 Task: Plan a trip to Dunakeszi, Hungary from 1st November, 2023 to 9th November, 2023 for 4 adults.2 bedrooms having 2 beds and 2 bathrooms. Property type can be house. Booking option can be shelf check-in. Look for 3 properties as per requirement.
Action: Mouse moved to (489, 64)
Screenshot: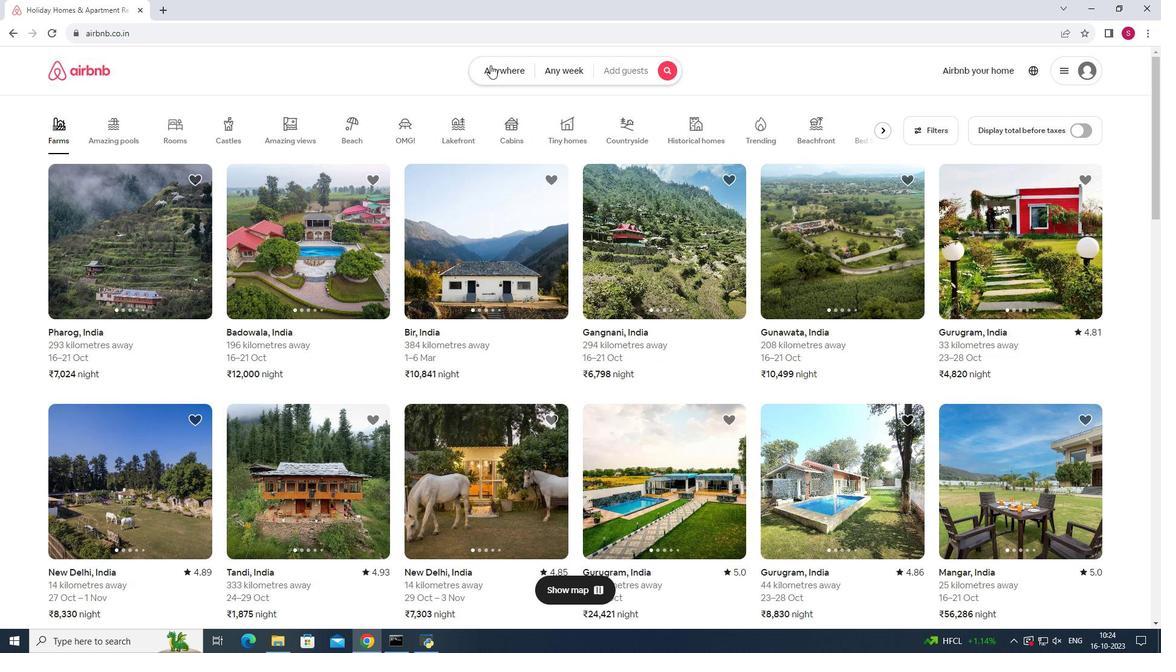
Action: Mouse pressed left at (489, 64)
Screenshot: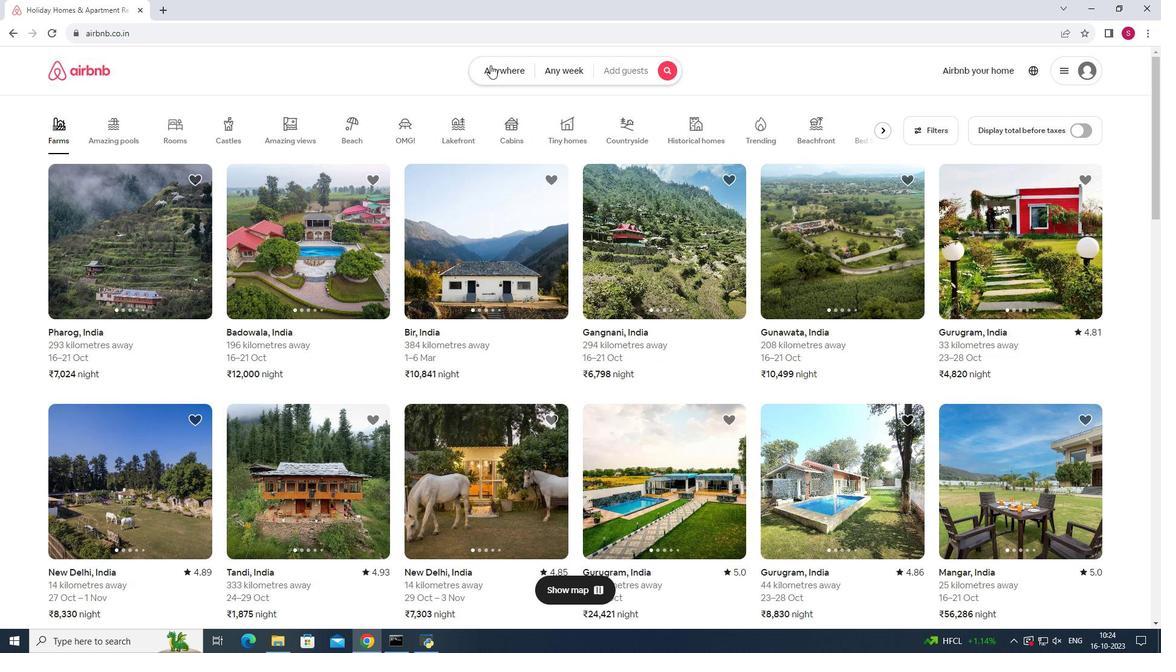 
Action: Mouse moved to (387, 116)
Screenshot: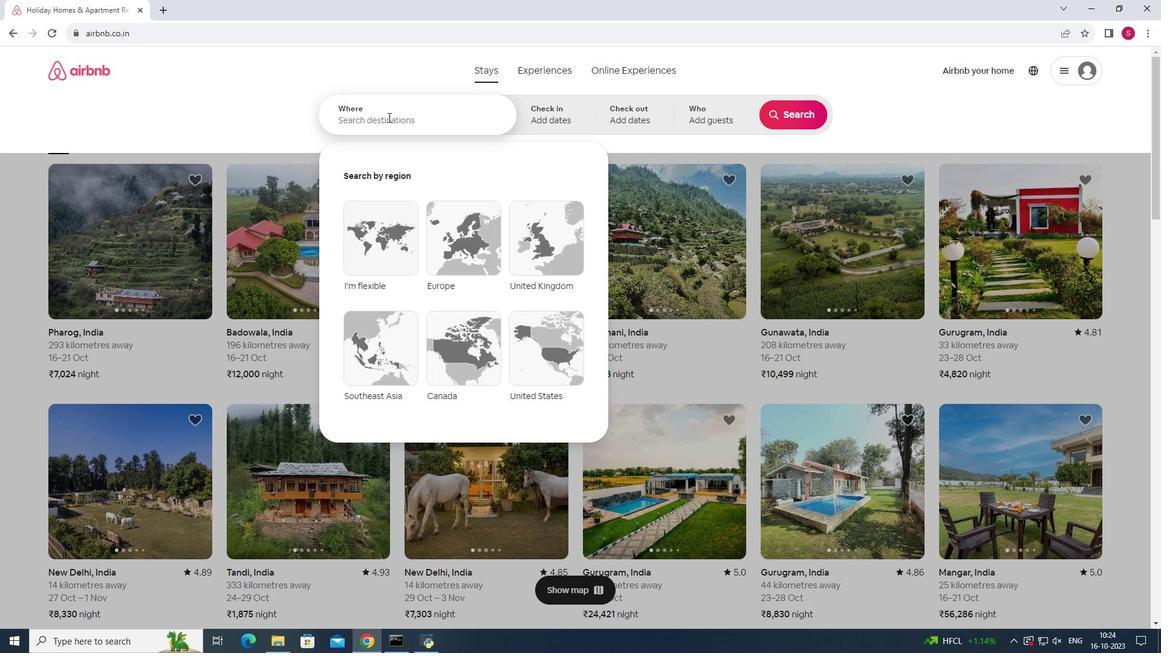 
Action: Mouse pressed left at (387, 116)
Screenshot: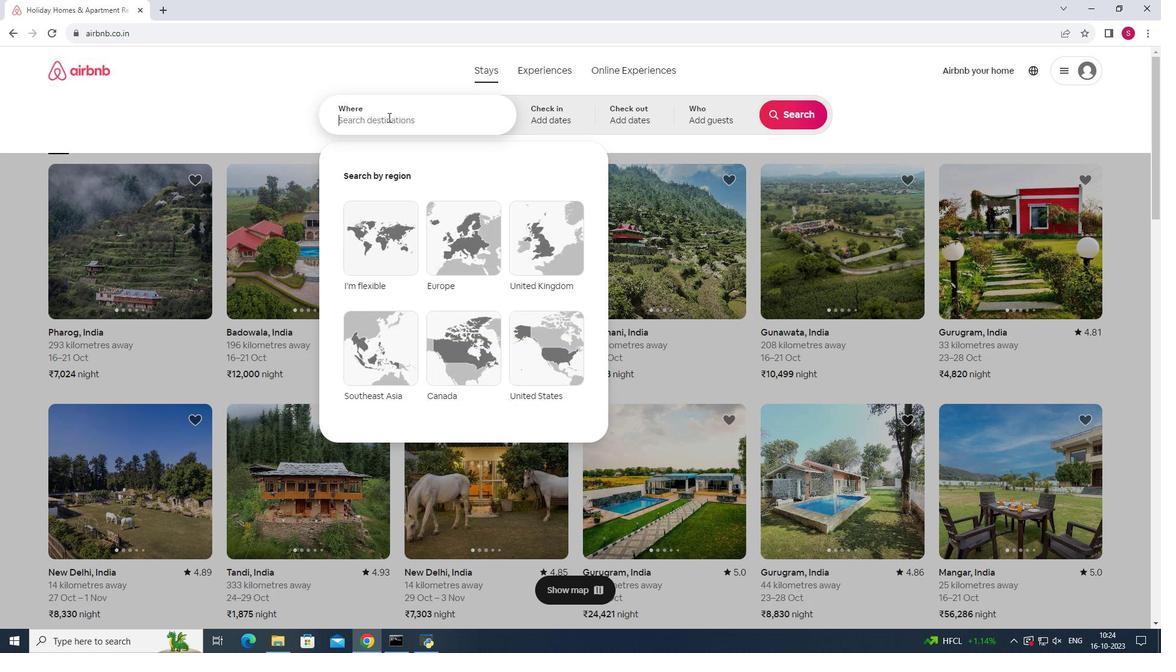 
Action: Key pressed <Key.shift><Key.shift><Key.shift>Dunakeszi,<Key.space><Key.shift>Hungary
Screenshot: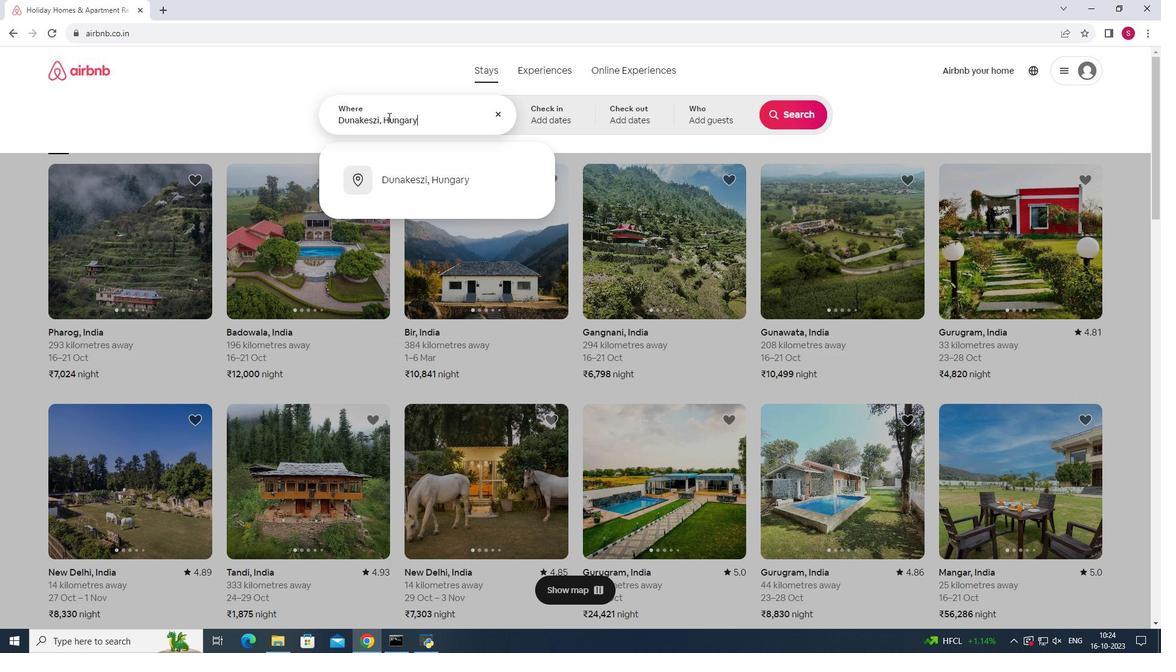 
Action: Mouse moved to (433, 182)
Screenshot: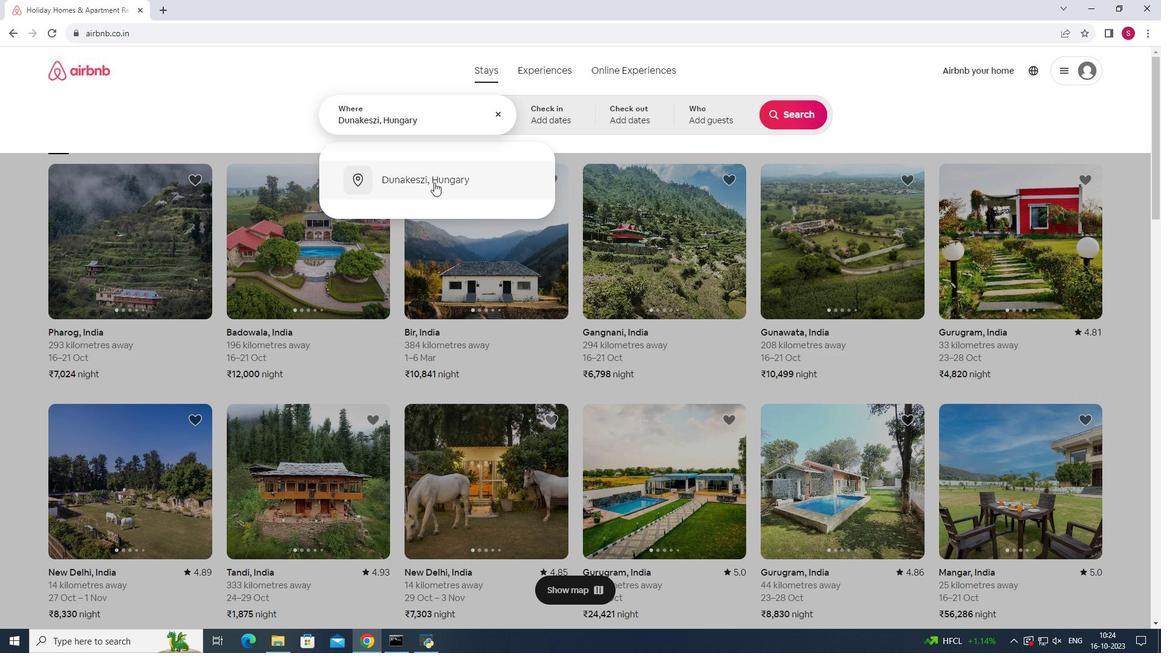 
Action: Mouse pressed left at (433, 182)
Screenshot: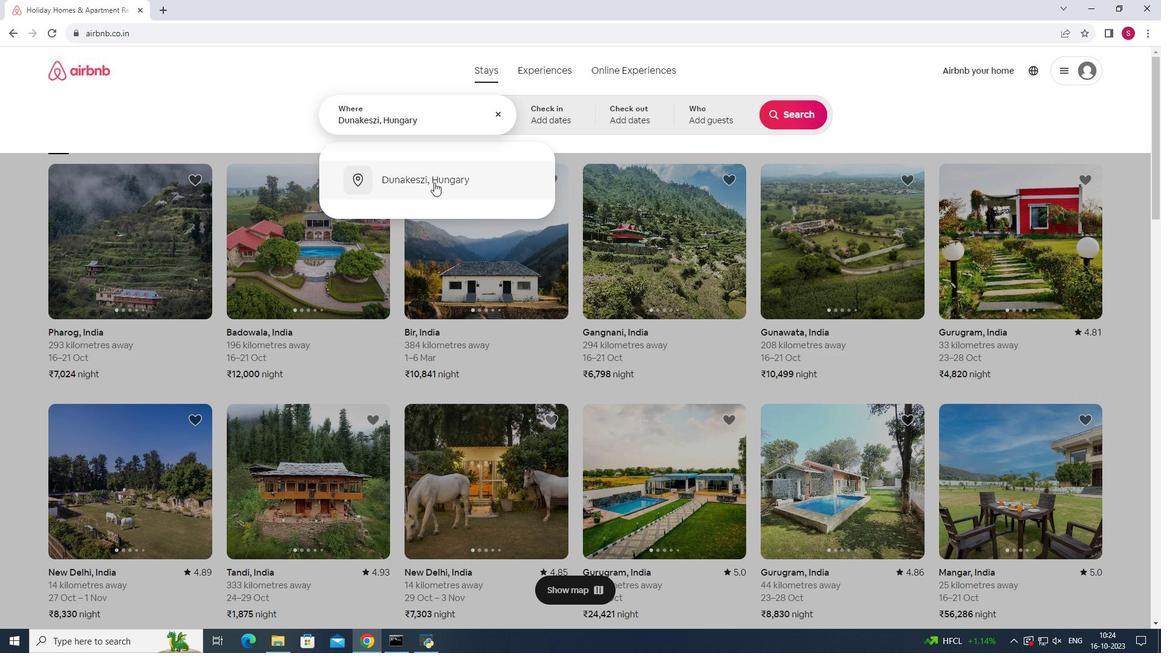 
Action: Mouse moved to (694, 270)
Screenshot: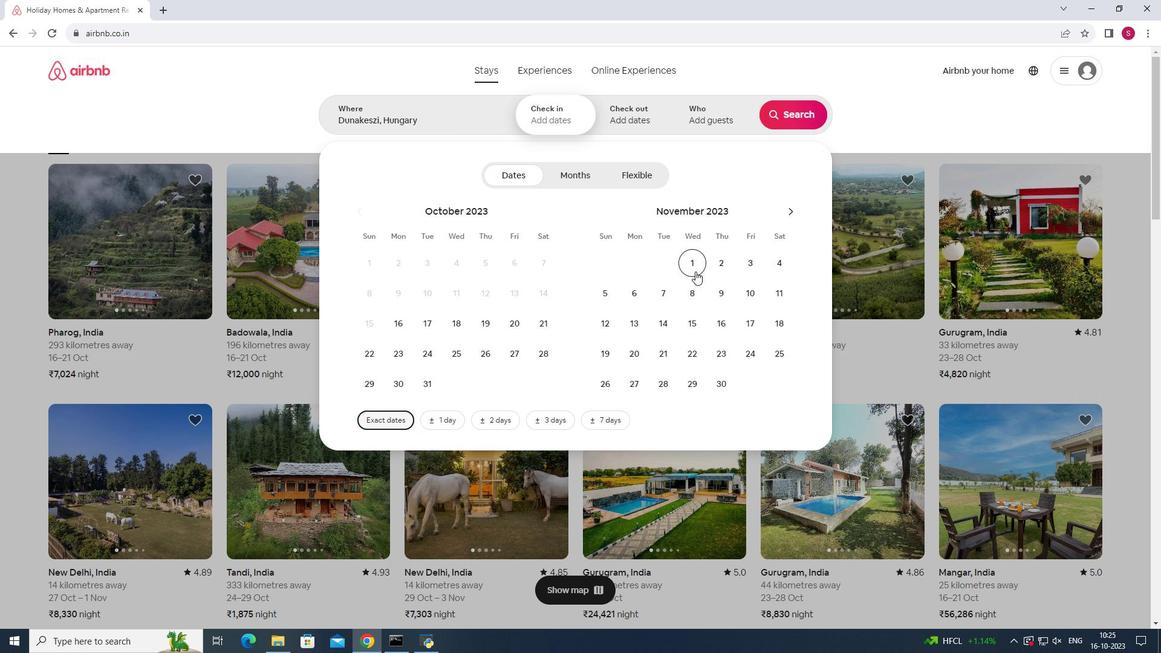 
Action: Mouse pressed left at (694, 270)
Screenshot: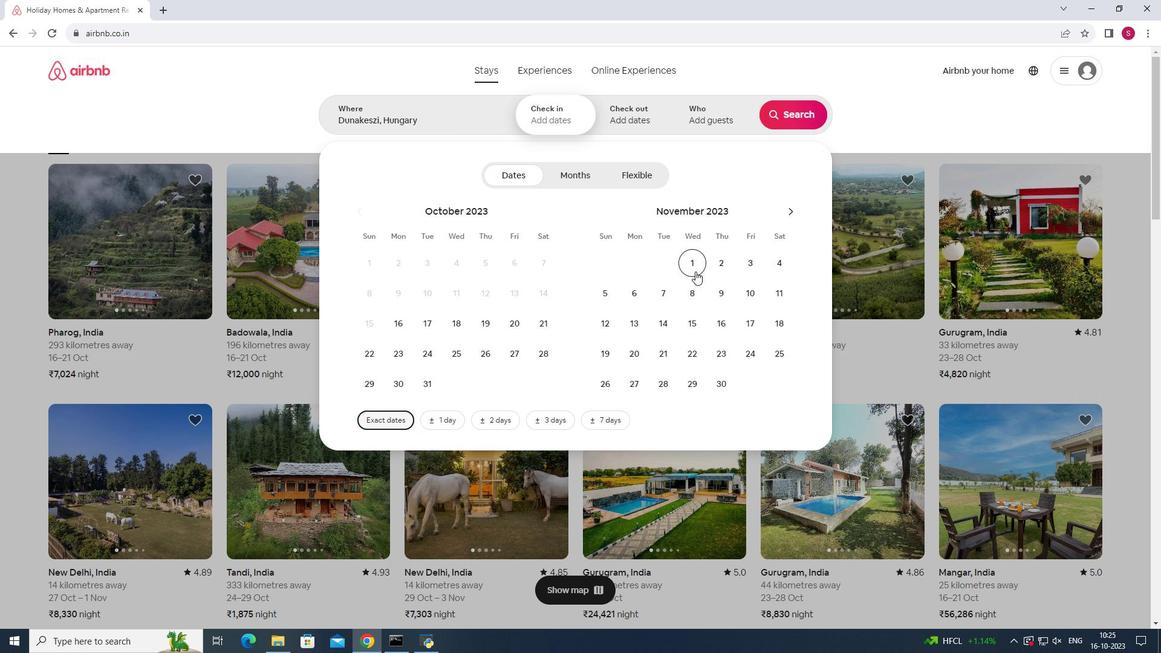 
Action: Mouse pressed left at (694, 270)
Screenshot: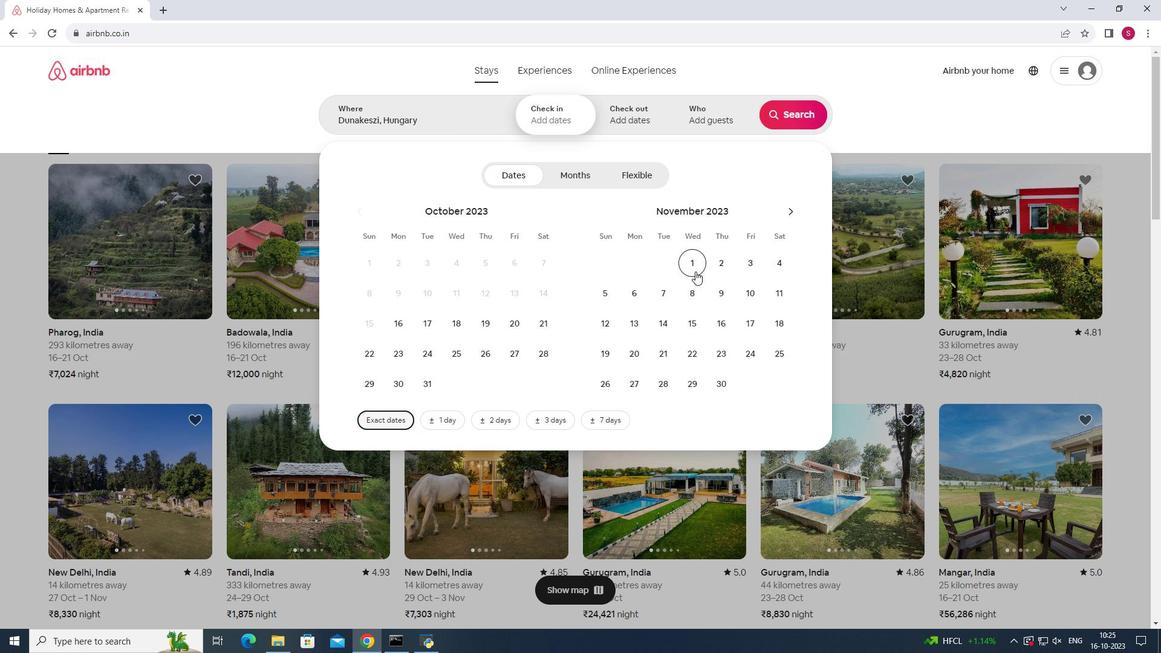 
Action: Mouse moved to (728, 292)
Screenshot: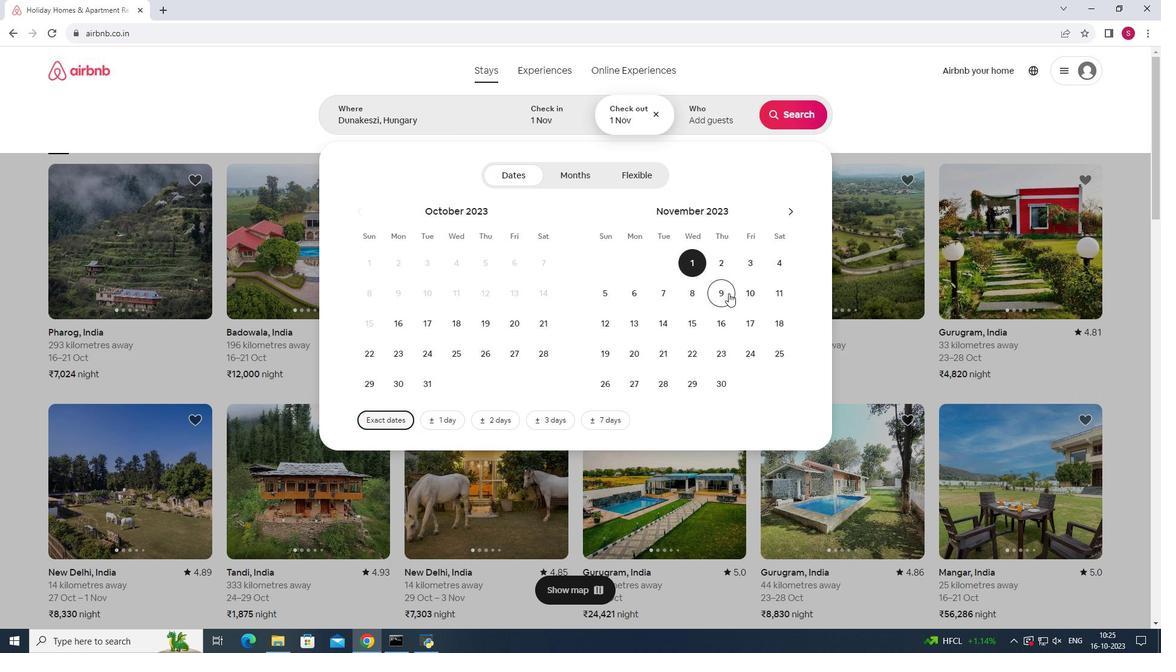 
Action: Mouse pressed left at (728, 292)
Screenshot: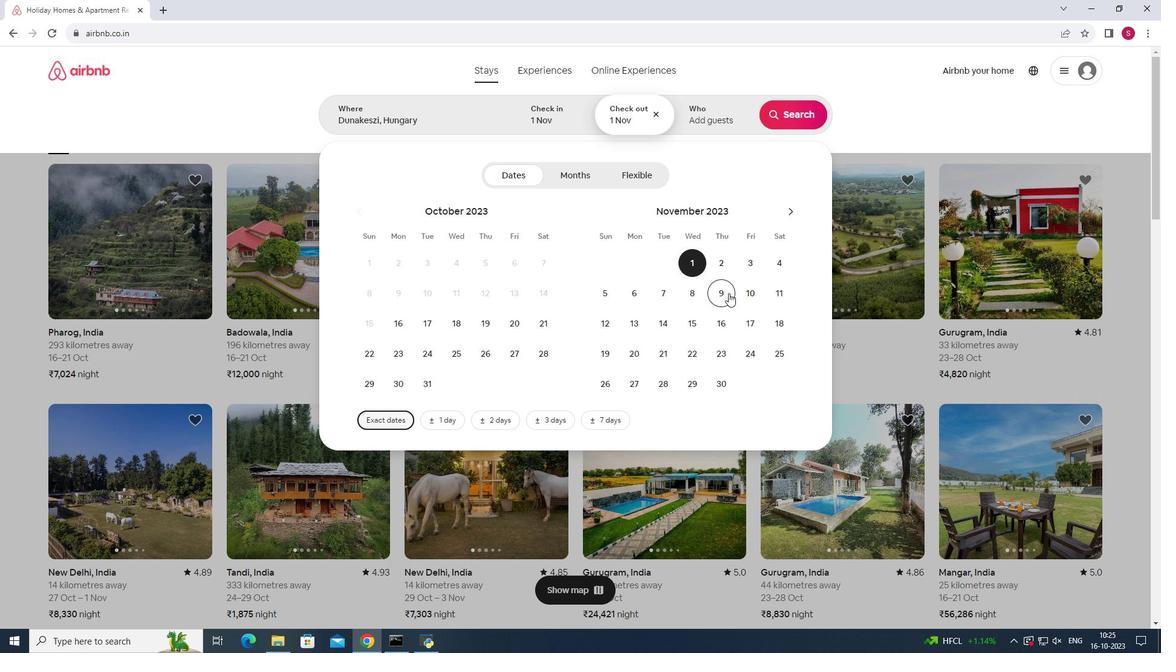 
Action: Mouse moved to (705, 105)
Screenshot: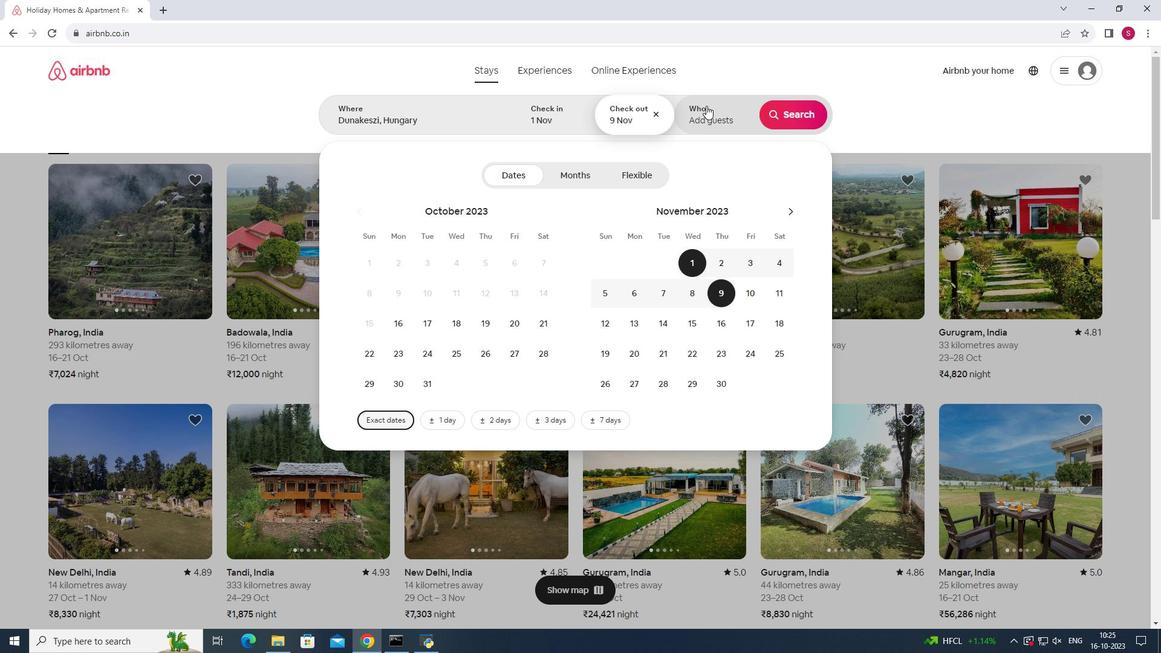 
Action: Mouse pressed left at (705, 105)
Screenshot: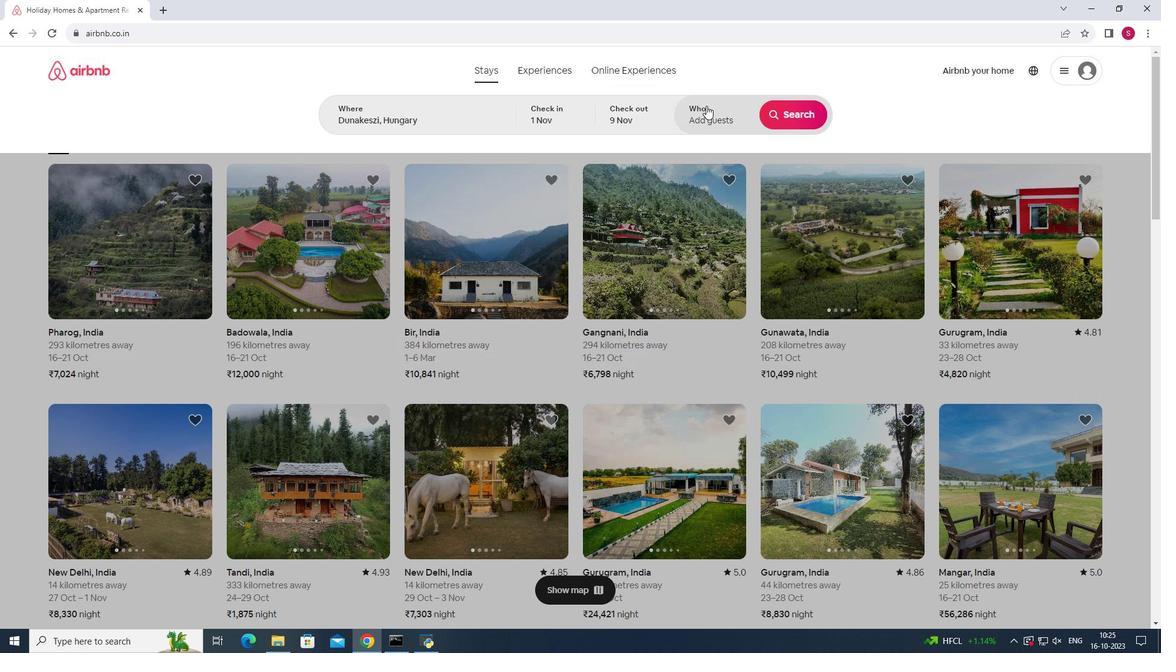 
Action: Mouse moved to (798, 181)
Screenshot: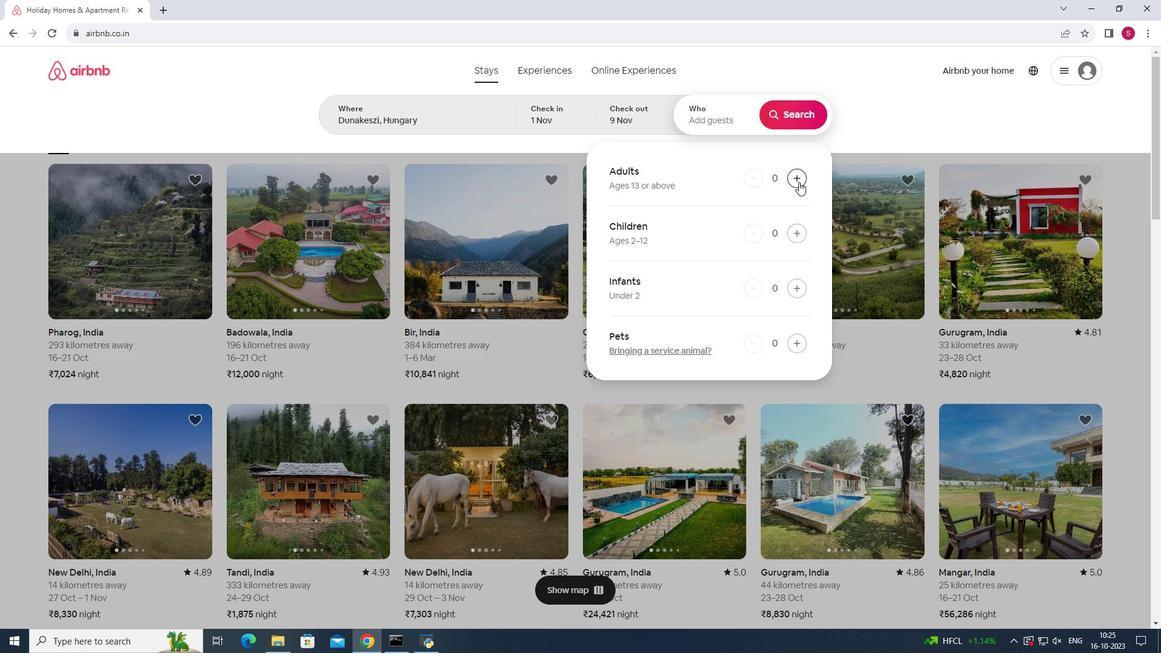 
Action: Mouse pressed left at (798, 181)
Screenshot: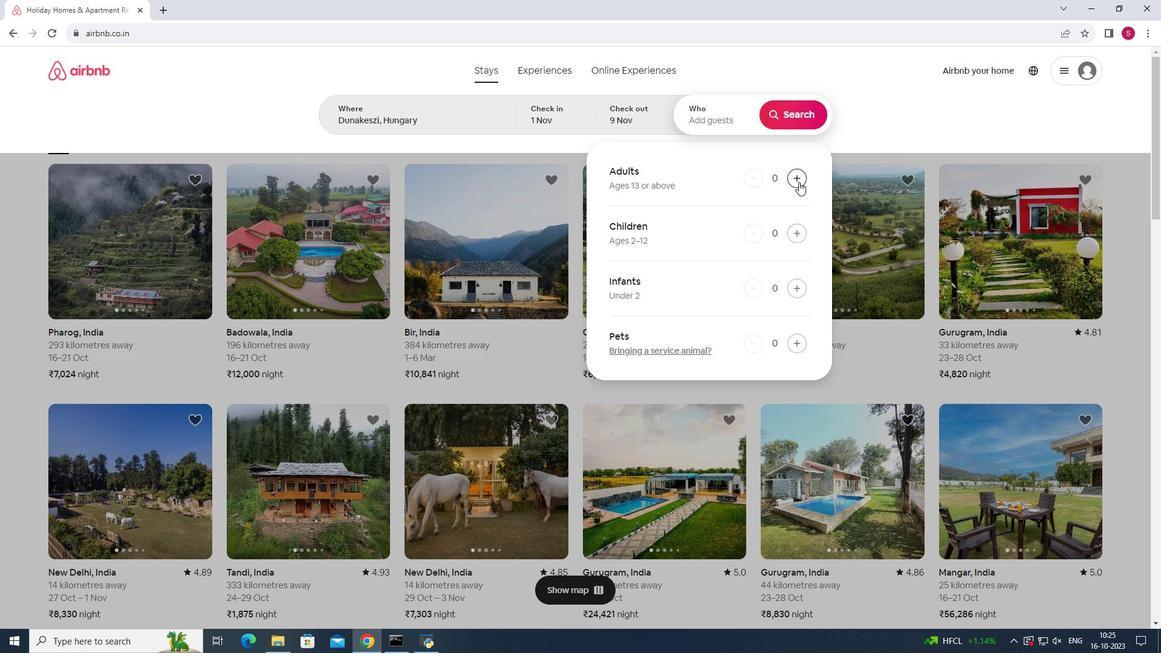 
Action: Mouse pressed left at (798, 181)
Screenshot: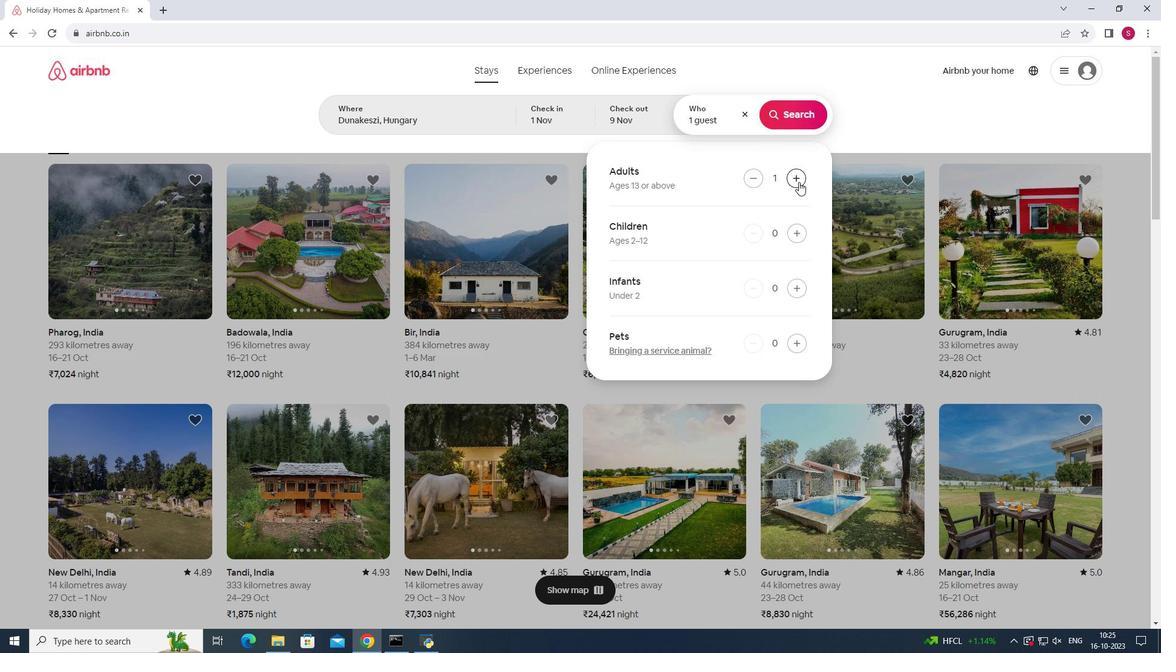 
Action: Mouse pressed left at (798, 181)
Screenshot: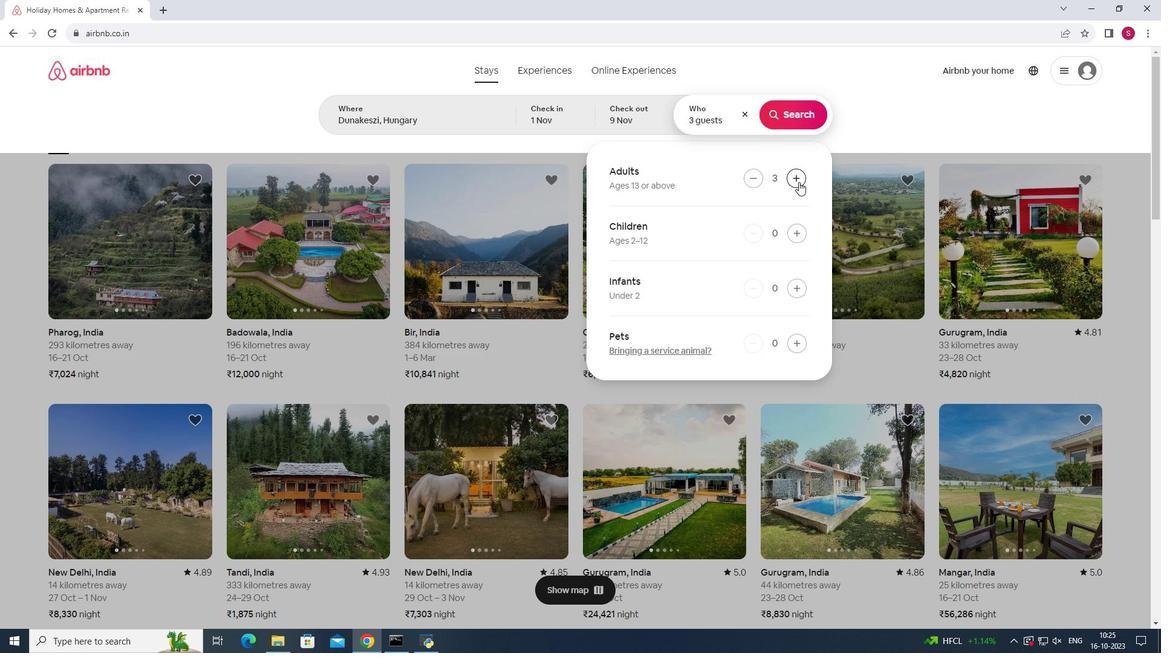 
Action: Mouse pressed left at (798, 181)
Screenshot: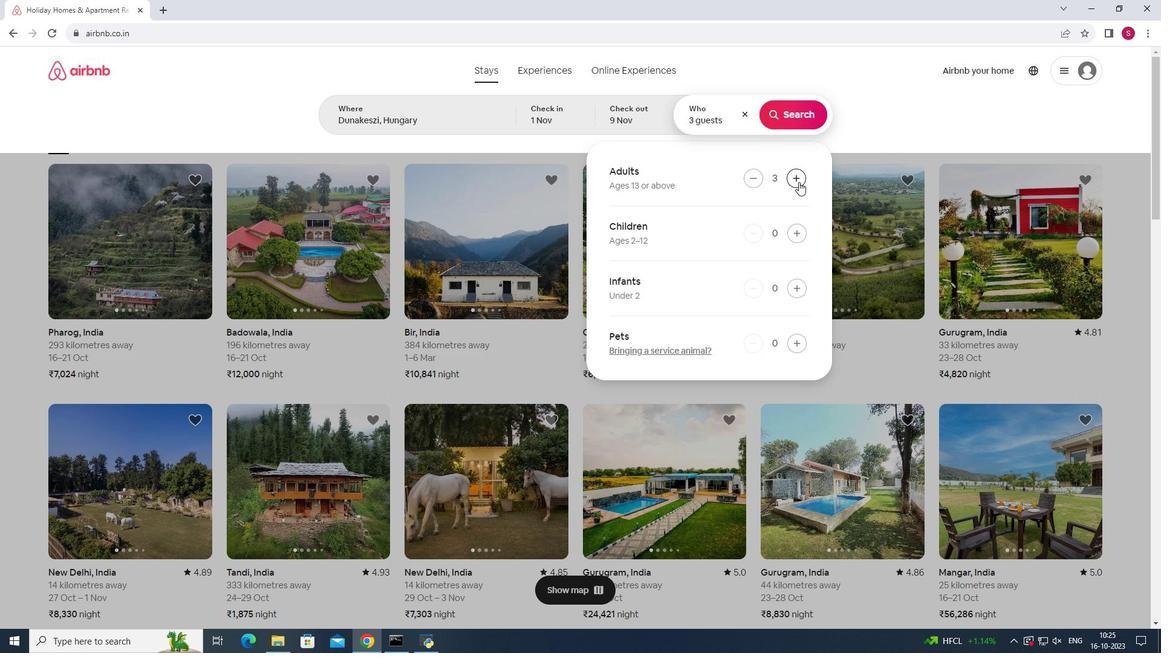 
Action: Mouse pressed left at (798, 181)
Screenshot: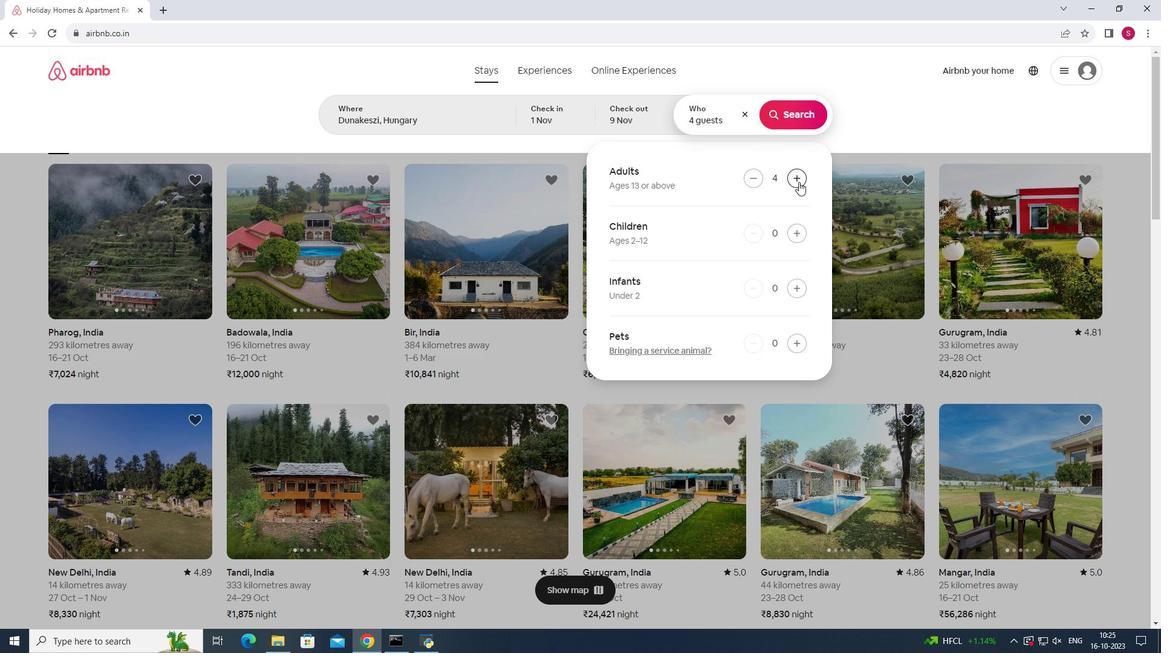 
Action: Mouse pressed left at (798, 181)
Screenshot: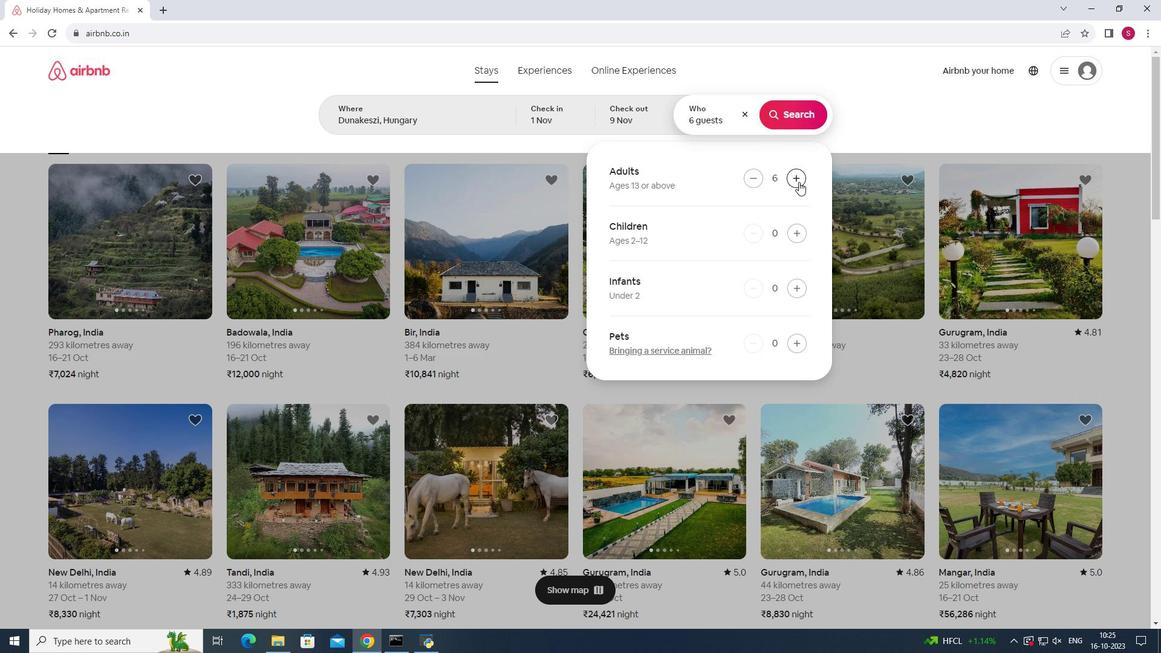 
Action: Mouse moved to (753, 184)
Screenshot: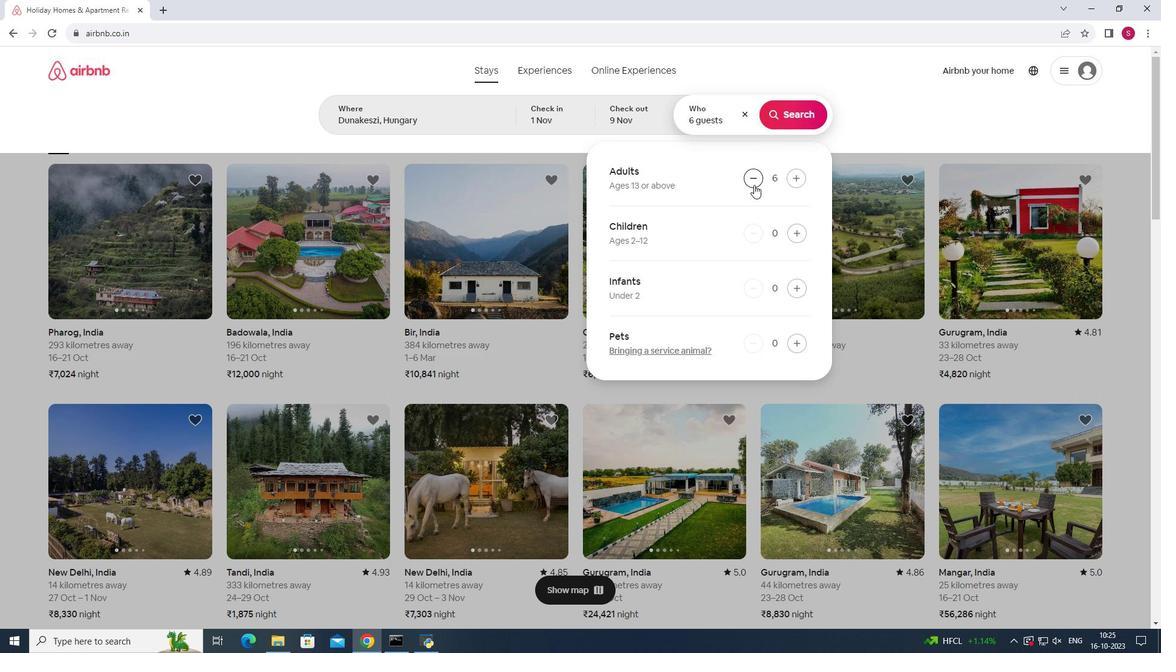
Action: Mouse pressed left at (753, 184)
Screenshot: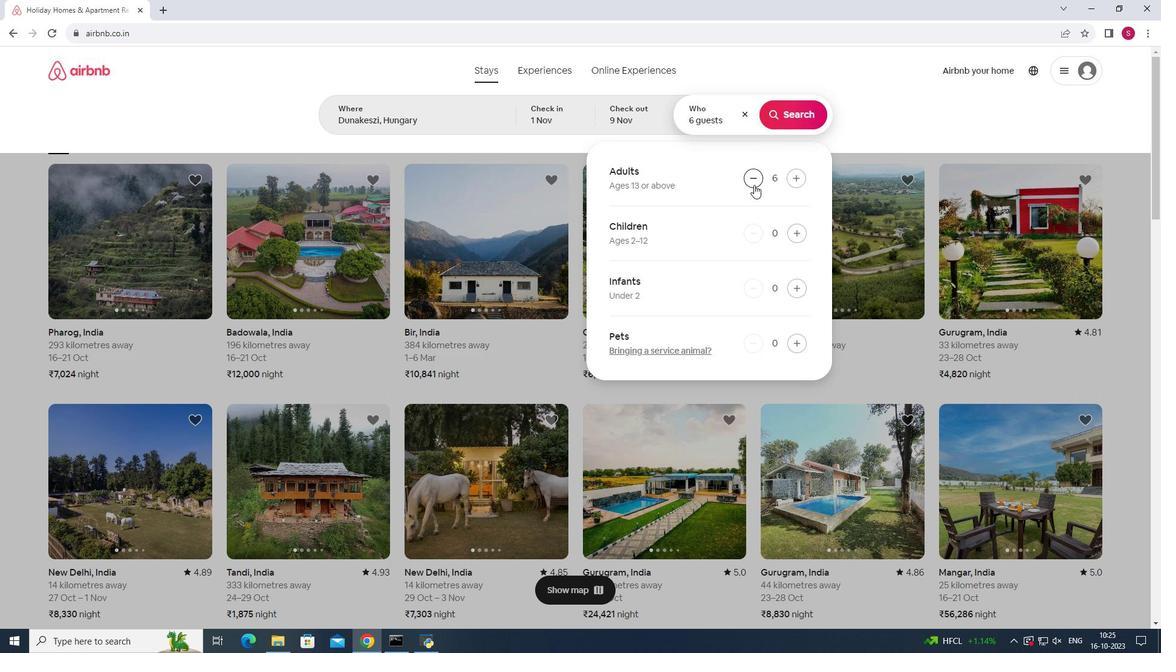 
Action: Mouse pressed left at (753, 184)
Screenshot: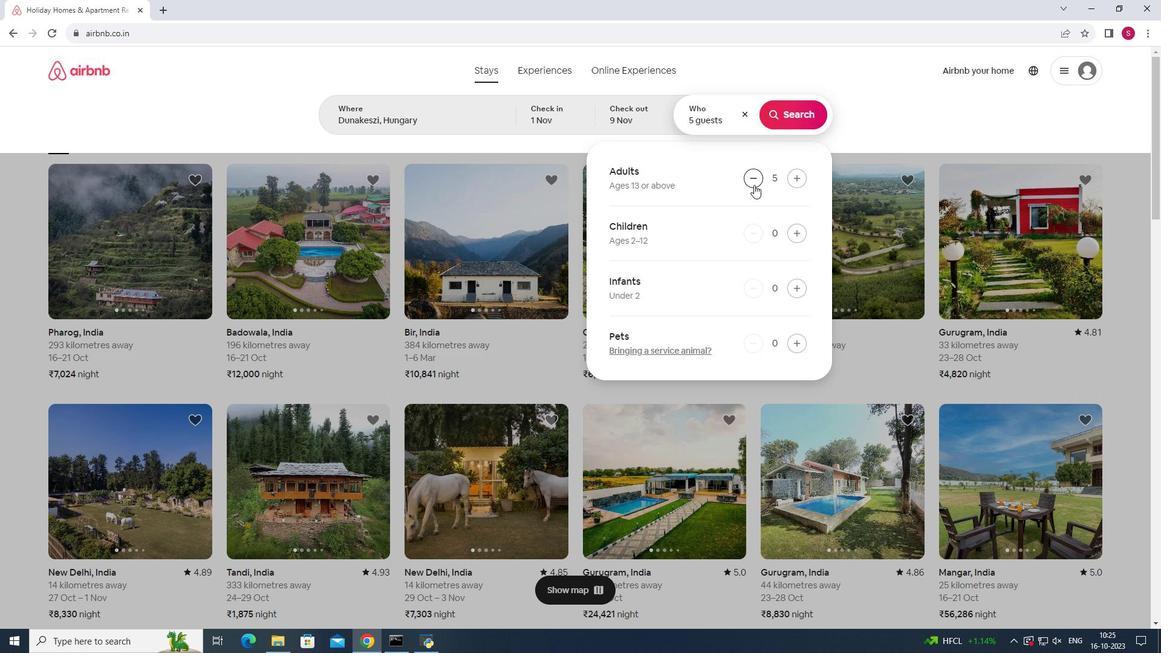 
Action: Mouse moved to (806, 115)
Screenshot: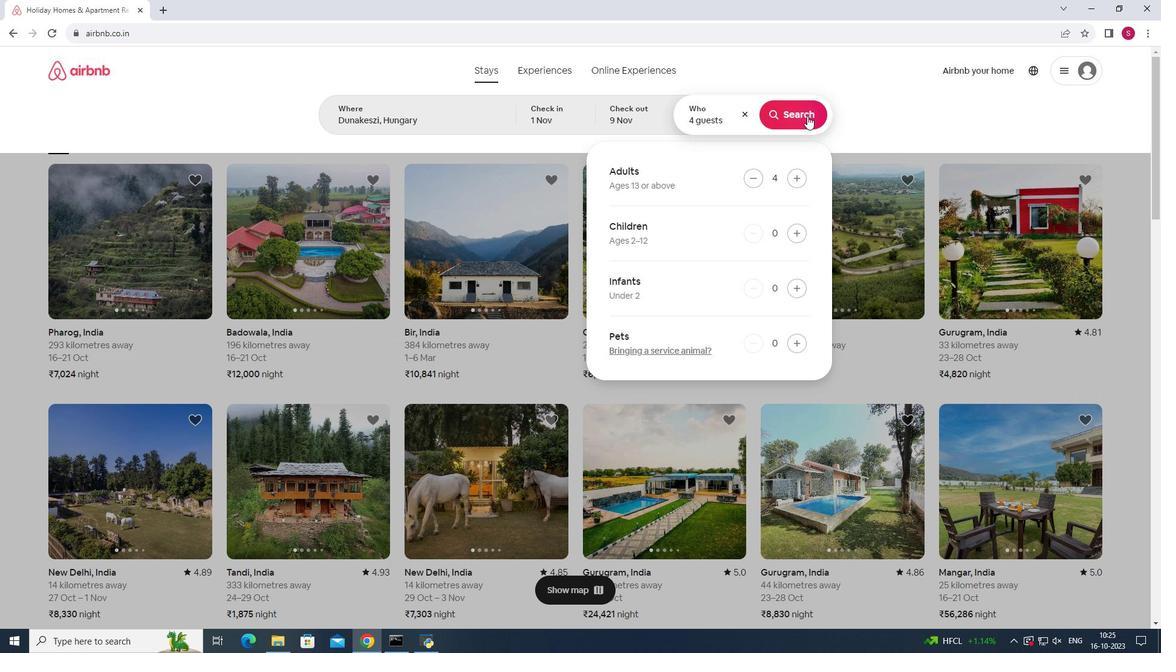 
Action: Mouse pressed left at (806, 115)
Screenshot: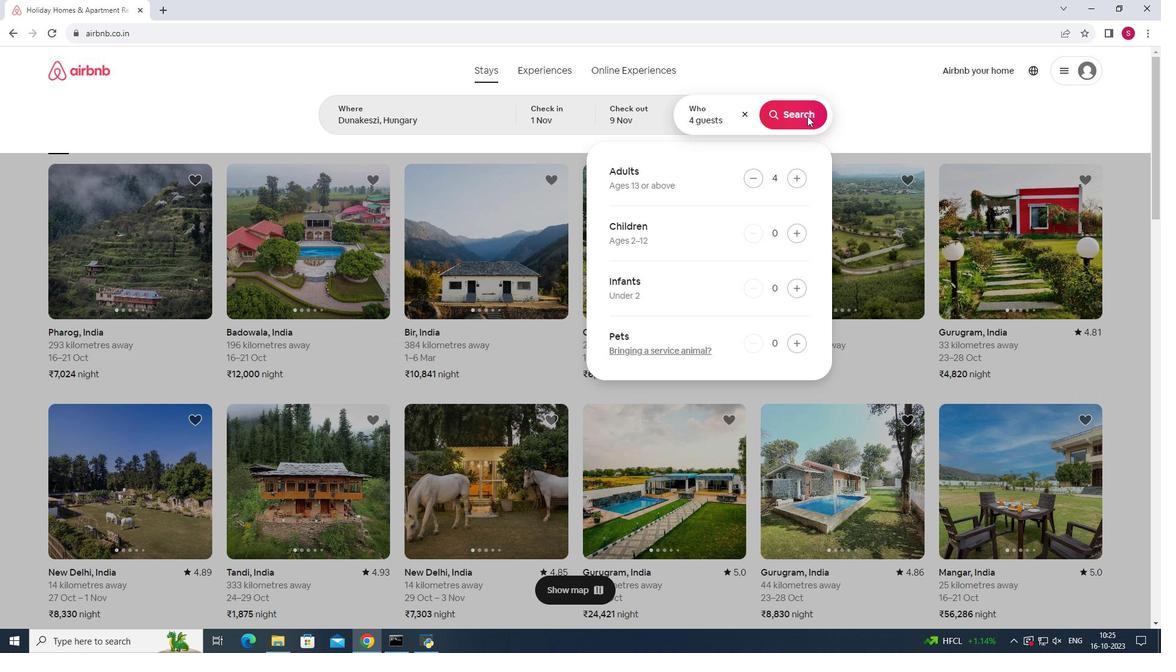 
Action: Mouse moved to (962, 119)
Screenshot: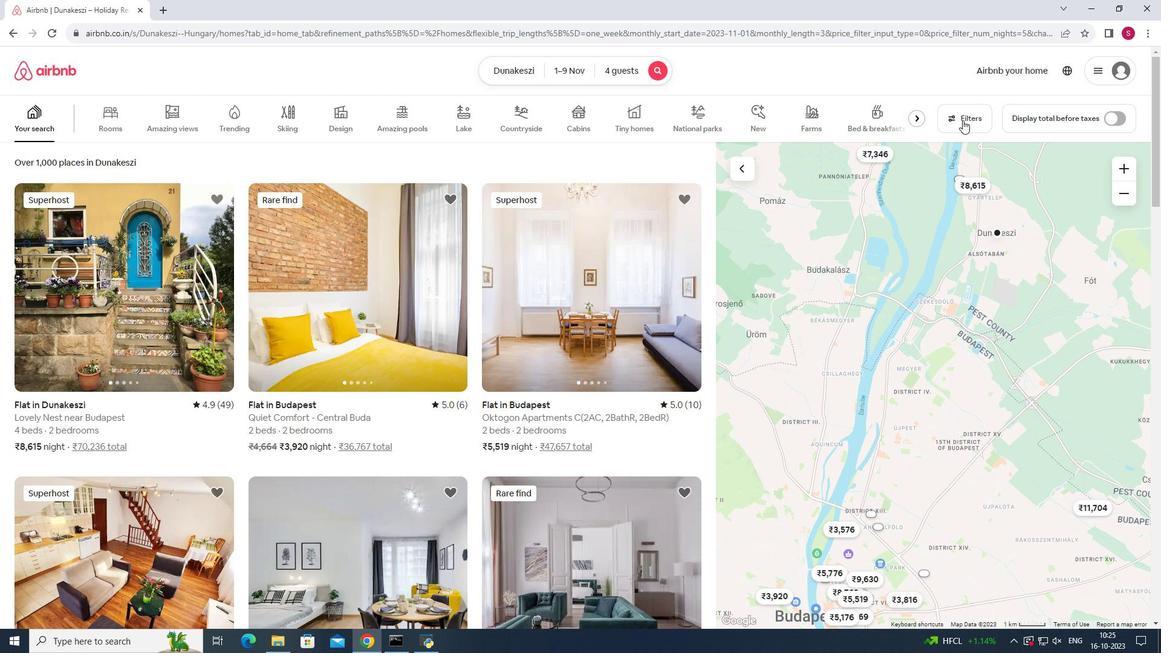 
Action: Mouse pressed left at (962, 119)
Screenshot: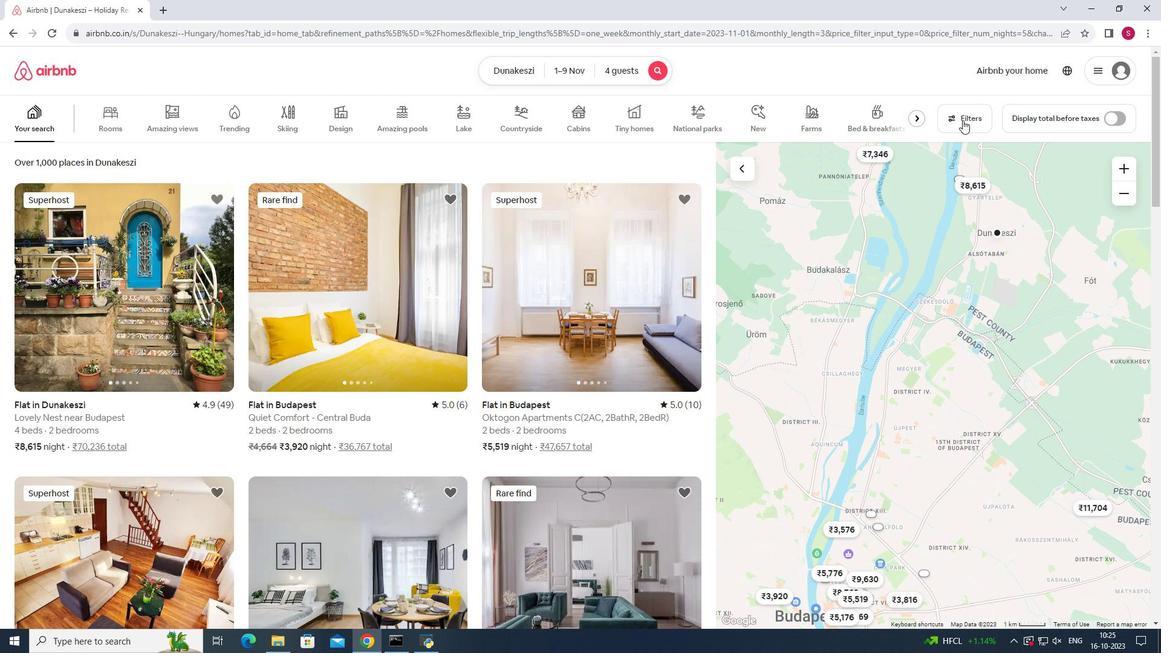 
Action: Mouse moved to (598, 260)
Screenshot: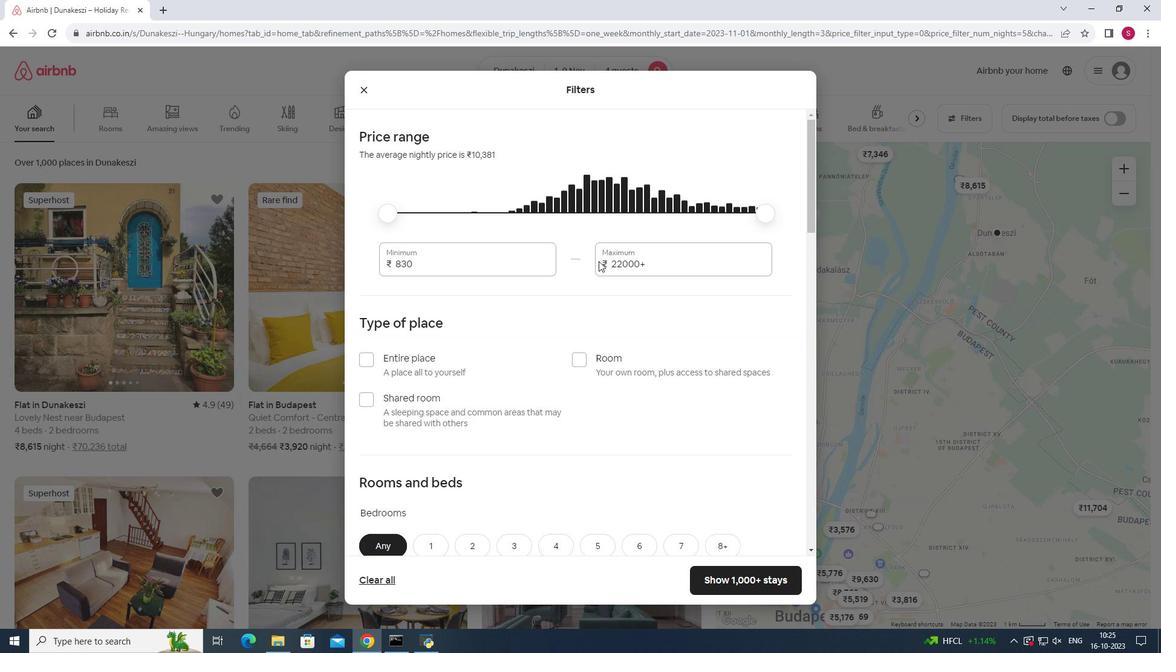 
Action: Mouse scrolled (598, 260) with delta (0, 0)
Screenshot: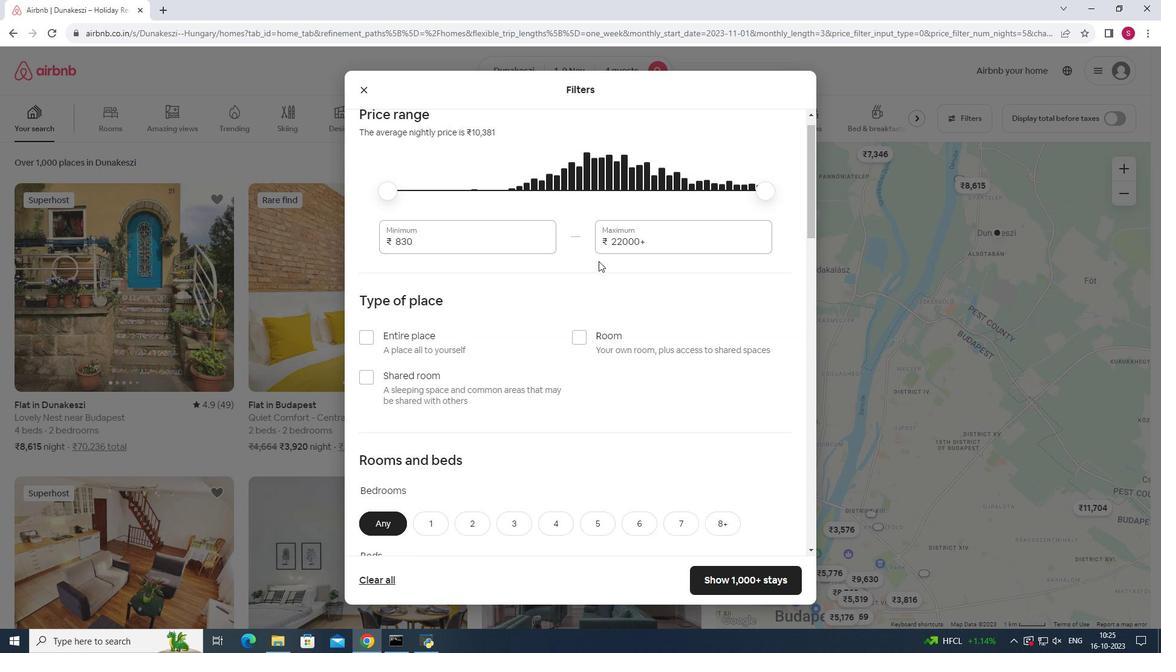 
Action: Mouse scrolled (598, 260) with delta (0, 0)
Screenshot: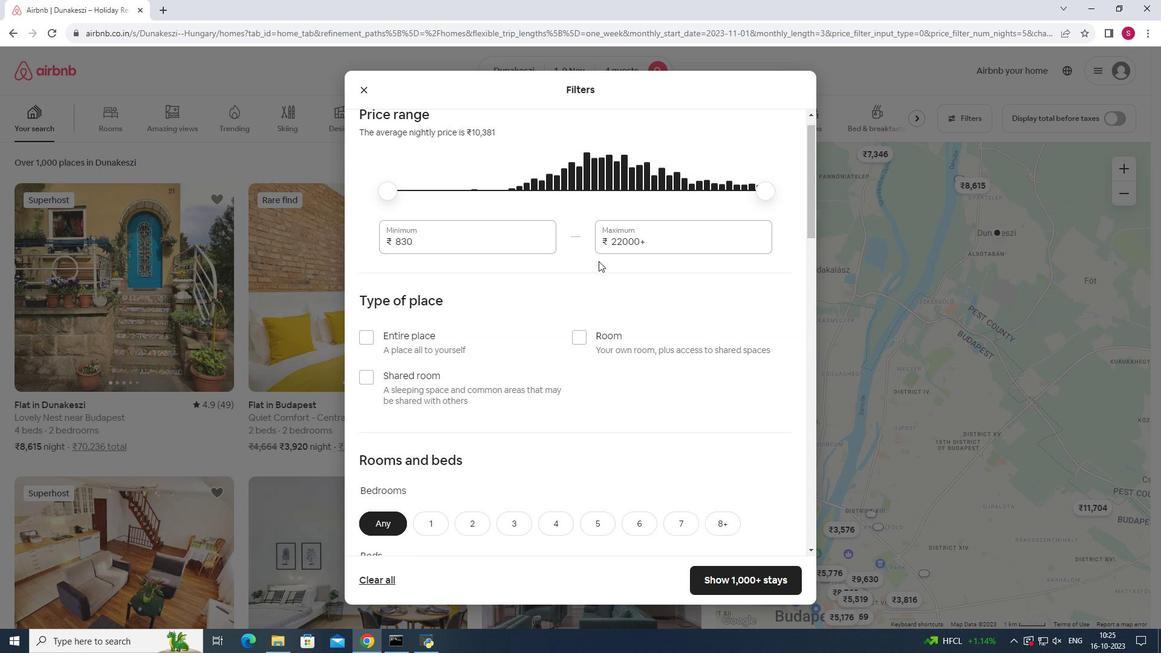 
Action: Mouse scrolled (598, 260) with delta (0, 0)
Screenshot: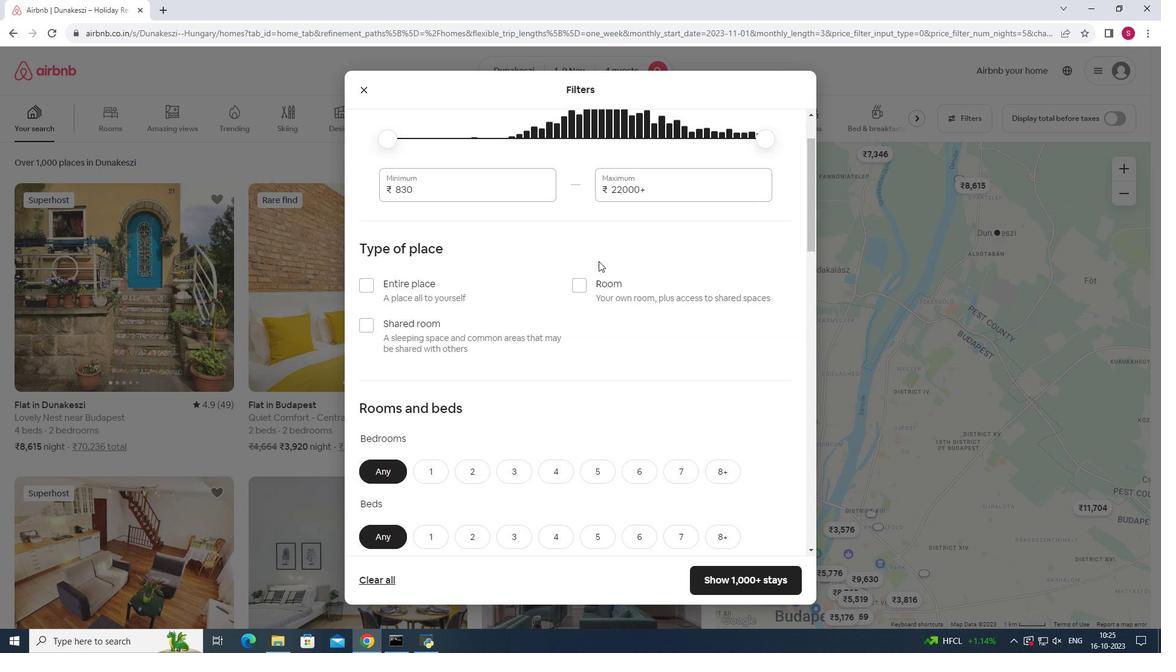 
Action: Mouse moved to (555, 366)
Screenshot: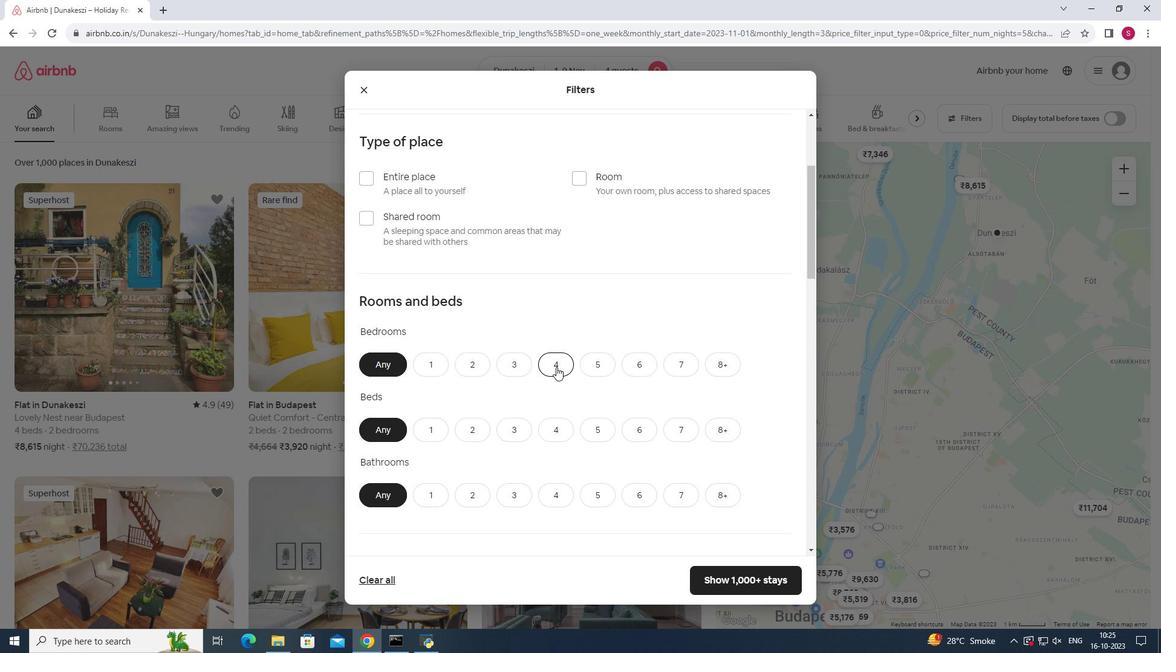 
Action: Mouse pressed left at (555, 366)
Screenshot: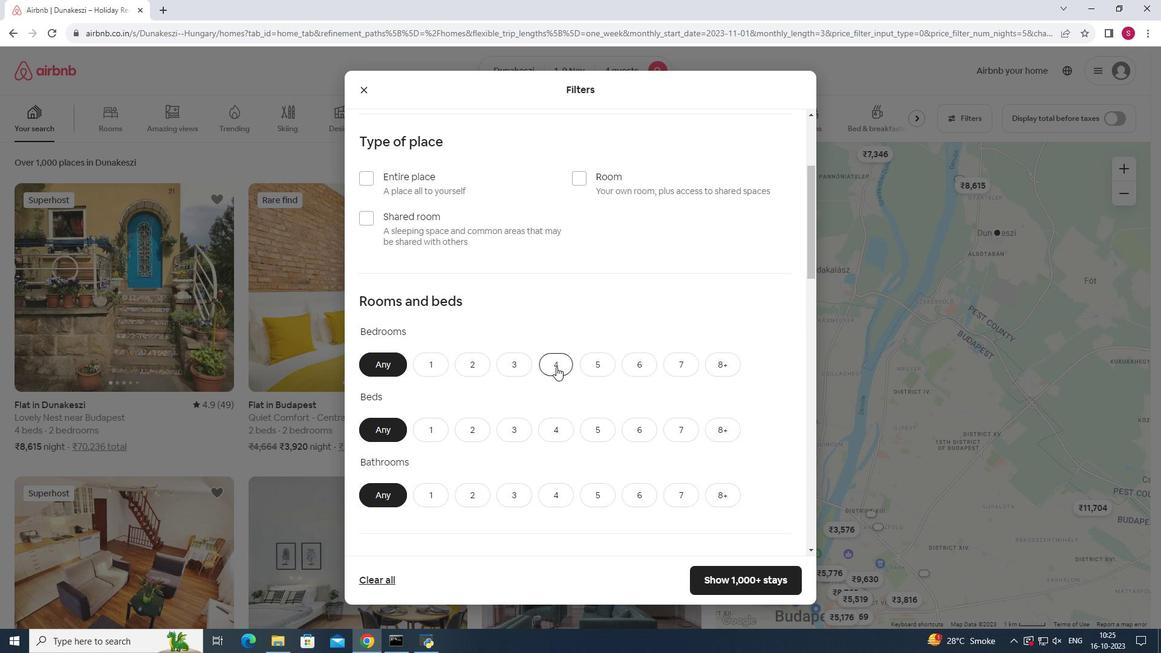 
Action: Mouse pressed left at (555, 366)
Screenshot: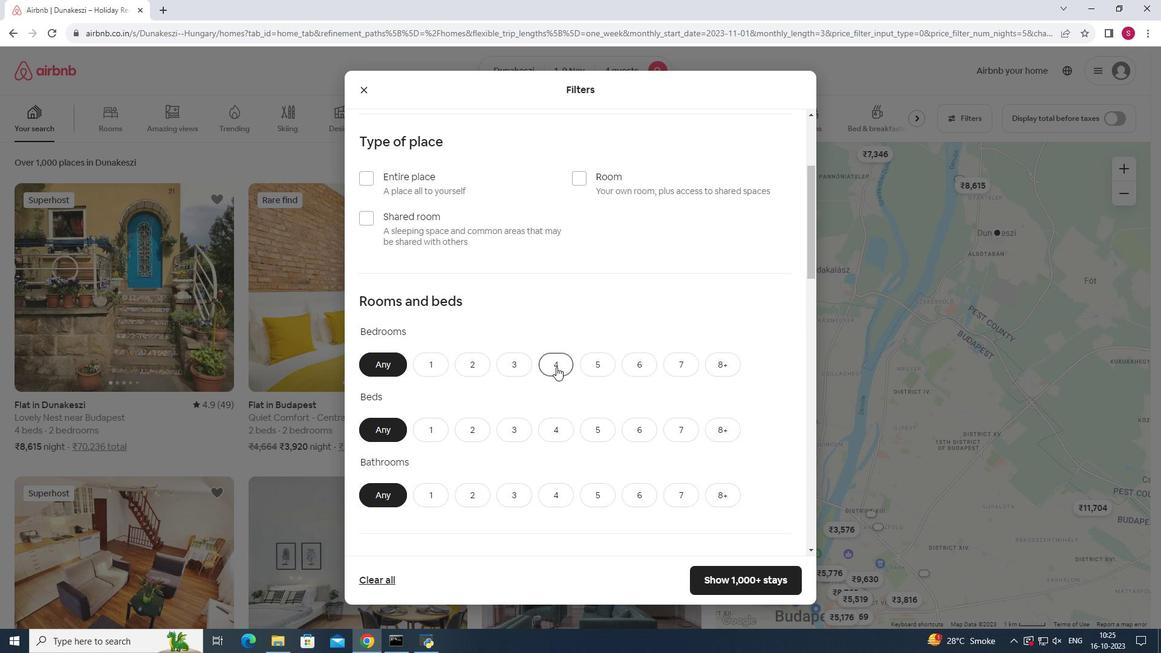 
Action: Mouse moved to (470, 364)
Screenshot: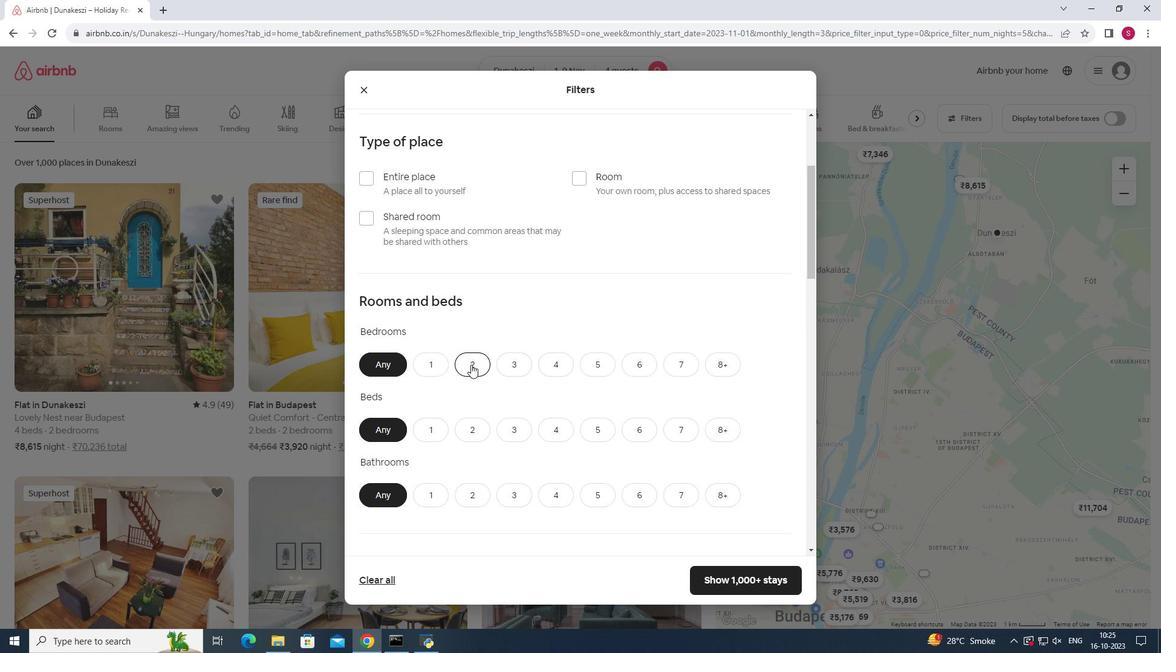
Action: Mouse pressed left at (470, 364)
Screenshot: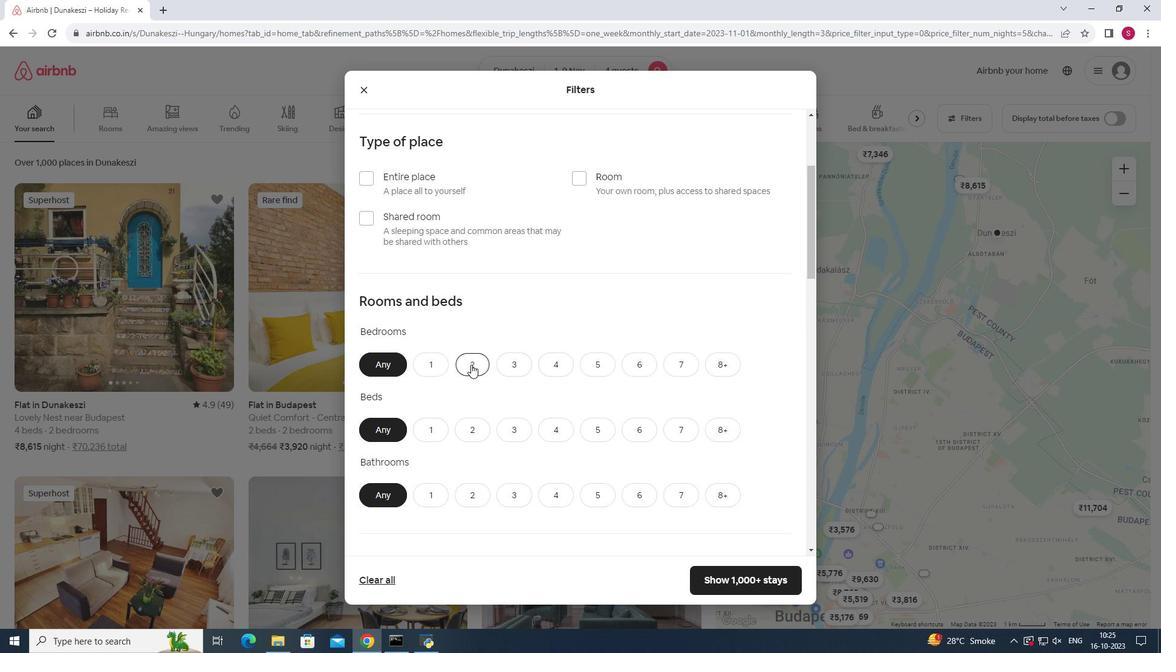 
Action: Mouse moved to (473, 428)
Screenshot: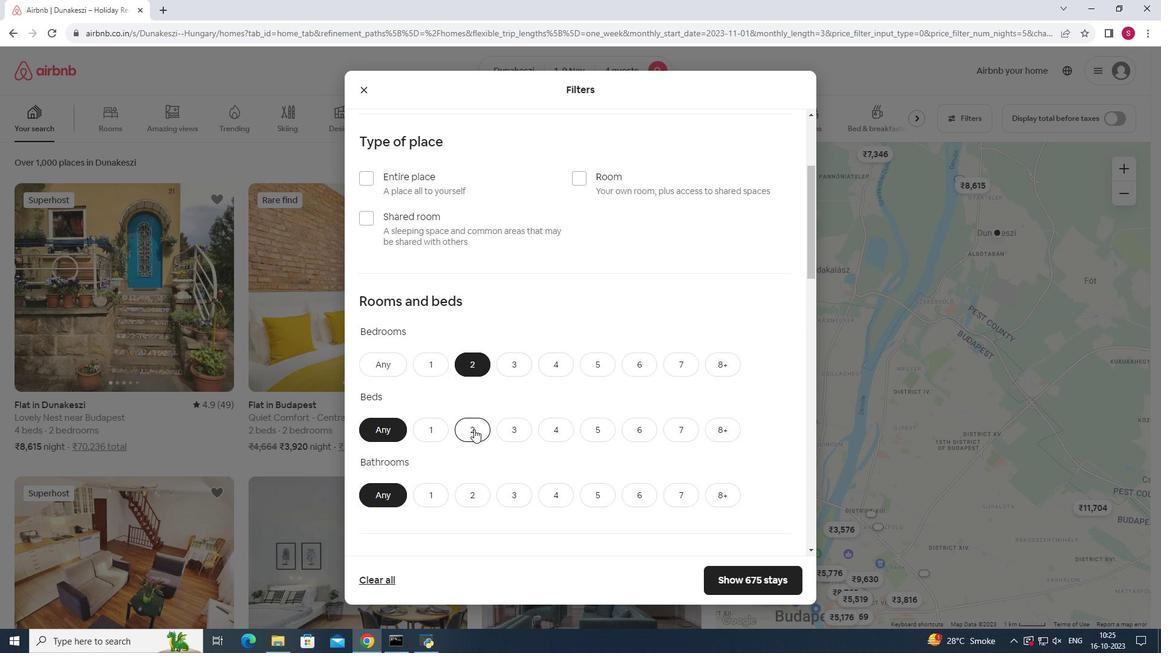 
Action: Mouse pressed left at (473, 428)
Screenshot: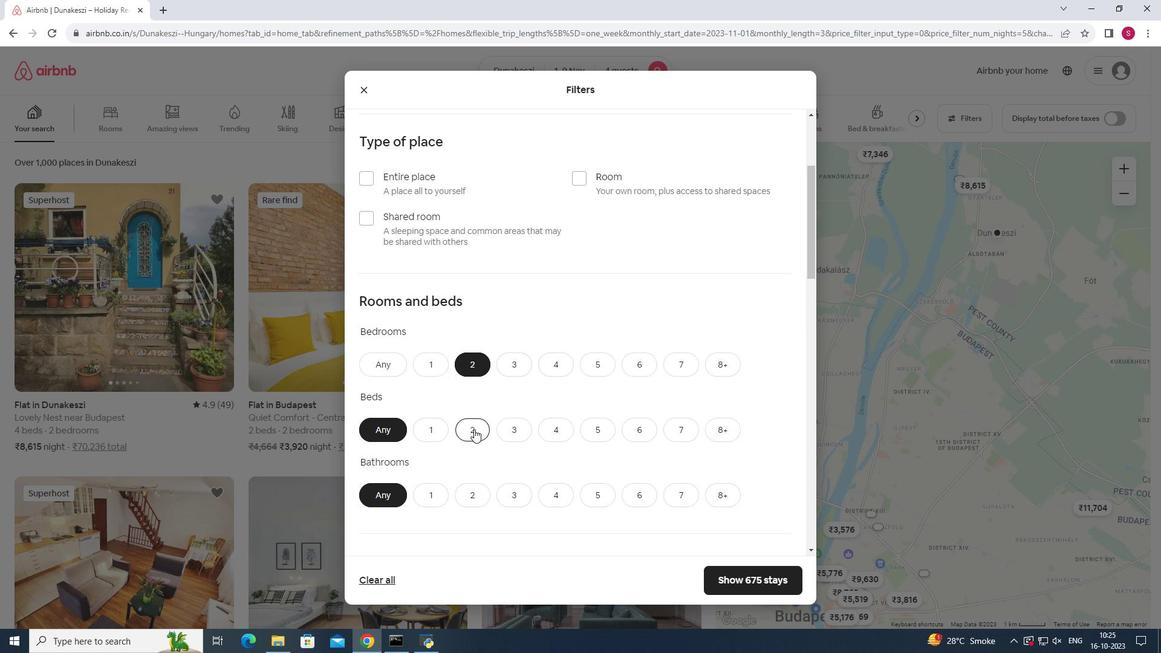 
Action: Mouse moved to (468, 494)
Screenshot: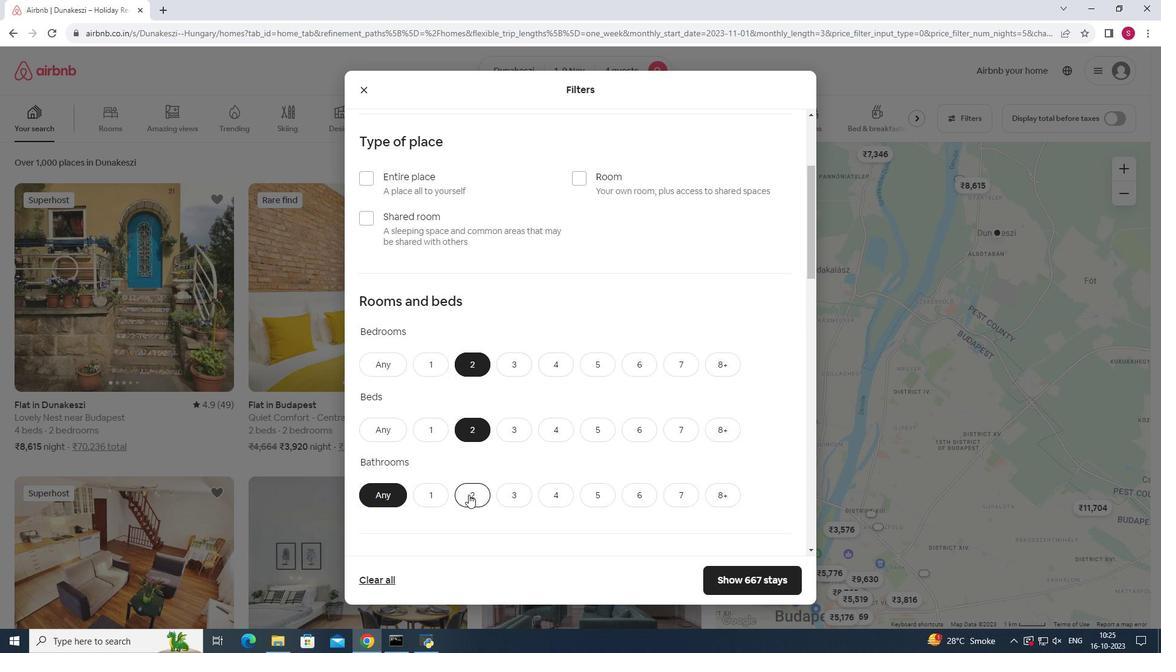 
Action: Mouse pressed left at (468, 494)
Screenshot: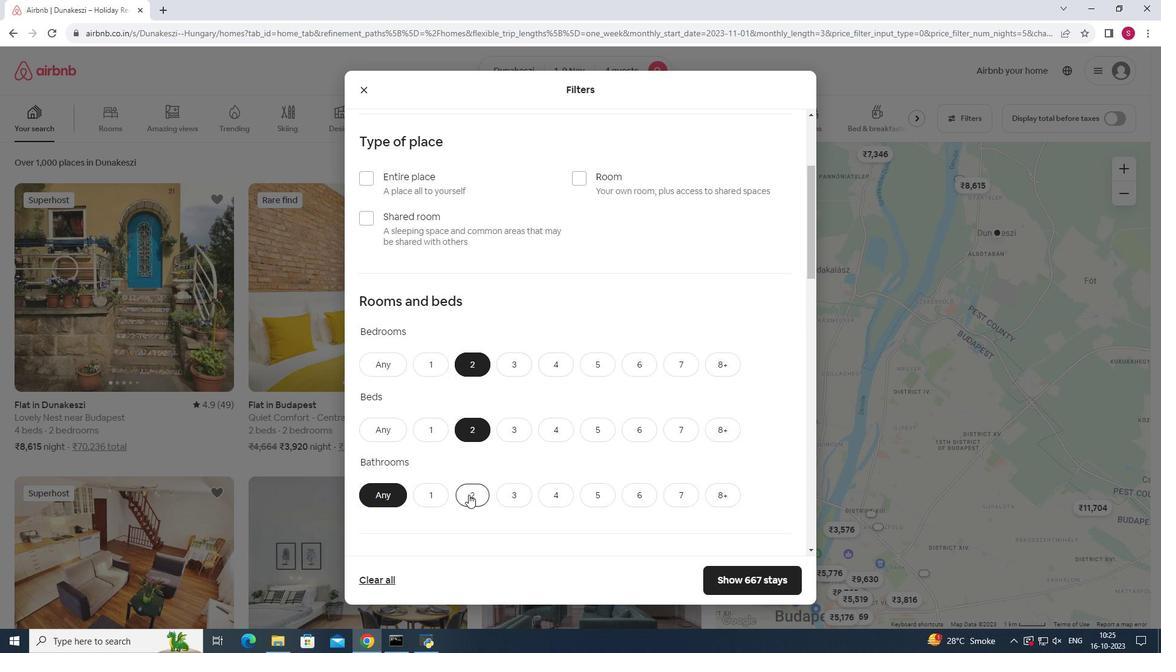 
Action: Mouse moved to (677, 450)
Screenshot: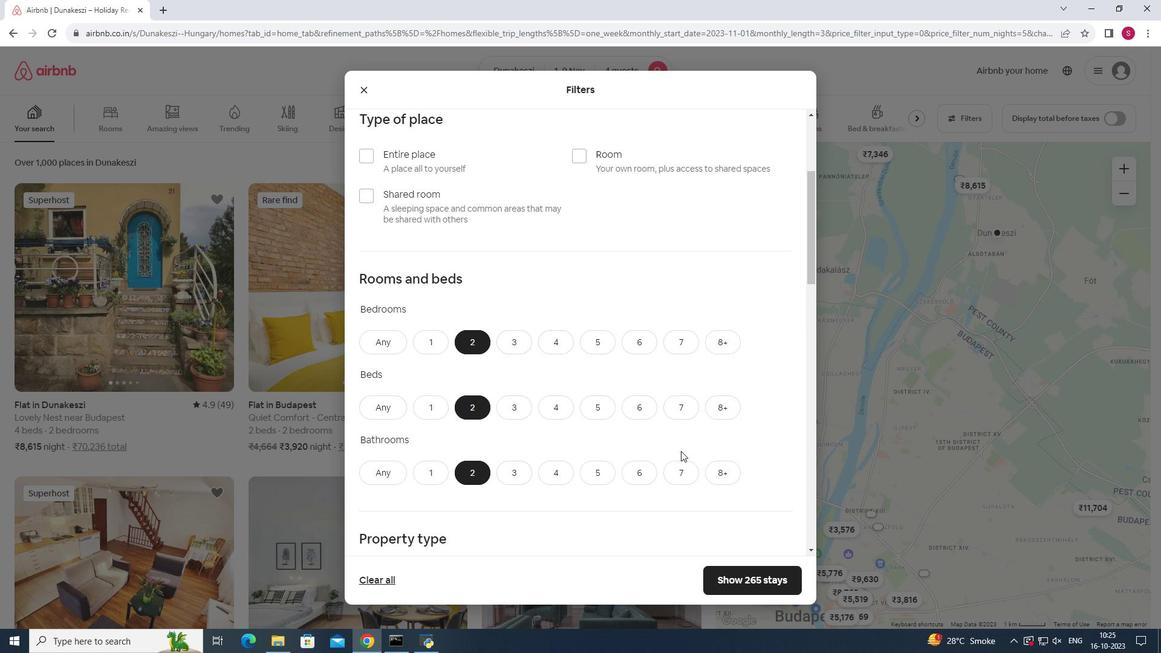 
Action: Mouse scrolled (677, 449) with delta (0, 0)
Screenshot: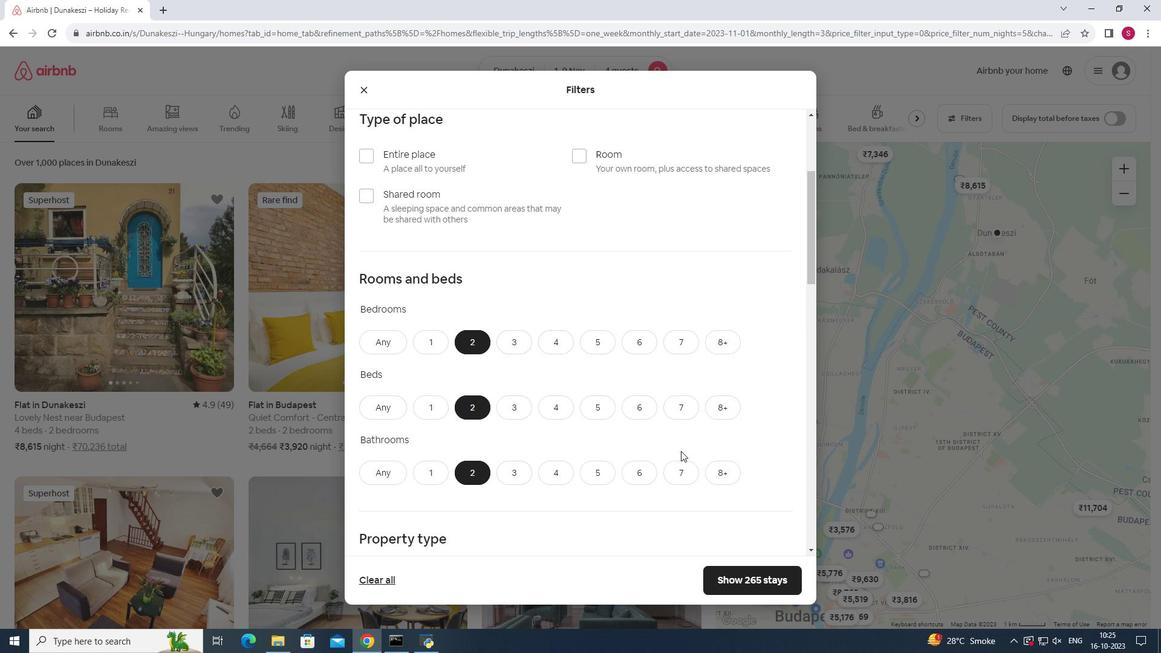 
Action: Mouse moved to (680, 450)
Screenshot: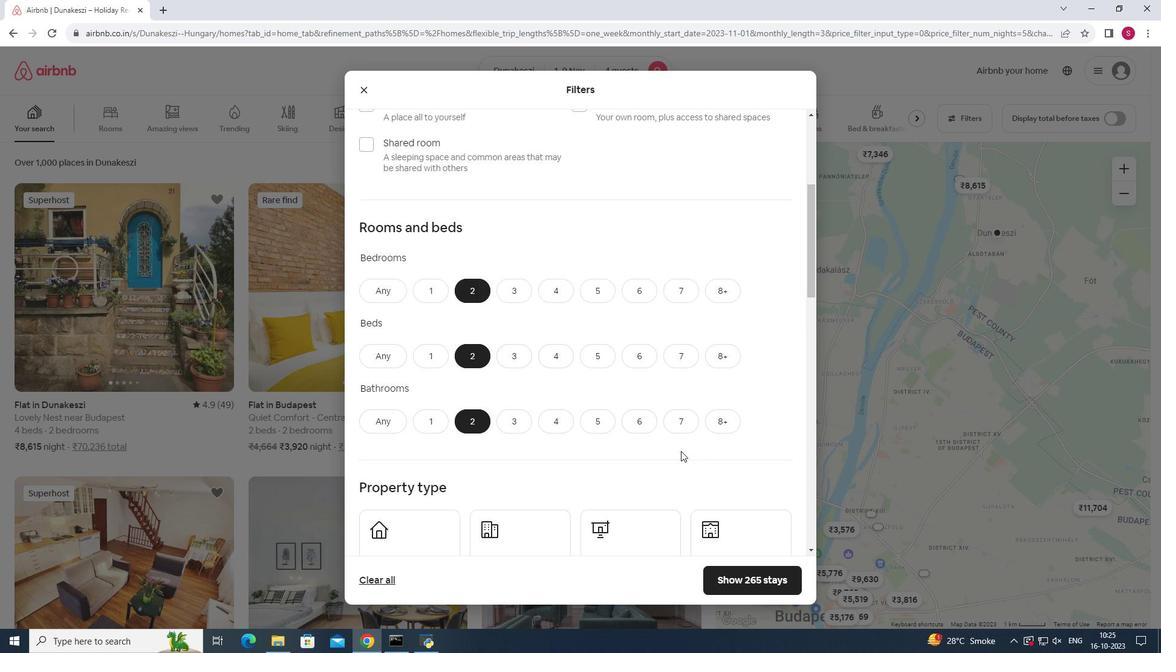 
Action: Mouse scrolled (680, 449) with delta (0, 0)
Screenshot: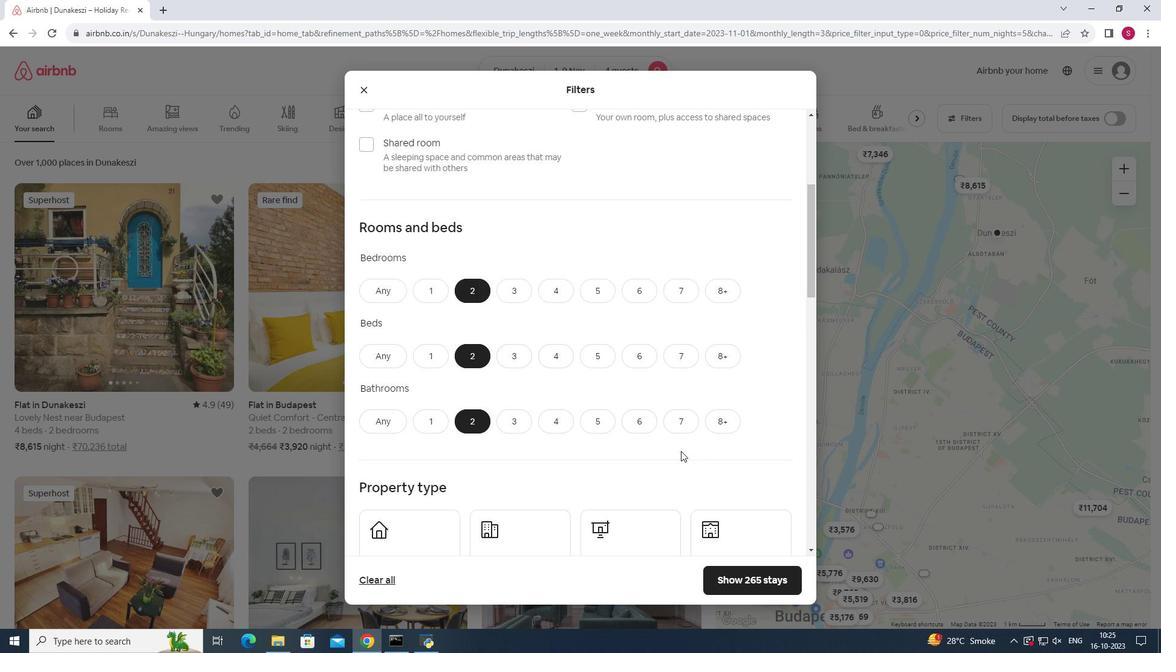 
Action: Mouse scrolled (680, 449) with delta (0, 0)
Screenshot: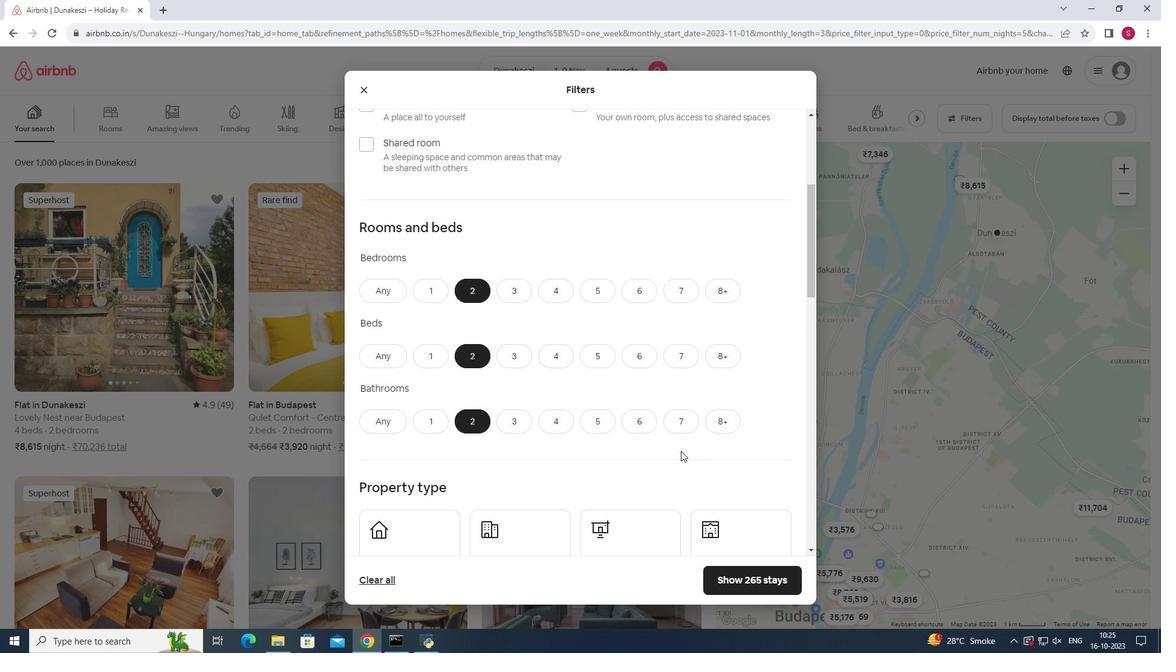 
Action: Mouse moved to (680, 449)
Screenshot: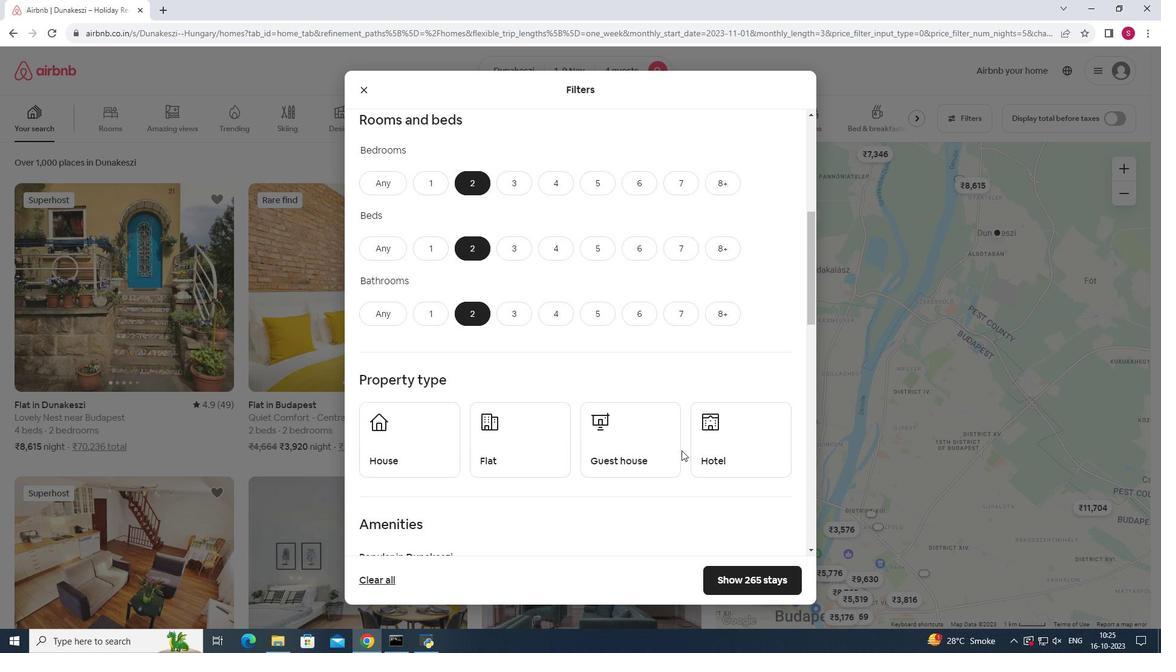 
Action: Mouse scrolled (680, 449) with delta (0, 0)
Screenshot: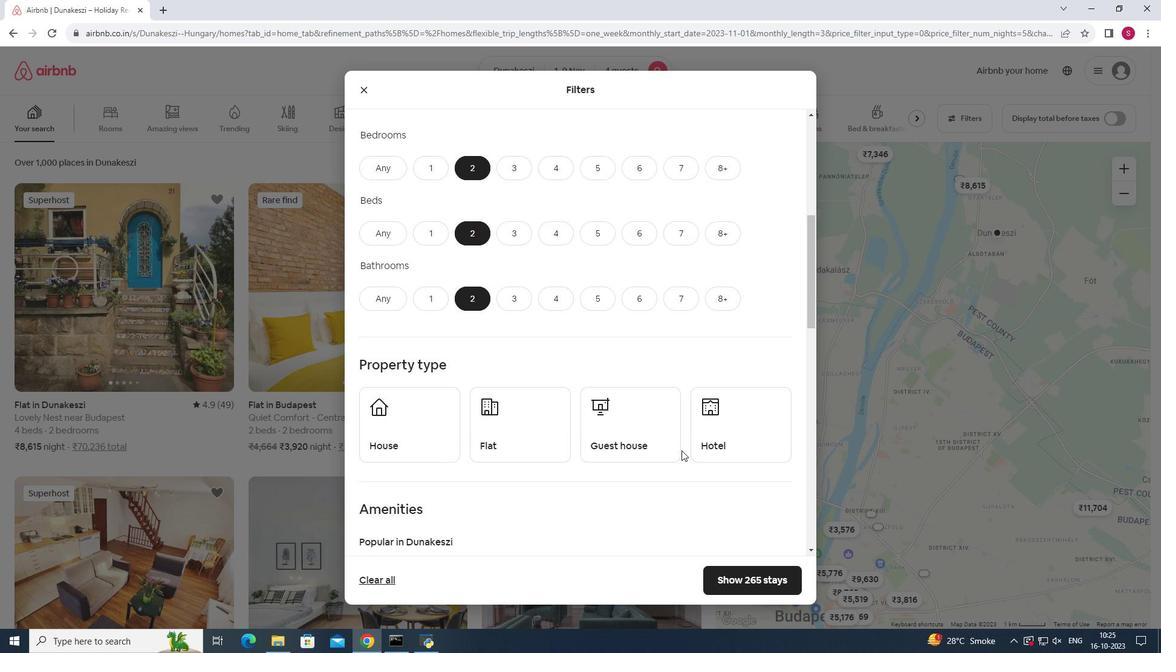 
Action: Mouse moved to (418, 382)
Screenshot: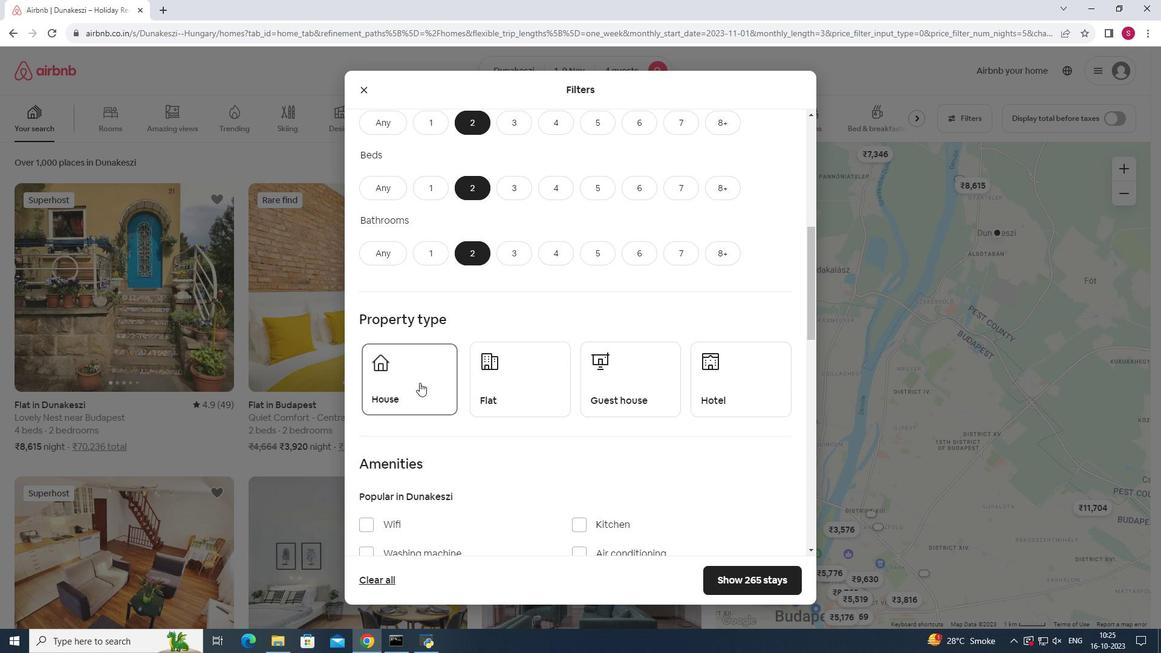 
Action: Mouse pressed left at (418, 382)
Screenshot: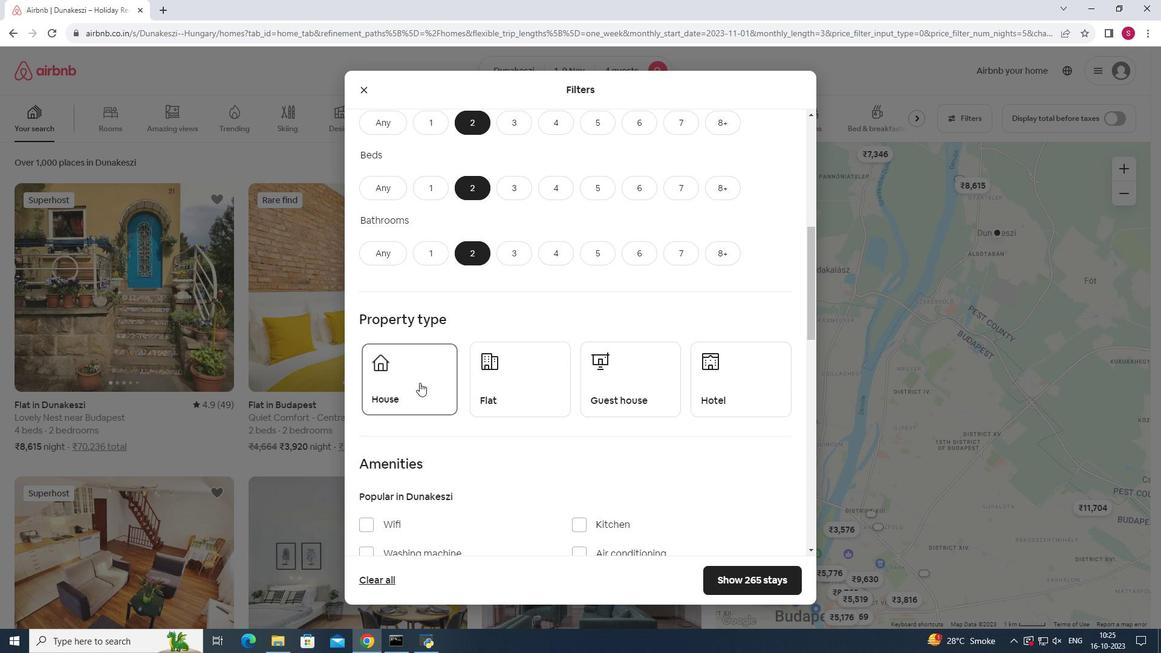 
Action: Mouse moved to (651, 446)
Screenshot: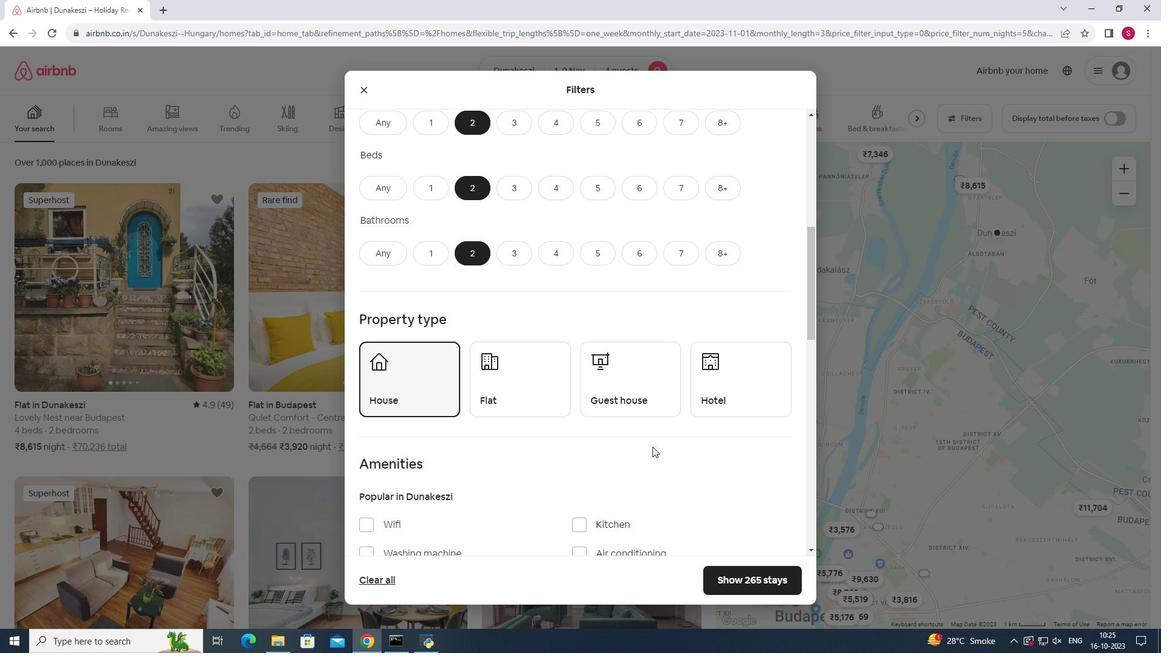 
Action: Mouse scrolled (651, 445) with delta (0, 0)
Screenshot: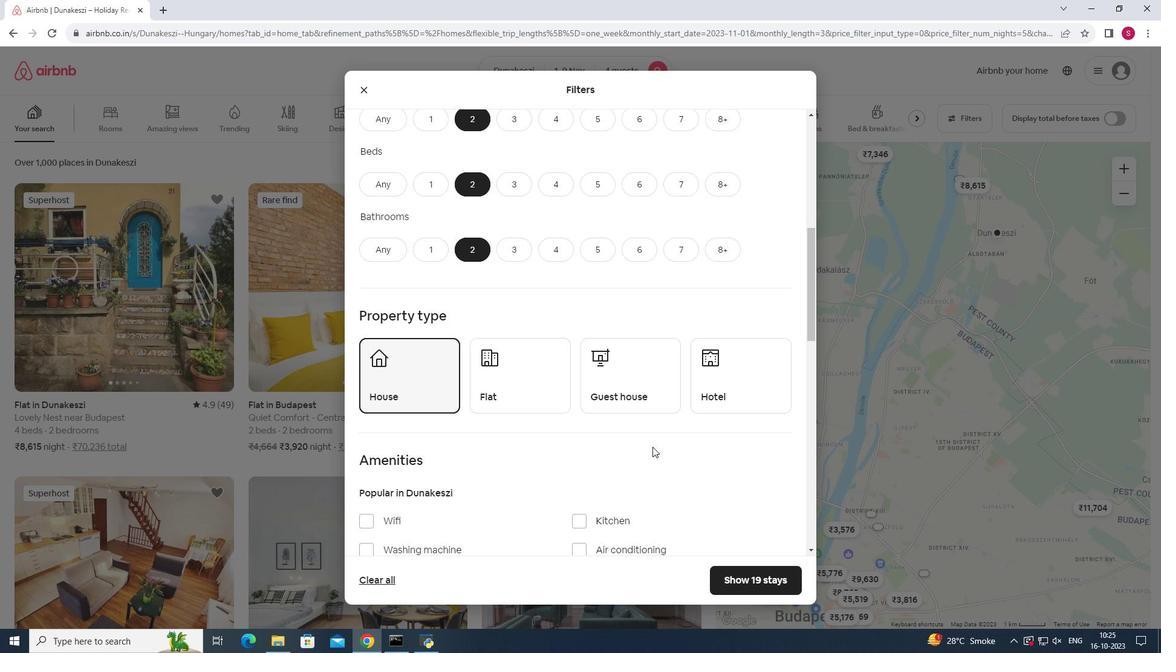 
Action: Mouse scrolled (651, 445) with delta (0, 0)
Screenshot: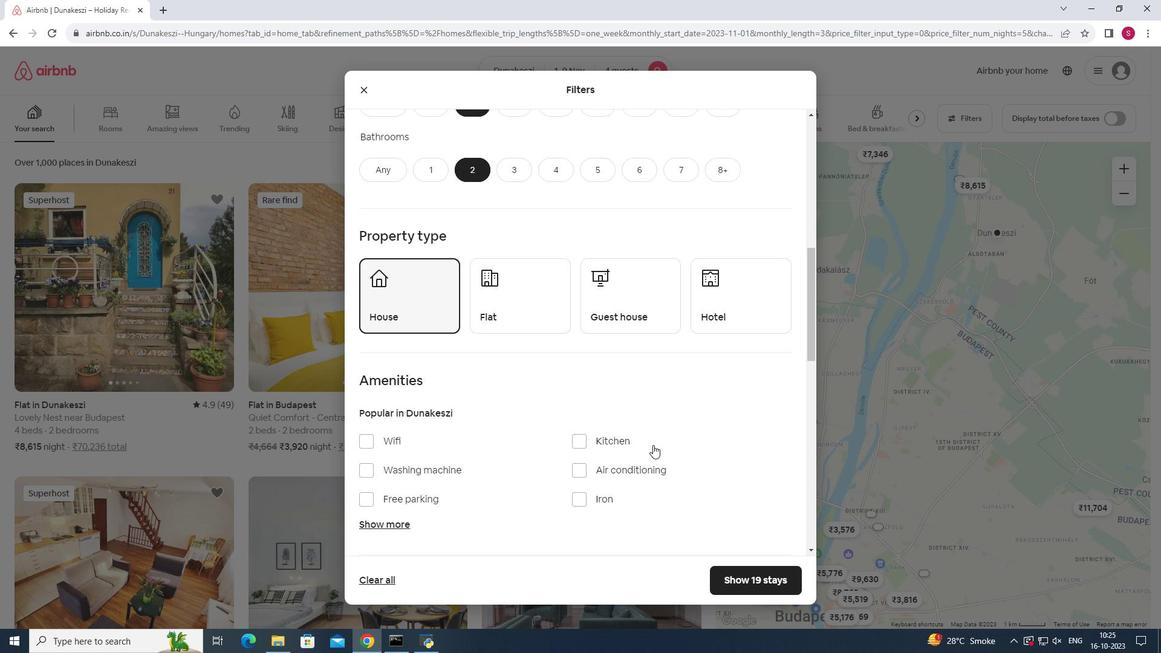 
Action: Mouse moved to (636, 428)
Screenshot: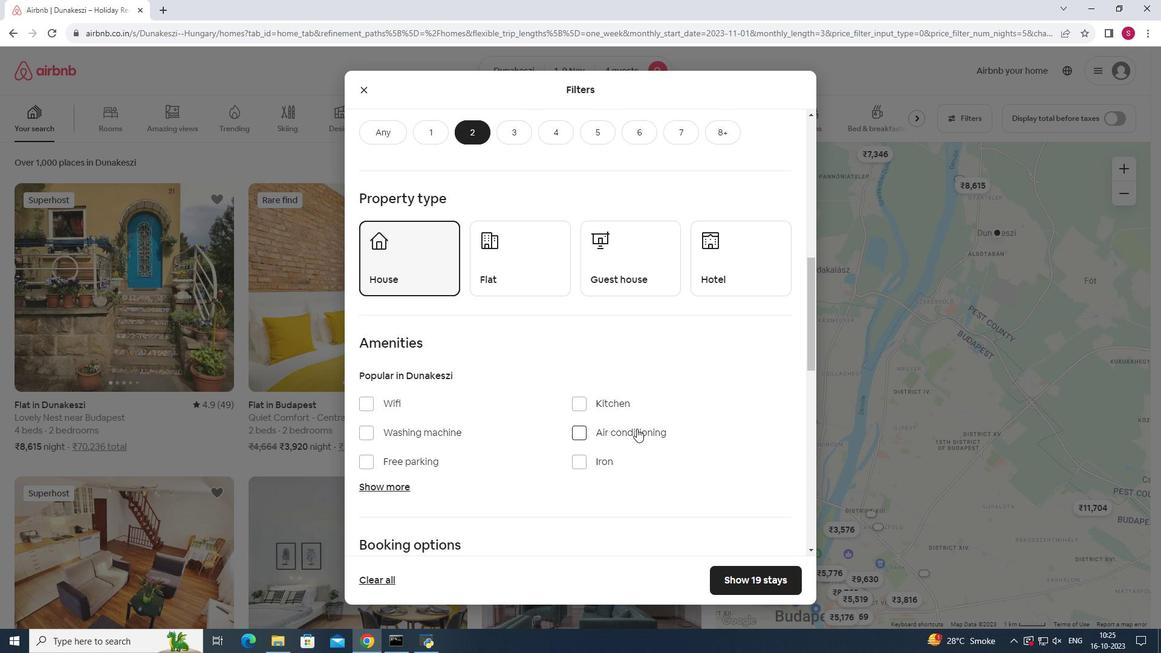 
Action: Mouse scrolled (636, 427) with delta (0, 0)
Screenshot: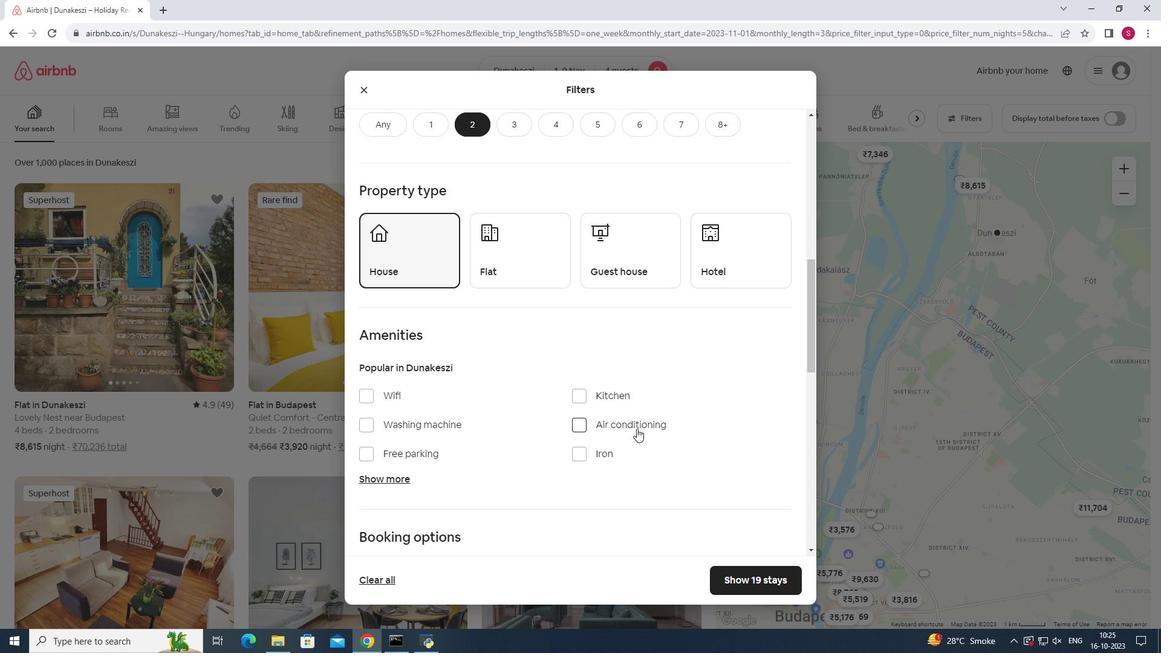 
Action: Mouse scrolled (636, 427) with delta (0, 0)
Screenshot: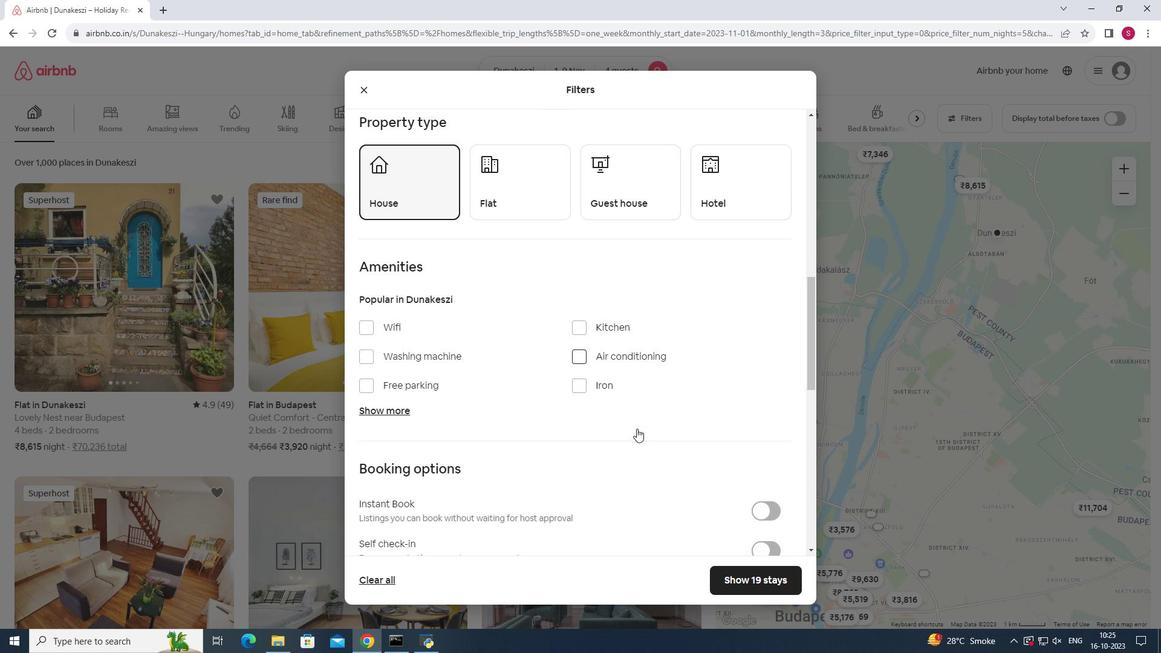 
Action: Mouse scrolled (636, 427) with delta (0, 0)
Screenshot: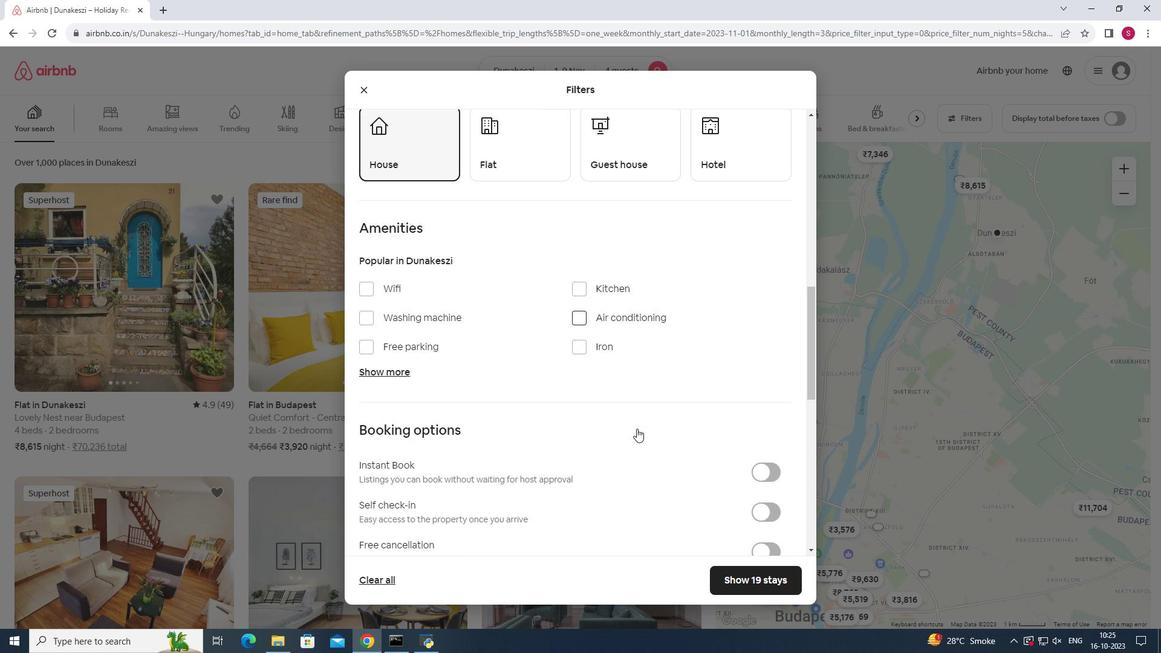 
Action: Mouse scrolled (636, 427) with delta (0, 0)
Screenshot: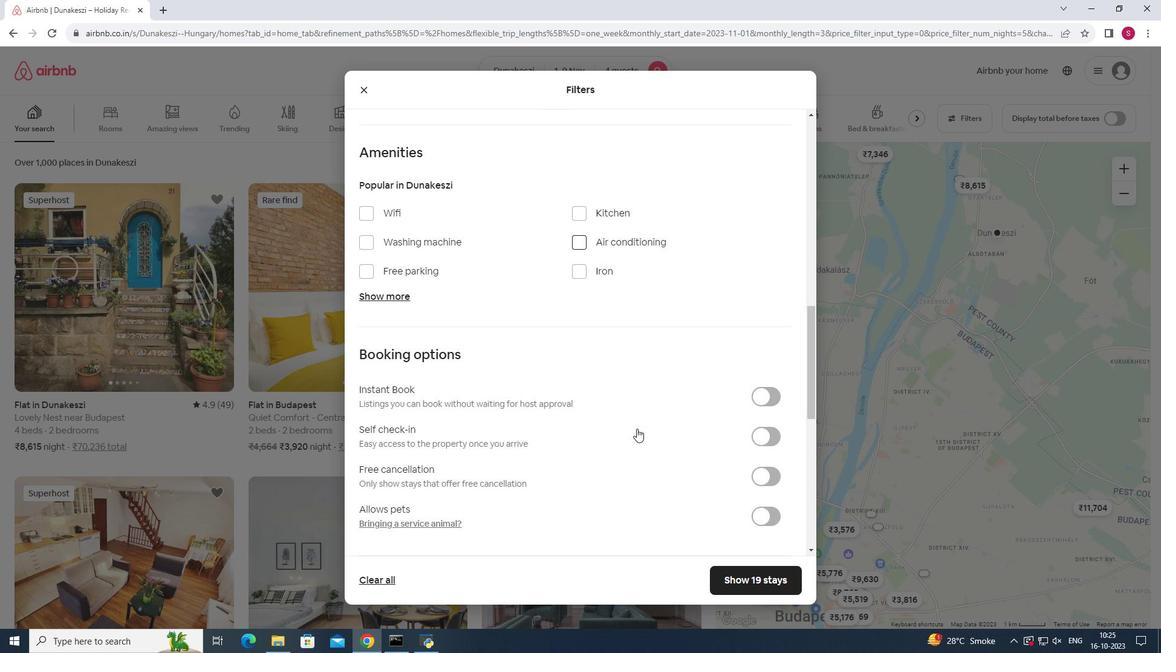 
Action: Mouse moved to (766, 381)
Screenshot: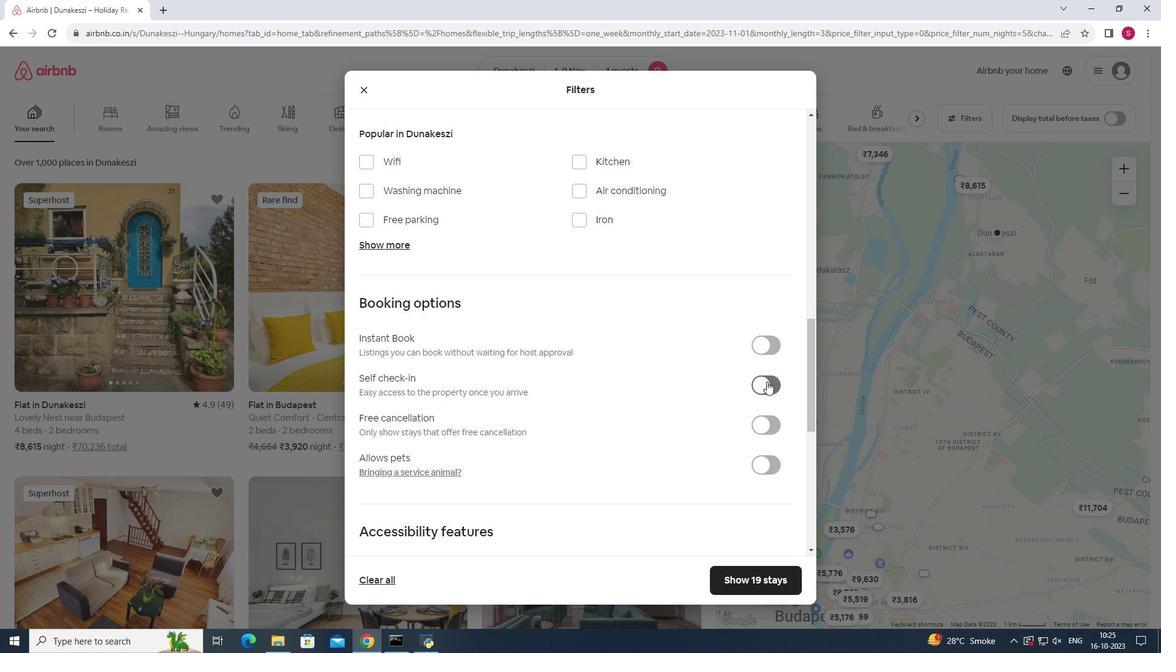 
Action: Mouse pressed left at (766, 381)
Screenshot: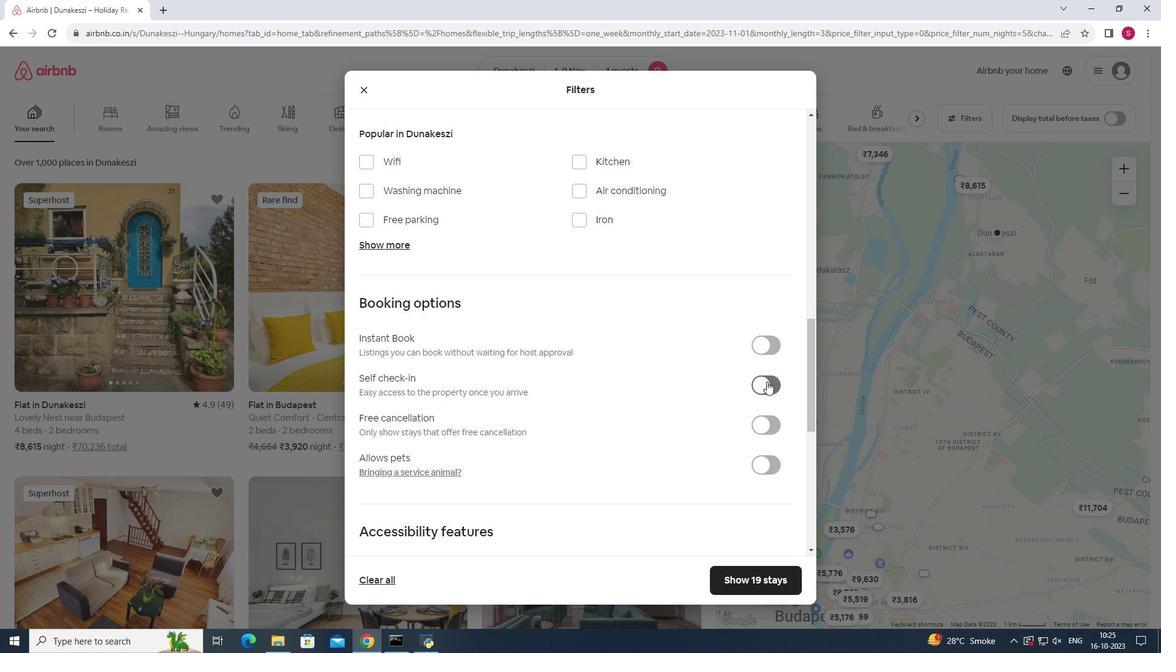 
Action: Mouse moved to (753, 579)
Screenshot: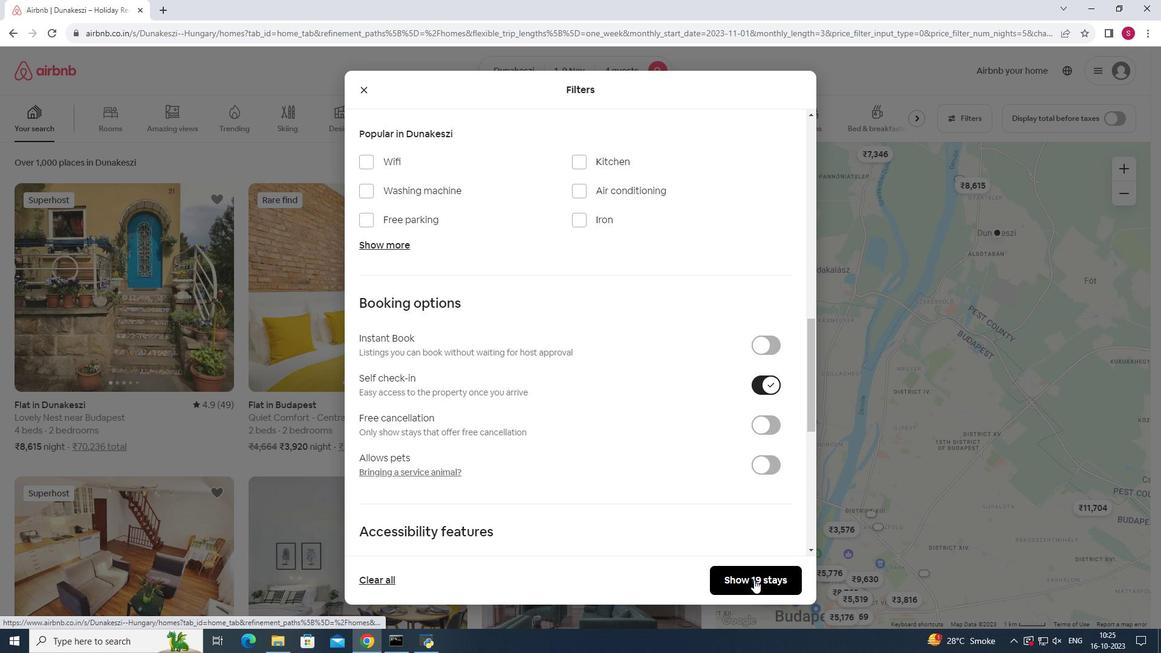 
Action: Mouse pressed left at (753, 579)
Screenshot: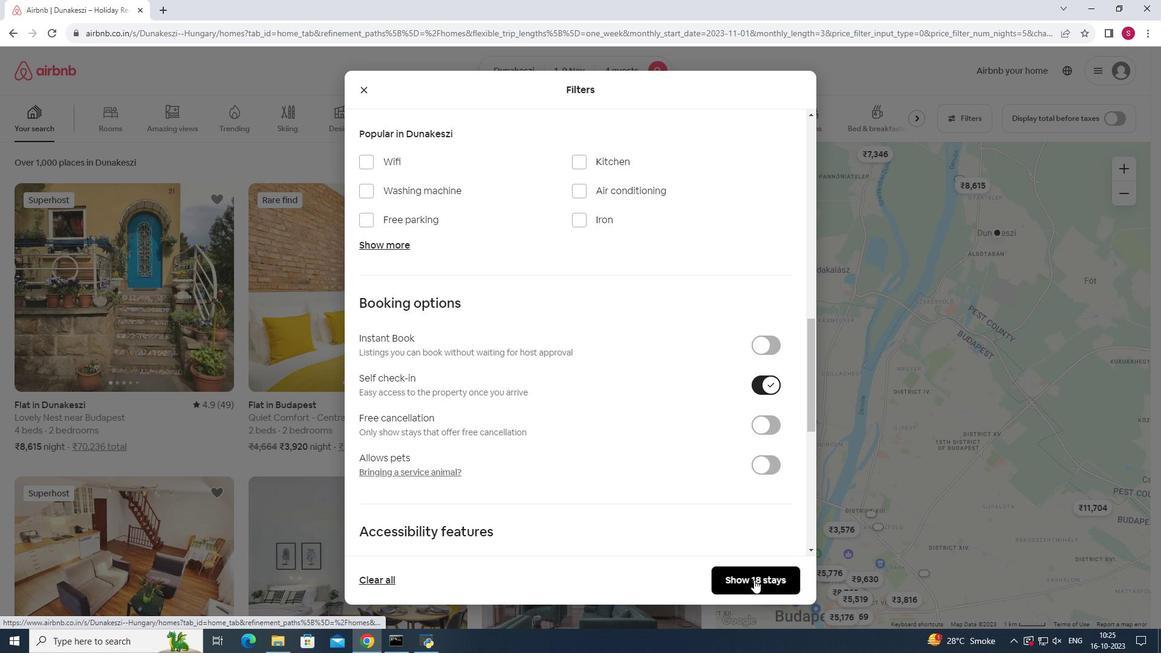 
Action: Mouse moved to (364, 307)
Screenshot: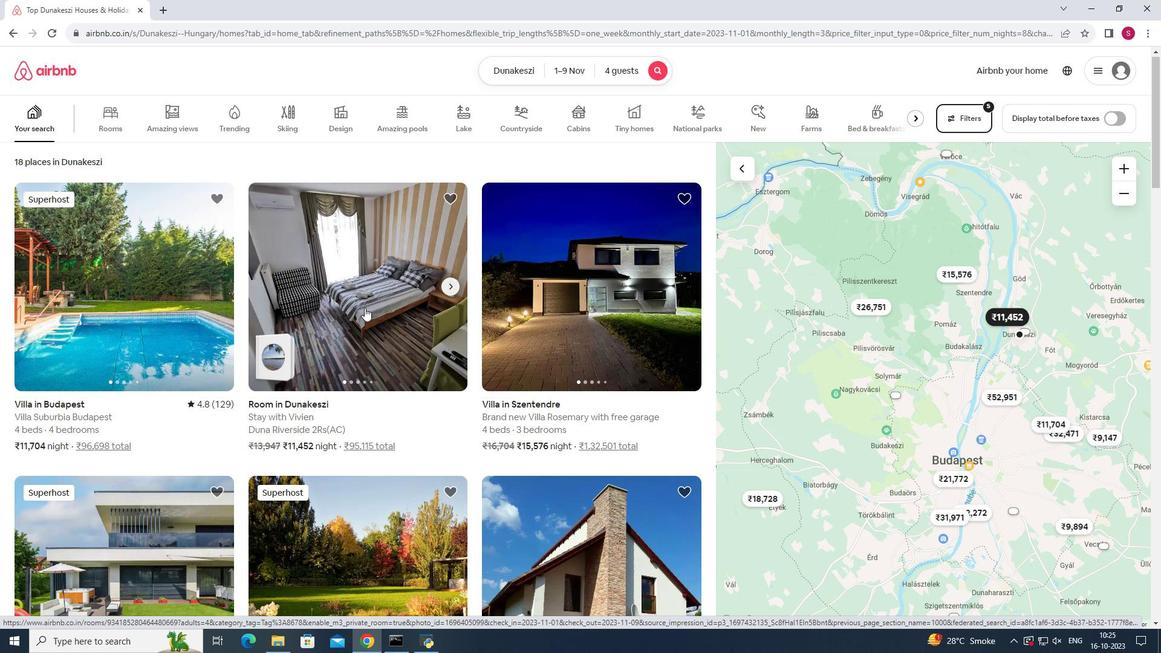 
Action: Mouse scrolled (364, 306) with delta (0, 0)
Screenshot: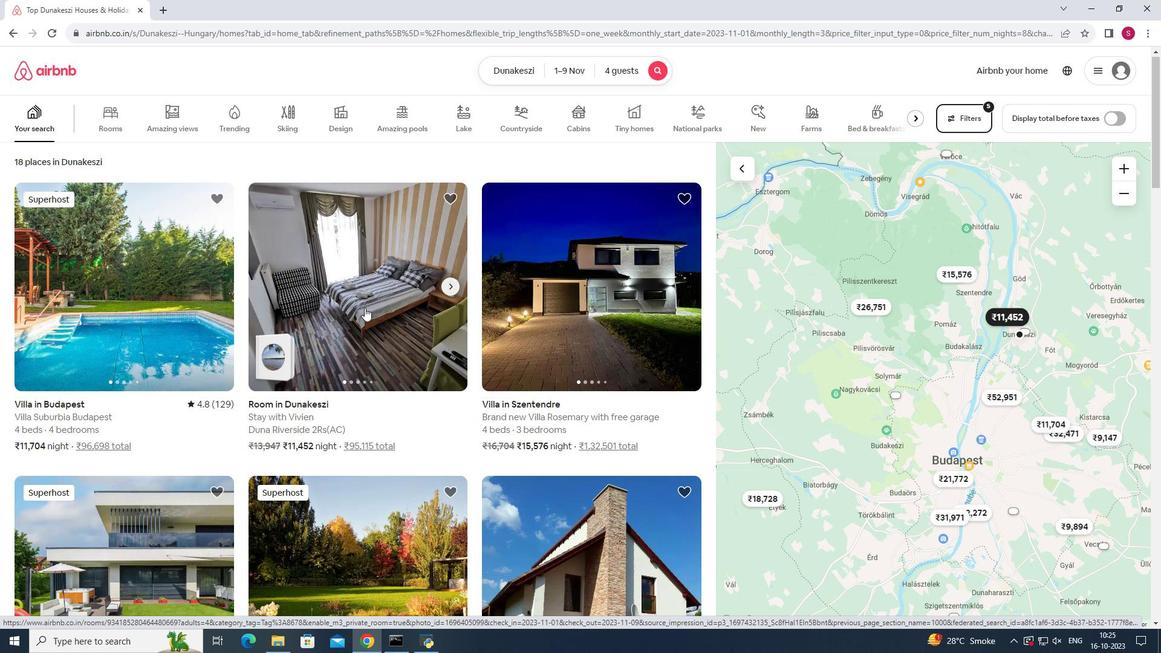
Action: Mouse scrolled (364, 306) with delta (0, 0)
Screenshot: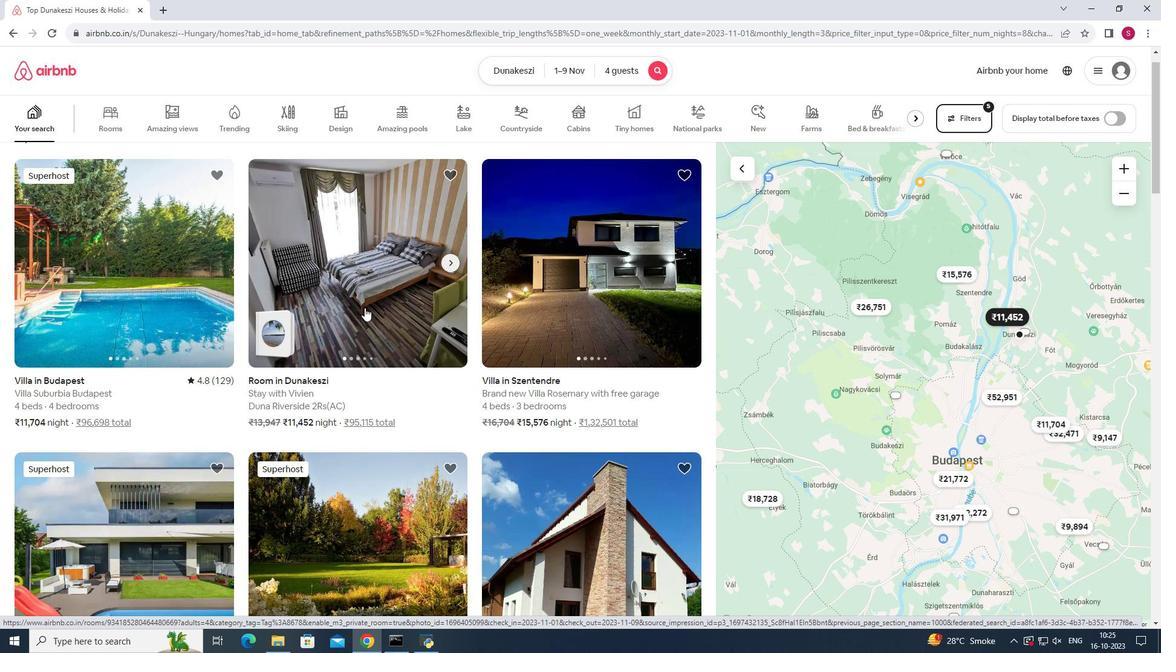 
Action: Mouse scrolled (364, 306) with delta (0, 0)
Screenshot: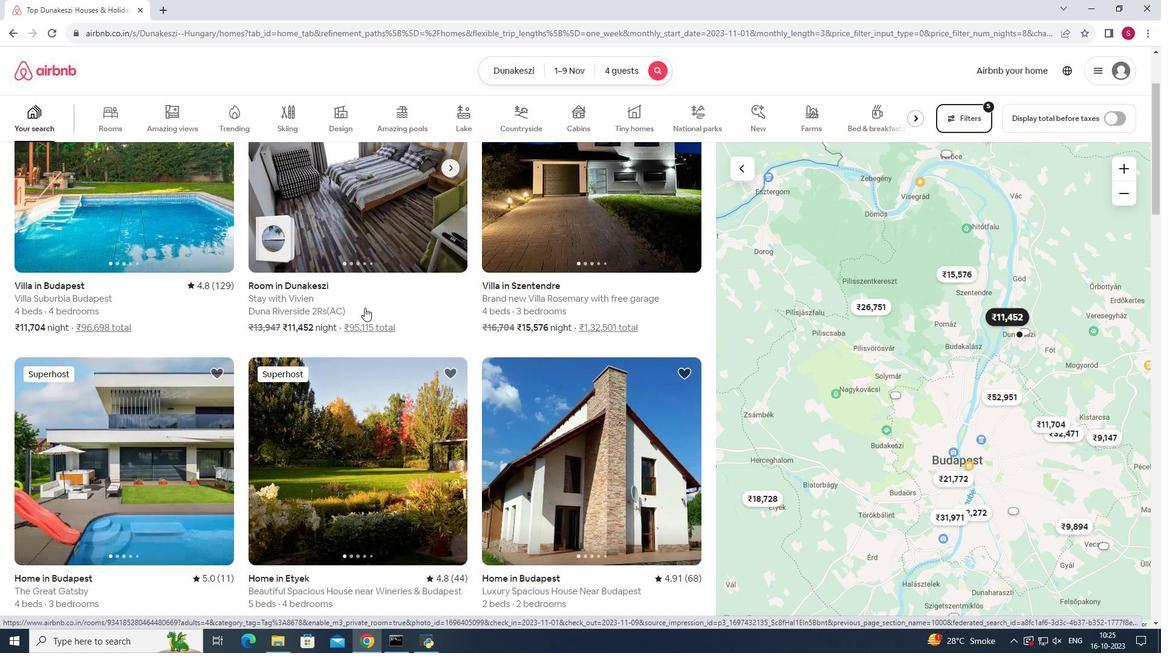 
Action: Mouse scrolled (364, 306) with delta (0, 0)
Screenshot: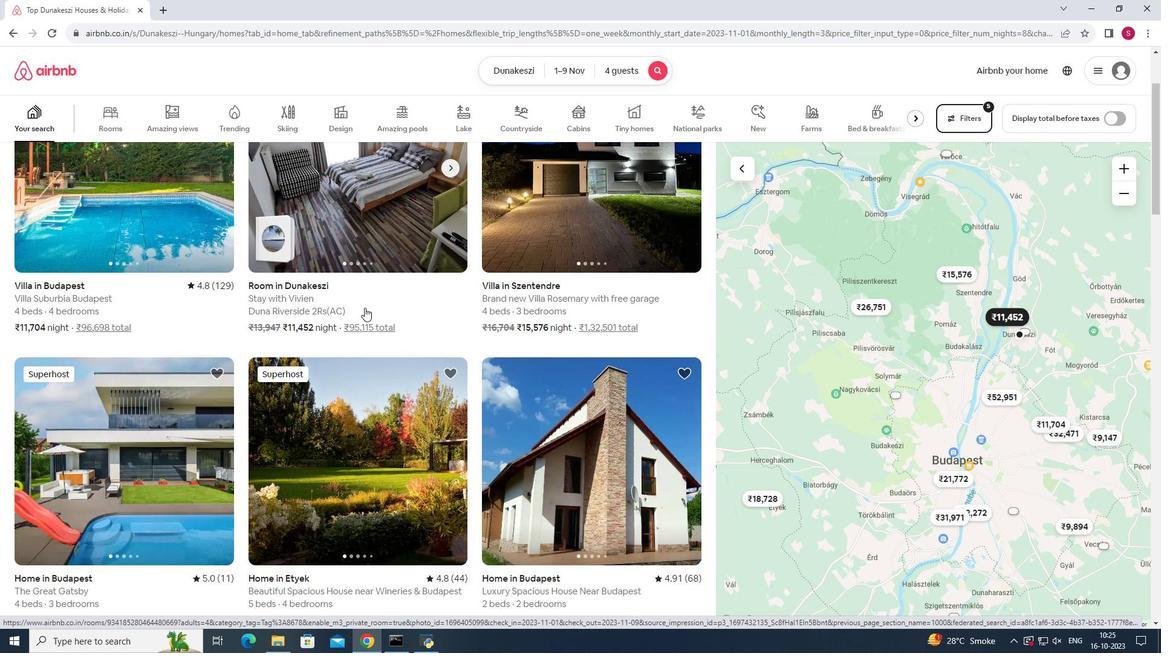 
Action: Mouse scrolled (364, 306) with delta (0, 0)
Screenshot: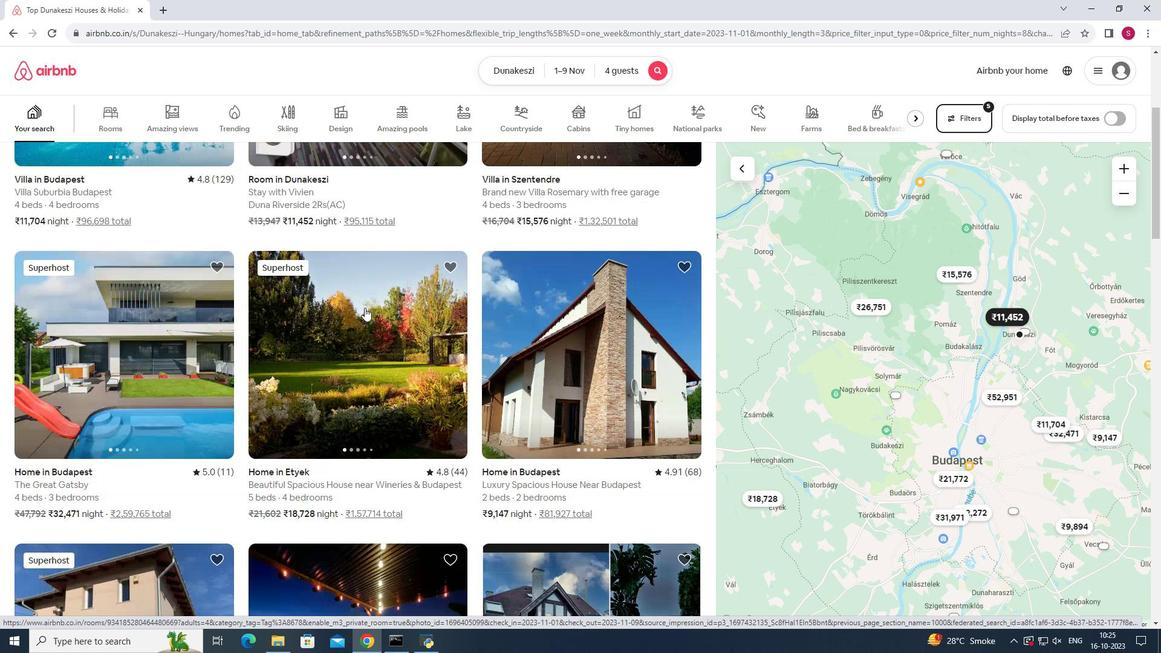 
Action: Mouse moved to (434, 306)
Screenshot: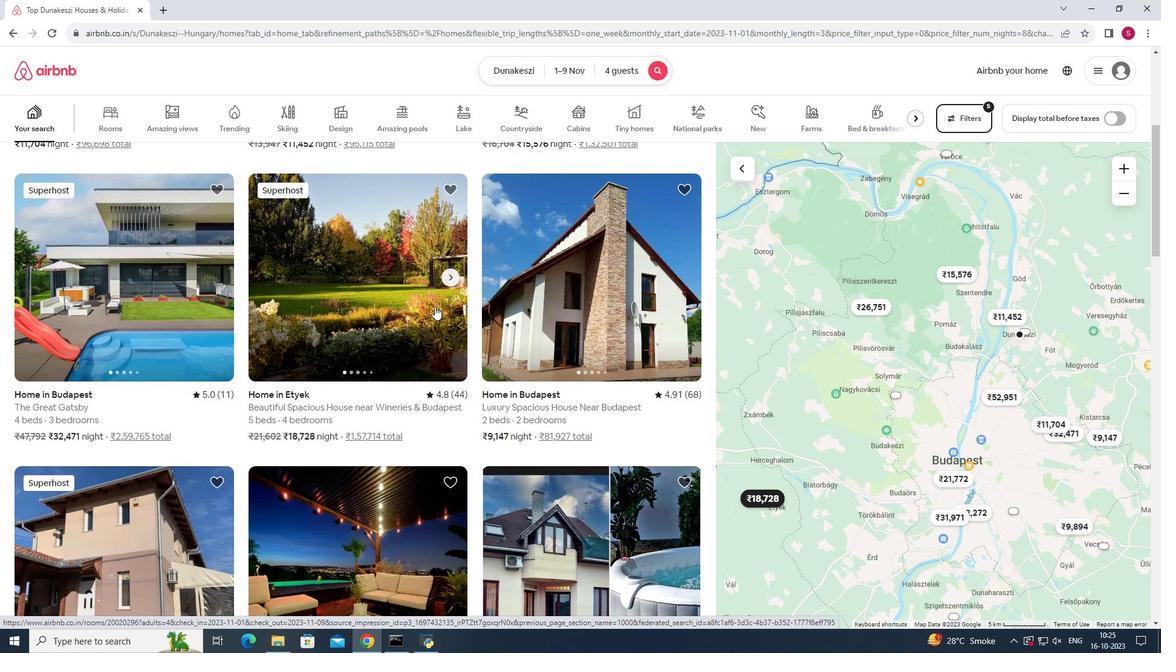 
Action: Mouse scrolled (434, 305) with delta (0, 0)
Screenshot: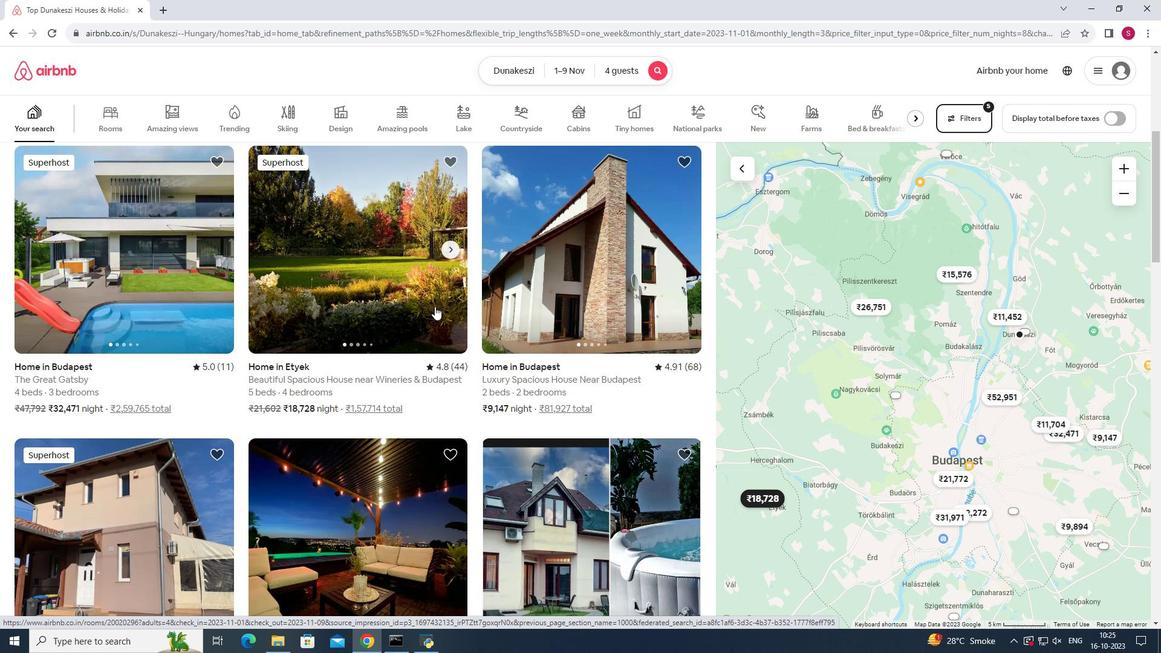 
Action: Mouse scrolled (434, 305) with delta (0, 0)
Screenshot: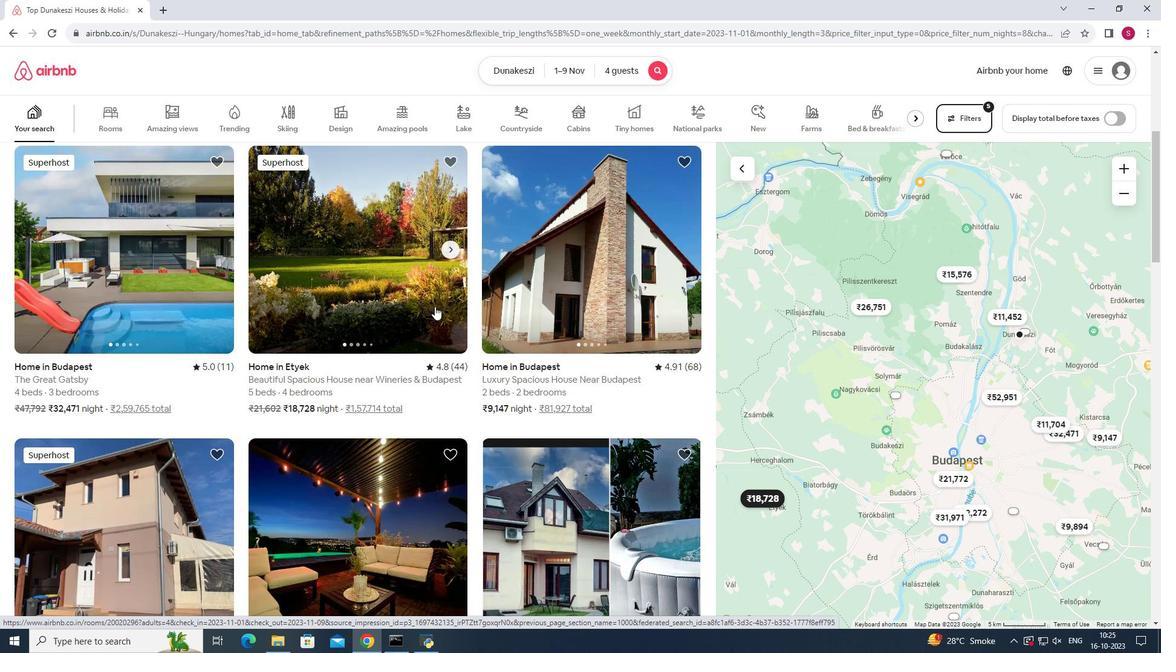 
Action: Mouse scrolled (434, 305) with delta (0, 0)
Screenshot: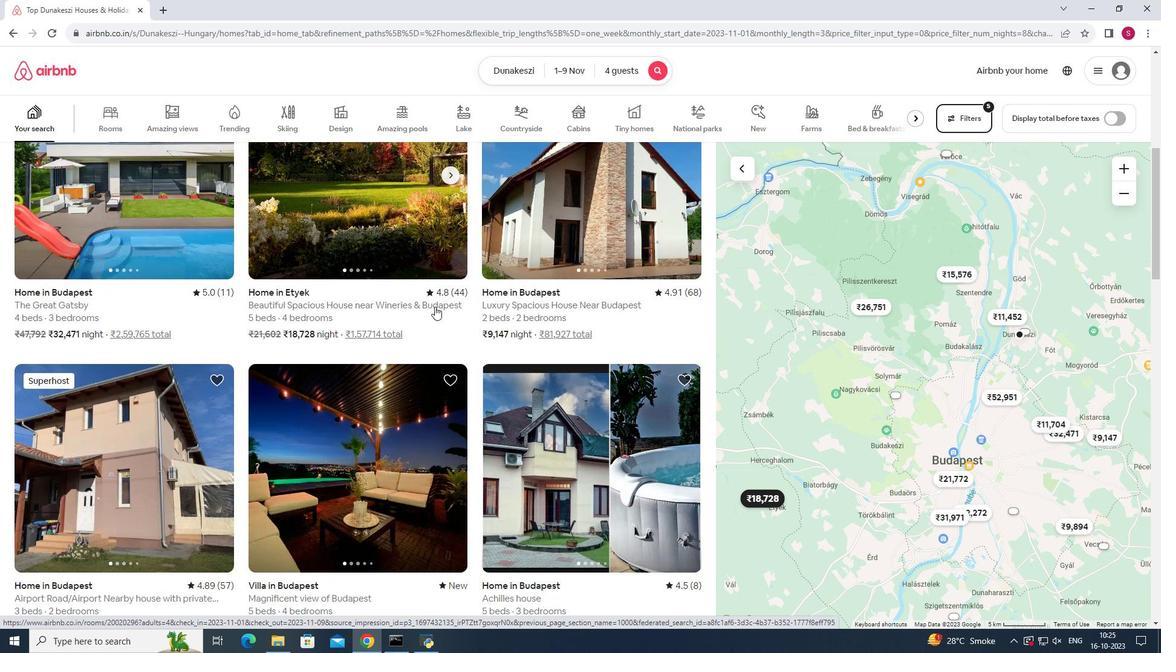 
Action: Mouse scrolled (434, 305) with delta (0, 0)
Screenshot: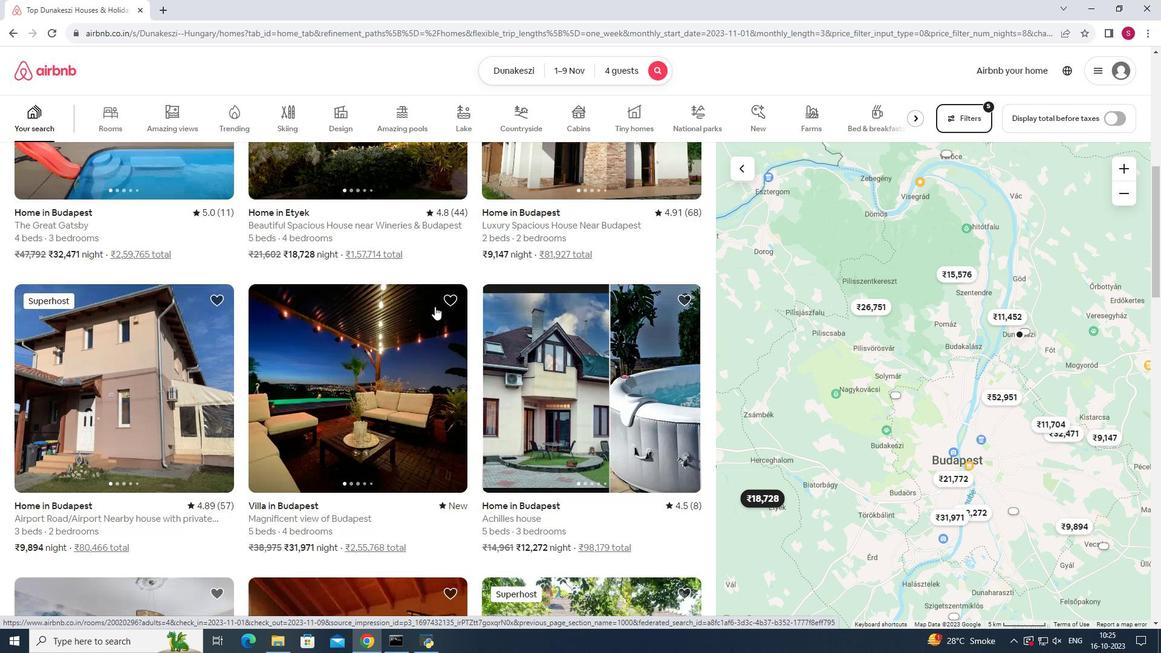 
Action: Mouse moved to (612, 338)
Screenshot: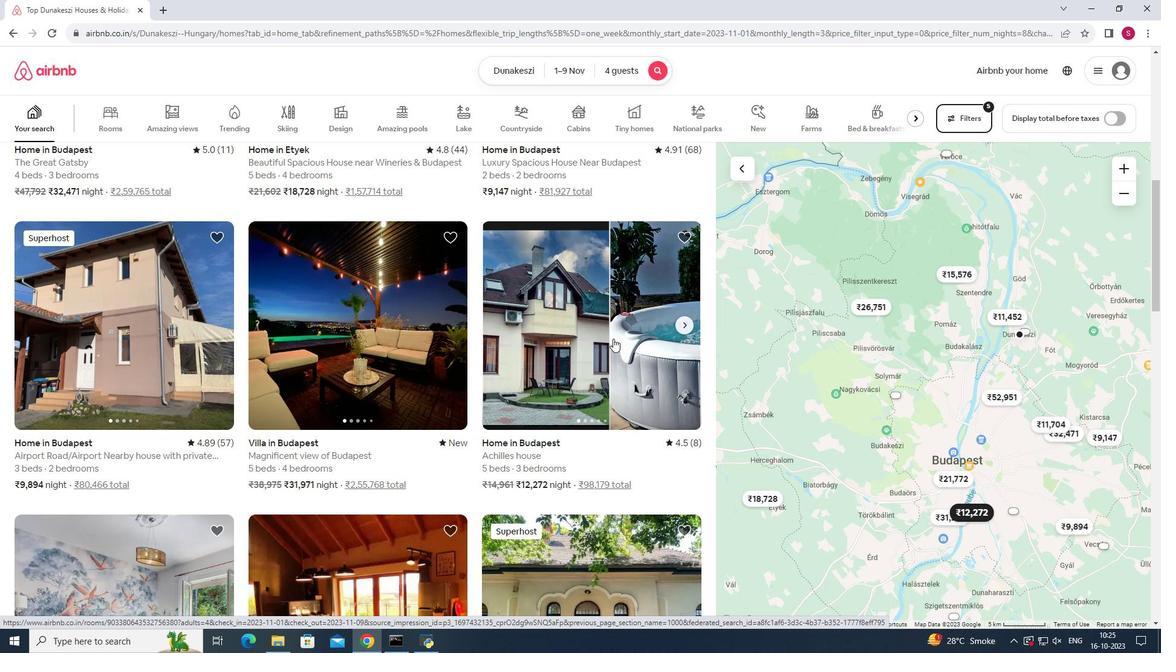 
Action: Mouse scrolled (612, 337) with delta (0, 0)
Screenshot: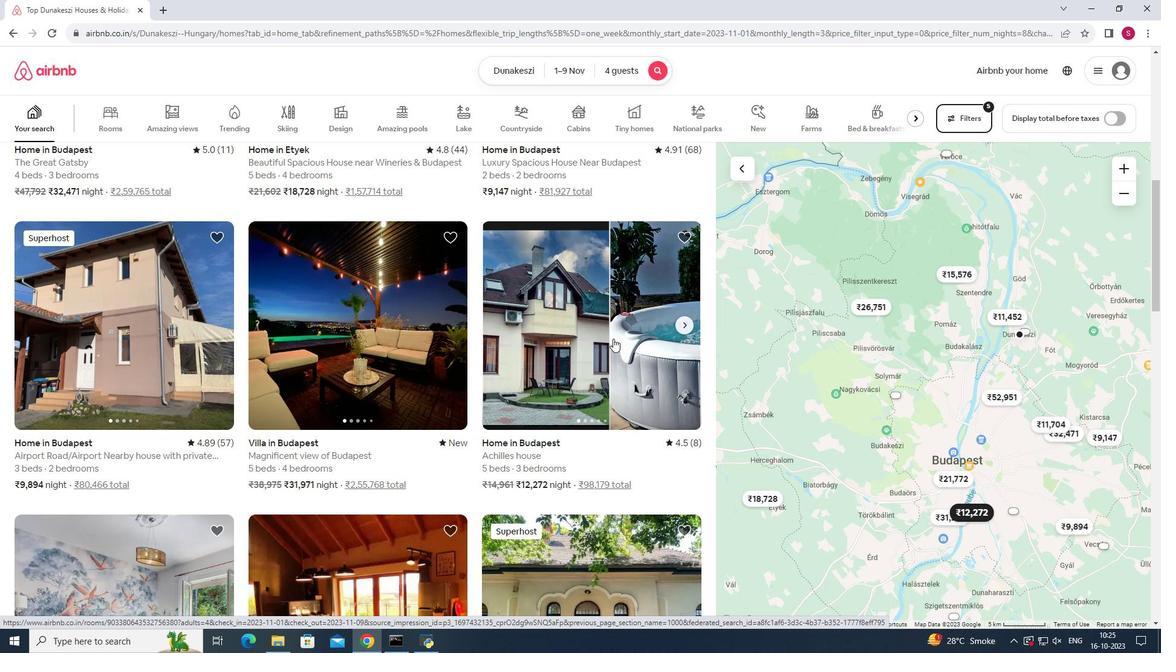 
Action: Mouse moved to (612, 338)
Screenshot: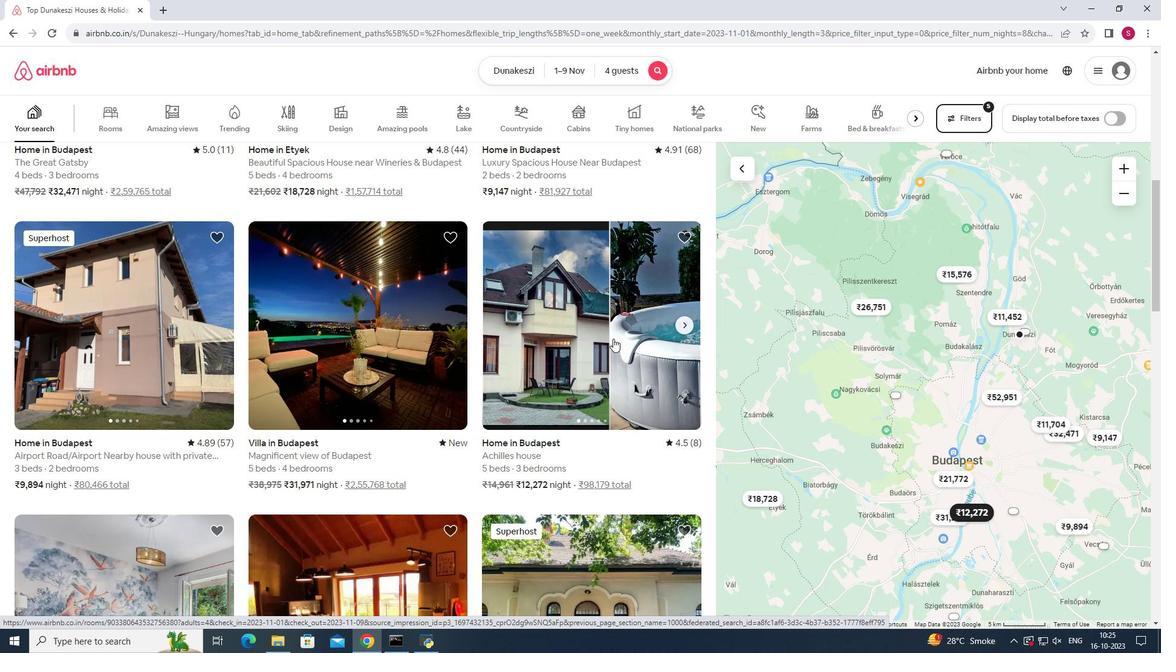
Action: Mouse scrolled (612, 337) with delta (0, 0)
Screenshot: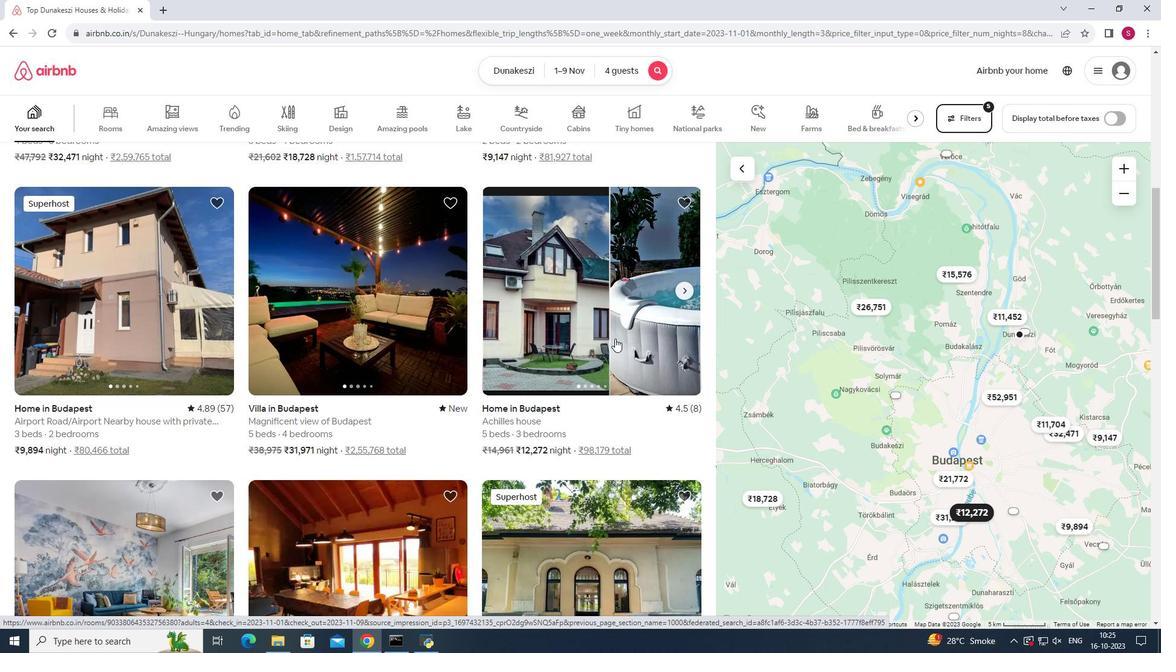 
Action: Mouse moved to (613, 338)
Screenshot: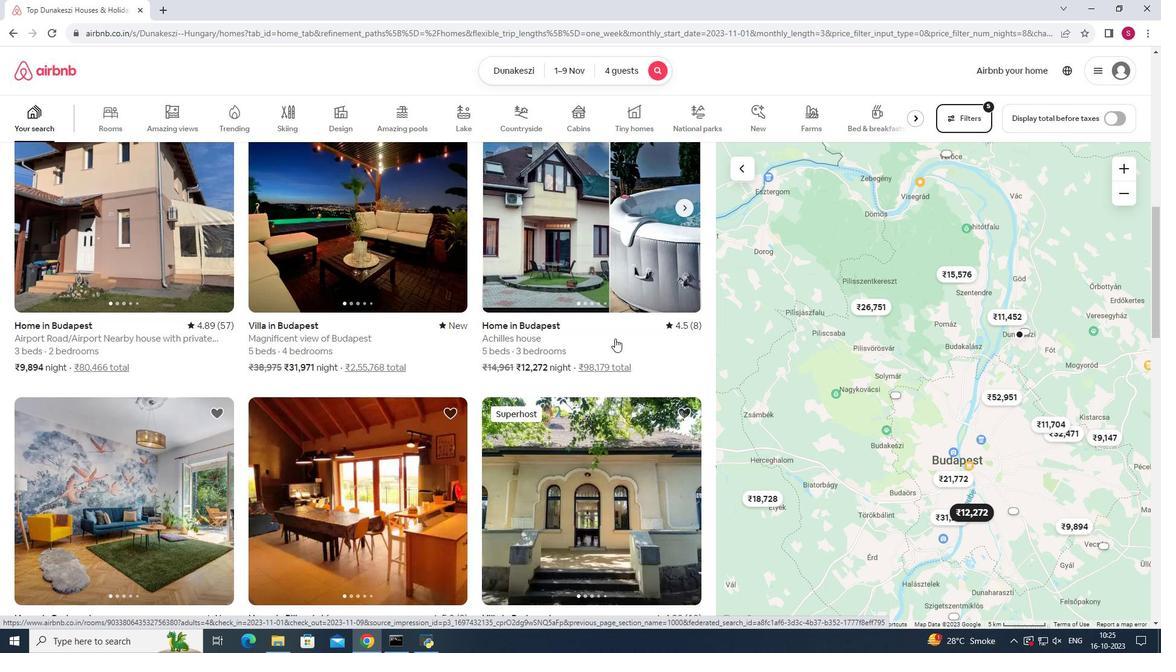 
Action: Mouse scrolled (613, 337) with delta (0, 0)
Screenshot: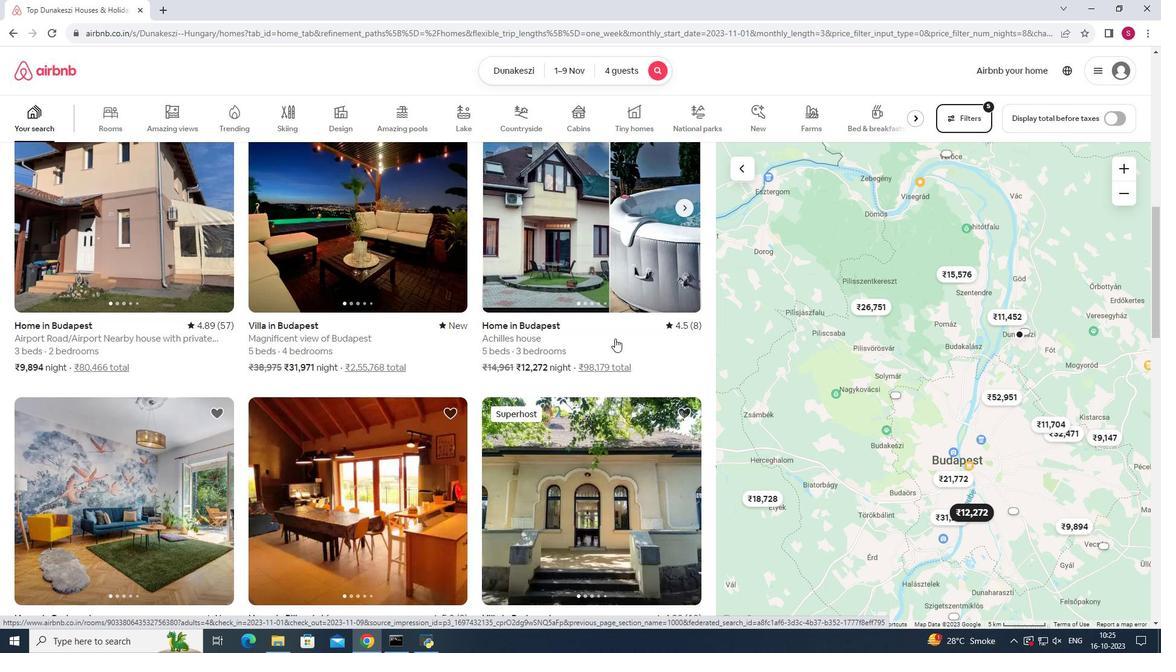 
Action: Mouse moved to (613, 338)
Screenshot: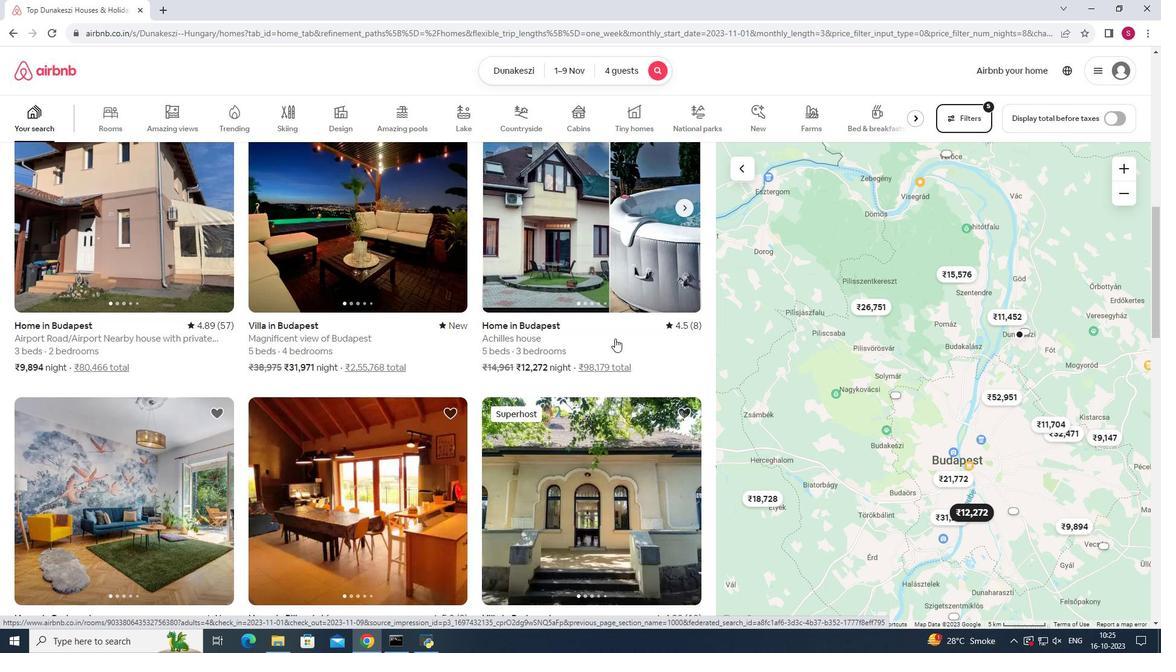 
Action: Mouse scrolled (613, 337) with delta (0, 0)
Screenshot: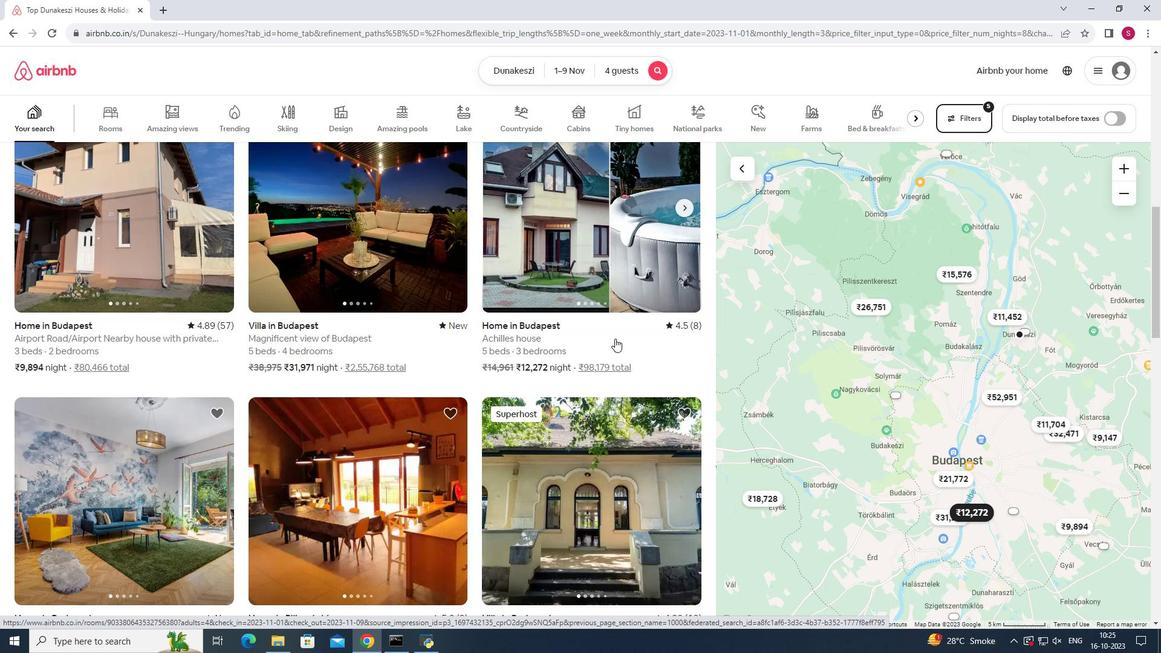 
Action: Mouse moved to (614, 338)
Screenshot: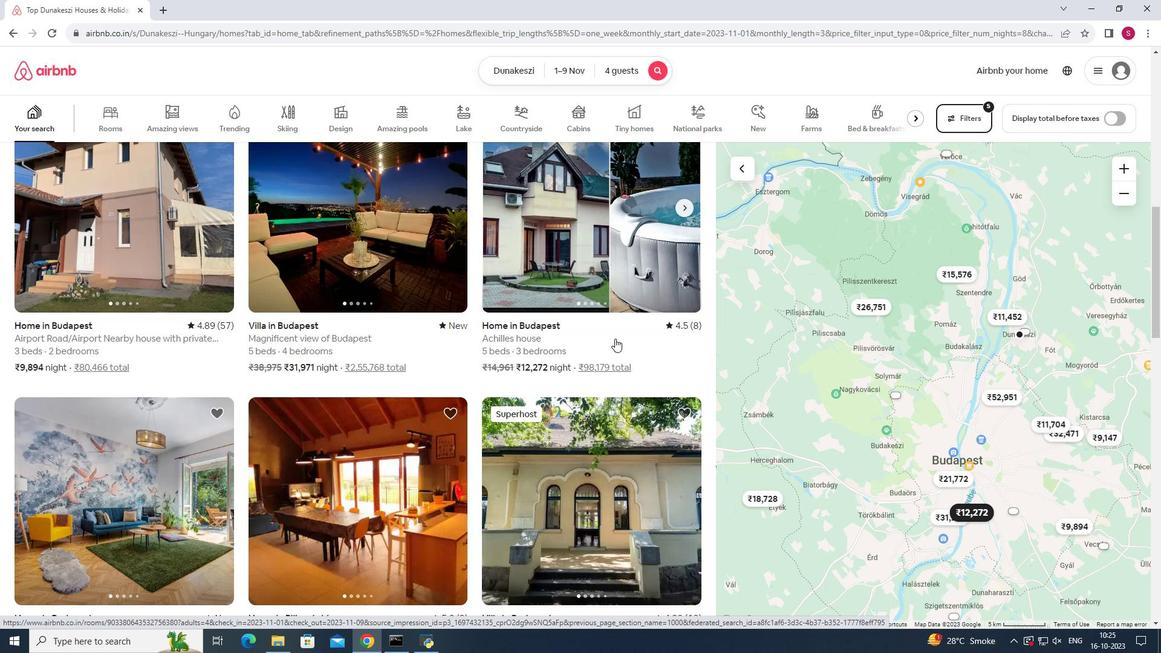 
Action: Mouse scrolled (614, 337) with delta (0, 0)
Screenshot: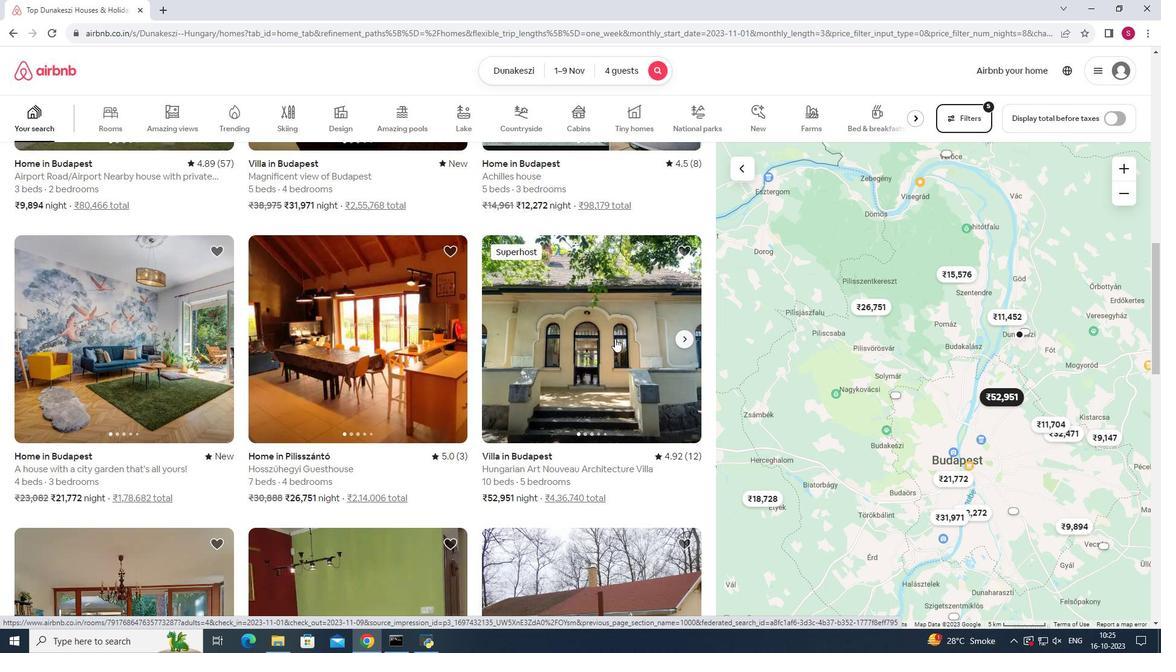 
Action: Mouse scrolled (614, 337) with delta (0, 0)
Screenshot: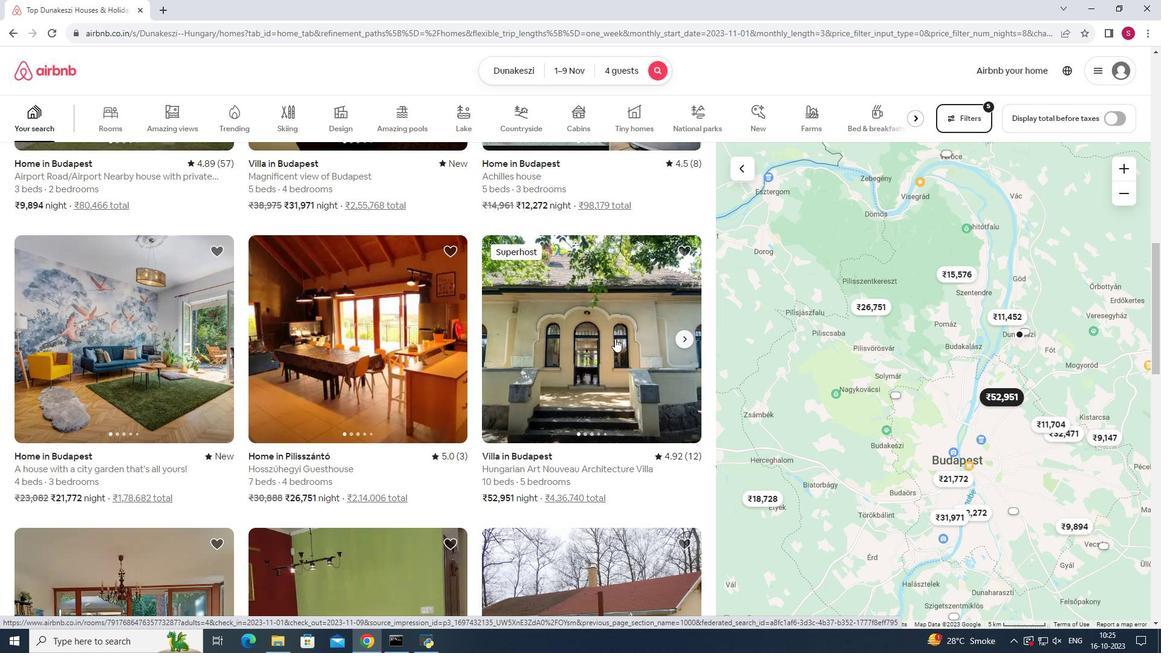 
Action: Mouse scrolled (614, 337) with delta (0, 0)
Screenshot: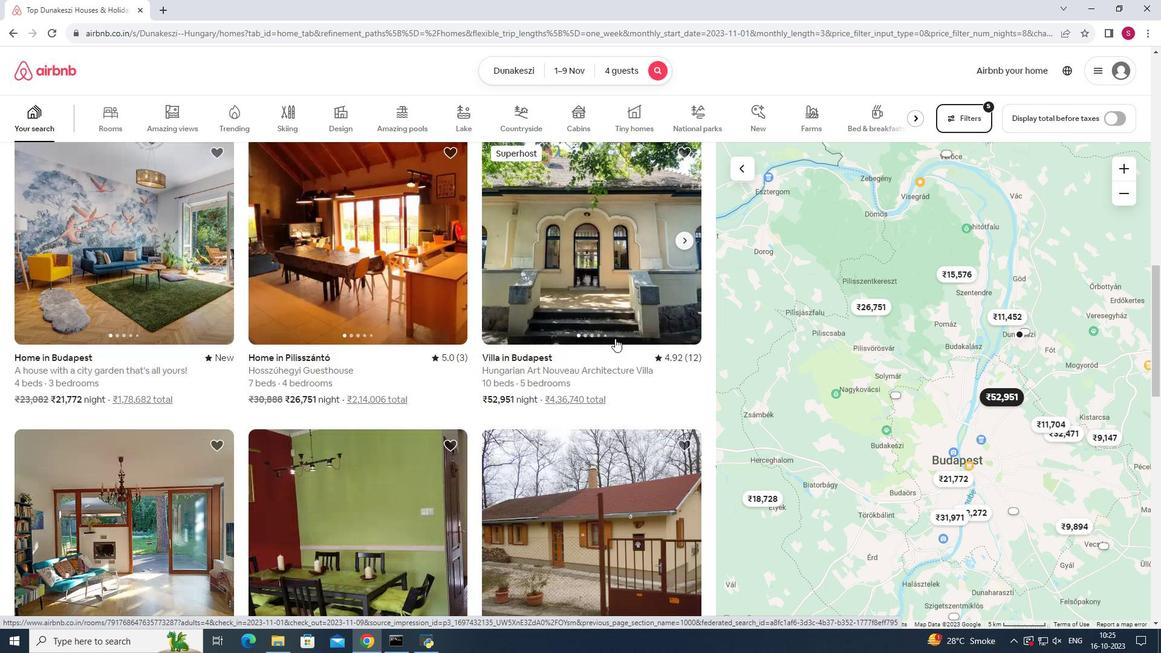 
Action: Mouse scrolled (614, 337) with delta (0, 0)
Screenshot: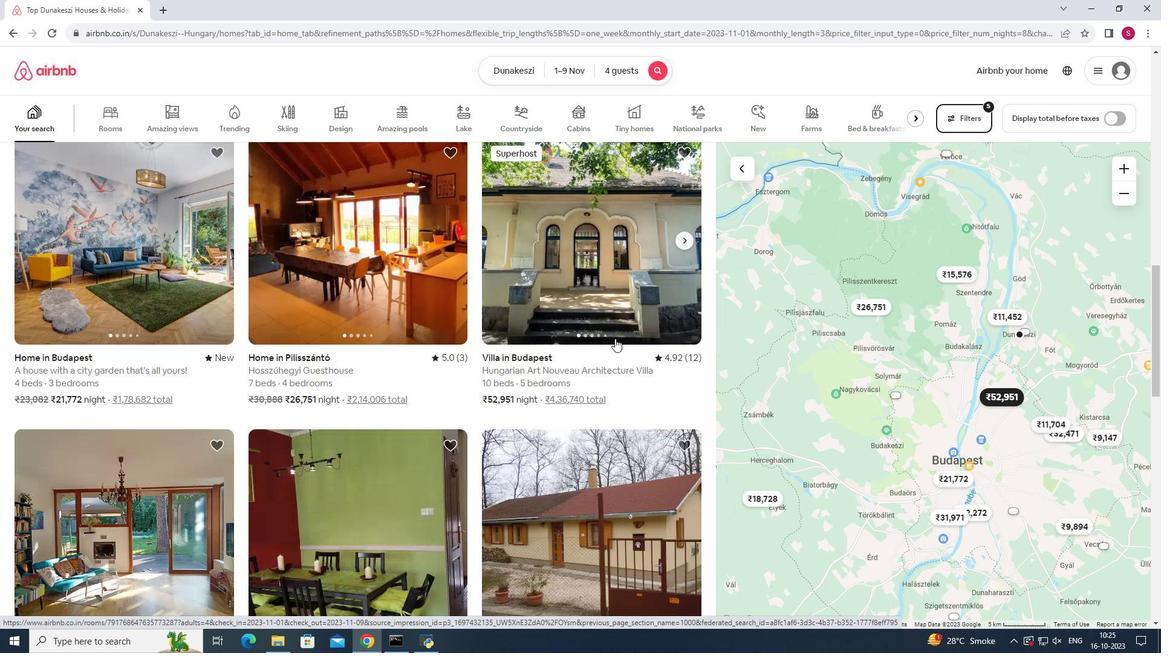 
Action: Mouse scrolled (614, 337) with delta (0, 0)
Screenshot: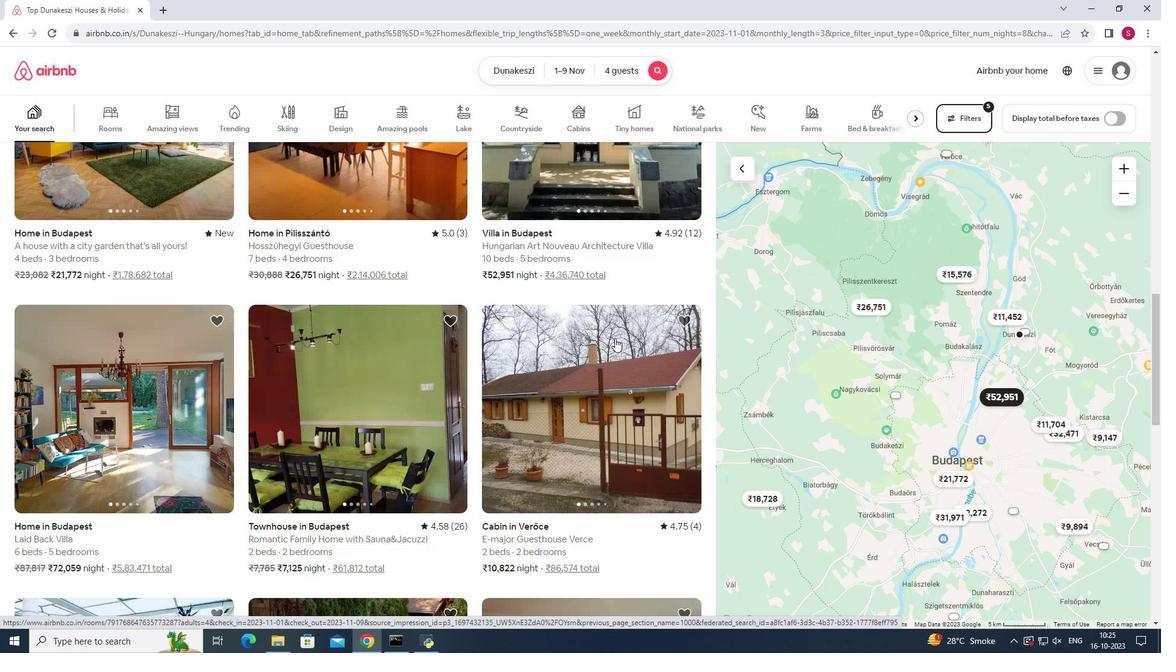 
Action: Mouse moved to (613, 339)
Screenshot: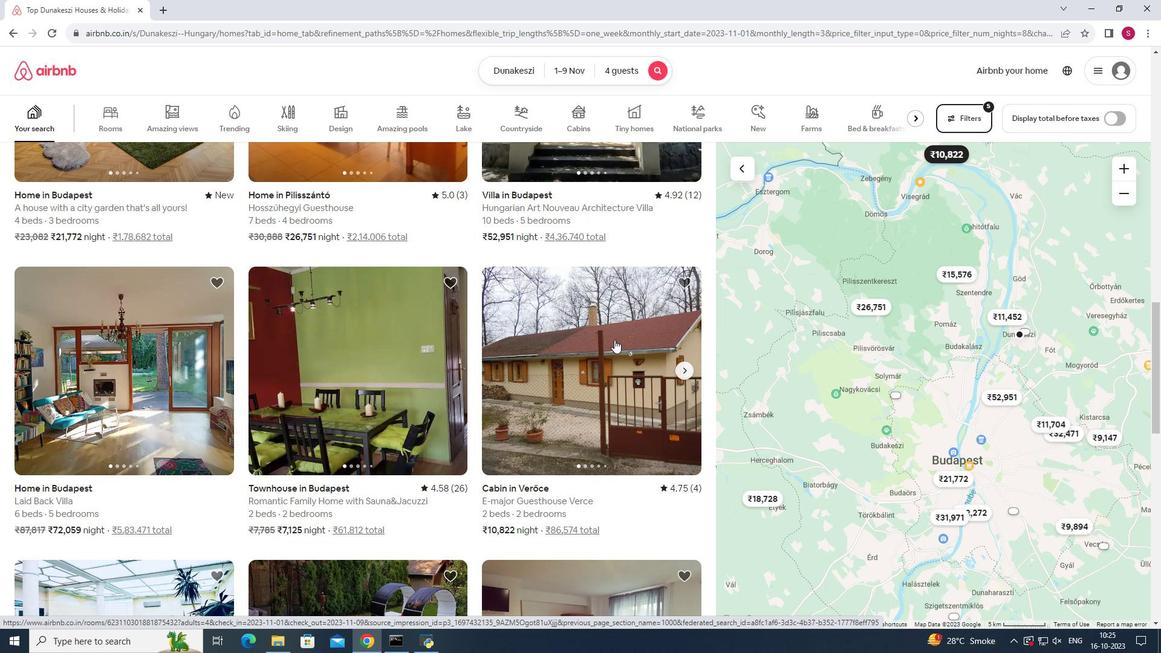 
Action: Mouse scrolled (613, 338) with delta (0, 0)
Screenshot: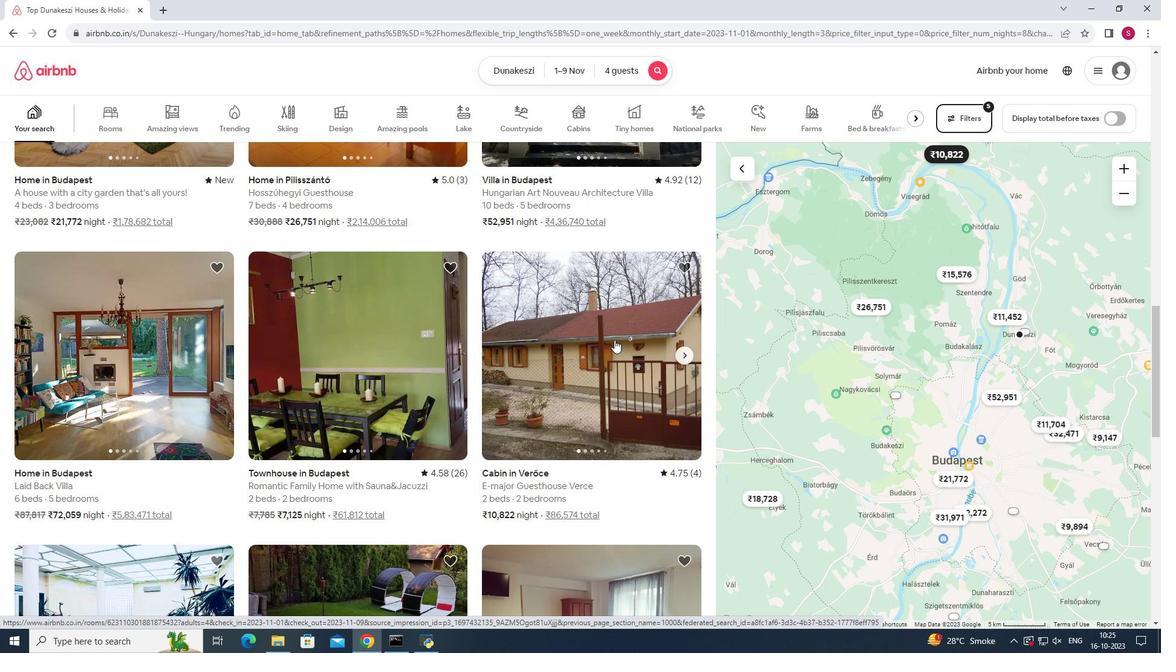 
Action: Mouse scrolled (613, 338) with delta (0, 0)
Screenshot: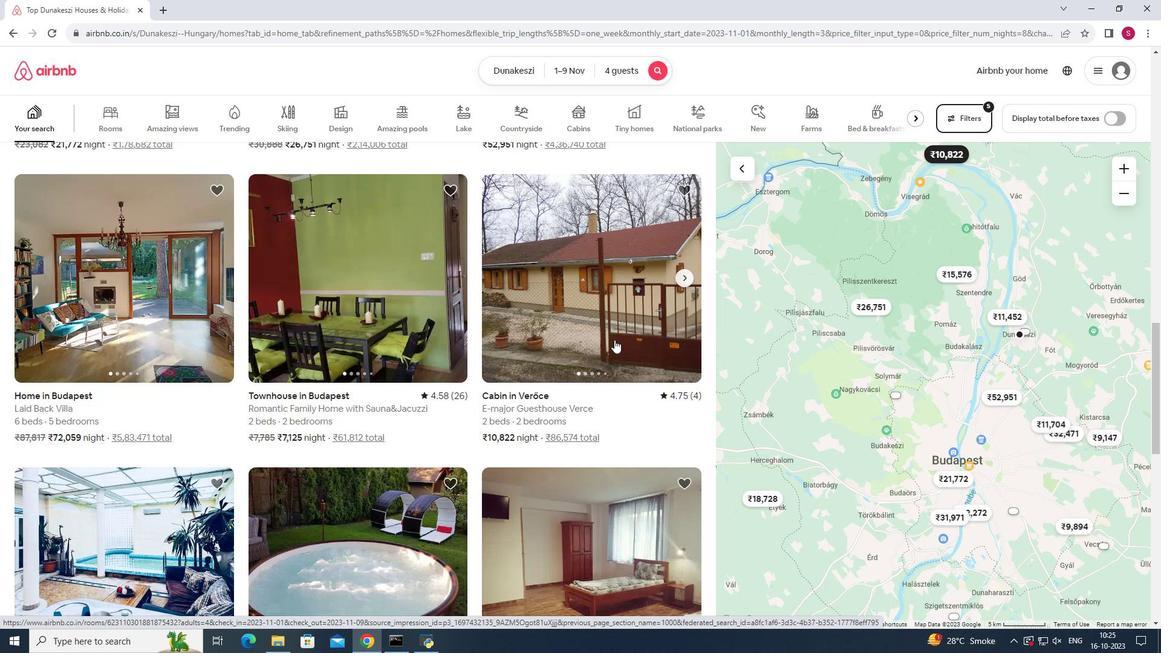 
Action: Mouse scrolled (613, 338) with delta (0, 0)
Screenshot: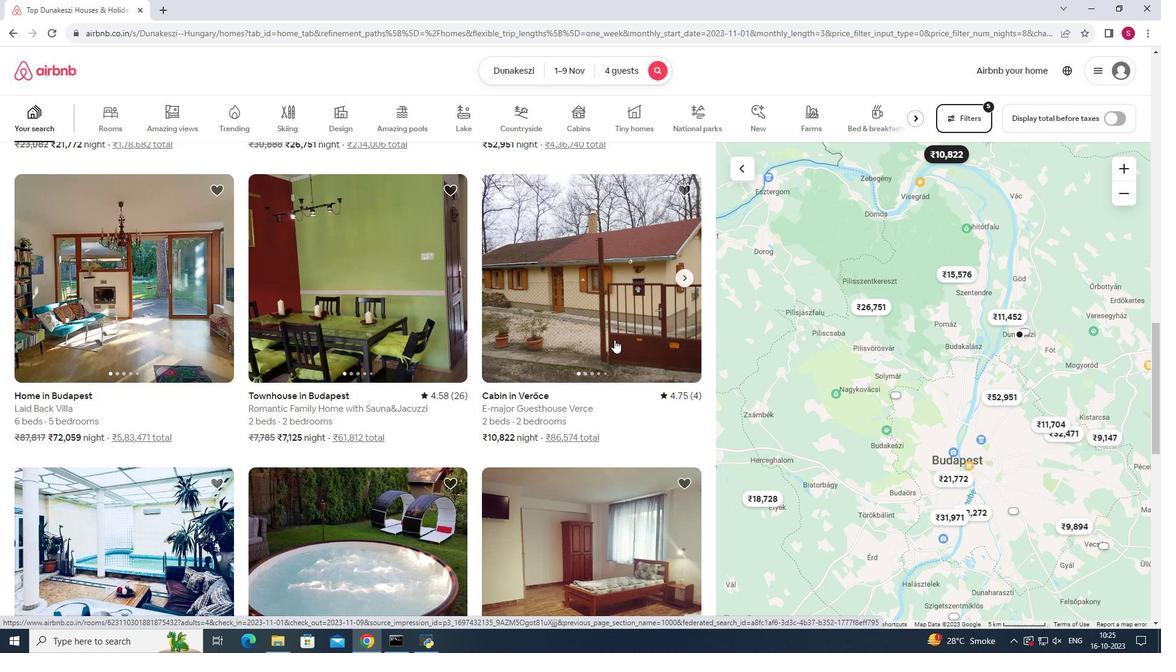 
Action: Mouse scrolled (613, 338) with delta (0, 0)
Screenshot: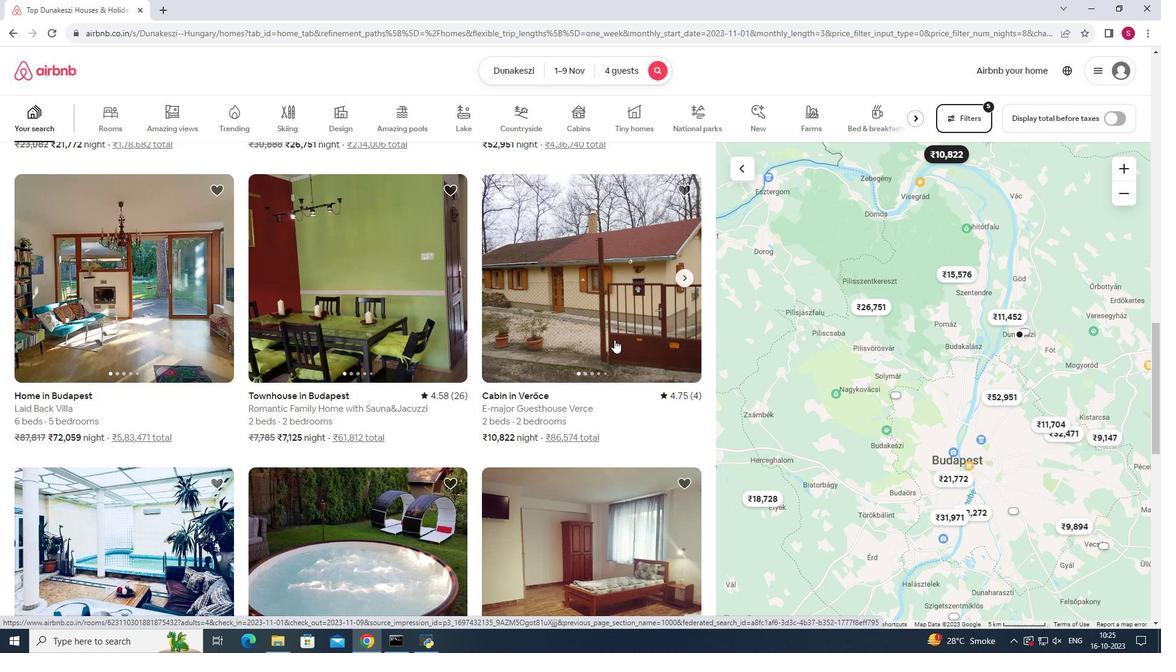 
Action: Mouse scrolled (613, 338) with delta (0, 0)
Screenshot: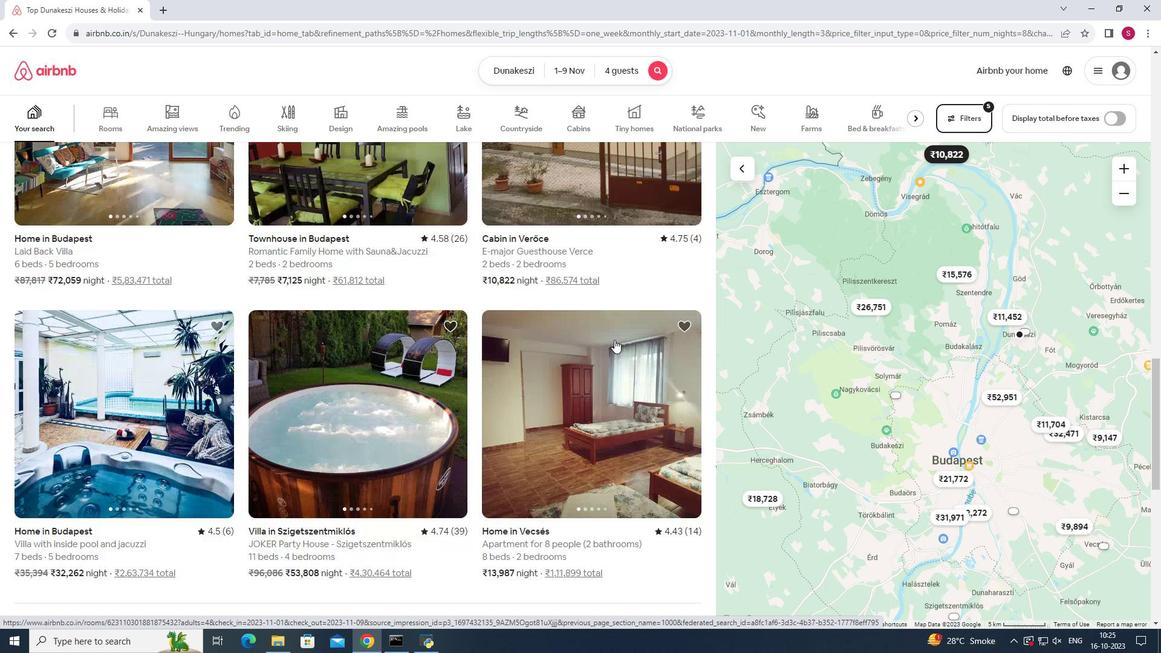 
Action: Mouse scrolled (613, 339) with delta (0, 0)
Screenshot: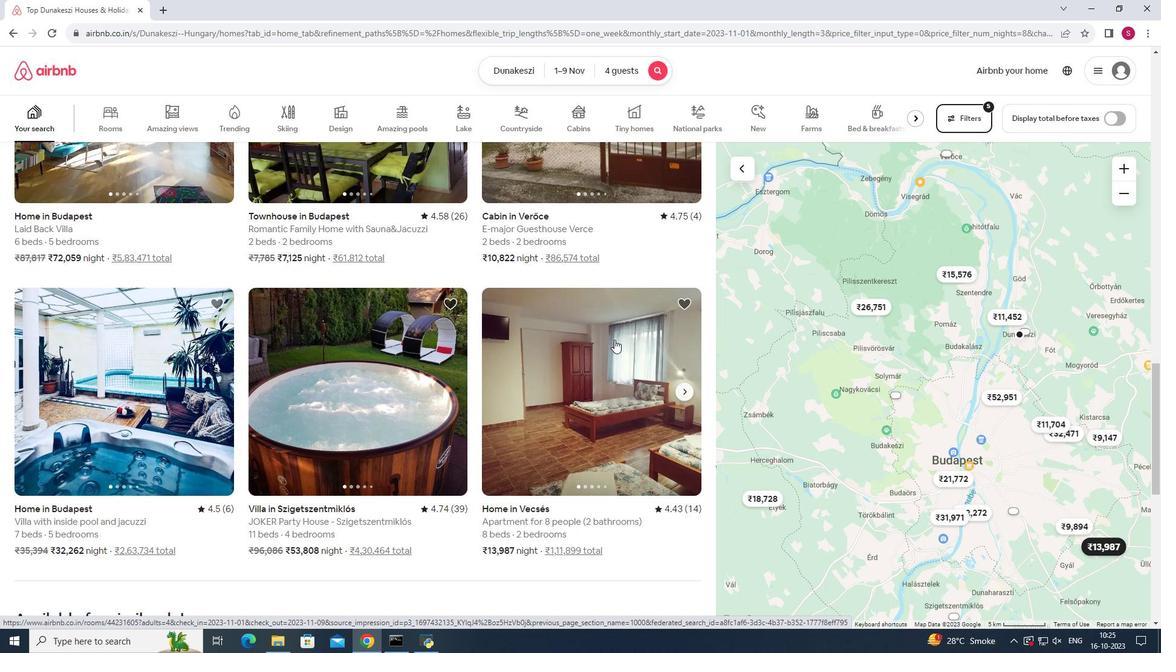 
Action: Mouse scrolled (613, 339) with delta (0, 0)
Screenshot: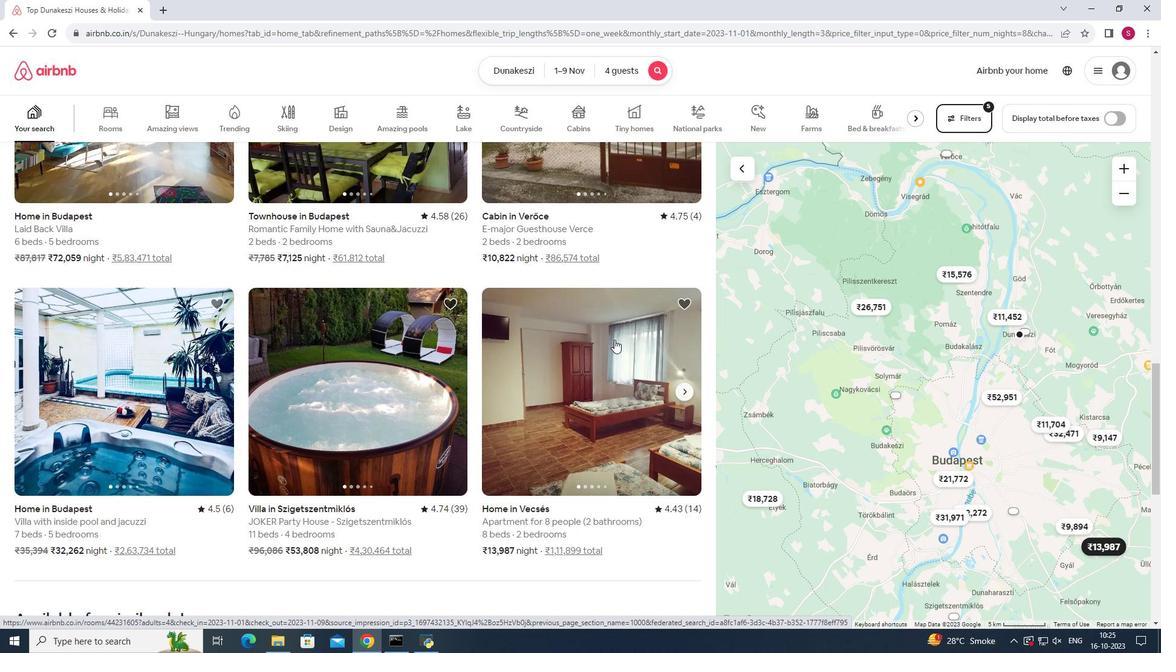 
Action: Mouse scrolled (613, 339) with delta (0, 0)
Screenshot: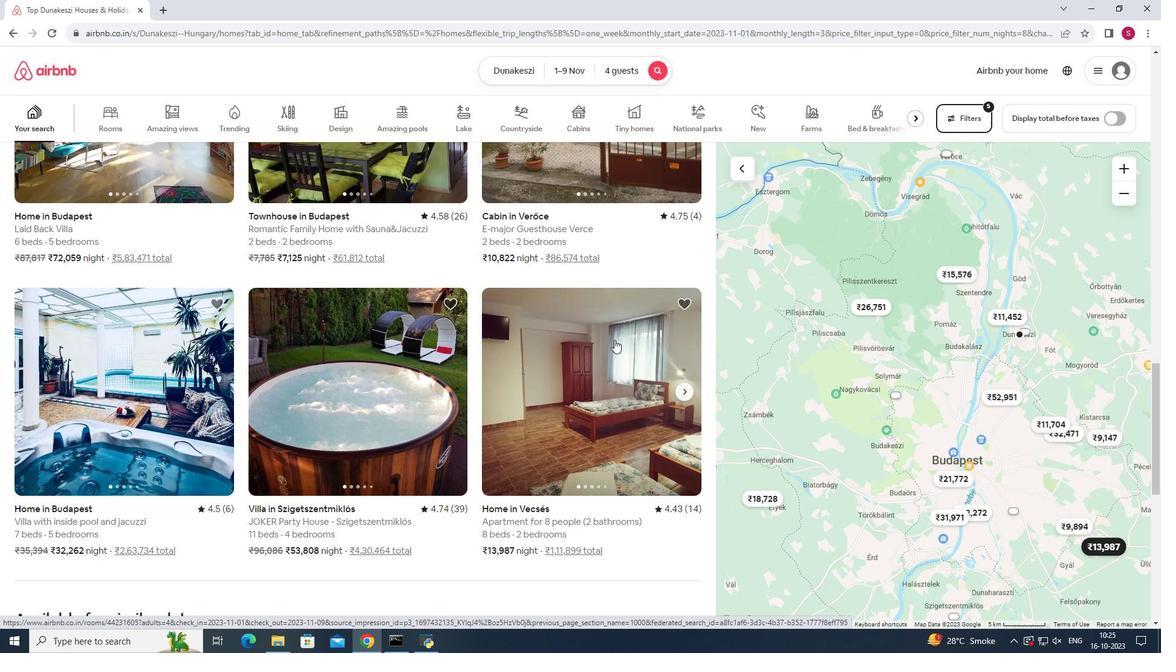 
Action: Mouse scrolled (613, 339) with delta (0, 0)
Screenshot: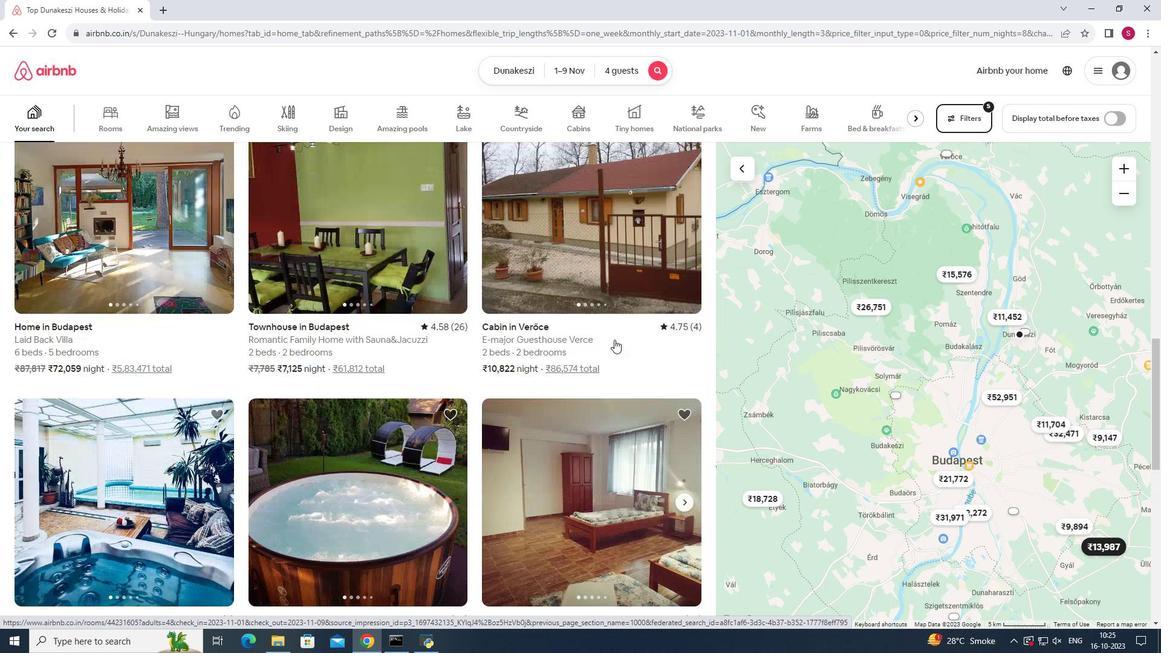 
Action: Mouse scrolled (613, 339) with delta (0, 0)
Screenshot: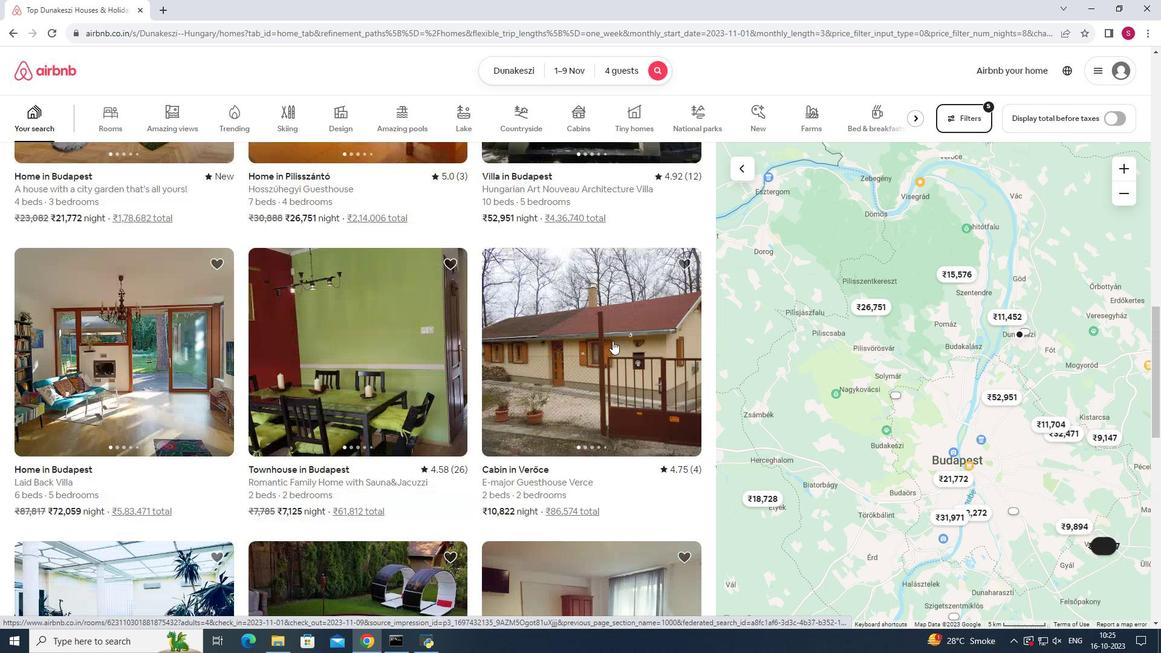 
Action: Mouse moved to (612, 341)
Screenshot: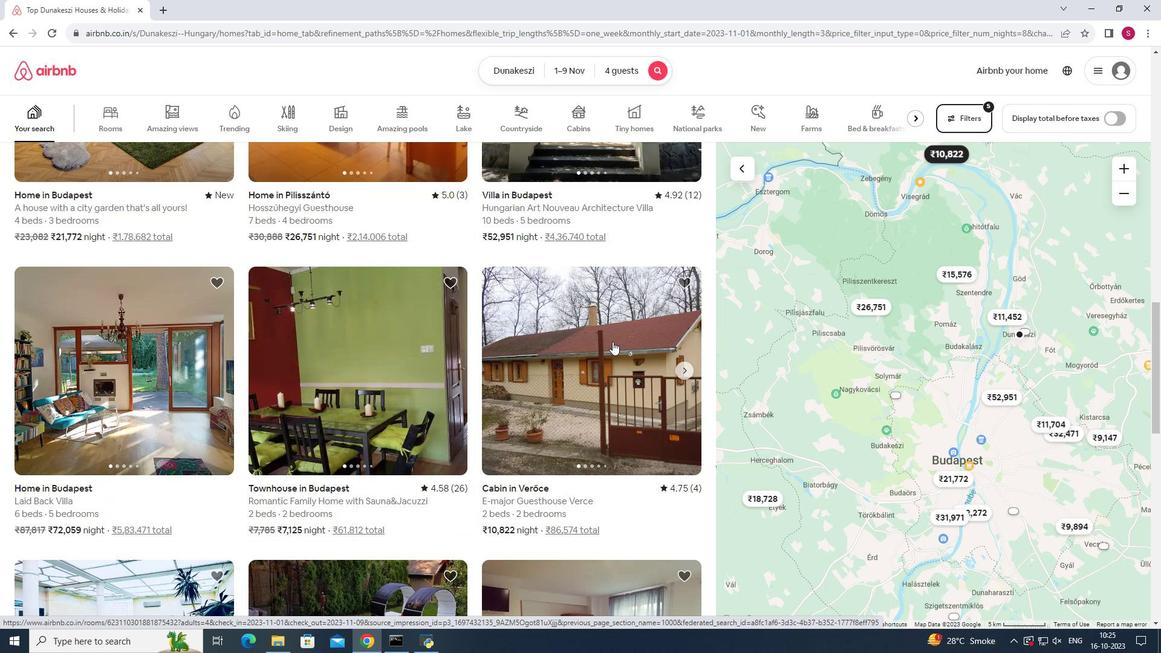 
Action: Mouse scrolled (612, 341) with delta (0, 0)
Screenshot: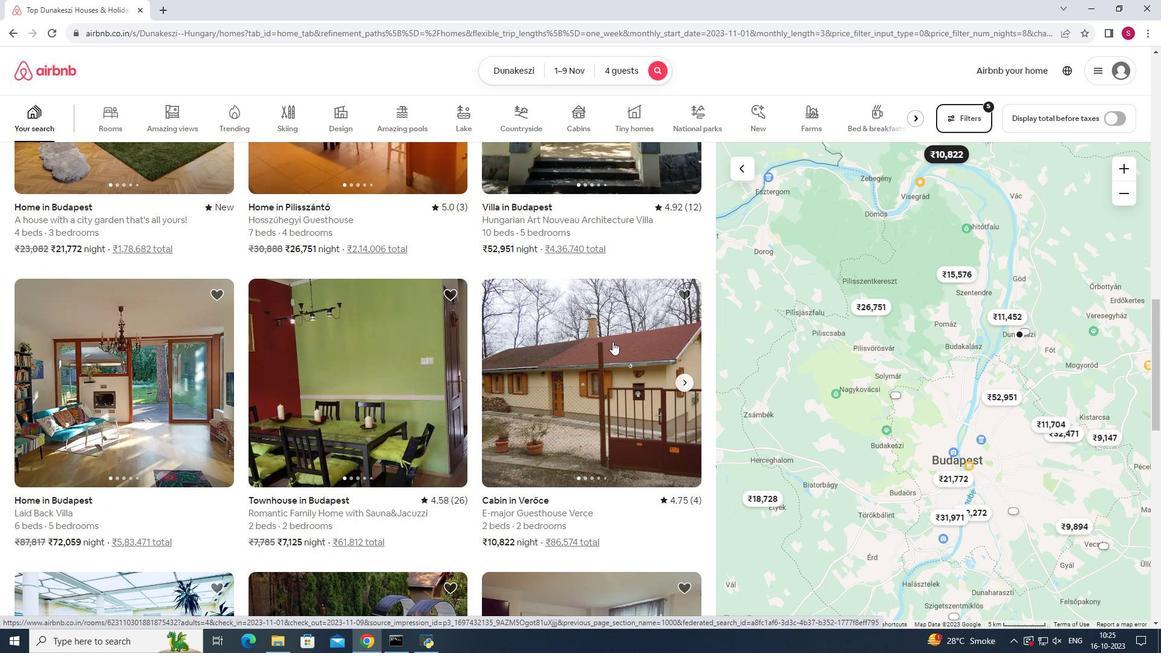 
Action: Mouse scrolled (612, 341) with delta (0, 0)
Screenshot: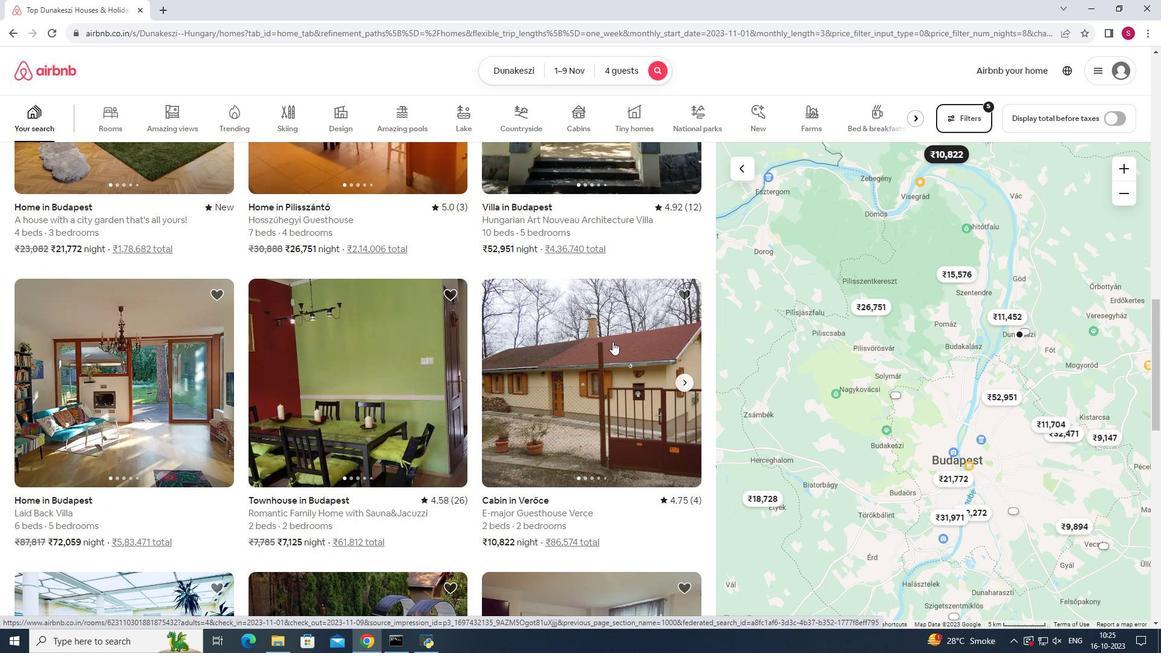 
Action: Mouse scrolled (612, 341) with delta (0, 0)
Screenshot: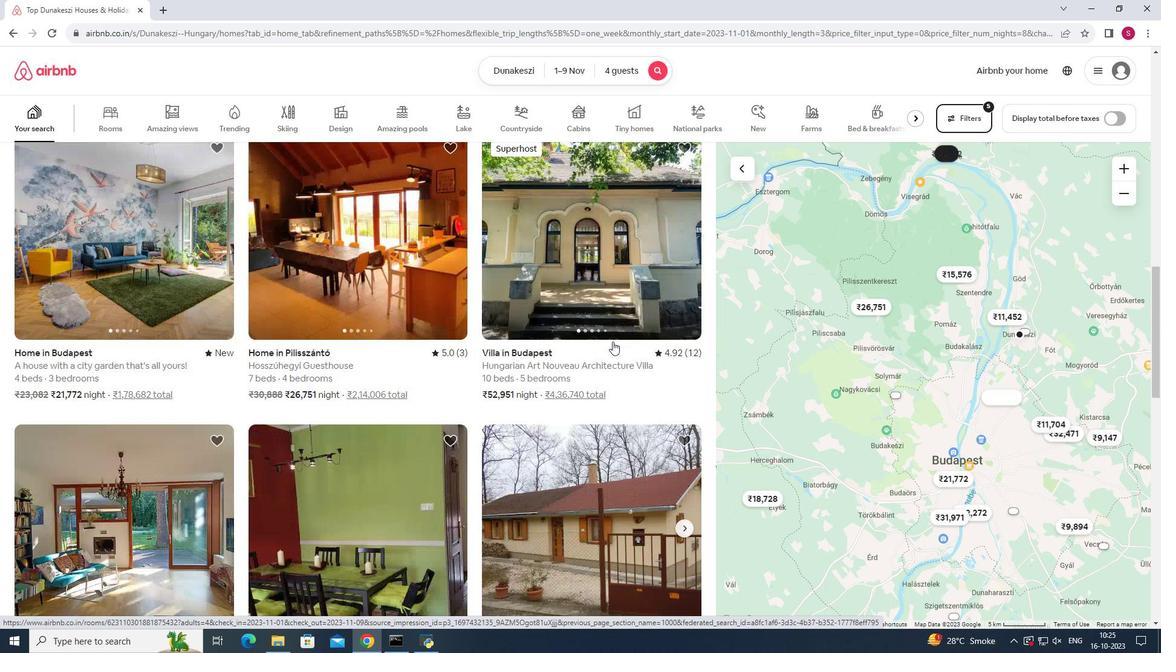 
Action: Mouse scrolled (612, 341) with delta (0, 0)
Screenshot: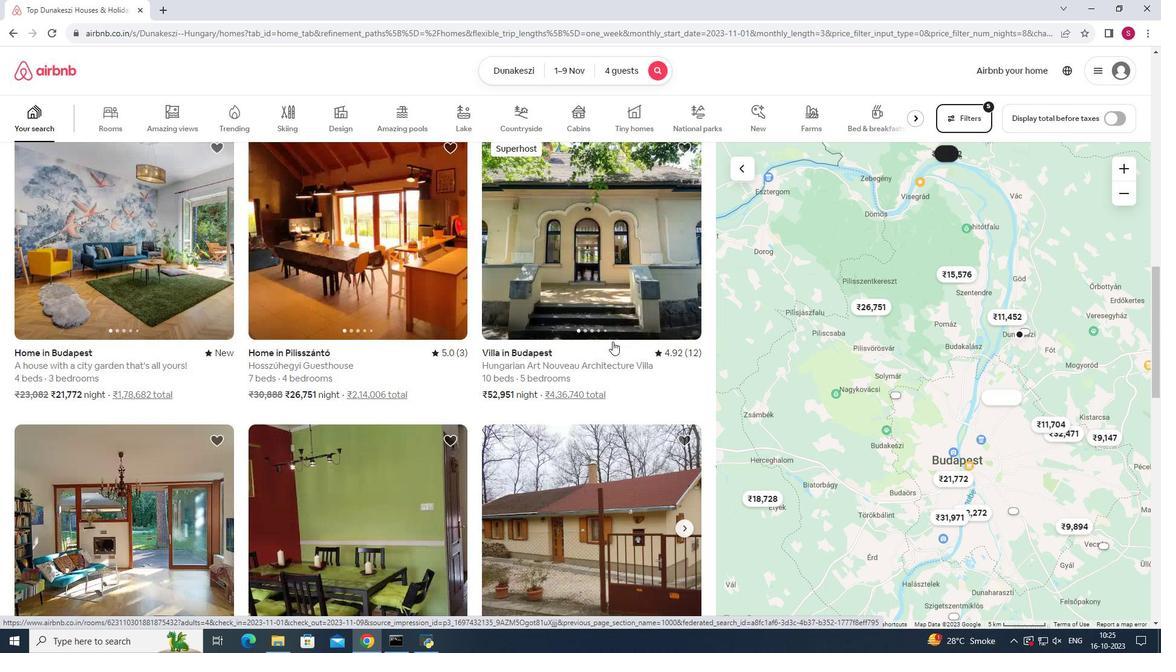 
Action: Mouse scrolled (612, 341) with delta (0, 0)
Screenshot: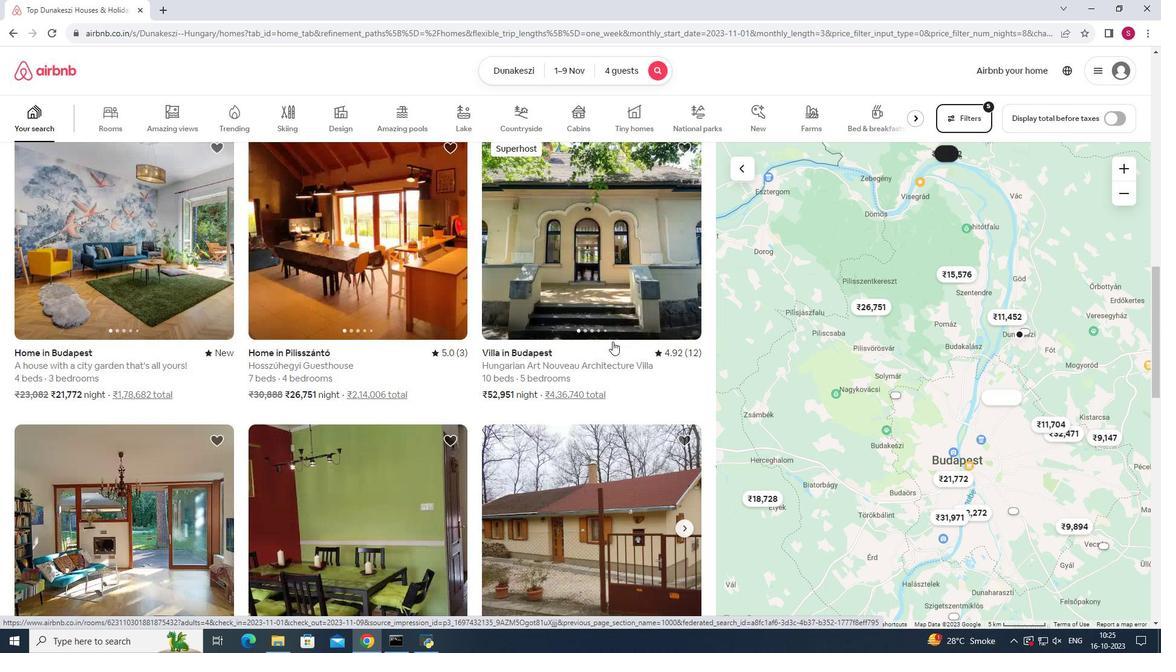 
Action: Mouse scrolled (612, 341) with delta (0, 0)
Screenshot: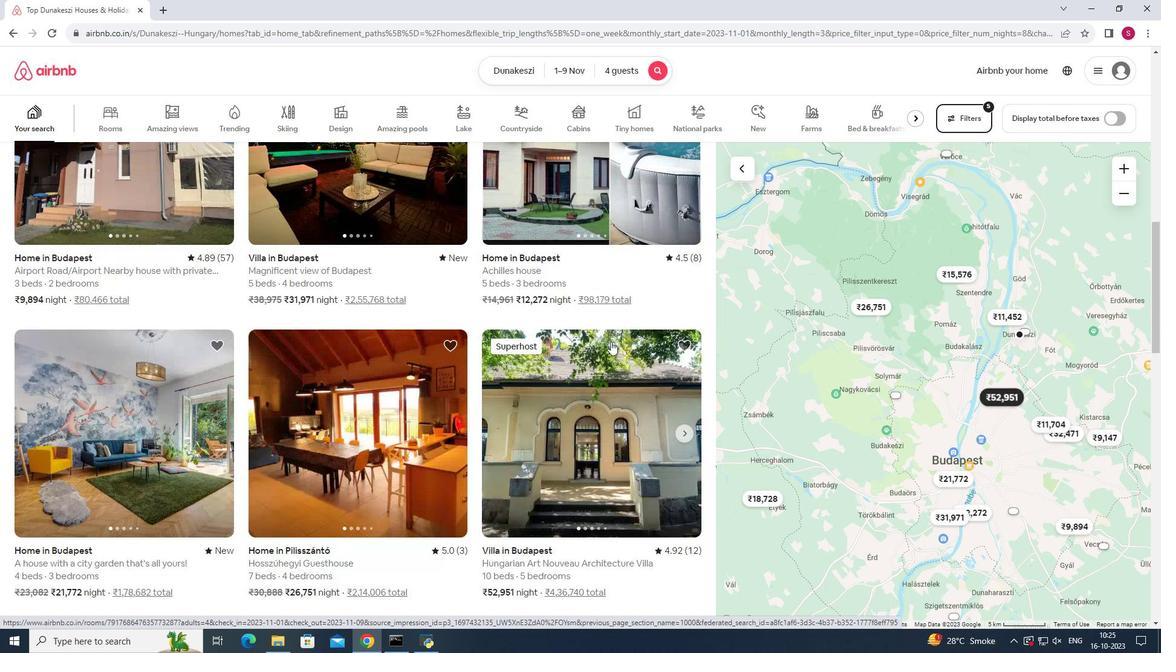 
Action: Mouse moved to (609, 341)
Screenshot: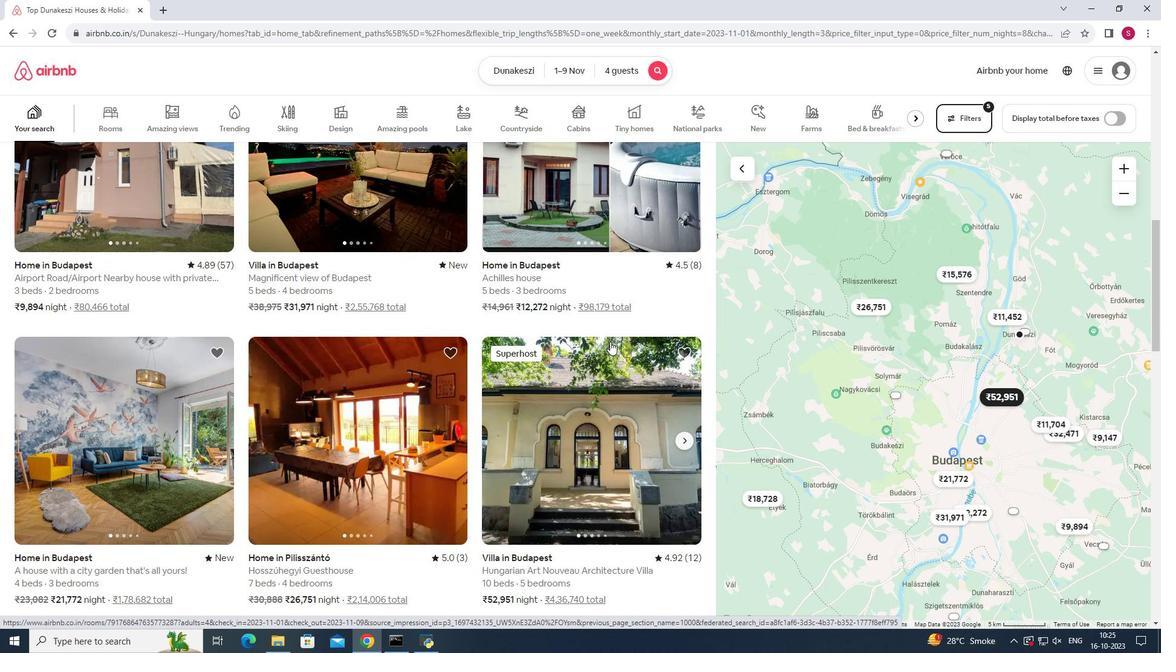 
Action: Mouse scrolled (609, 341) with delta (0, 0)
Screenshot: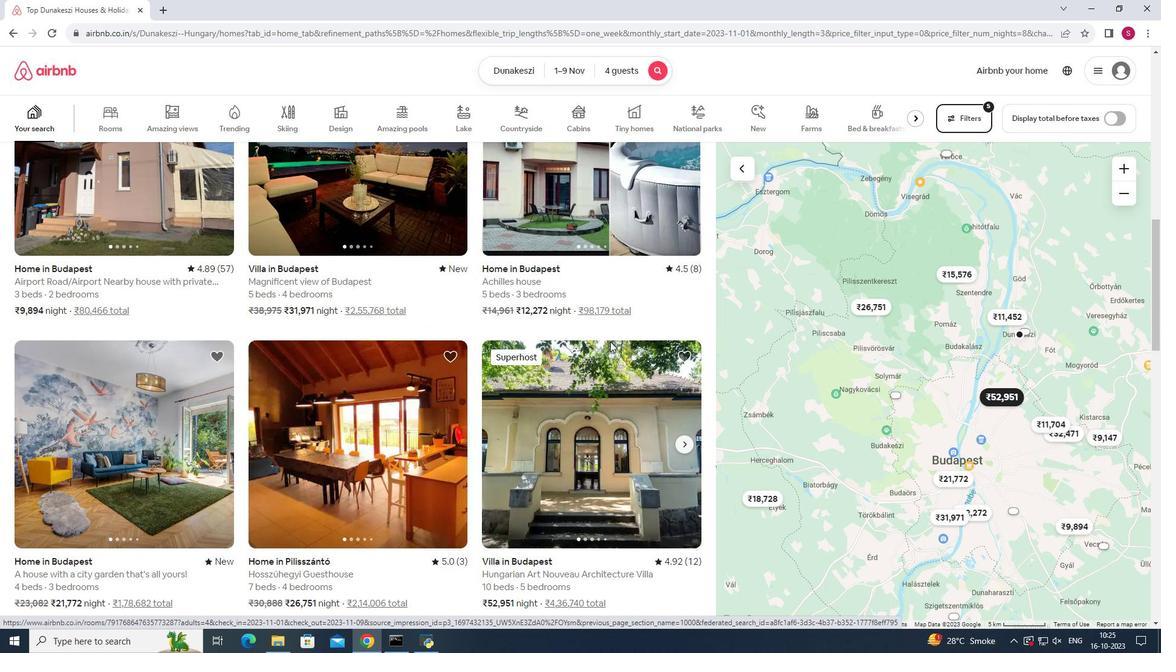 
Action: Mouse scrolled (609, 341) with delta (0, 0)
Screenshot: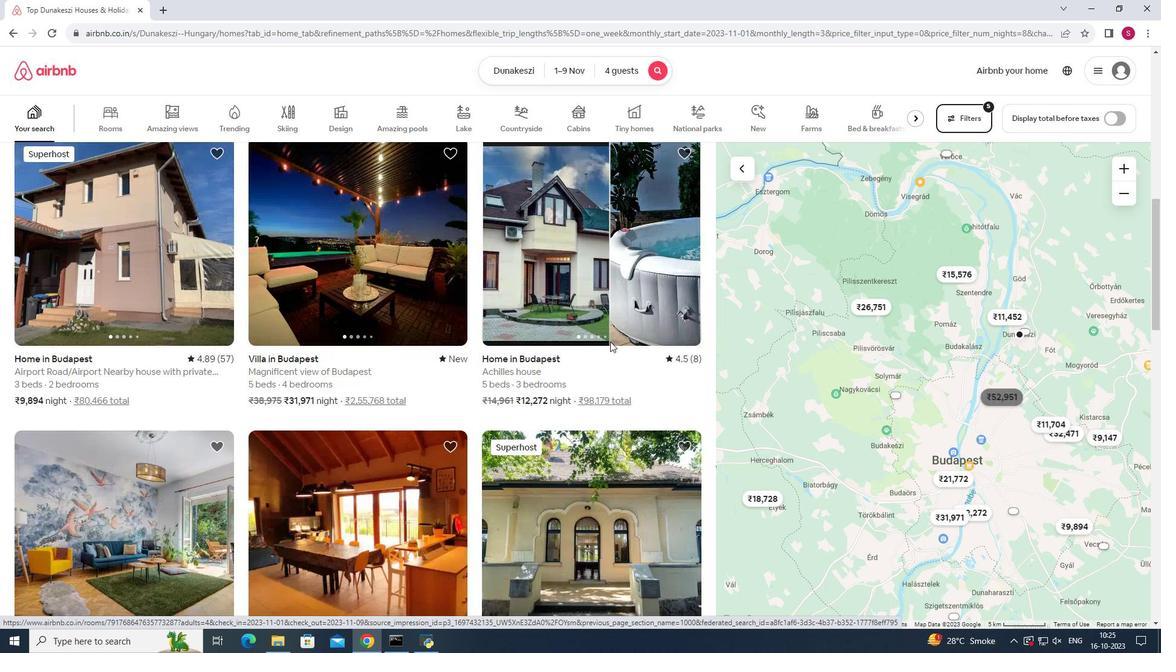 
Action: Mouse scrolled (609, 341) with delta (0, 0)
Screenshot: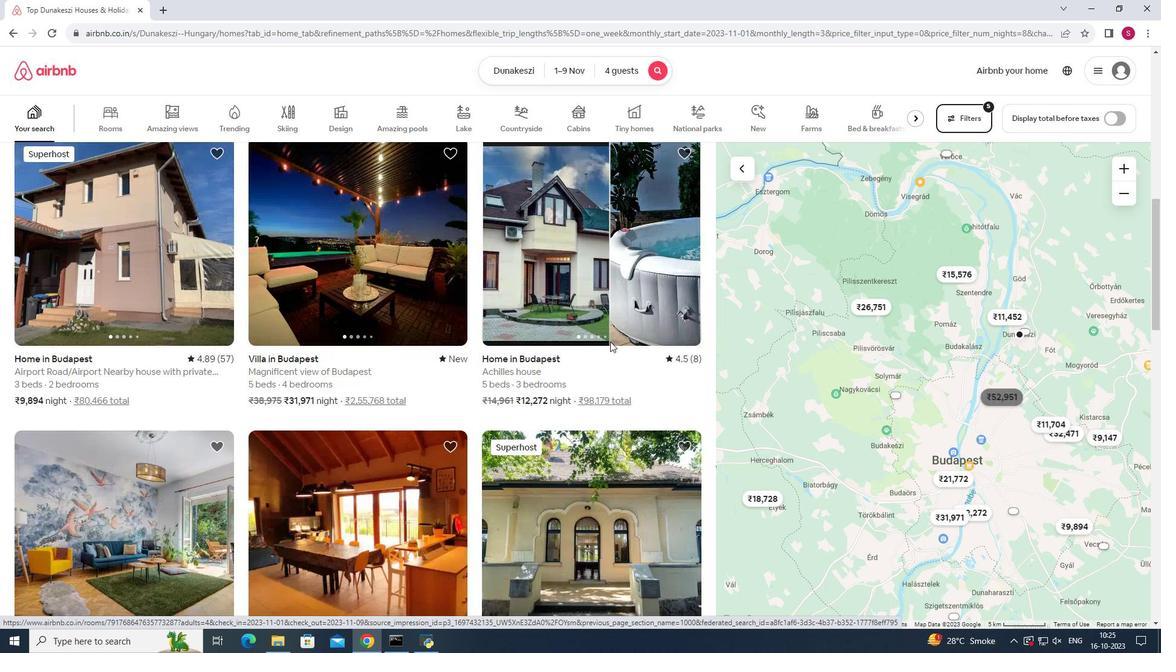 
Action: Mouse scrolled (609, 341) with delta (0, 0)
Screenshot: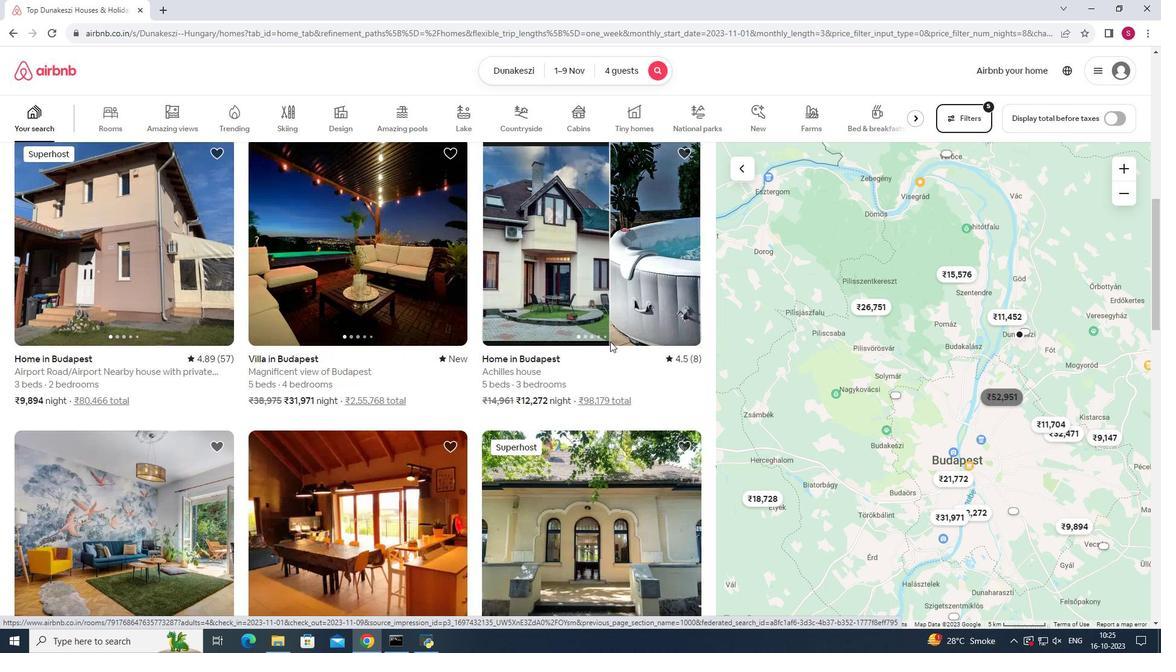 
Action: Mouse scrolled (609, 341) with delta (0, 0)
Screenshot: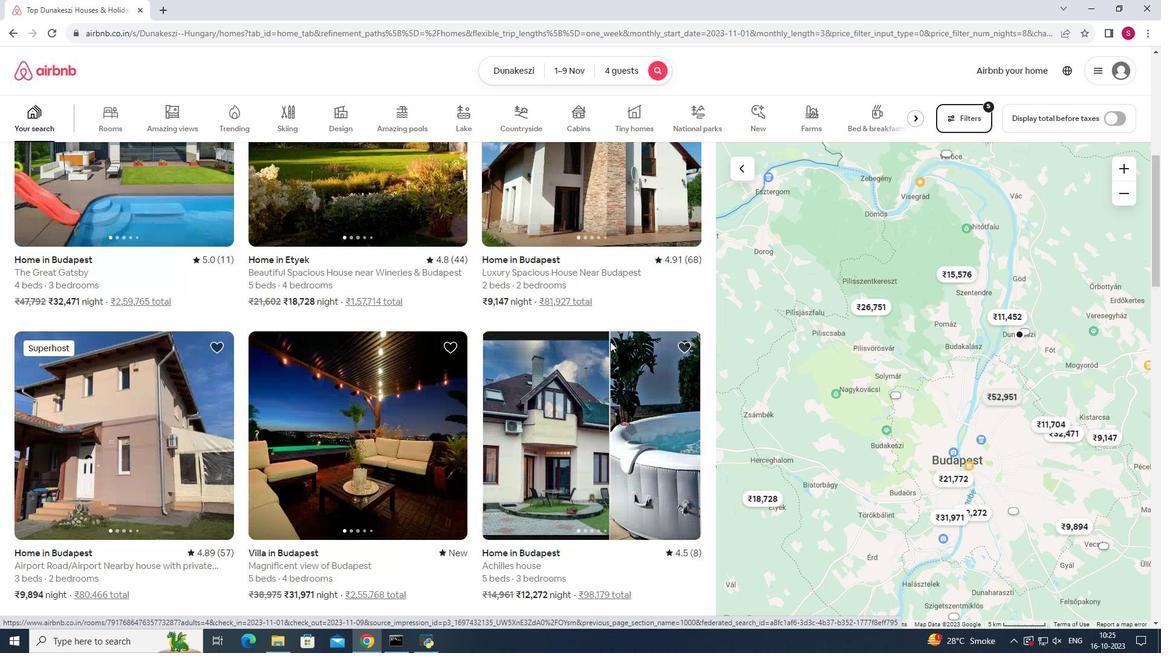 
Action: Mouse scrolled (609, 341) with delta (0, 0)
Screenshot: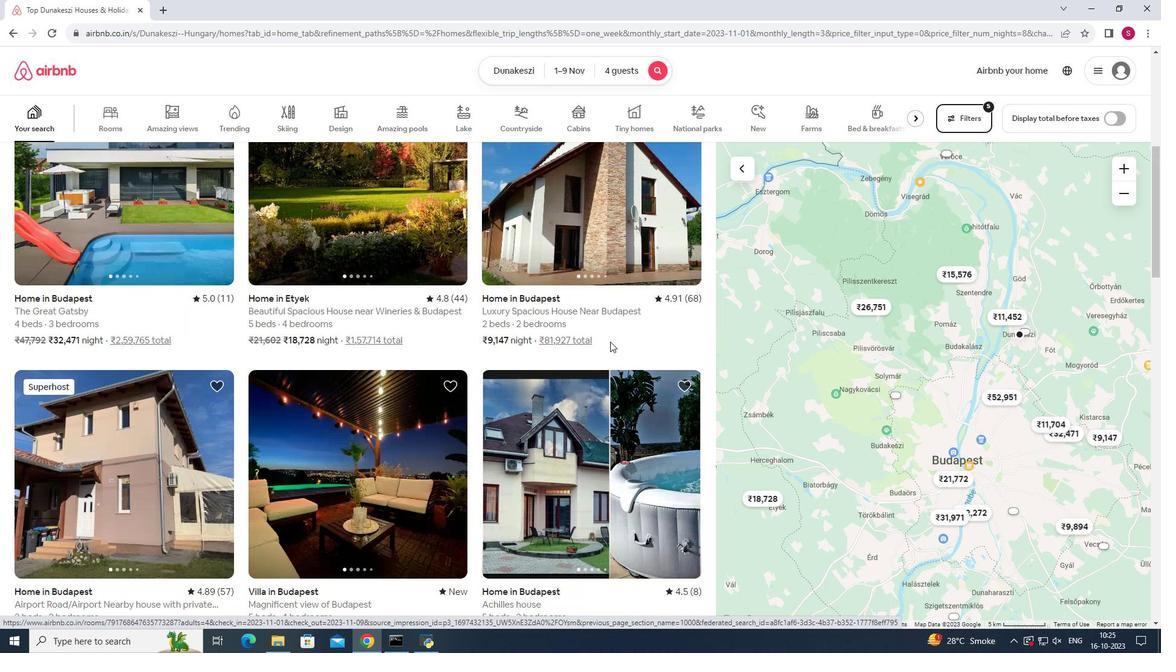 
Action: Mouse moved to (607, 340)
Screenshot: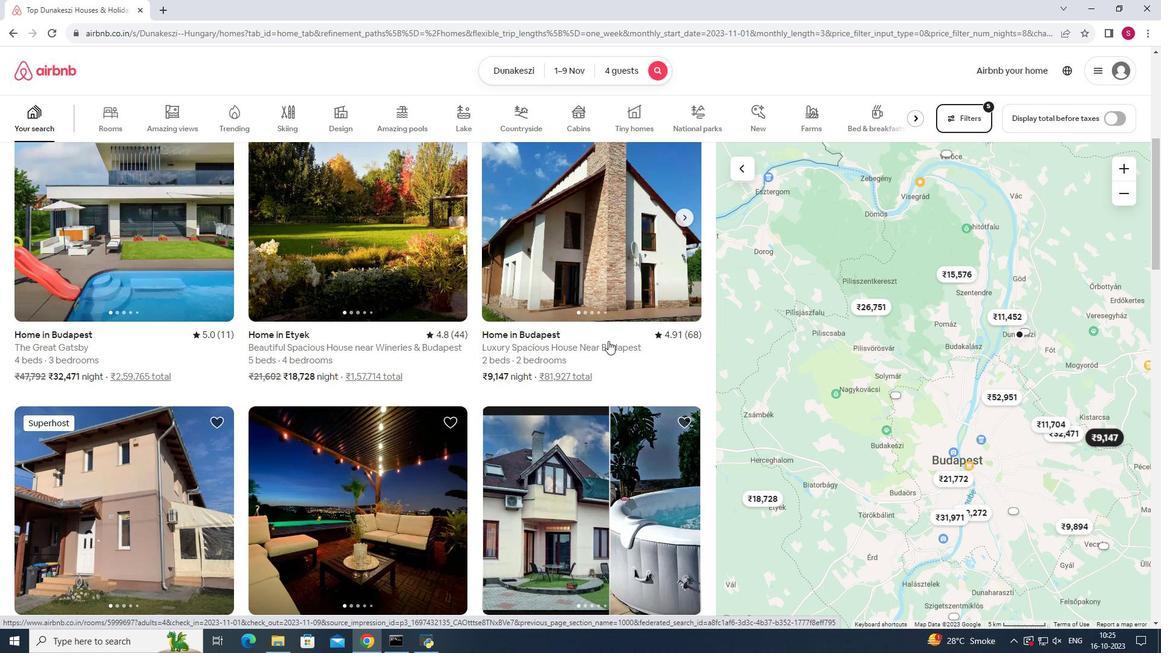 
Action: Mouse scrolled (607, 341) with delta (0, 0)
Screenshot: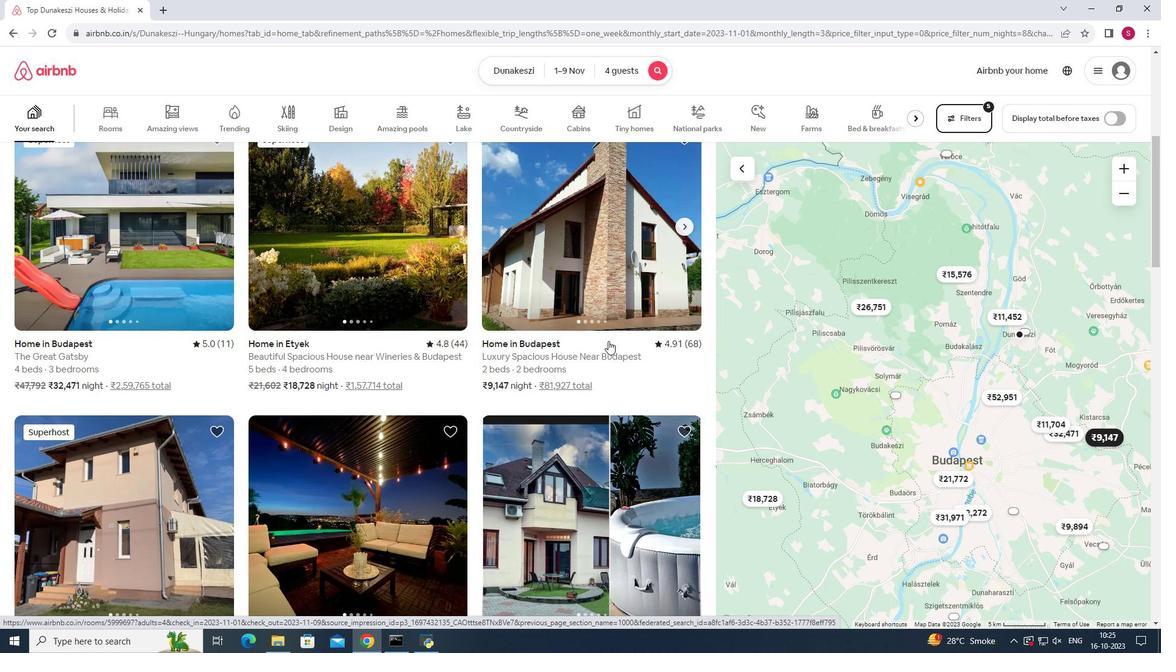 
Action: Mouse scrolled (607, 341) with delta (0, 0)
Screenshot: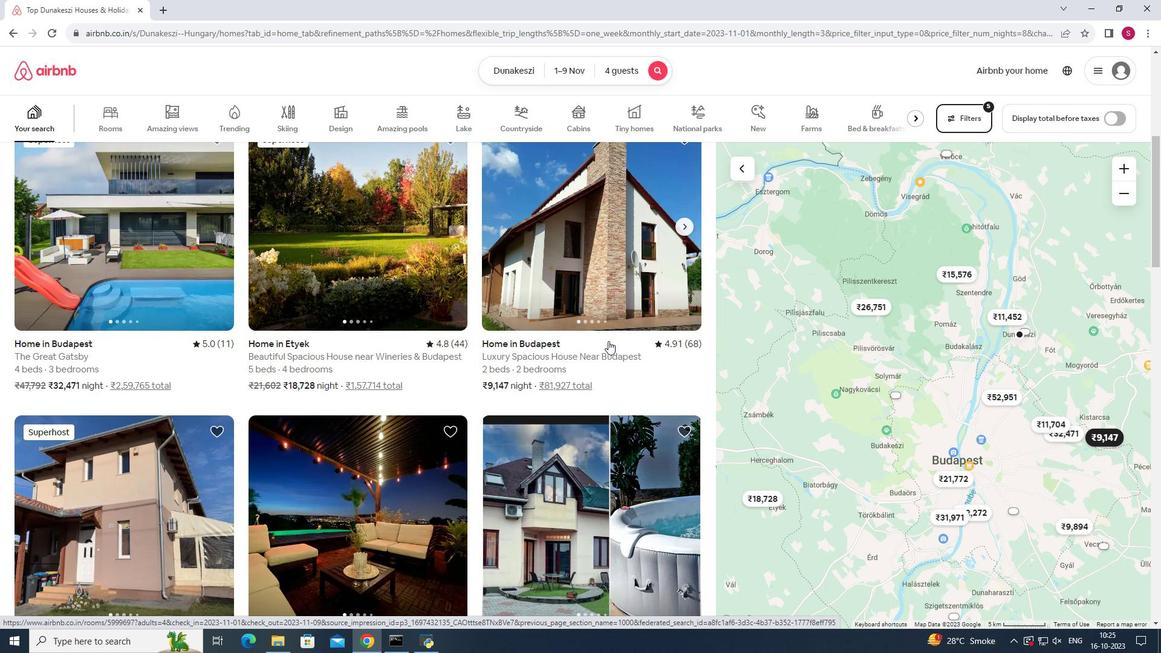 
Action: Mouse scrolled (607, 341) with delta (0, 0)
Screenshot: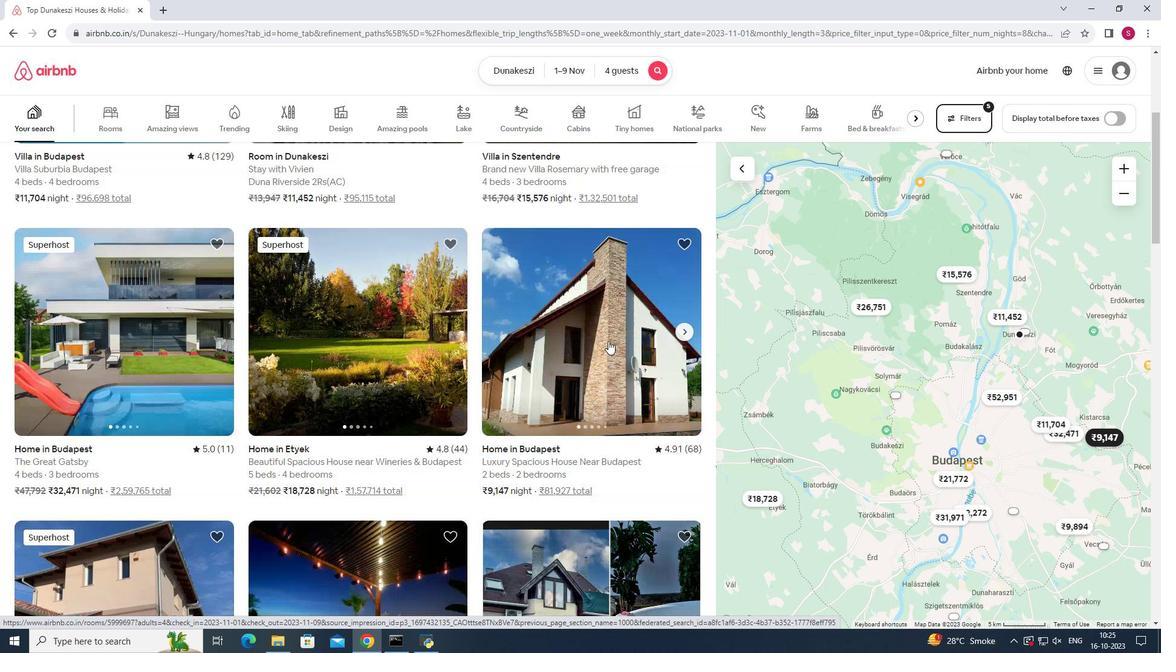 
Action: Mouse scrolled (607, 341) with delta (0, 0)
Screenshot: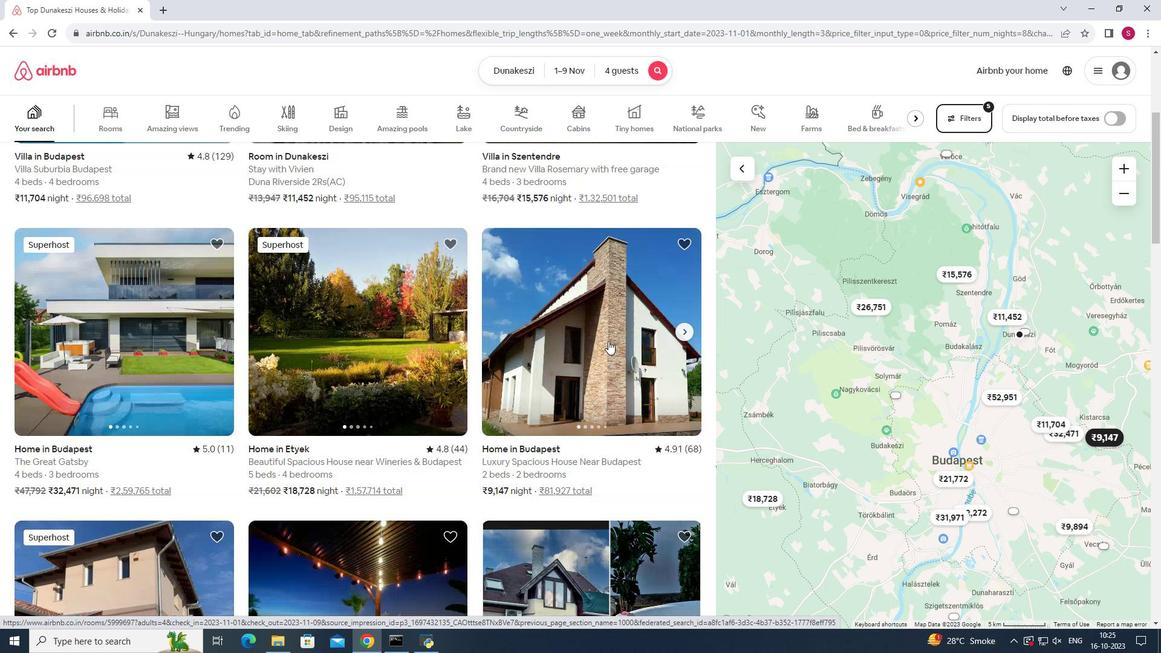 
Action: Mouse scrolled (607, 341) with delta (0, 0)
Screenshot: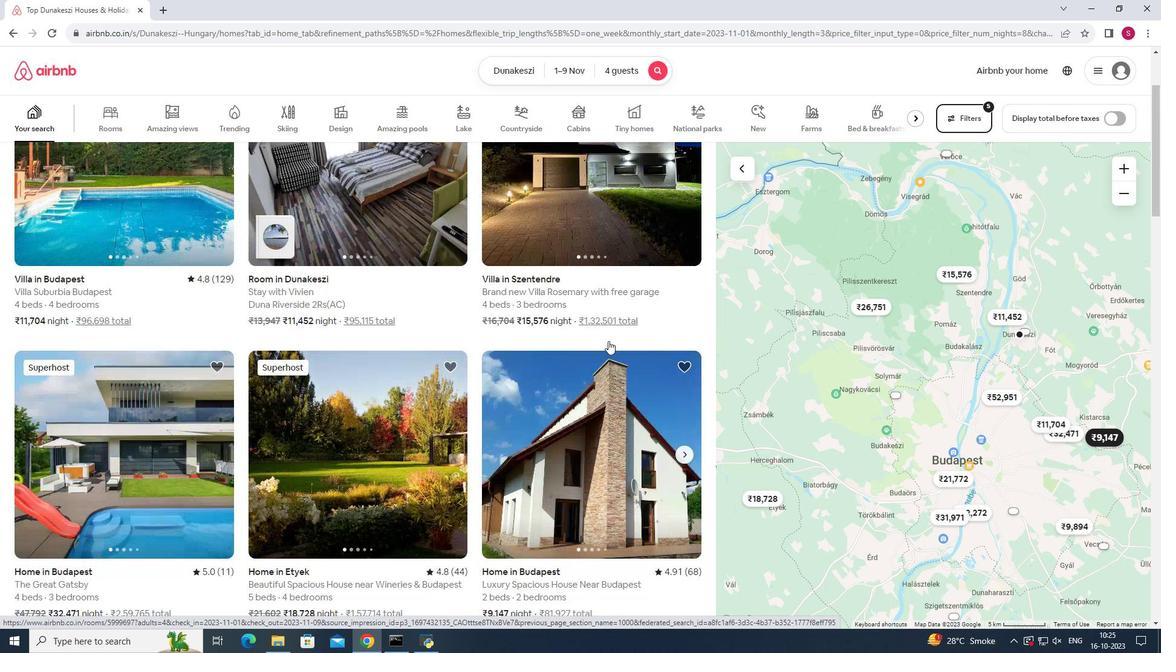 
Action: Mouse moved to (607, 340)
Screenshot: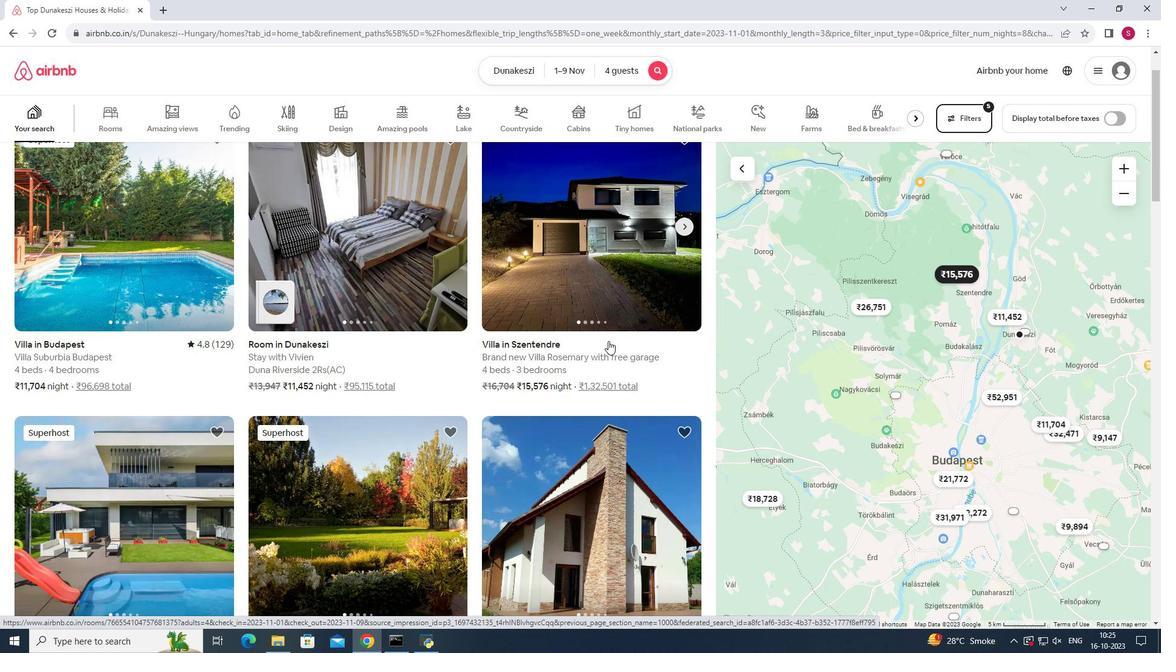 
Action: Mouse scrolled (607, 341) with delta (0, 0)
Screenshot: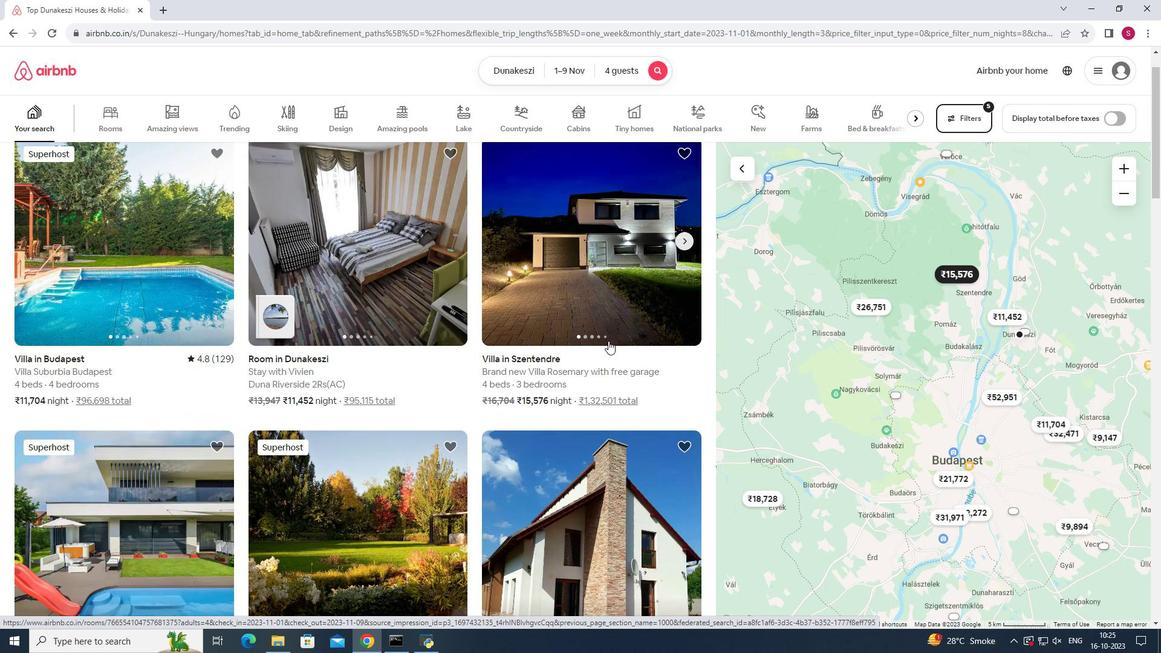 
Action: Mouse scrolled (607, 341) with delta (0, 0)
Screenshot: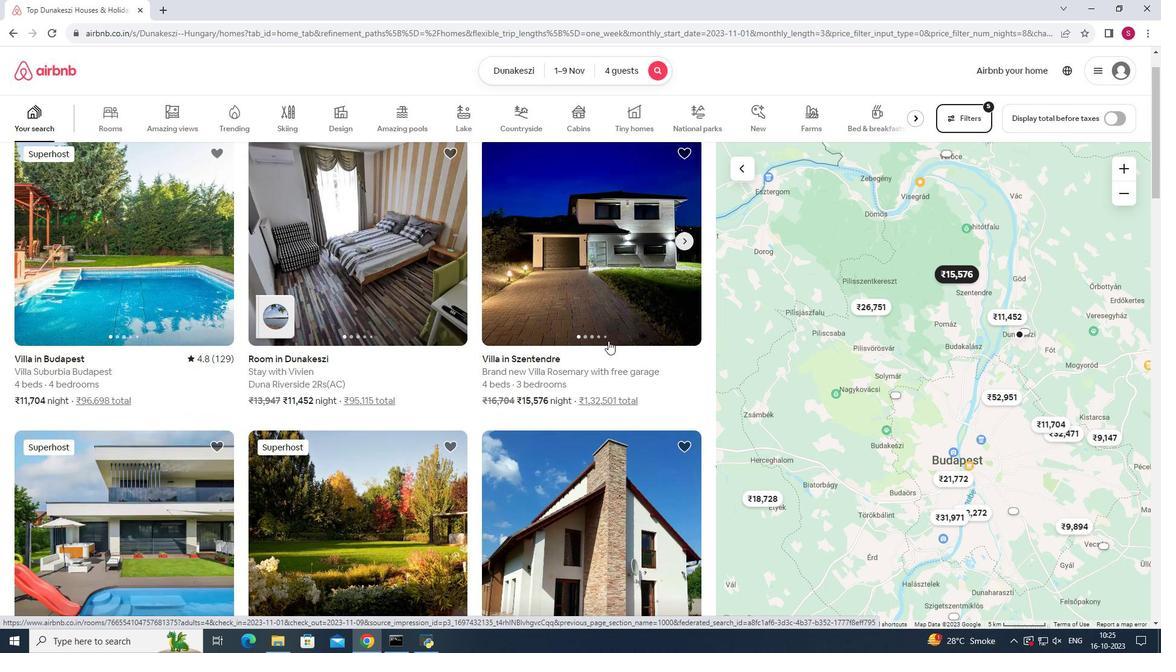 
Action: Mouse scrolled (607, 341) with delta (0, 0)
Screenshot: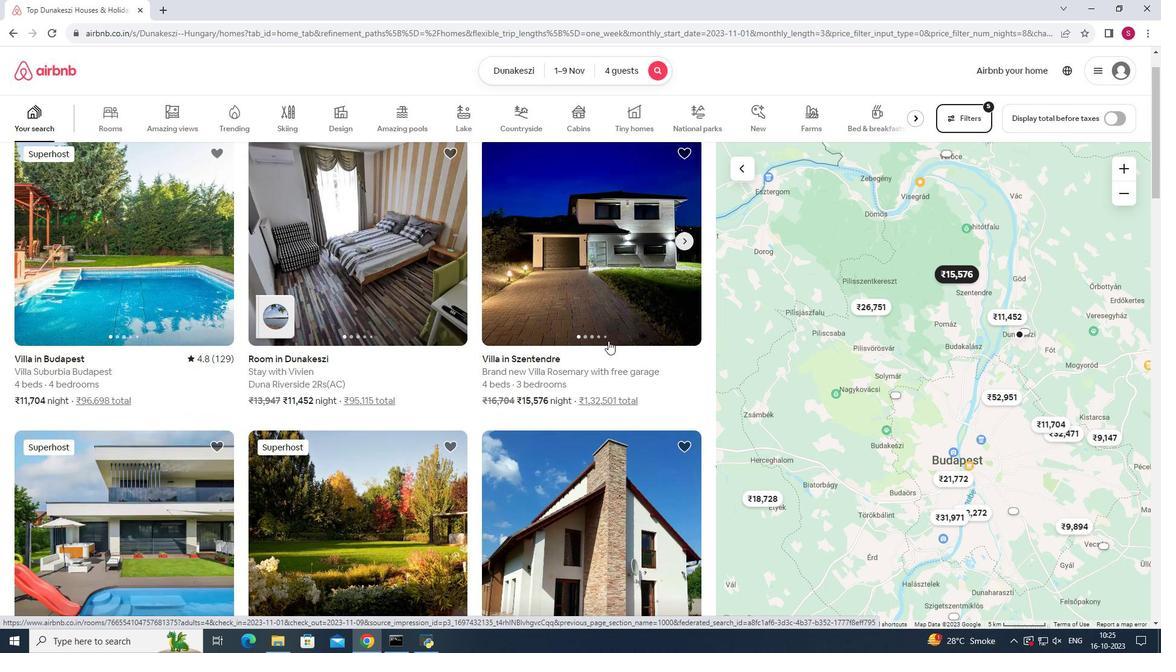 
Action: Mouse scrolled (607, 341) with delta (0, 0)
Screenshot: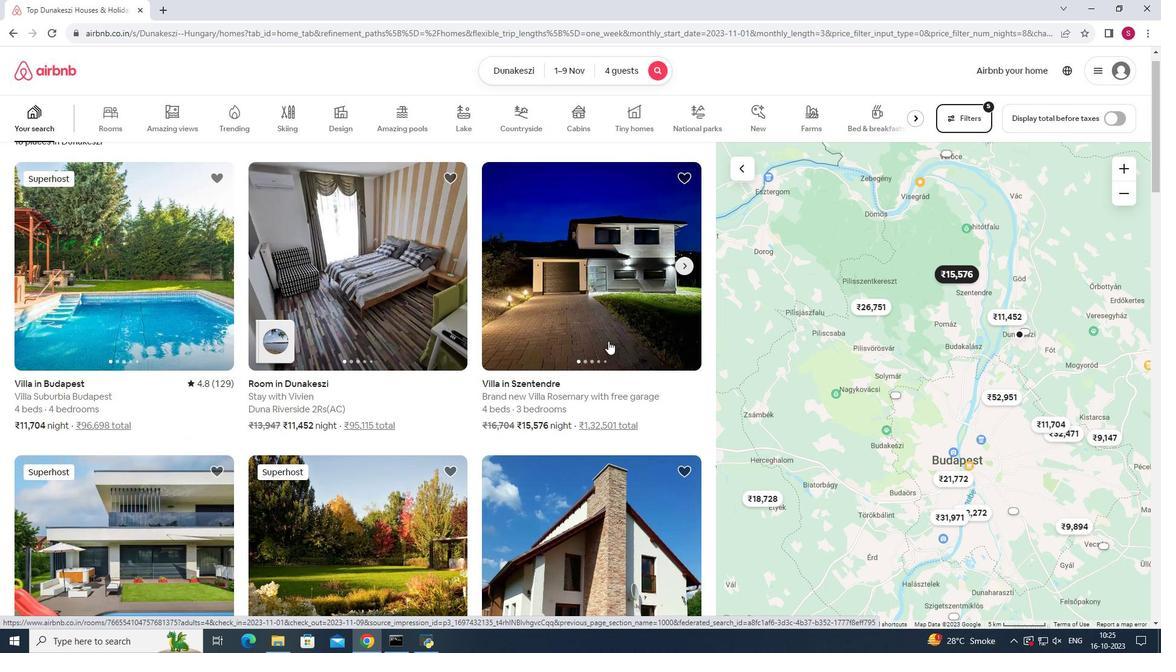 
Action: Mouse scrolled (607, 341) with delta (0, 0)
Screenshot: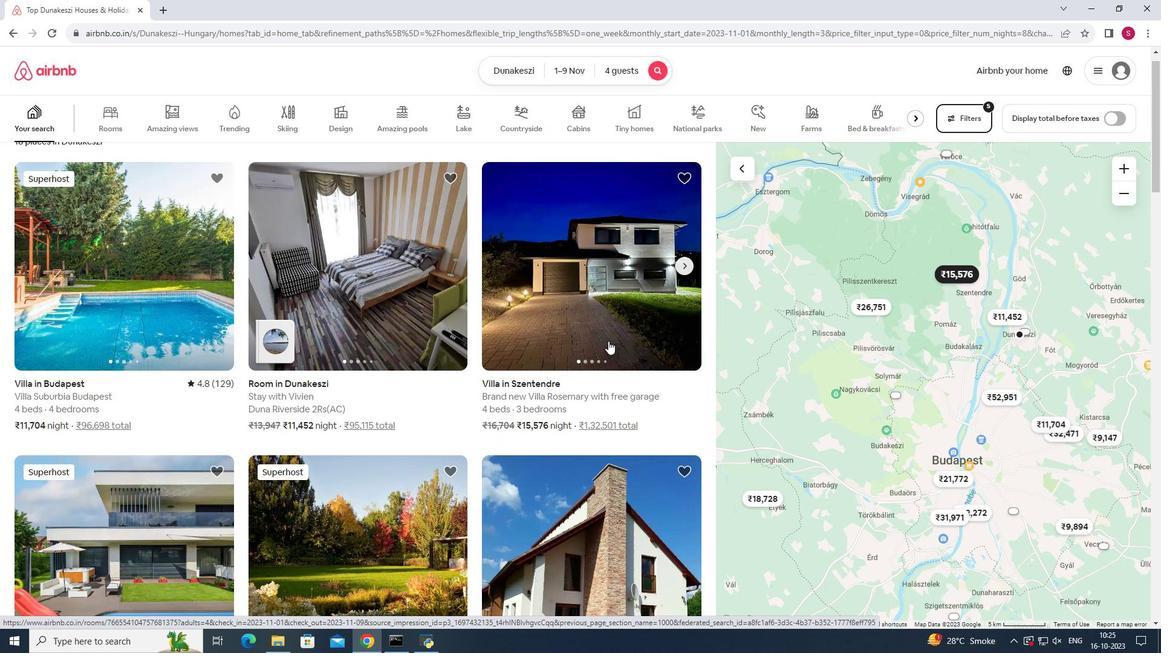 
Action: Mouse moved to (343, 249)
Screenshot: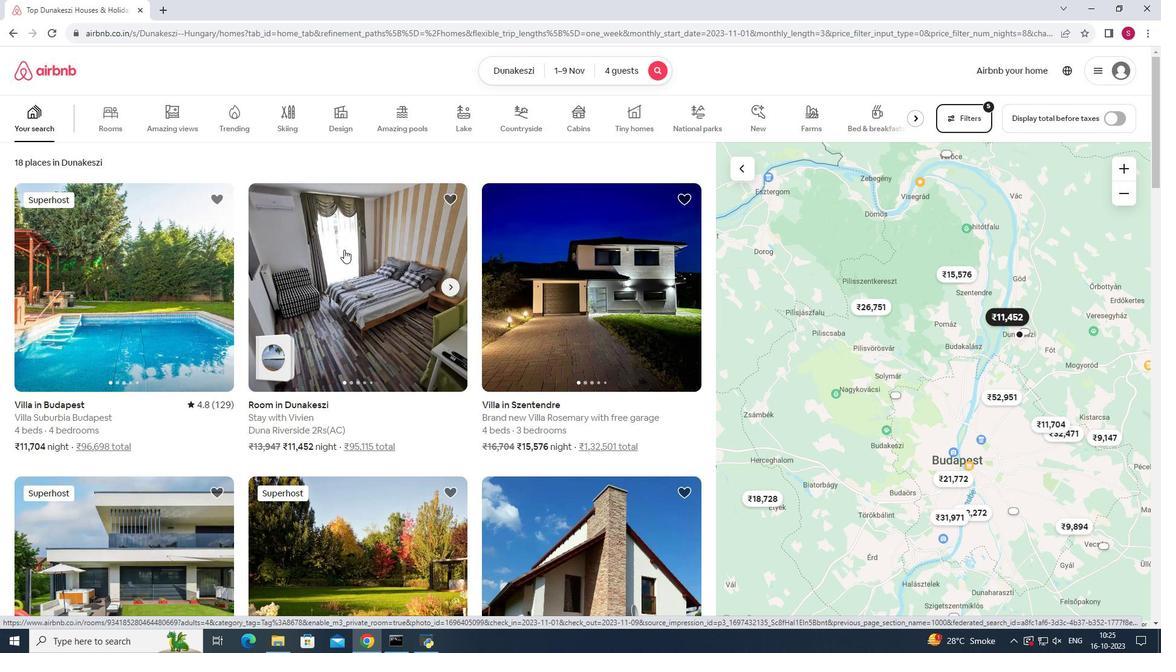 
Action: Mouse pressed left at (343, 249)
Screenshot: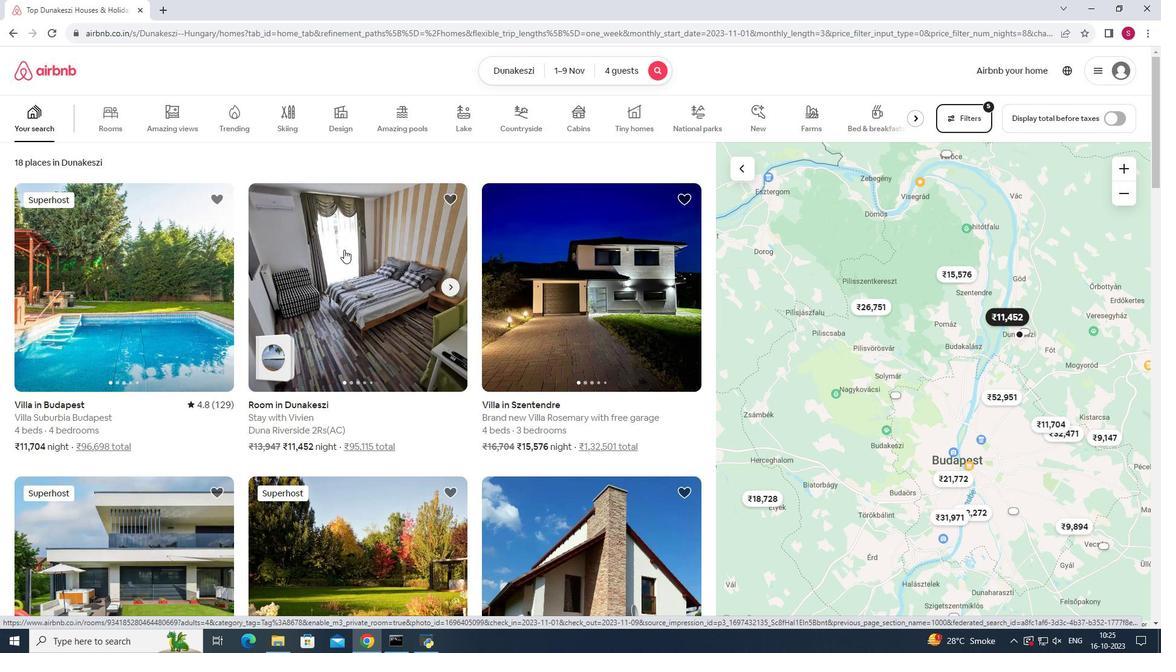 
Action: Mouse moved to (853, 444)
Screenshot: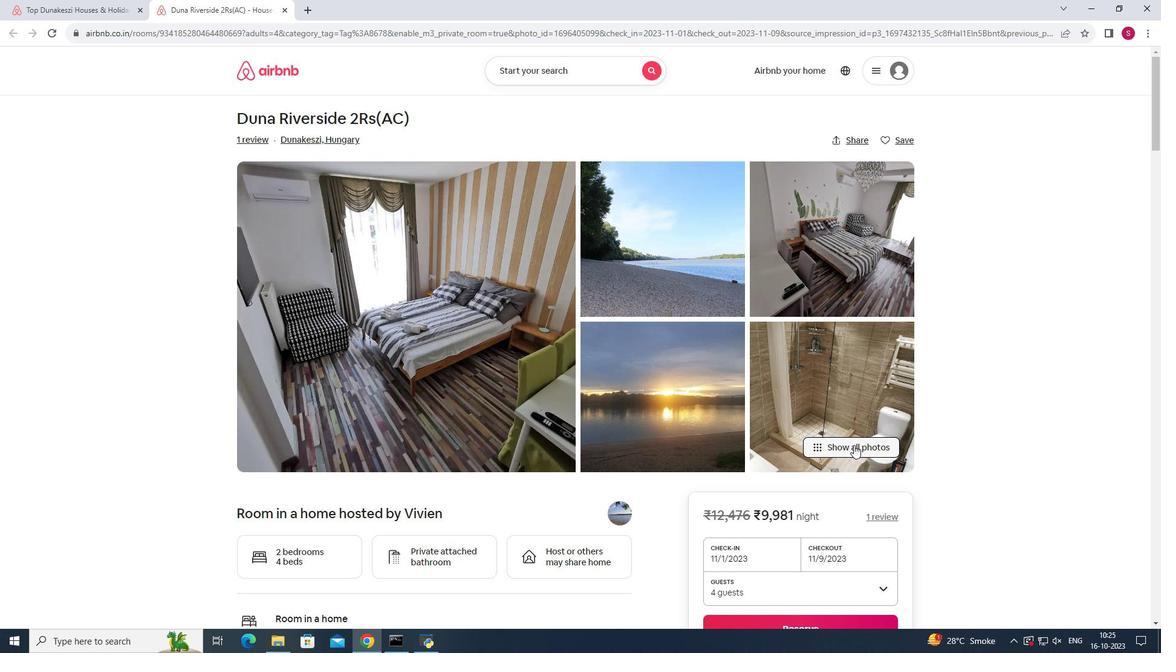 
Action: Mouse pressed left at (853, 444)
Screenshot: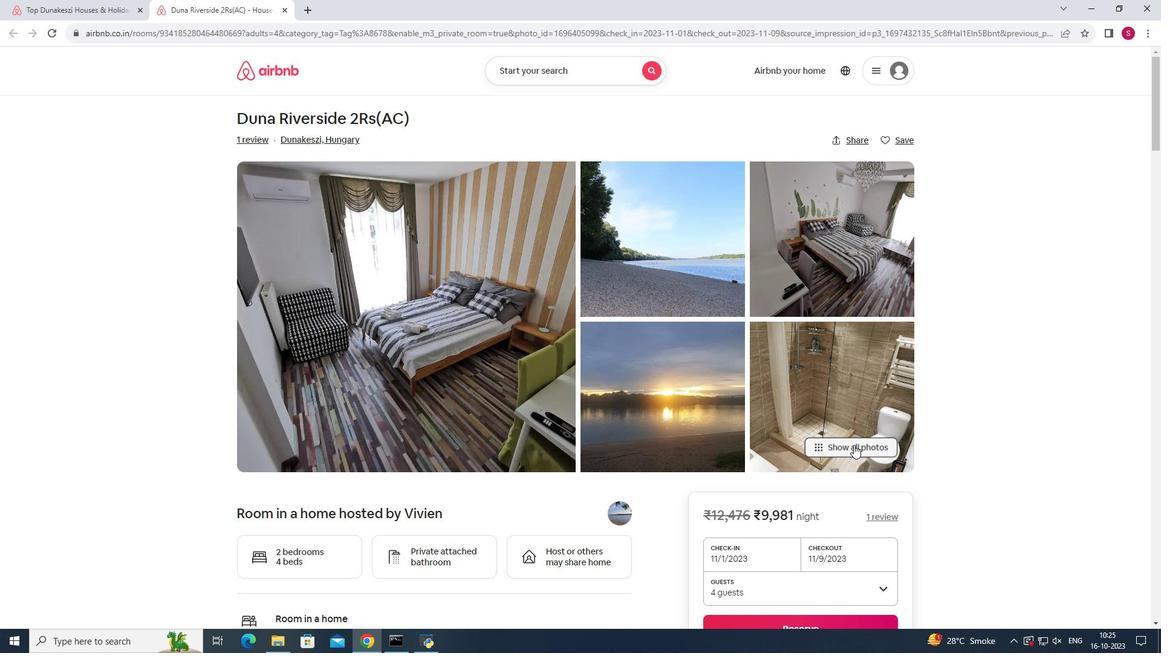 
Action: Mouse moved to (966, 381)
Screenshot: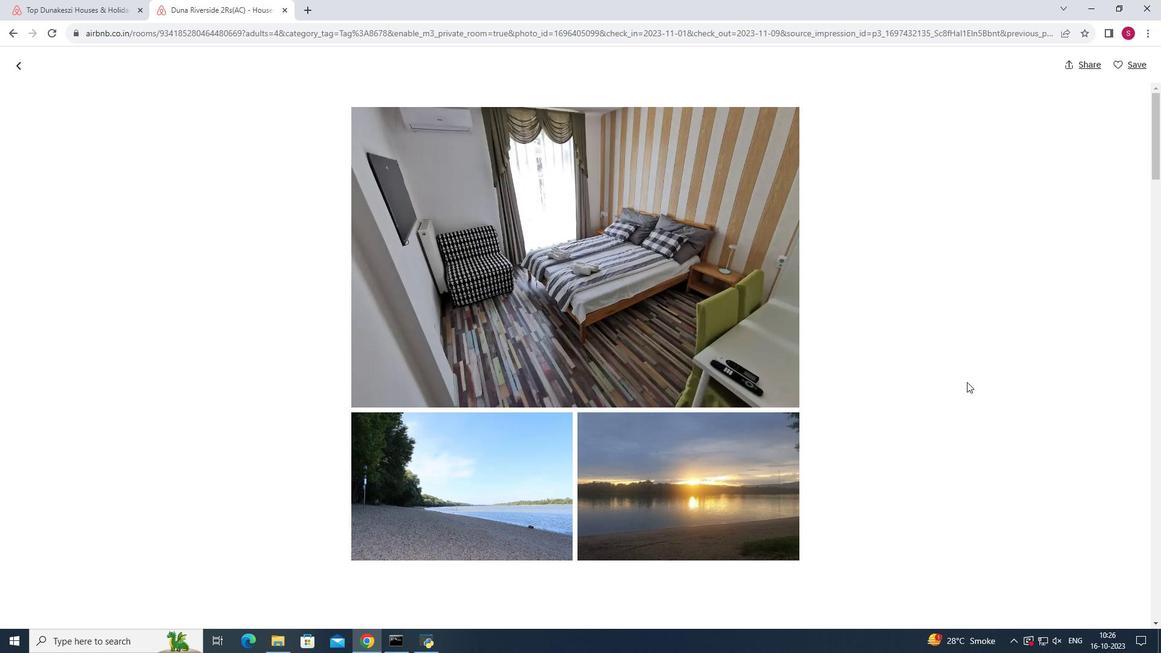 
Action: Mouse scrolled (966, 381) with delta (0, 0)
Screenshot: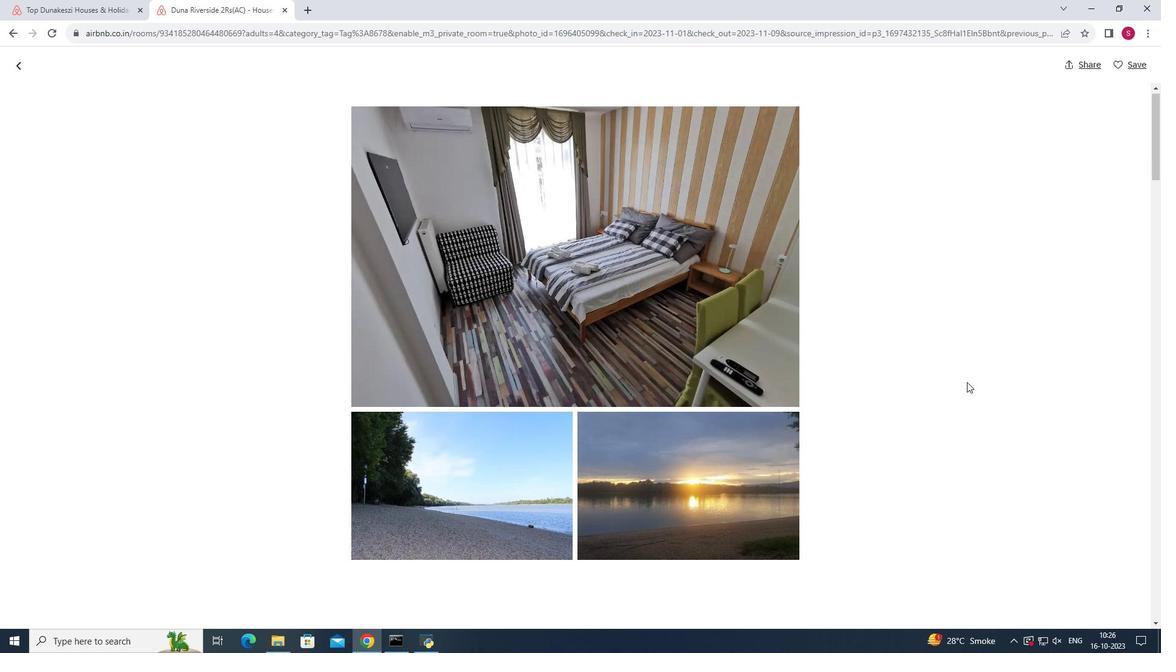 
Action: Mouse scrolled (966, 381) with delta (0, 0)
Screenshot: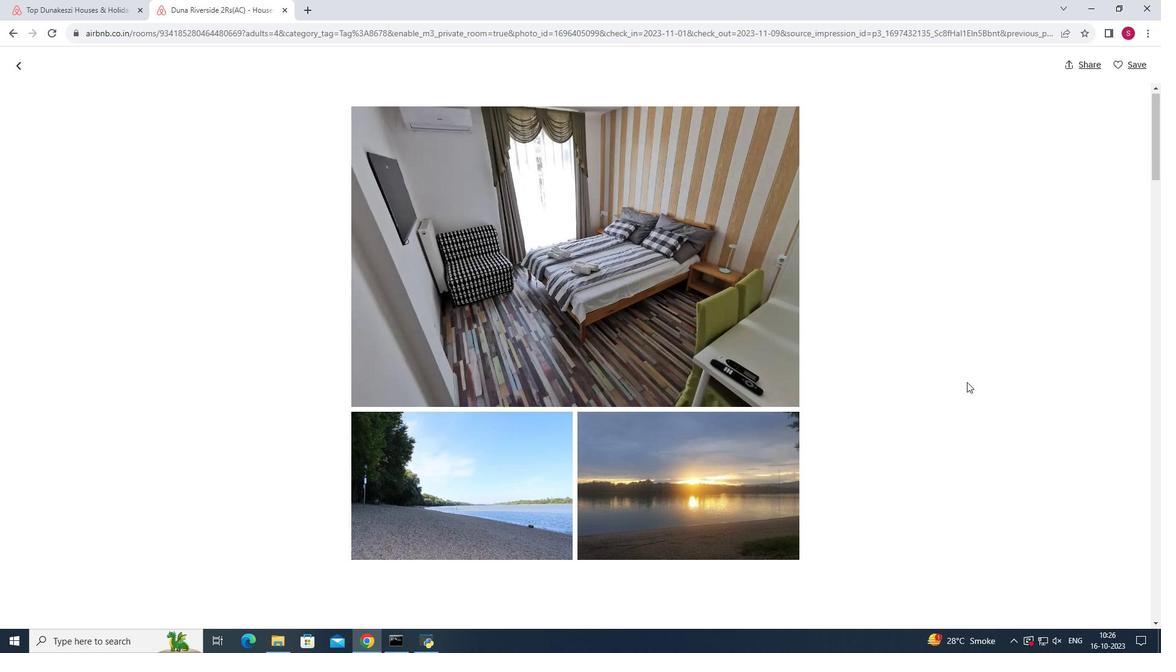 
Action: Mouse scrolled (966, 381) with delta (0, 0)
Screenshot: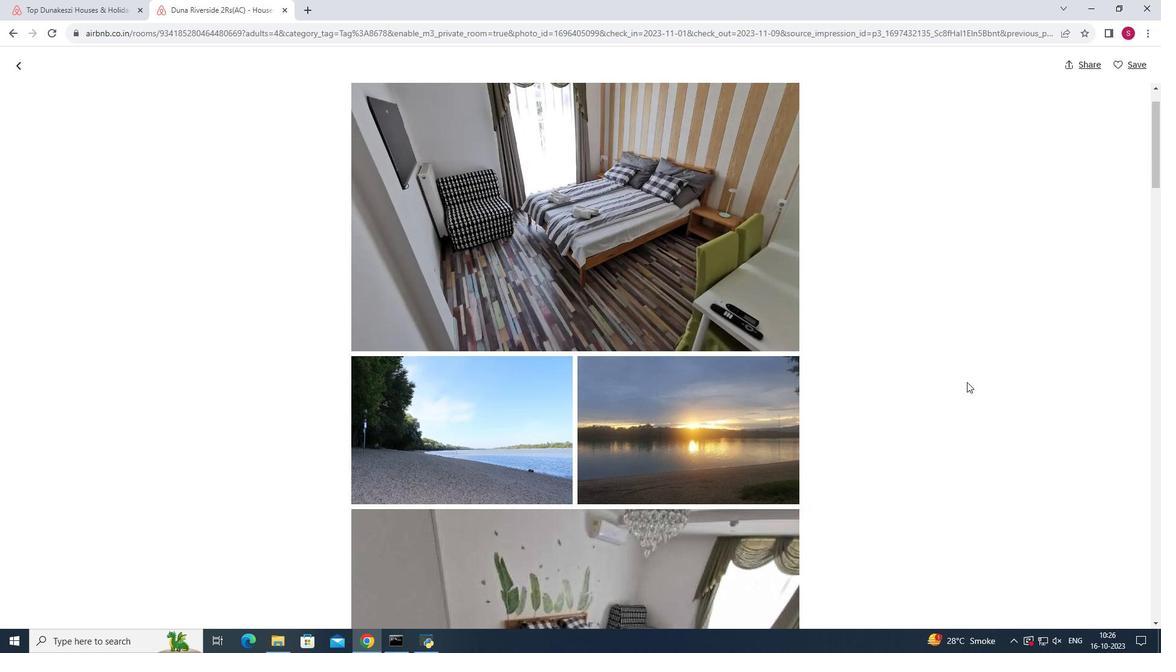 
Action: Mouse scrolled (966, 381) with delta (0, 0)
Screenshot: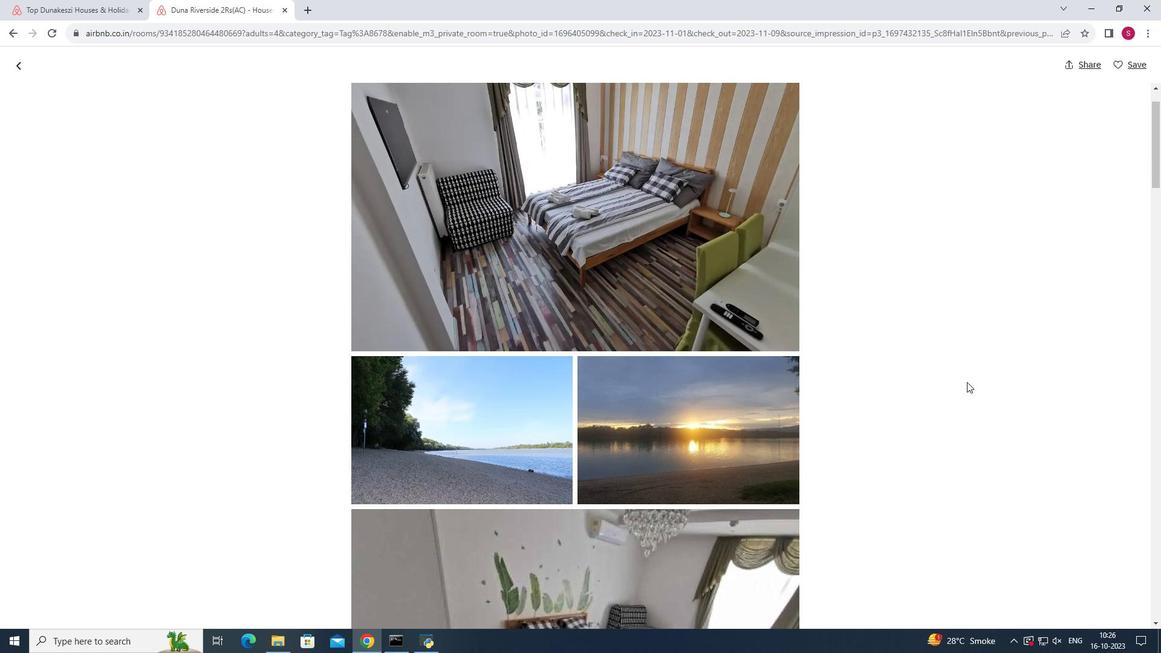 
Action: Mouse scrolled (966, 381) with delta (0, 0)
Screenshot: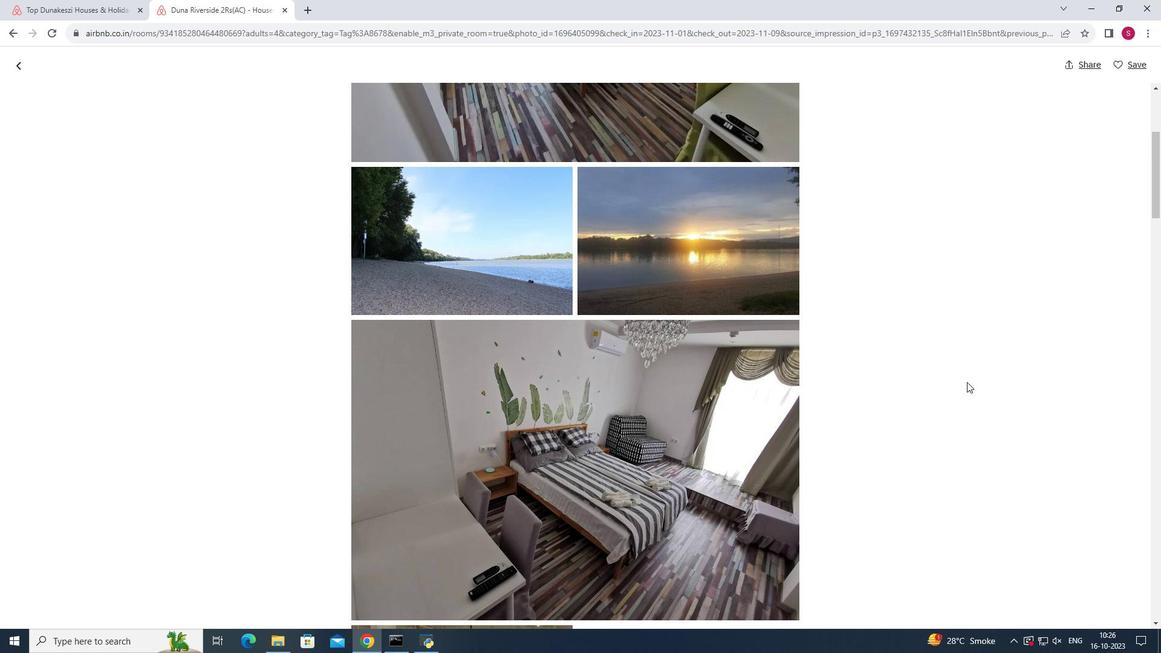 
Action: Mouse scrolled (966, 381) with delta (0, 0)
Screenshot: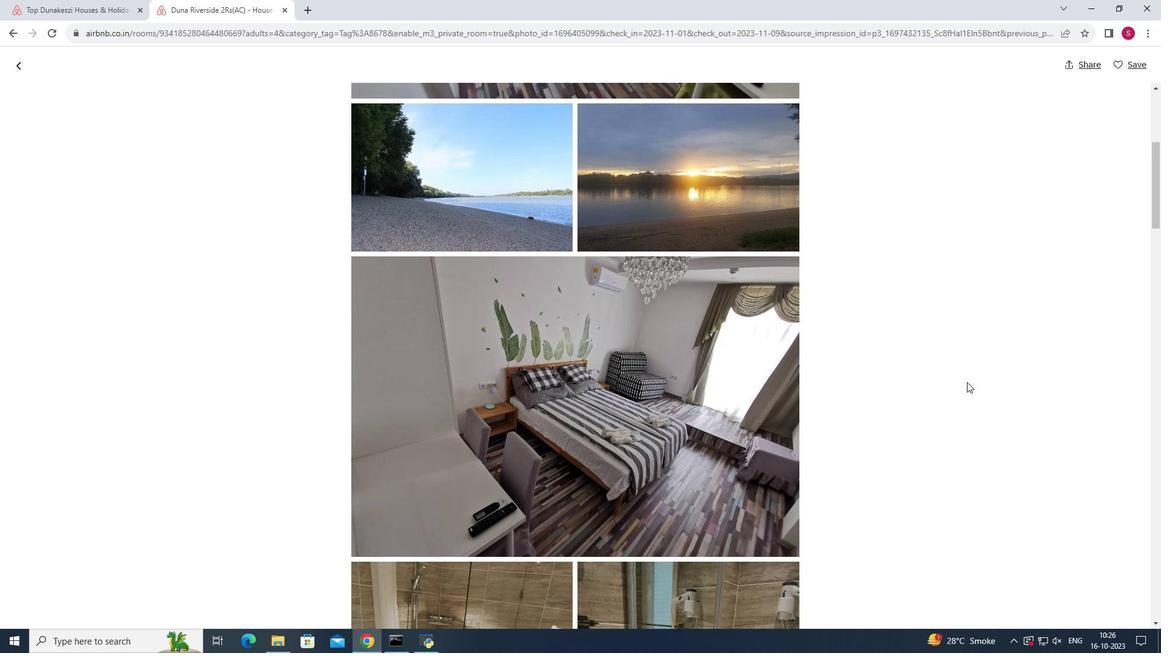 
Action: Mouse scrolled (966, 381) with delta (0, 0)
Screenshot: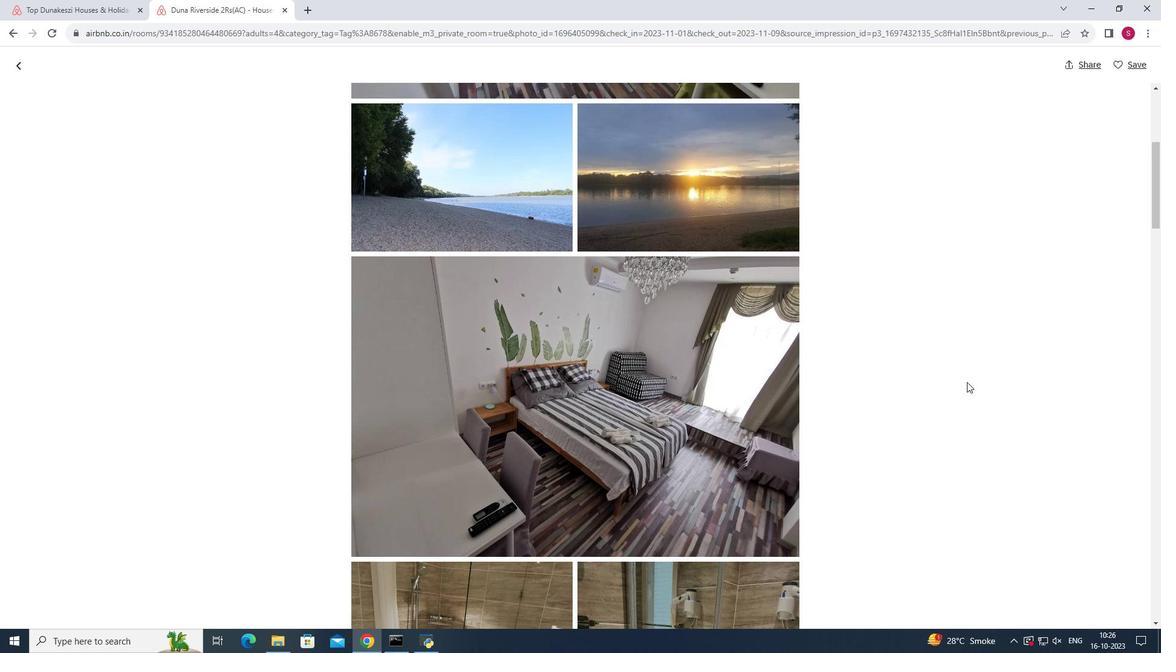
Action: Mouse scrolled (966, 381) with delta (0, 0)
Screenshot: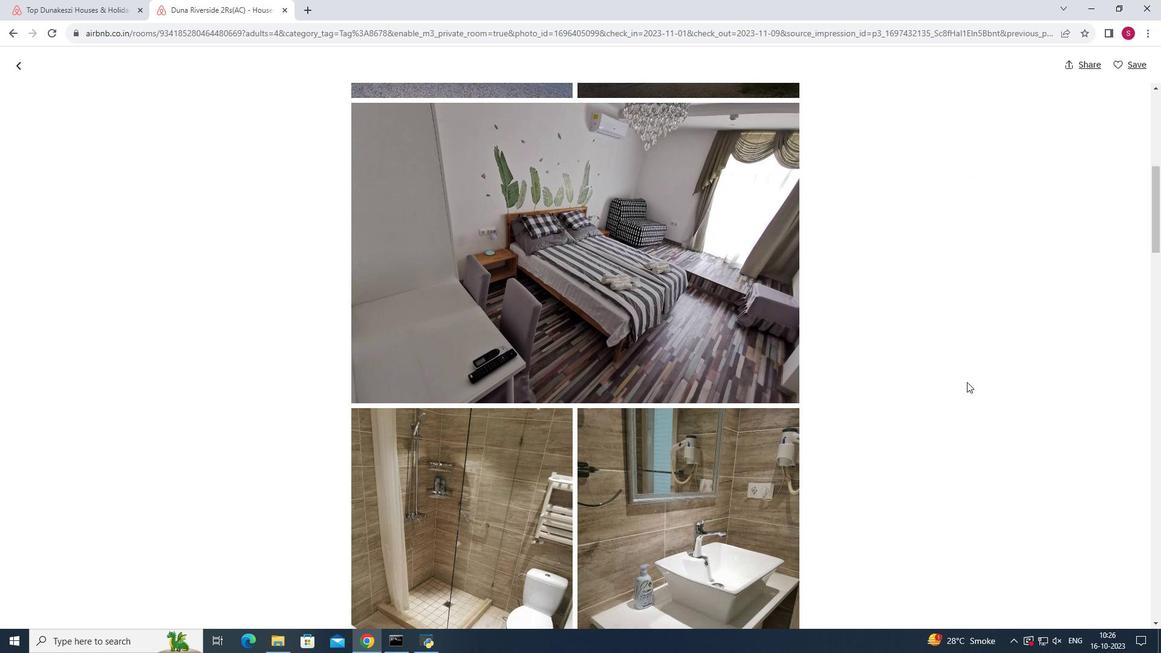 
Action: Mouse scrolled (966, 381) with delta (0, 0)
Screenshot: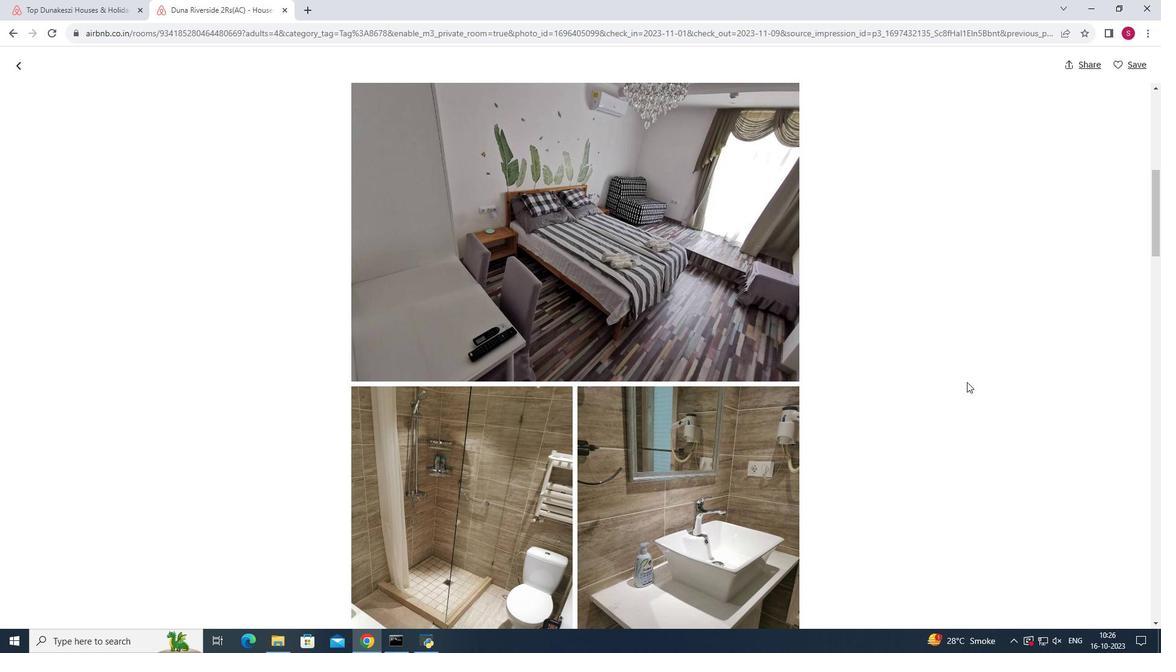 
Action: Mouse scrolled (966, 381) with delta (0, 0)
Screenshot: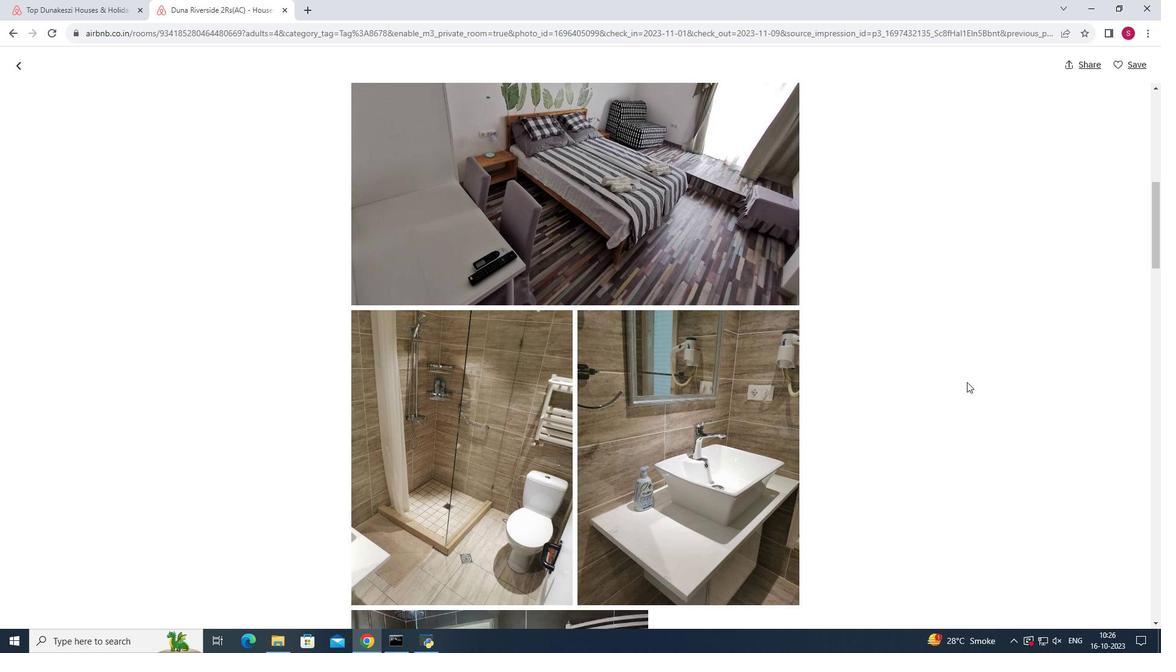 
Action: Mouse scrolled (966, 381) with delta (0, 0)
Screenshot: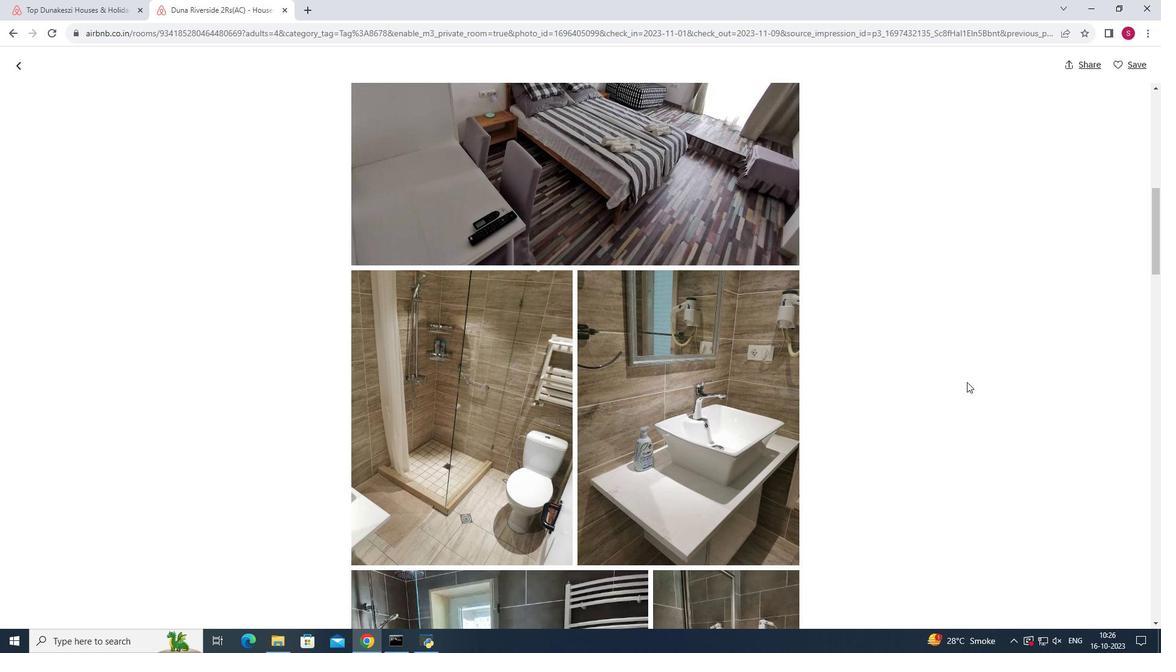 
Action: Mouse scrolled (966, 381) with delta (0, 0)
Screenshot: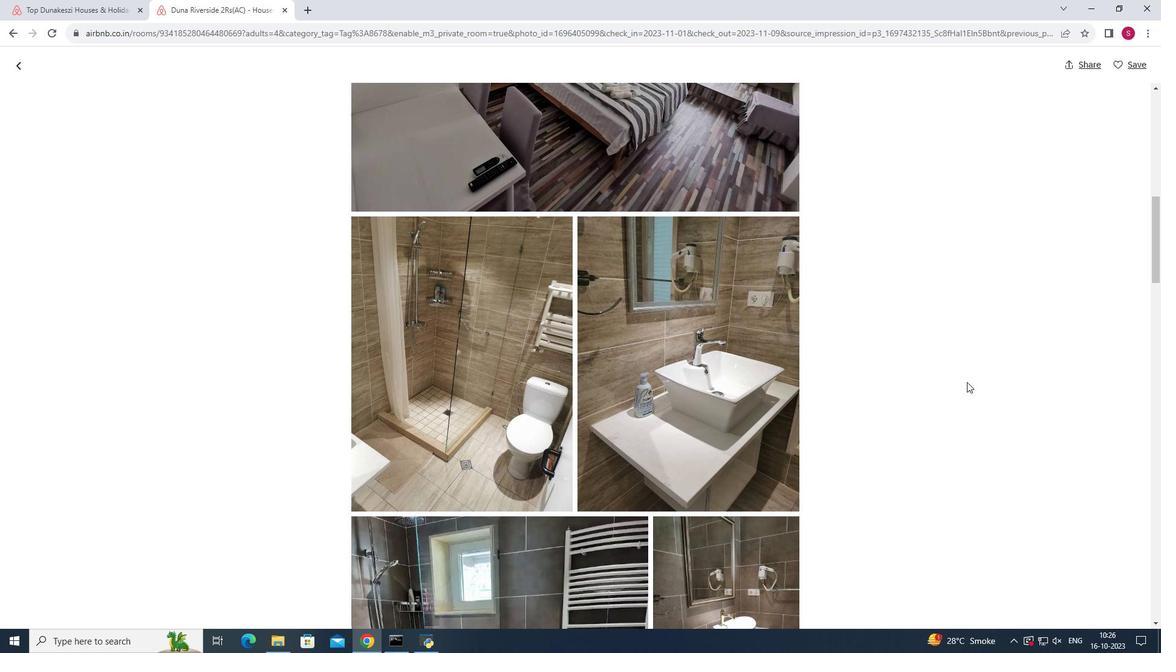
Action: Mouse scrolled (966, 381) with delta (0, 0)
Screenshot: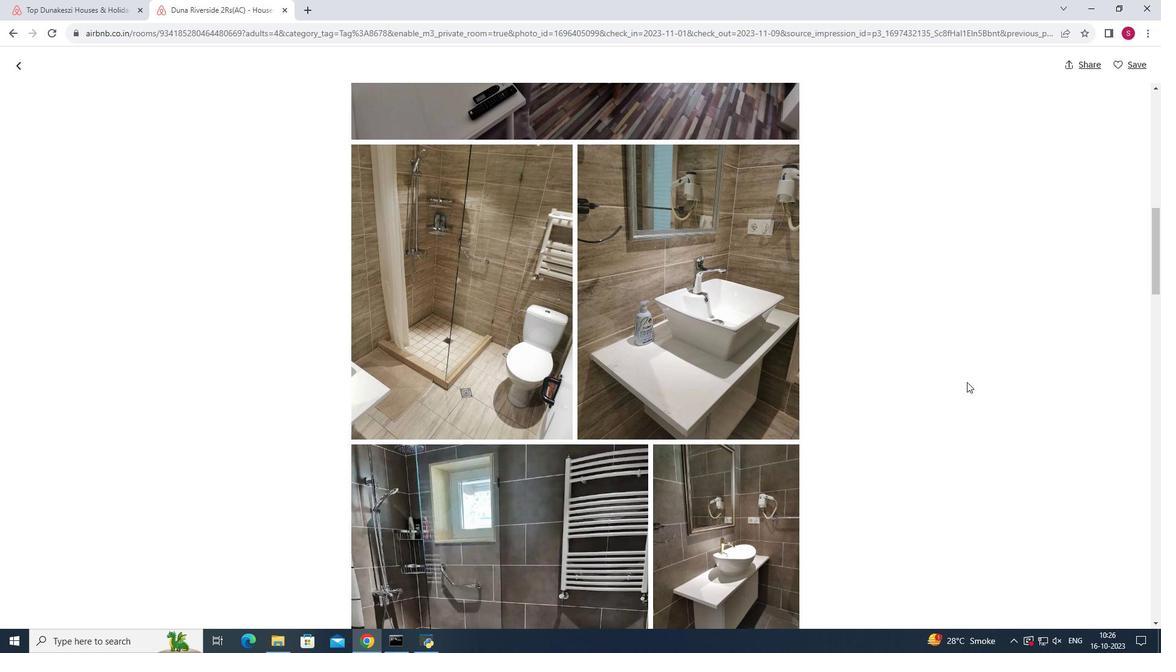 
Action: Mouse scrolled (966, 381) with delta (0, 0)
Screenshot: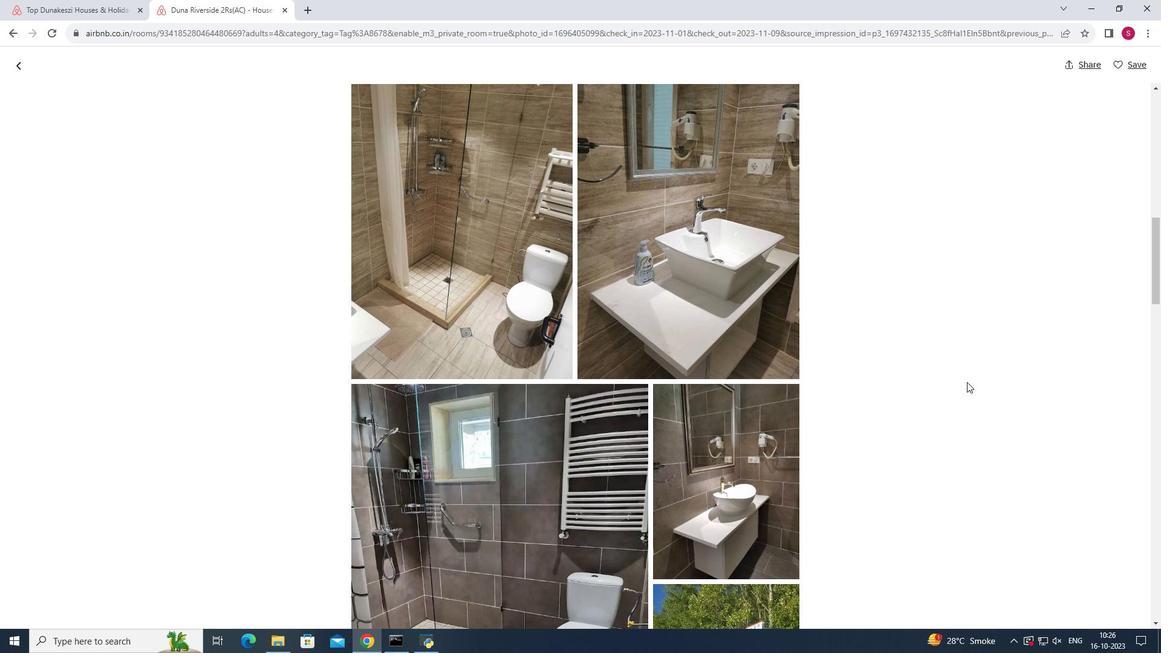 
Action: Mouse moved to (966, 382)
Screenshot: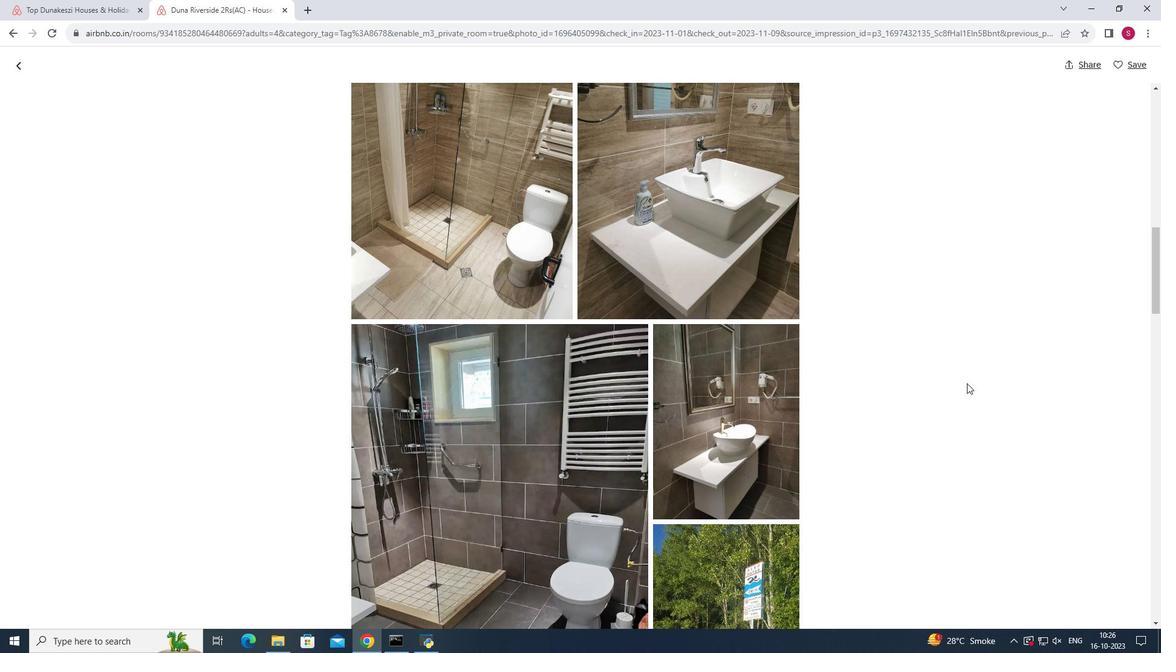 
Action: Mouse scrolled (966, 382) with delta (0, 0)
Screenshot: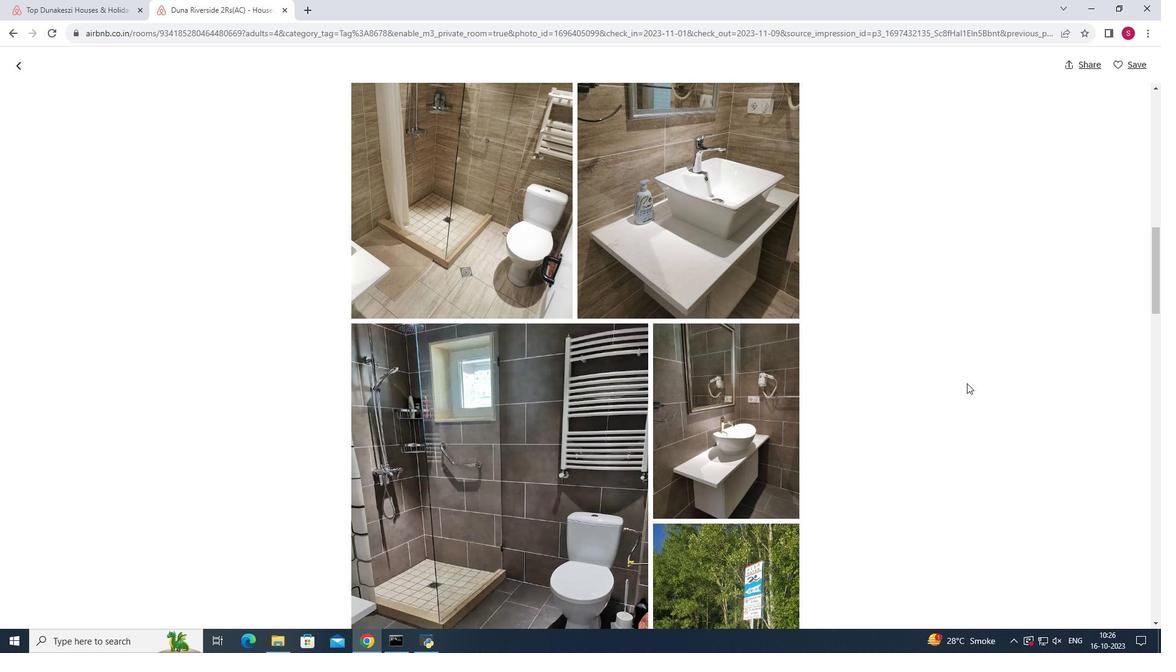 
Action: Mouse scrolled (966, 382) with delta (0, 0)
Screenshot: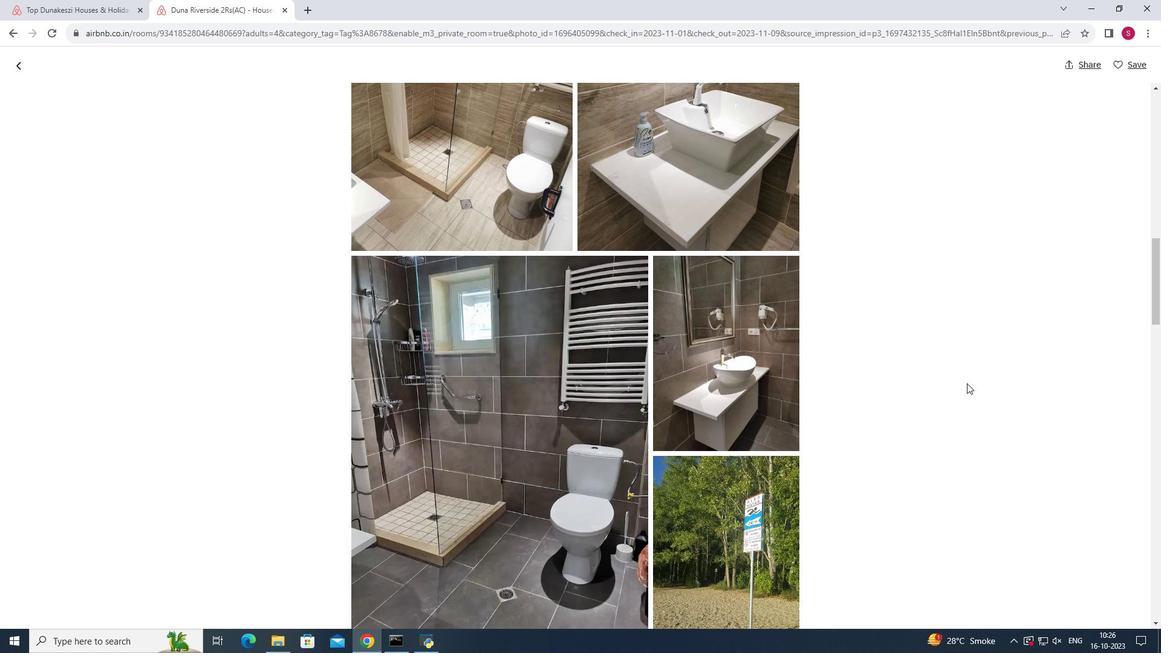 
Action: Mouse scrolled (966, 382) with delta (0, 0)
Screenshot: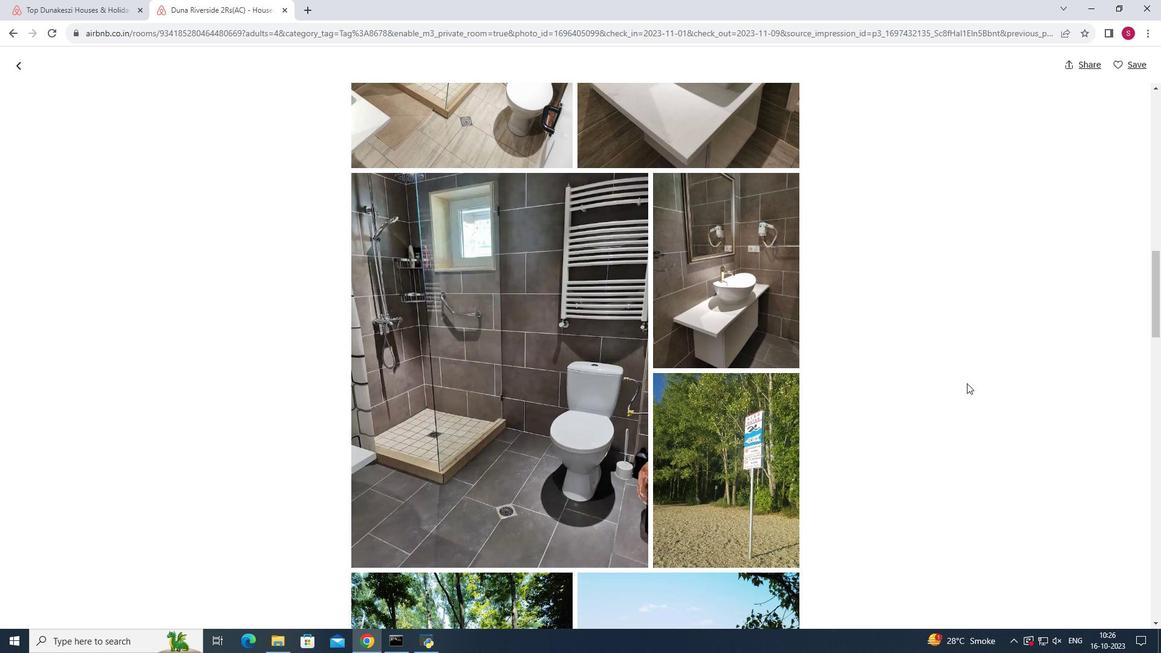 
Action: Mouse scrolled (966, 382) with delta (0, 0)
Screenshot: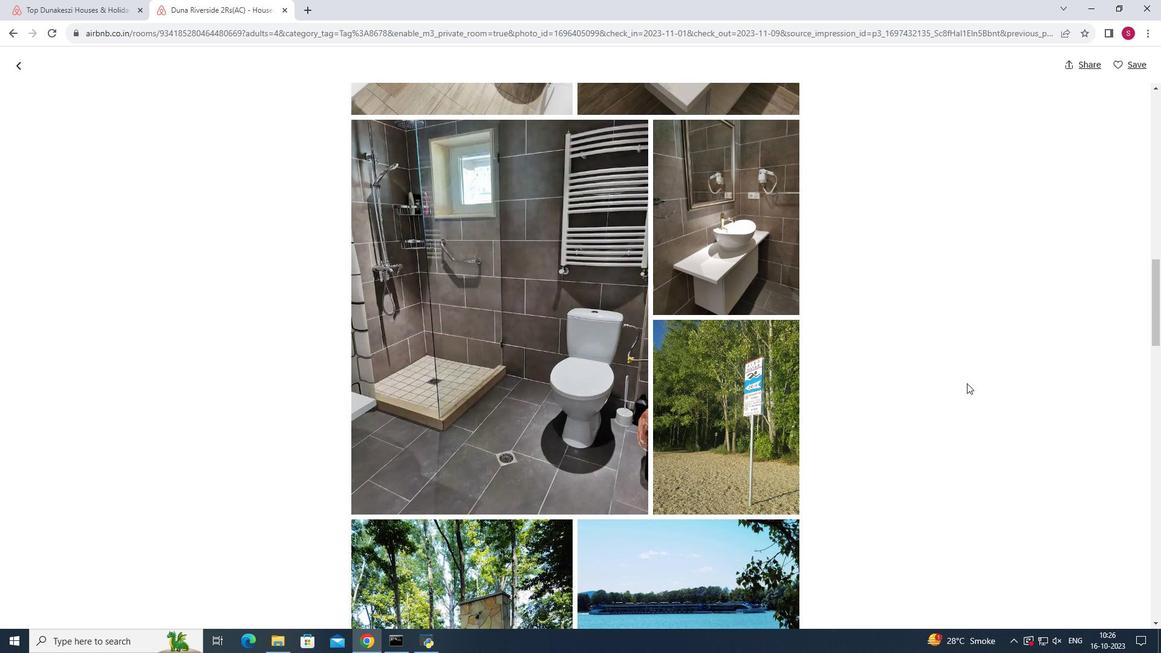 
Action: Mouse scrolled (966, 382) with delta (0, 0)
Screenshot: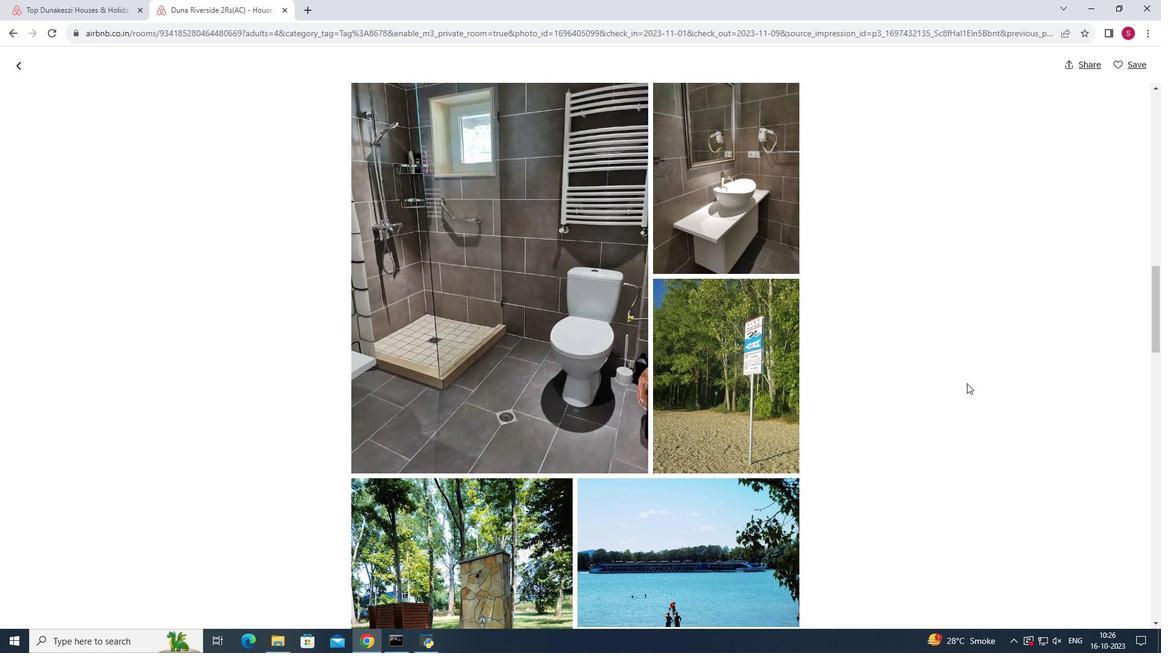 
Action: Mouse scrolled (966, 382) with delta (0, 0)
Screenshot: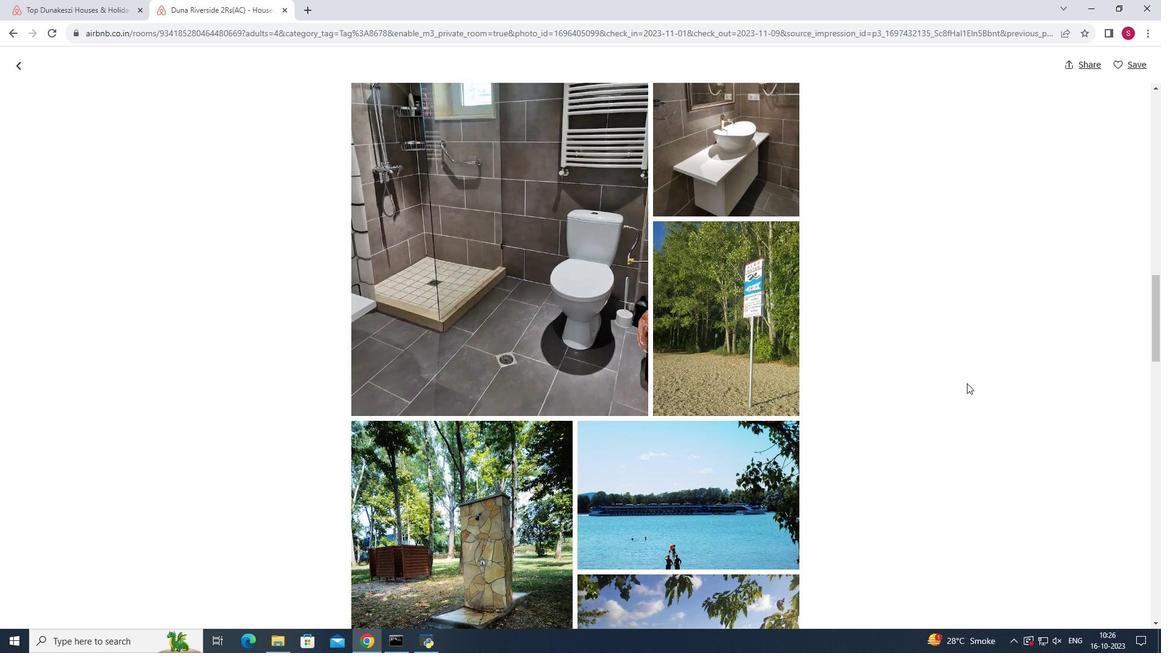 
Action: Mouse scrolled (966, 382) with delta (0, 0)
Screenshot: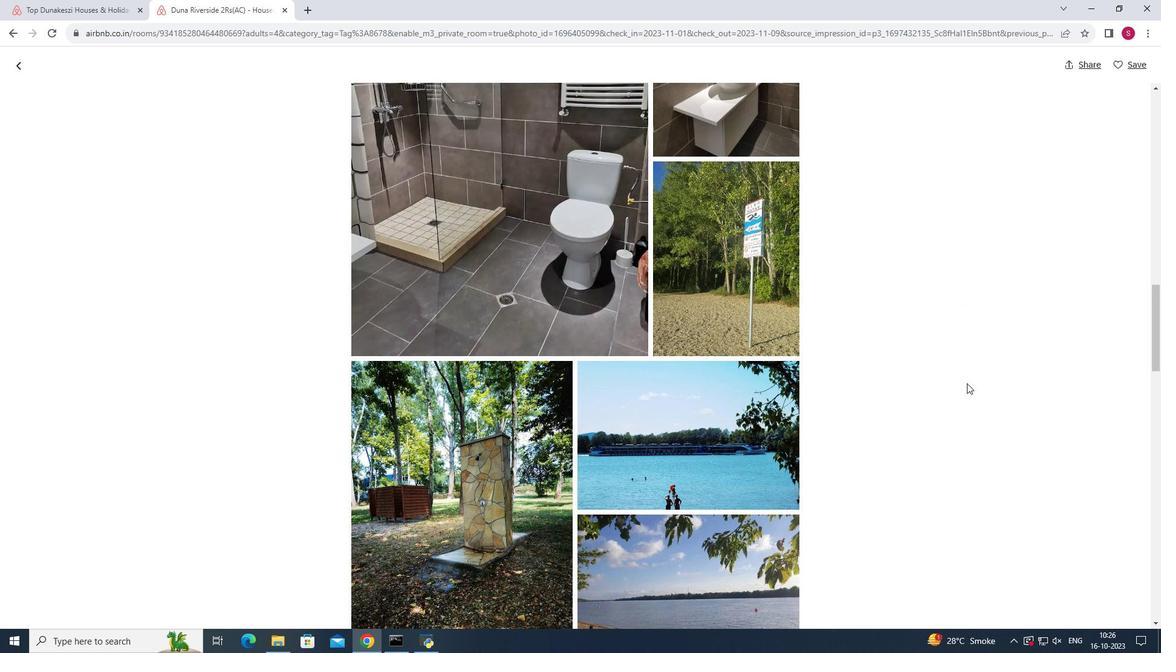 
Action: Mouse scrolled (966, 382) with delta (0, 0)
Screenshot: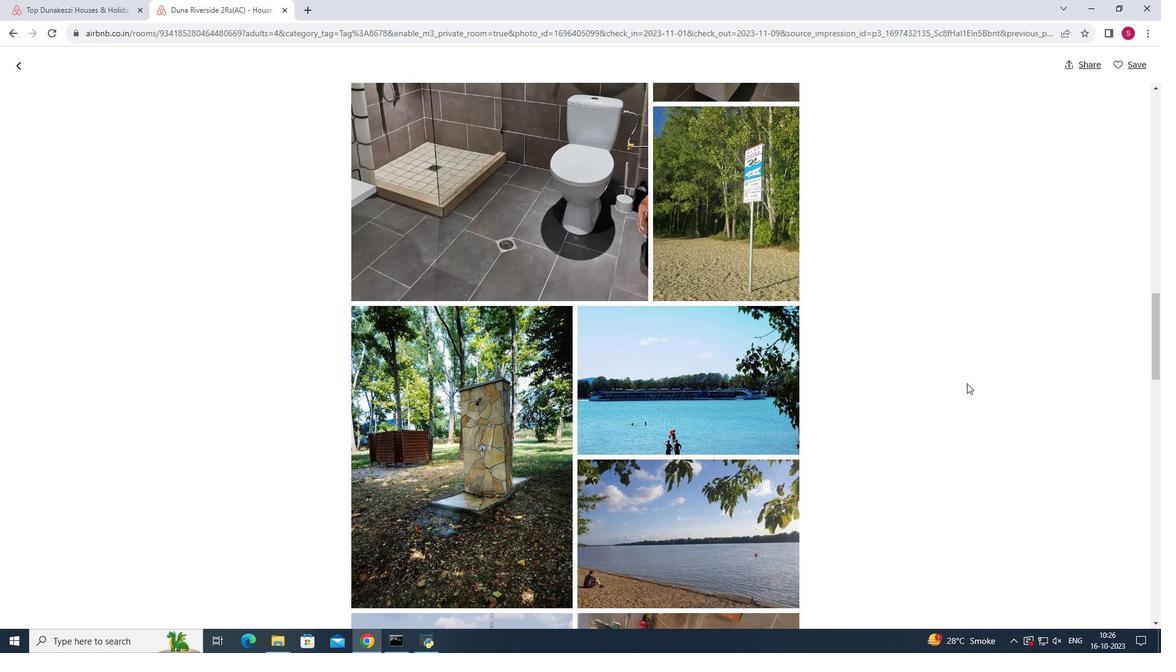 
Action: Mouse scrolled (966, 382) with delta (0, 0)
Screenshot: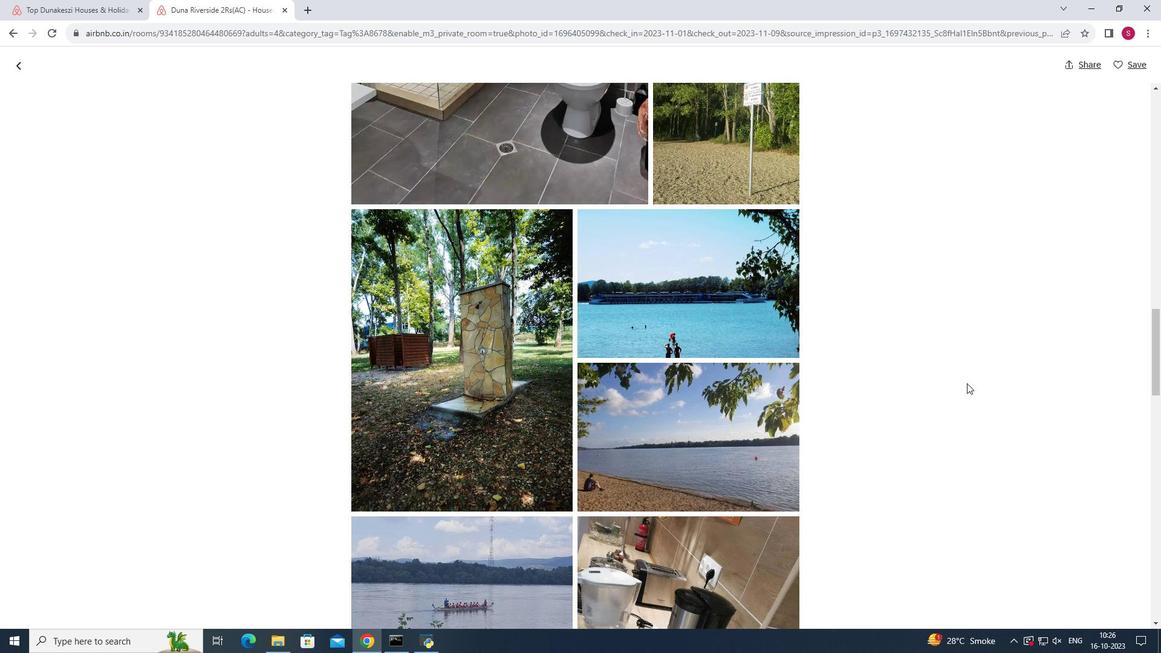 
Action: Mouse scrolled (966, 382) with delta (0, 0)
Screenshot: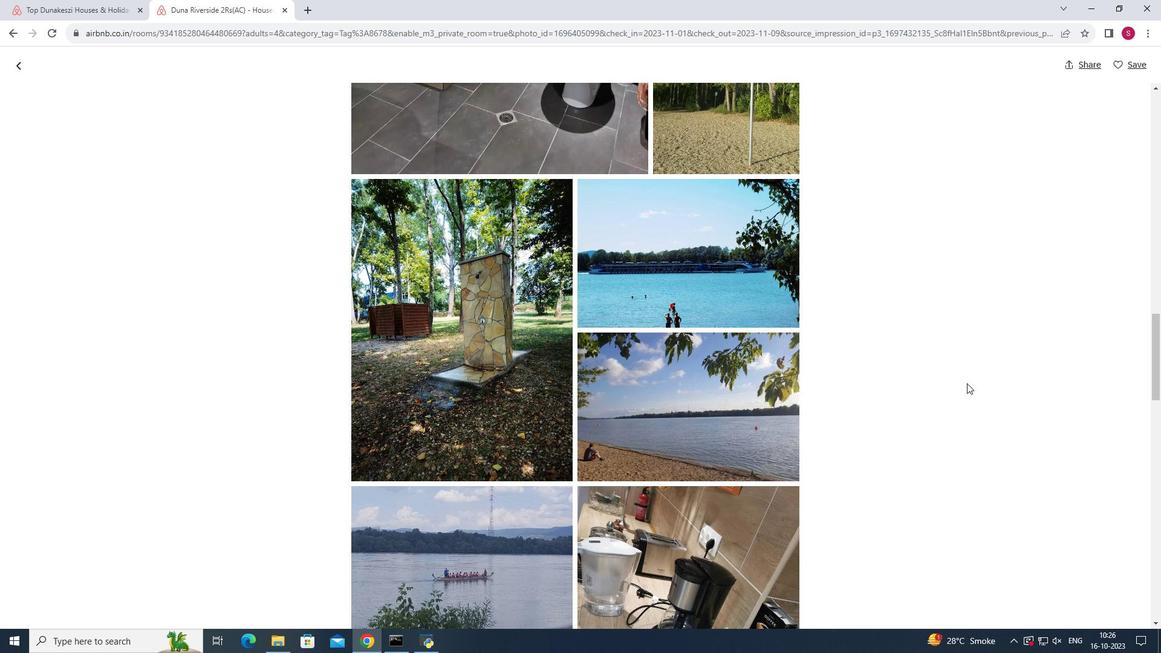 
Action: Mouse scrolled (966, 382) with delta (0, 0)
Screenshot: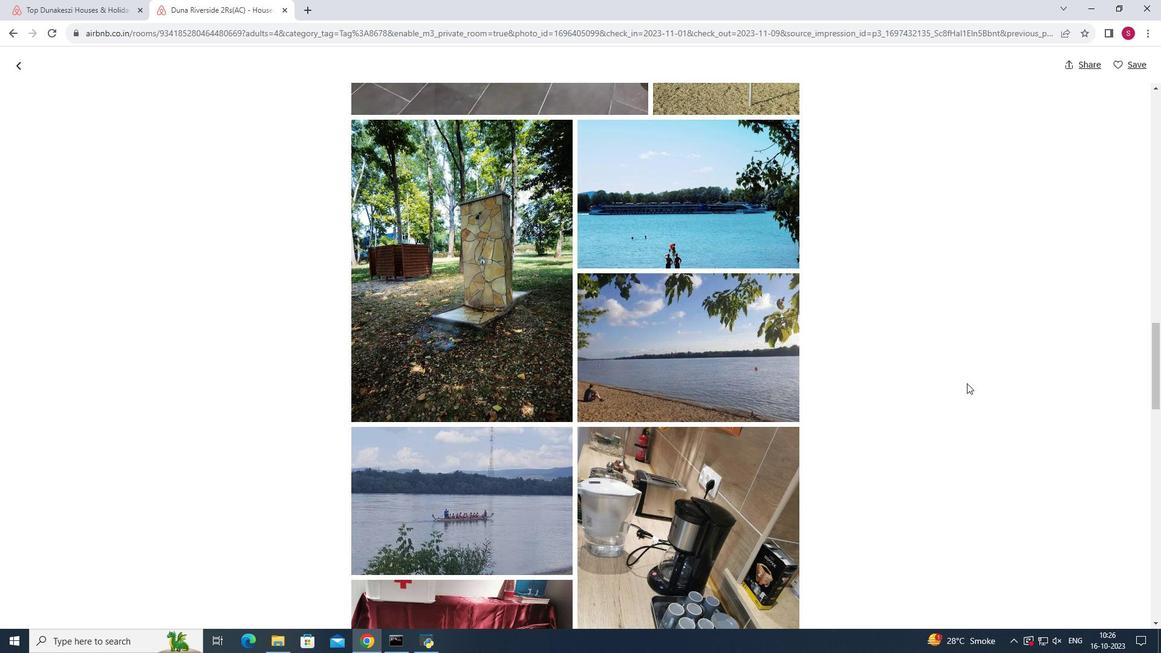 
Action: Mouse scrolled (966, 382) with delta (0, 0)
Screenshot: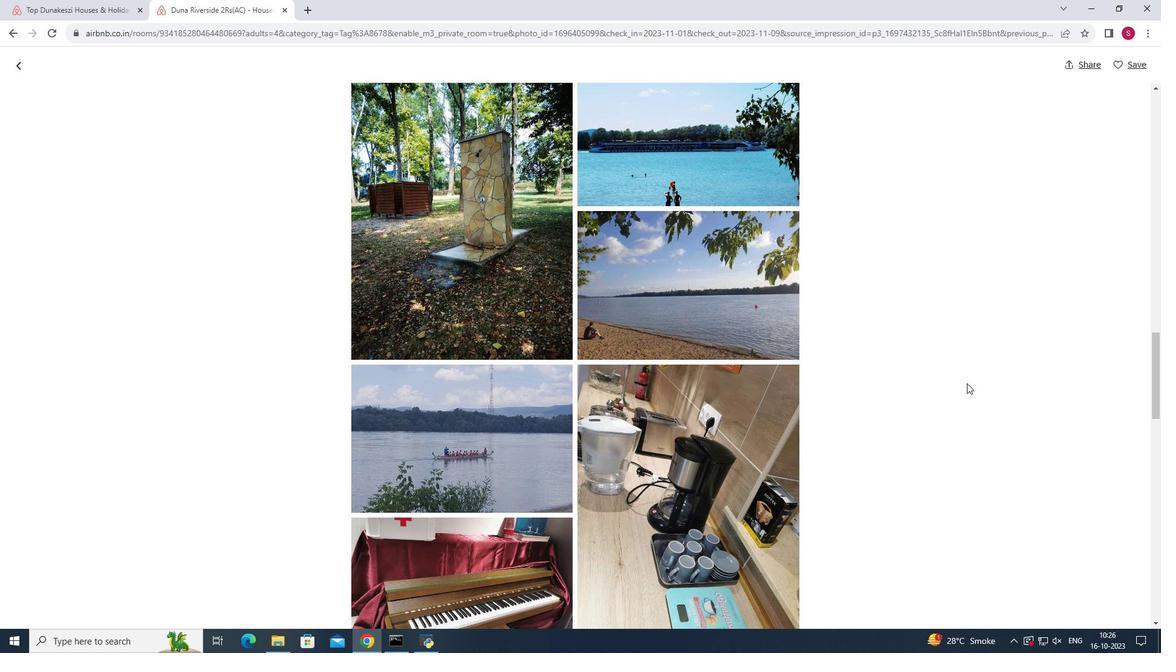 
Action: Mouse scrolled (966, 382) with delta (0, 0)
Screenshot: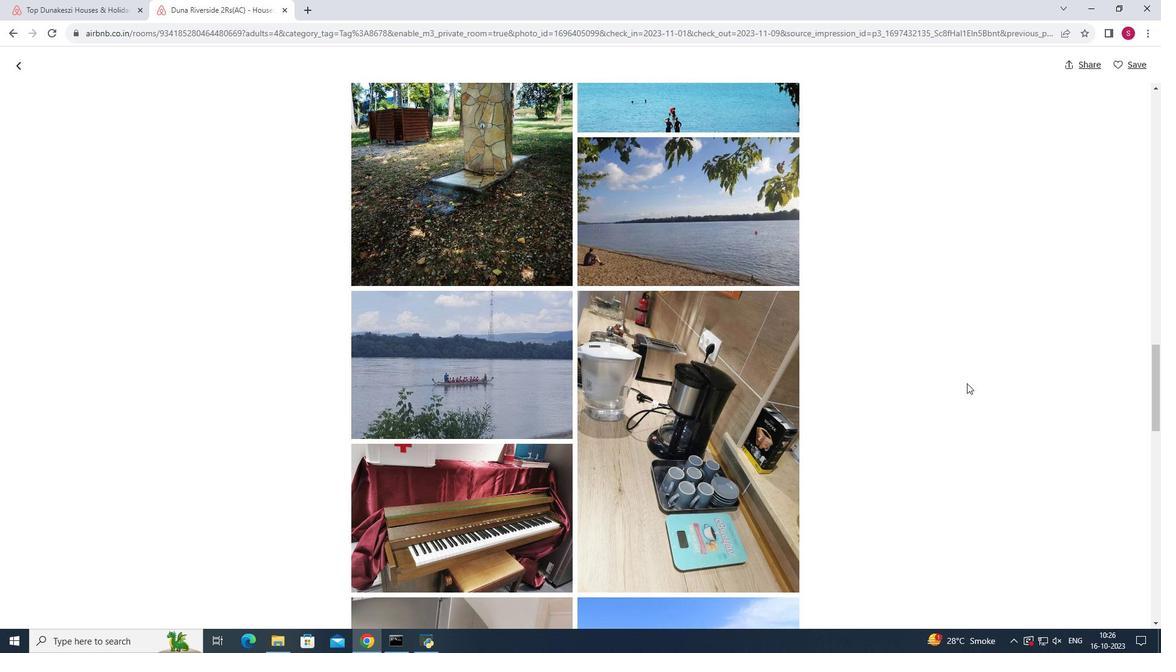 
Action: Mouse scrolled (966, 382) with delta (0, 0)
Screenshot: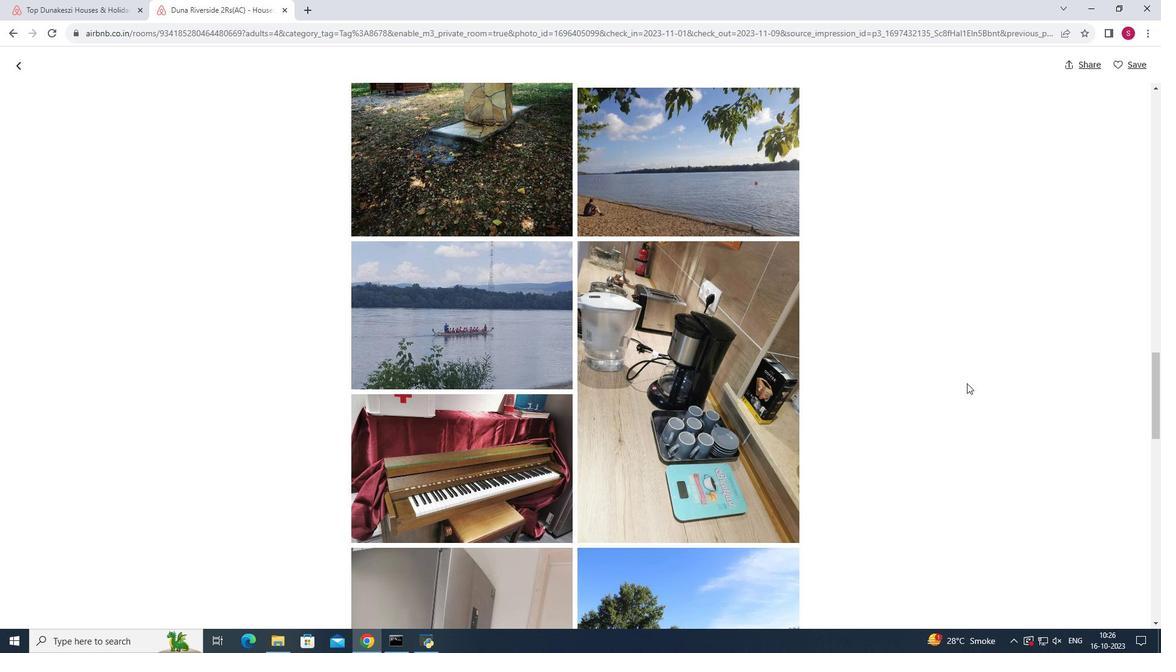 
Action: Mouse scrolled (966, 382) with delta (0, 0)
Screenshot: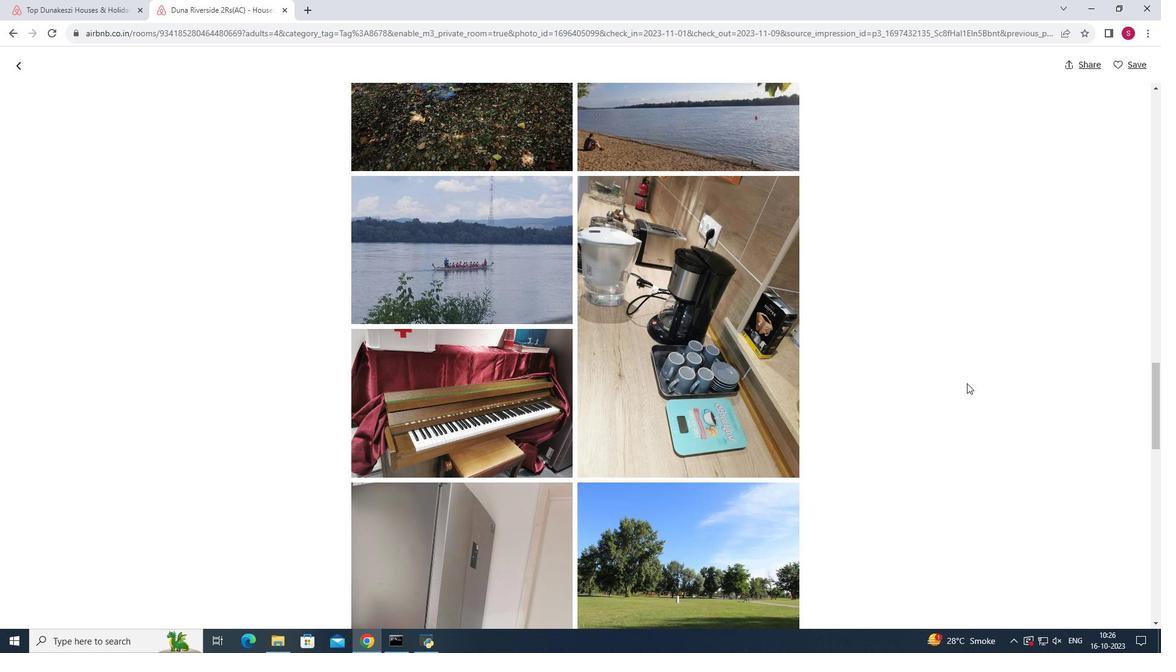 
Action: Mouse scrolled (966, 382) with delta (0, 0)
Screenshot: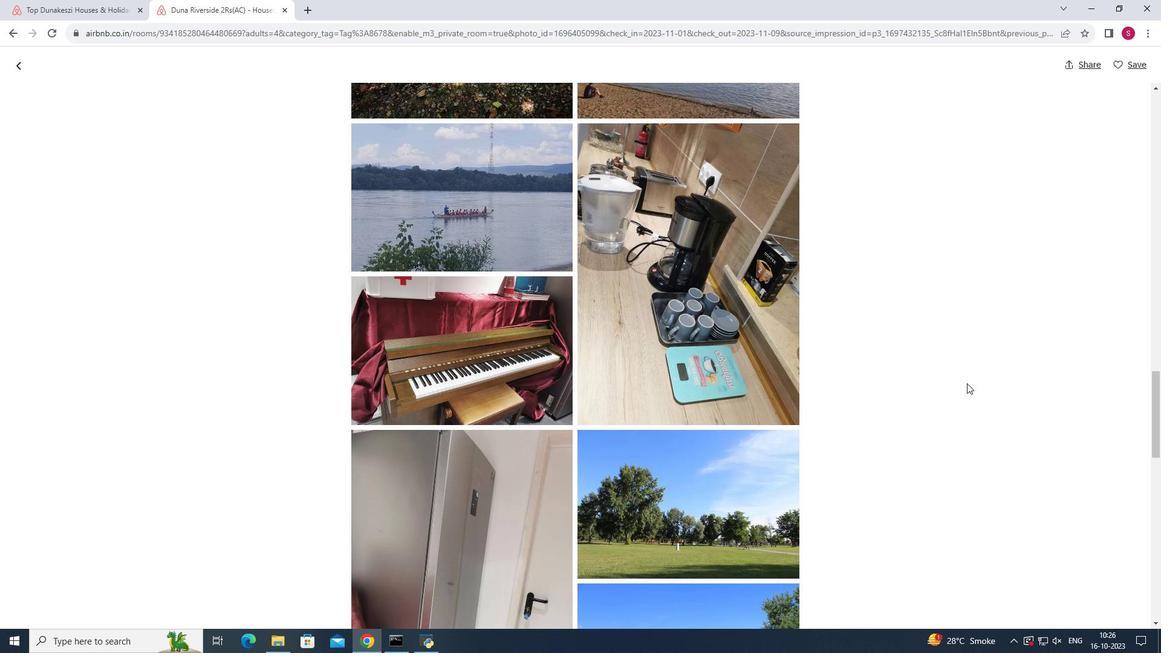 
Action: Mouse scrolled (966, 382) with delta (0, 0)
Screenshot: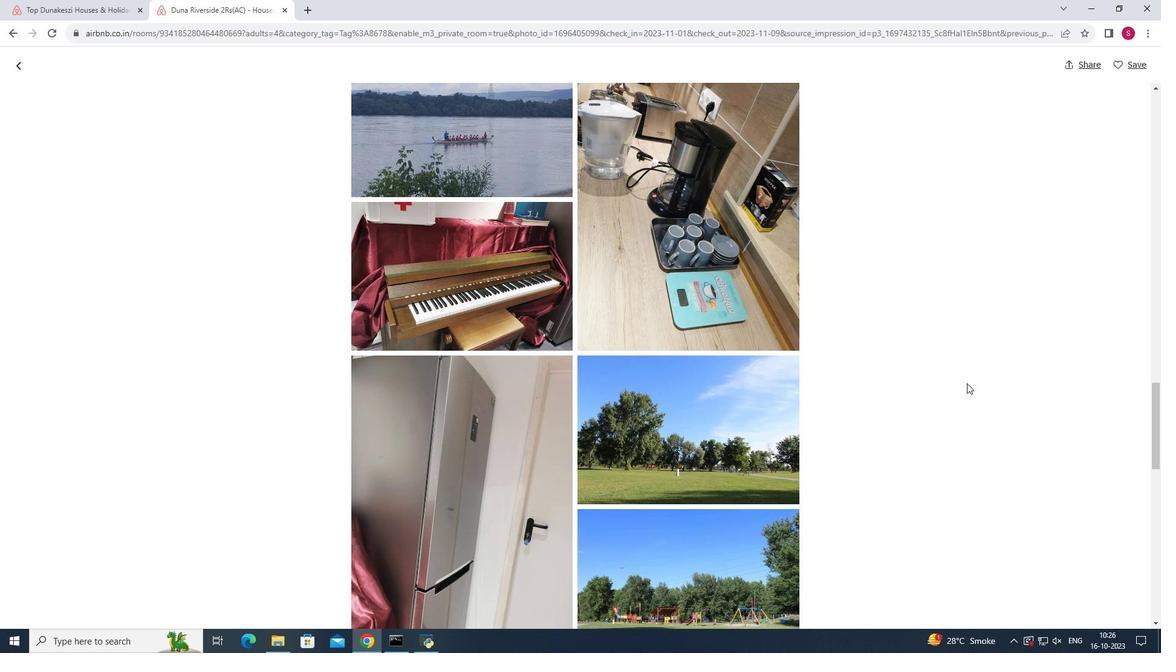 
Action: Mouse scrolled (966, 382) with delta (0, 0)
Screenshot: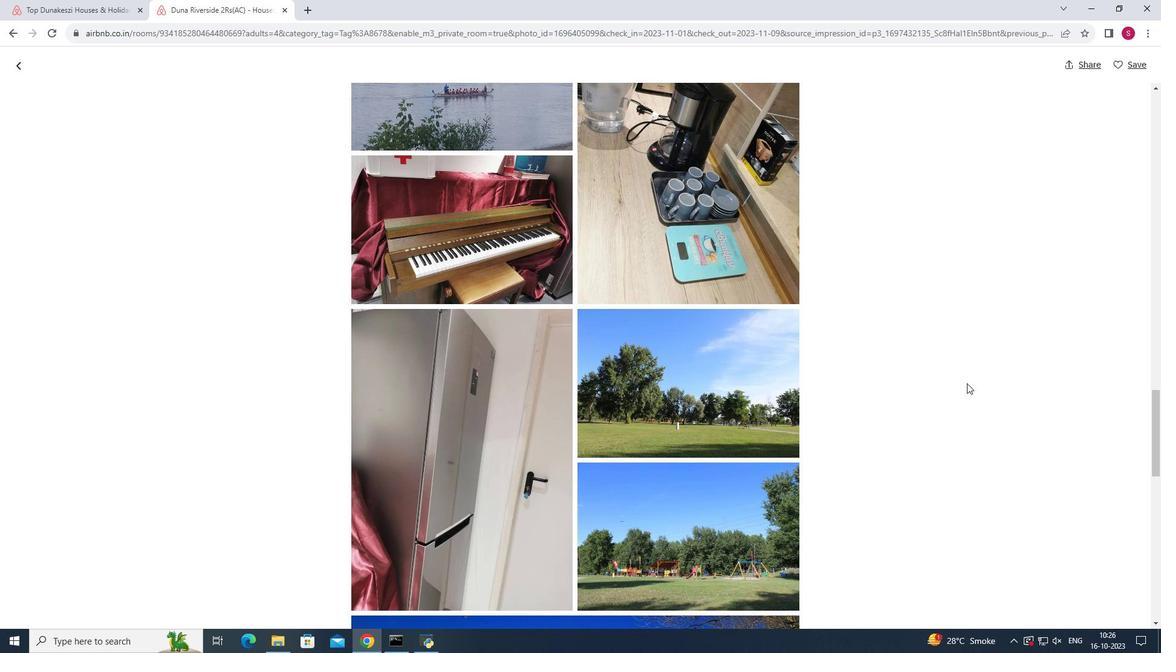 
Action: Mouse scrolled (966, 382) with delta (0, 0)
Screenshot: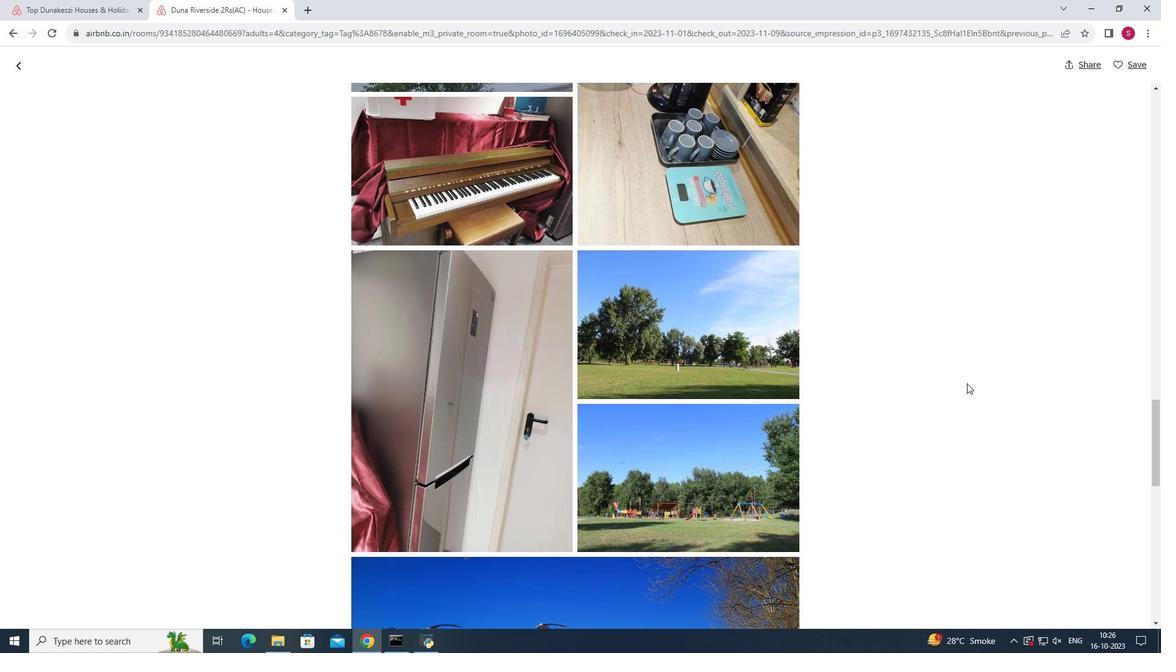 
Action: Mouse scrolled (966, 382) with delta (0, 0)
Screenshot: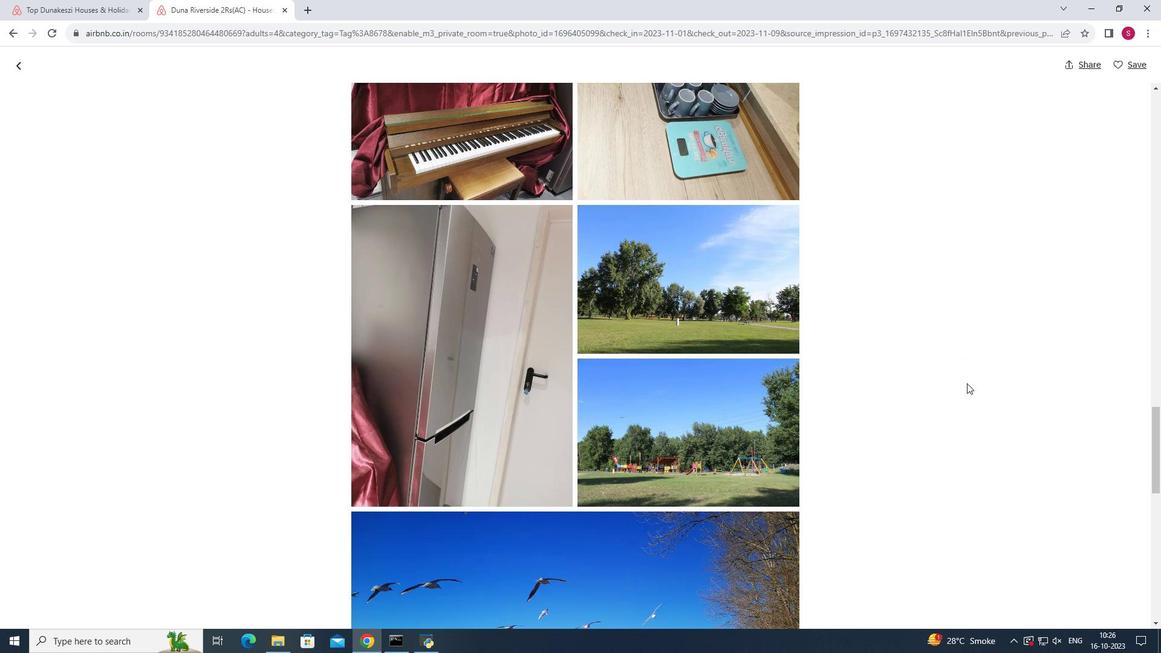 
Action: Mouse scrolled (966, 382) with delta (0, 0)
Screenshot: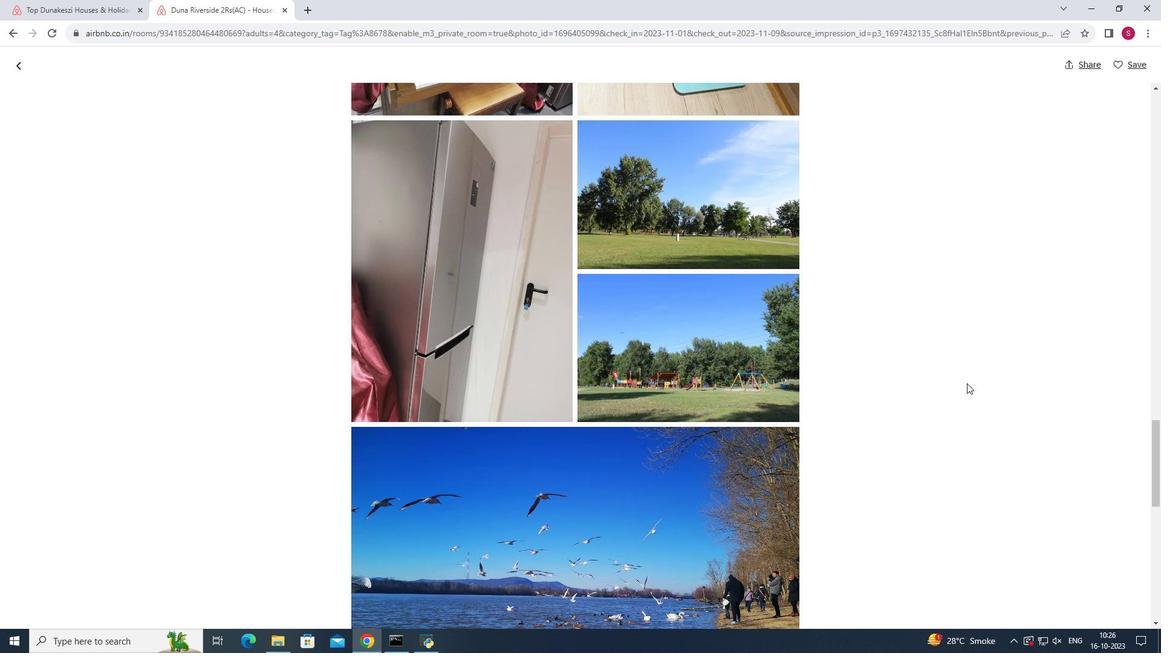
Action: Mouse scrolled (966, 382) with delta (0, 0)
Screenshot: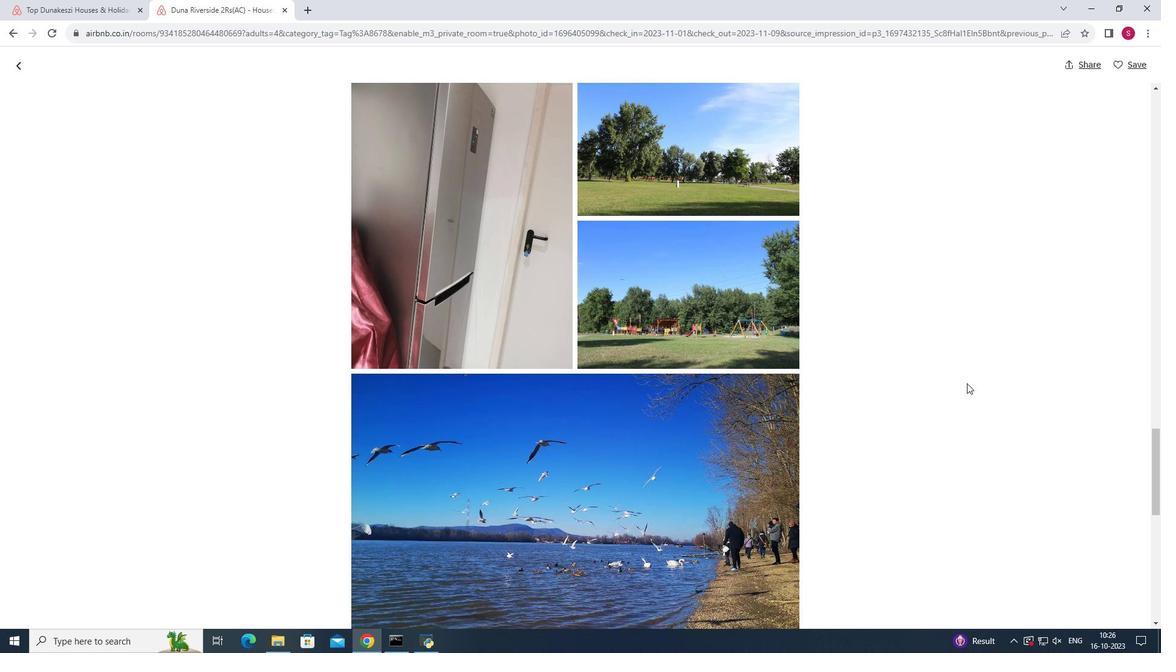 
Action: Mouse scrolled (966, 382) with delta (0, 0)
Screenshot: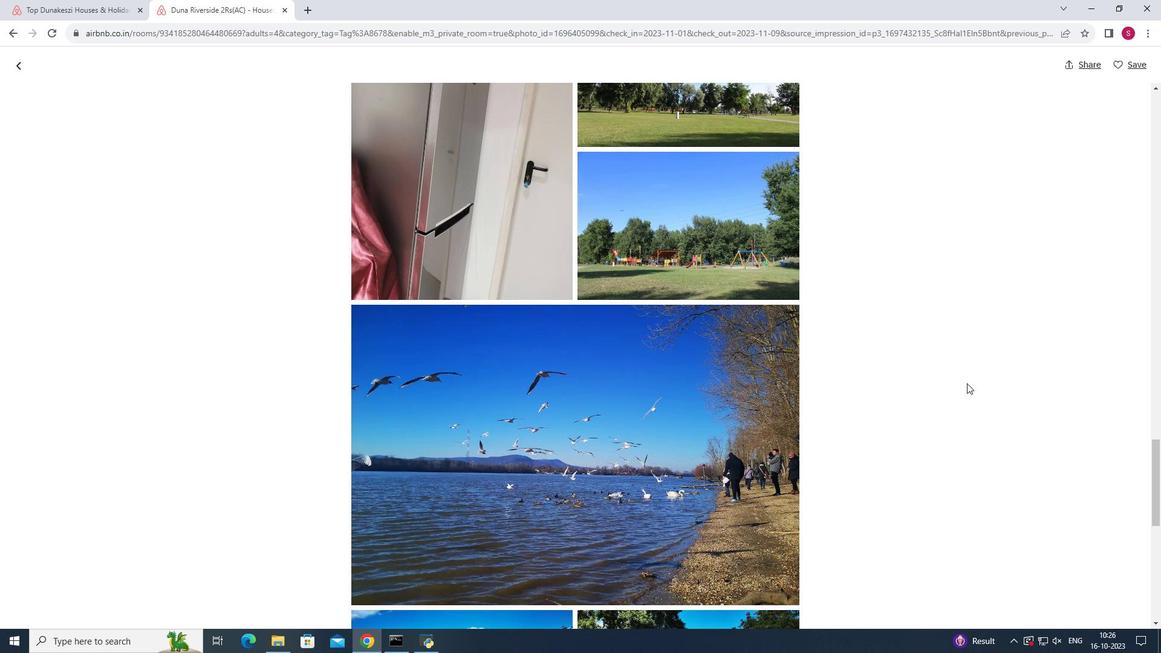 
Action: Mouse scrolled (966, 382) with delta (0, 0)
Screenshot: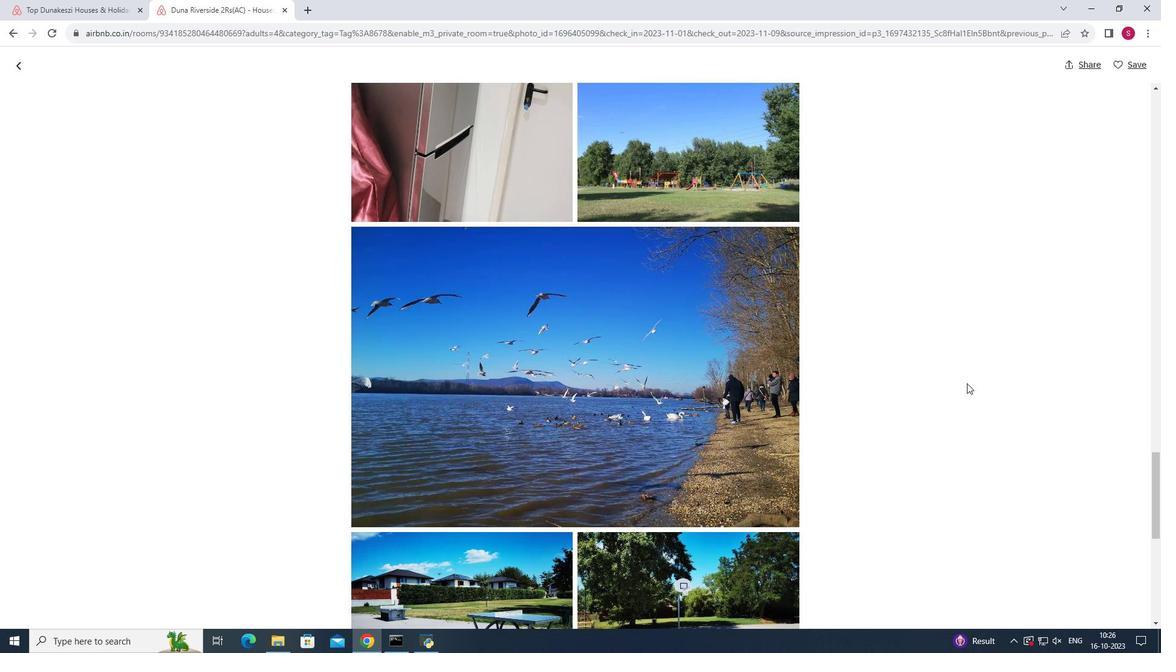 
Action: Mouse scrolled (966, 382) with delta (0, 0)
Screenshot: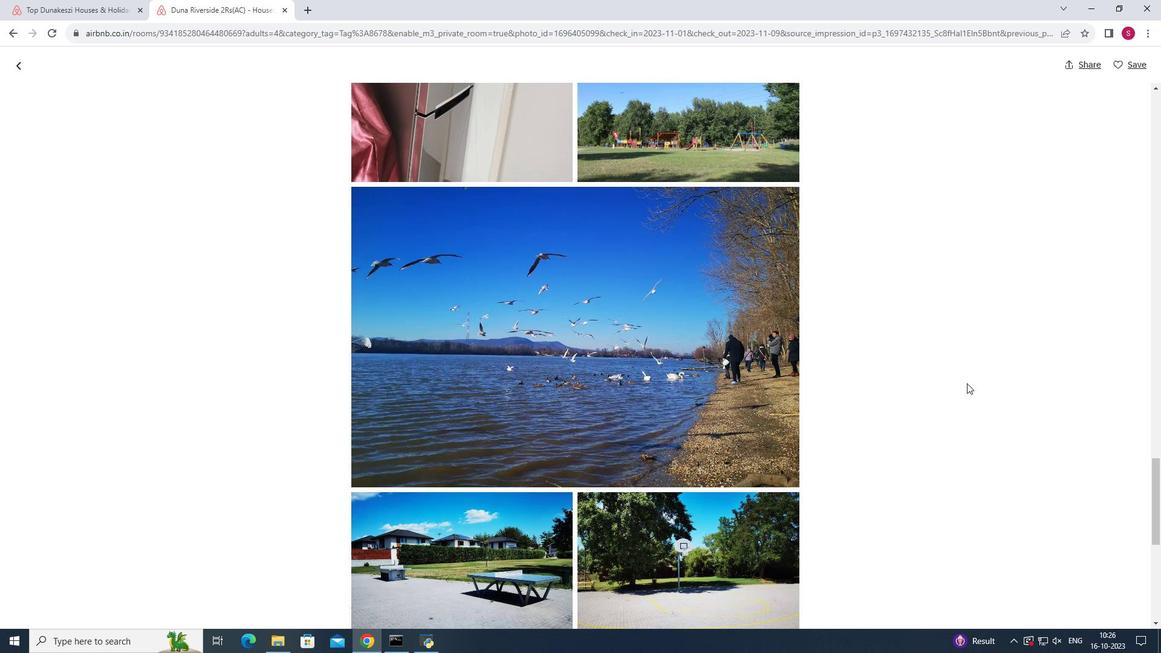 
Action: Mouse scrolled (966, 382) with delta (0, 0)
Screenshot: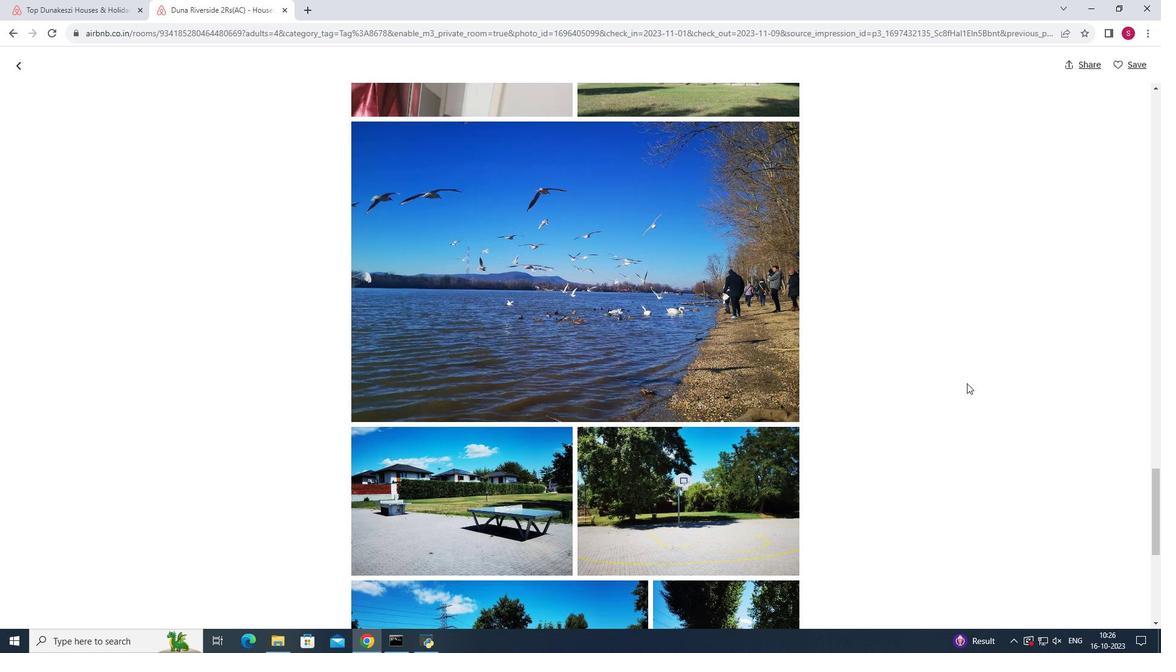 
Action: Mouse scrolled (966, 382) with delta (0, 0)
Screenshot: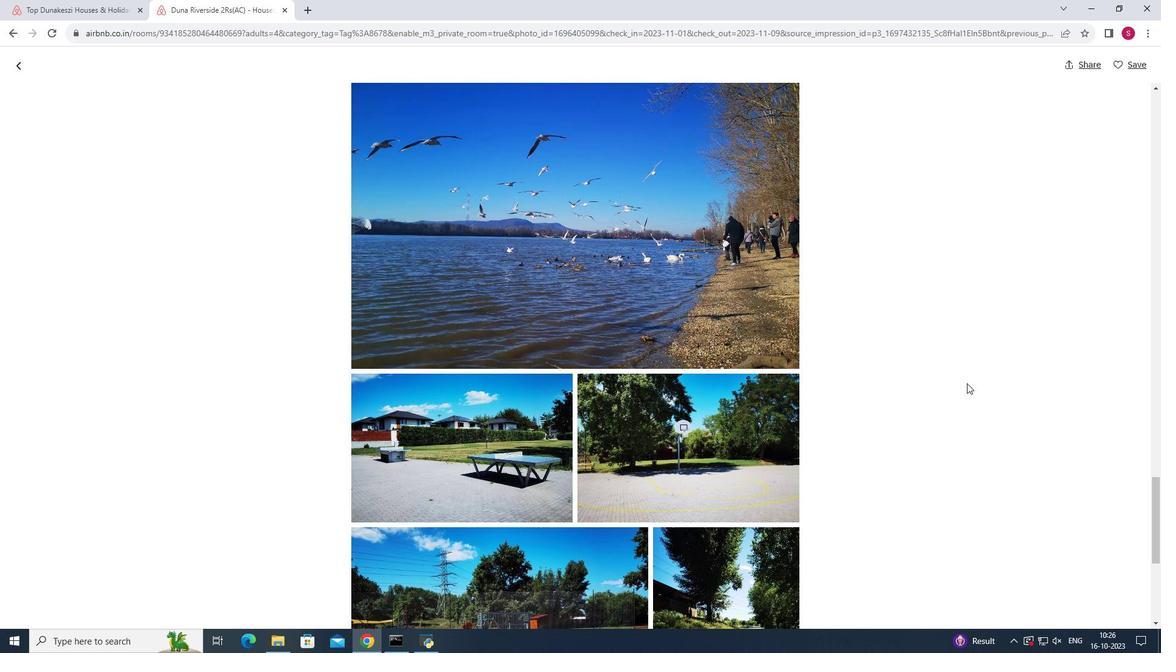 
Action: Mouse scrolled (966, 382) with delta (0, 0)
Screenshot: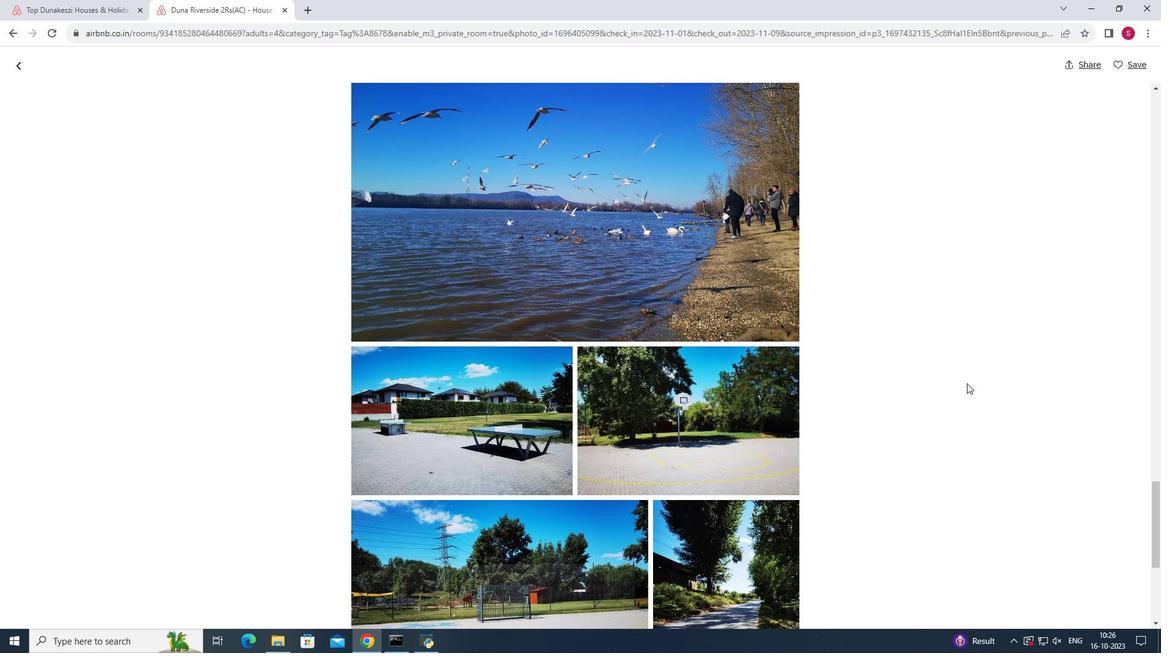 
Action: Mouse scrolled (966, 382) with delta (0, 0)
Screenshot: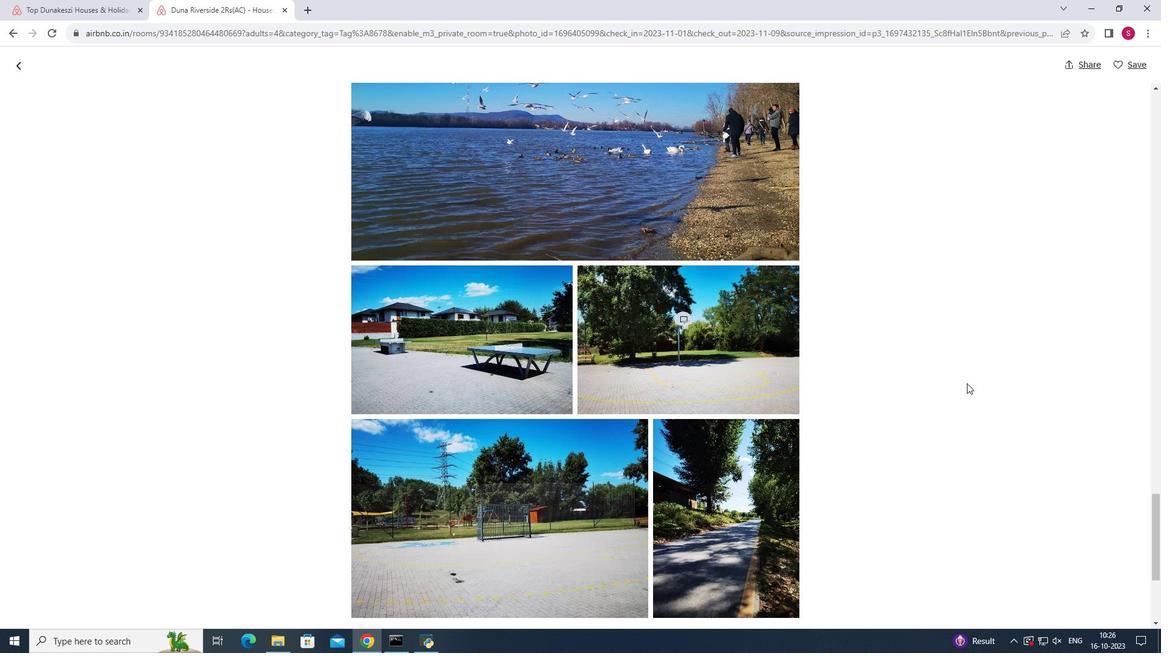 
Action: Mouse scrolled (966, 382) with delta (0, 0)
Screenshot: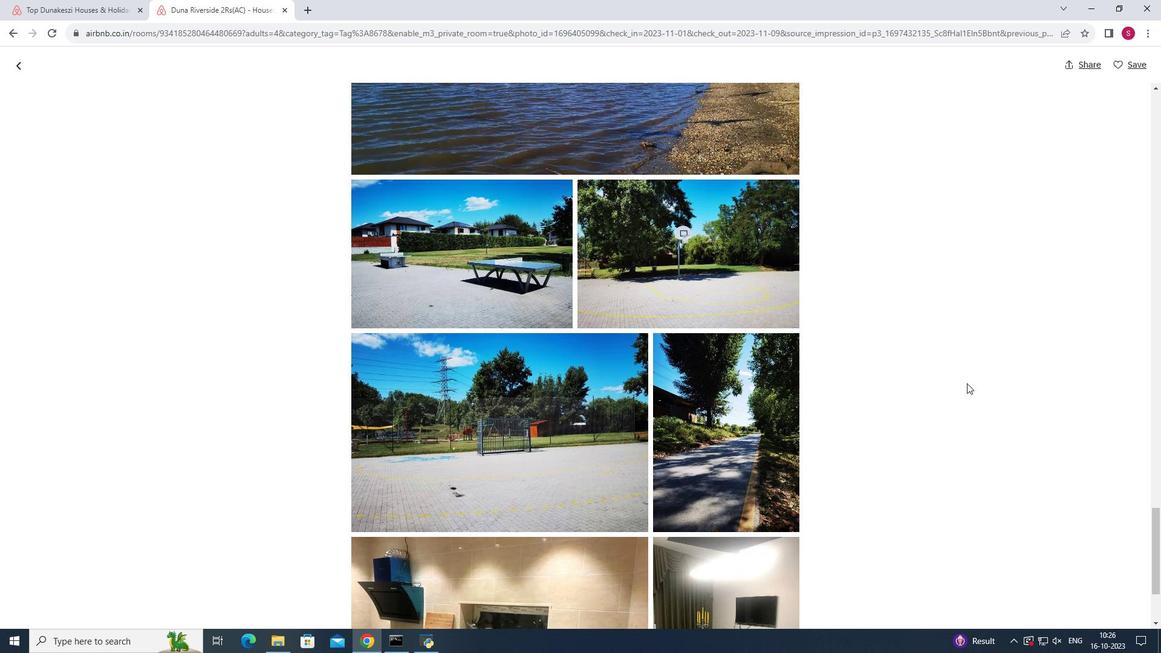 
Action: Mouse scrolled (966, 382) with delta (0, 0)
Screenshot: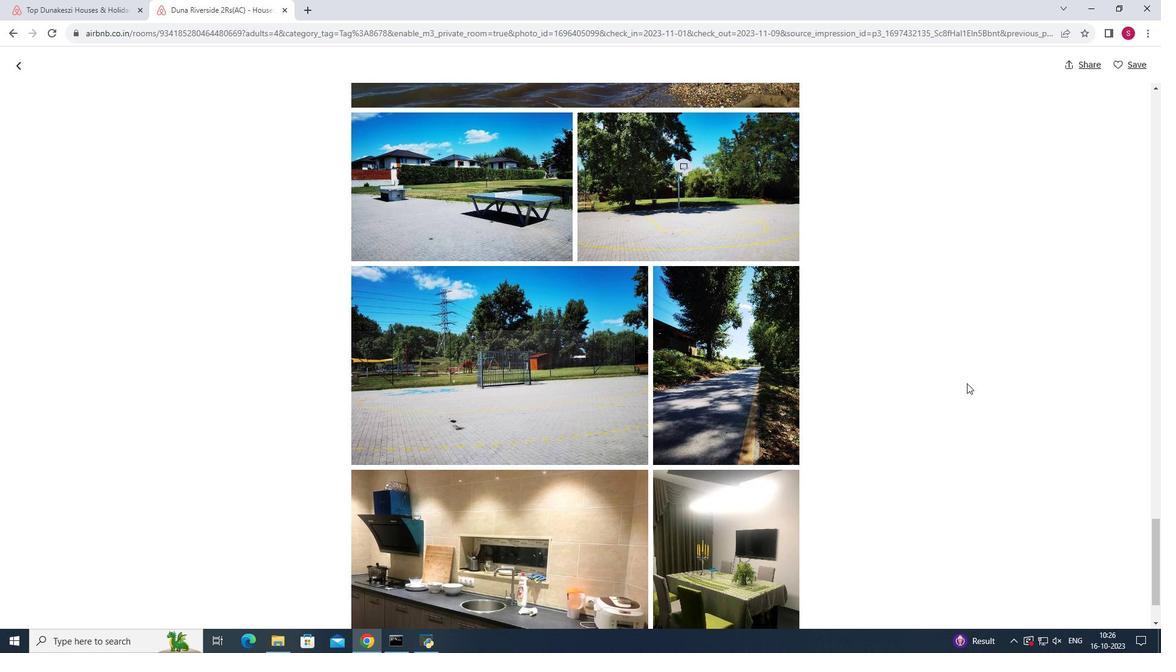 
Action: Mouse scrolled (966, 382) with delta (0, 0)
Screenshot: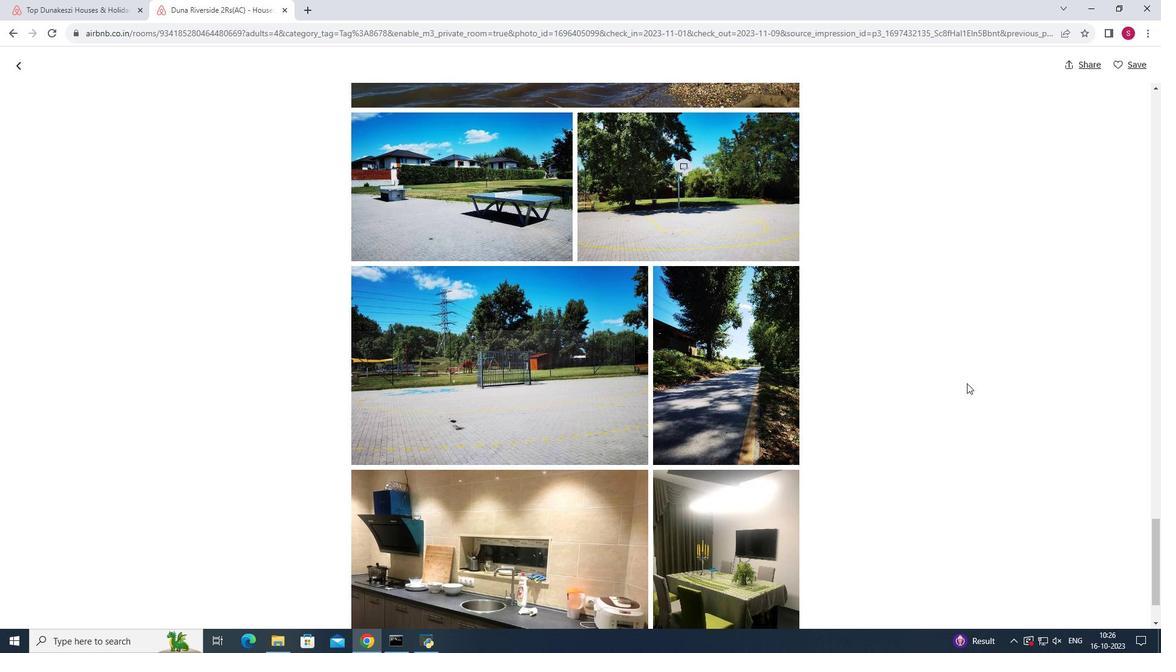 
Action: Mouse scrolled (966, 382) with delta (0, 0)
Screenshot: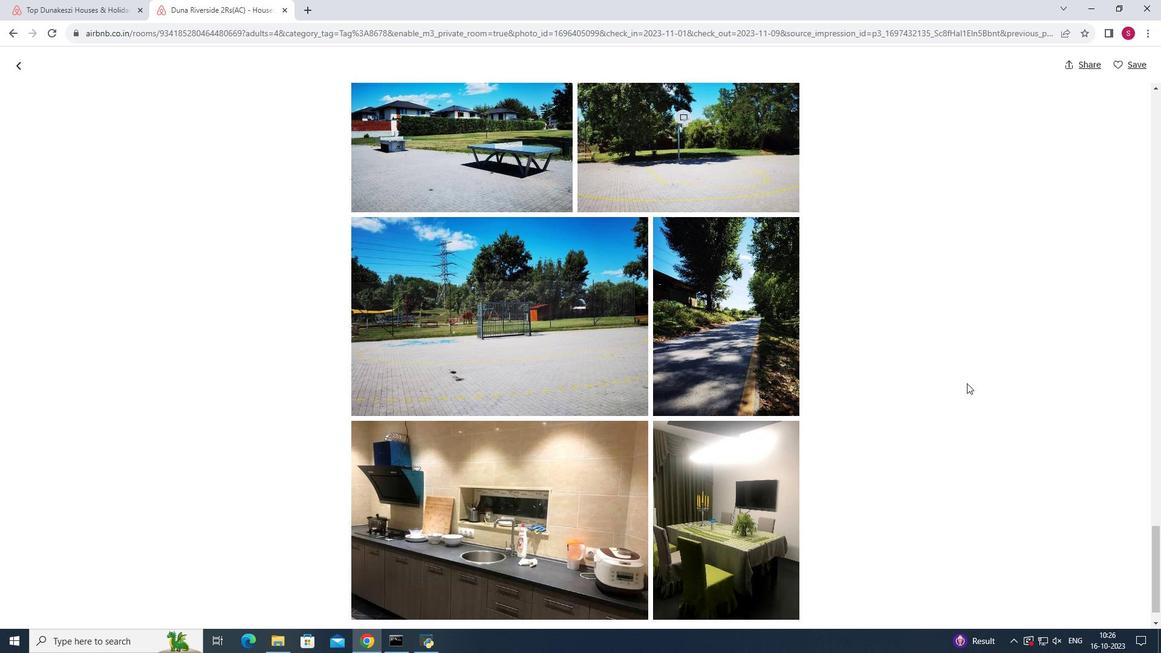 
Action: Mouse scrolled (966, 382) with delta (0, 0)
Screenshot: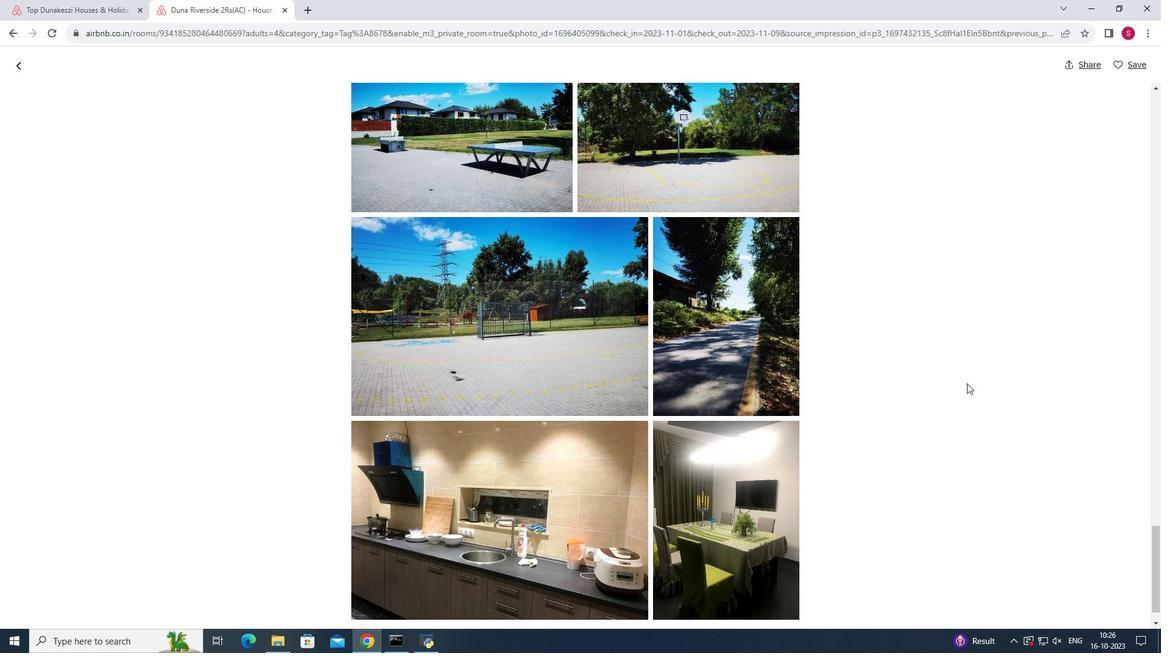 
Action: Mouse scrolled (966, 382) with delta (0, 0)
Screenshot: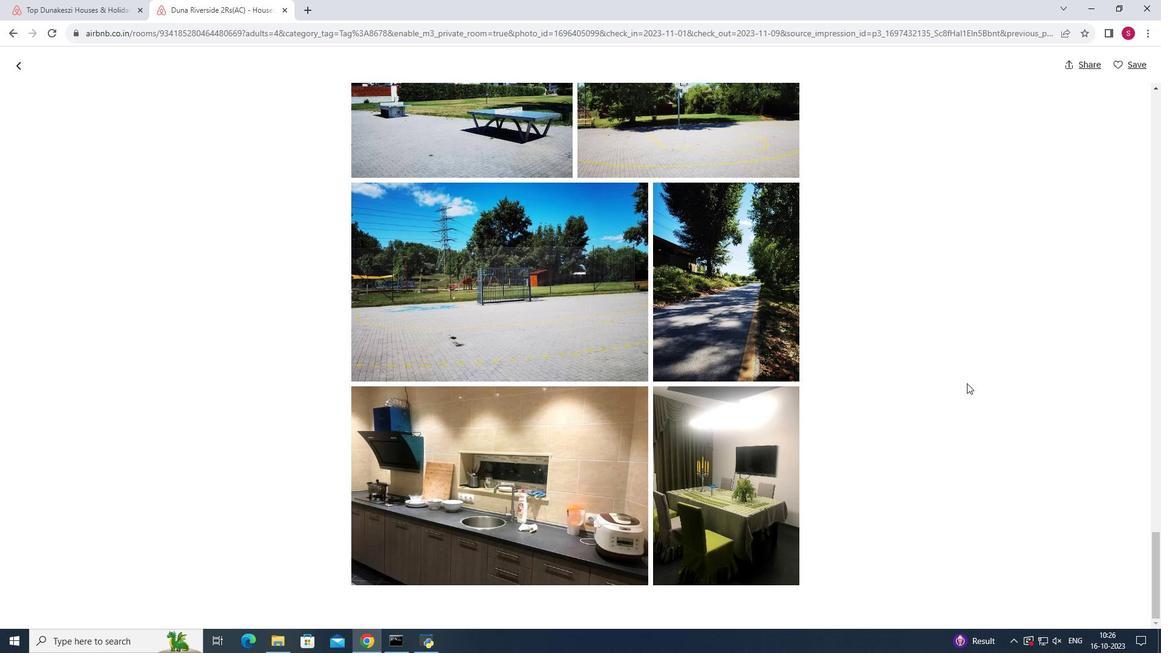 
Action: Mouse moved to (20, 64)
Screenshot: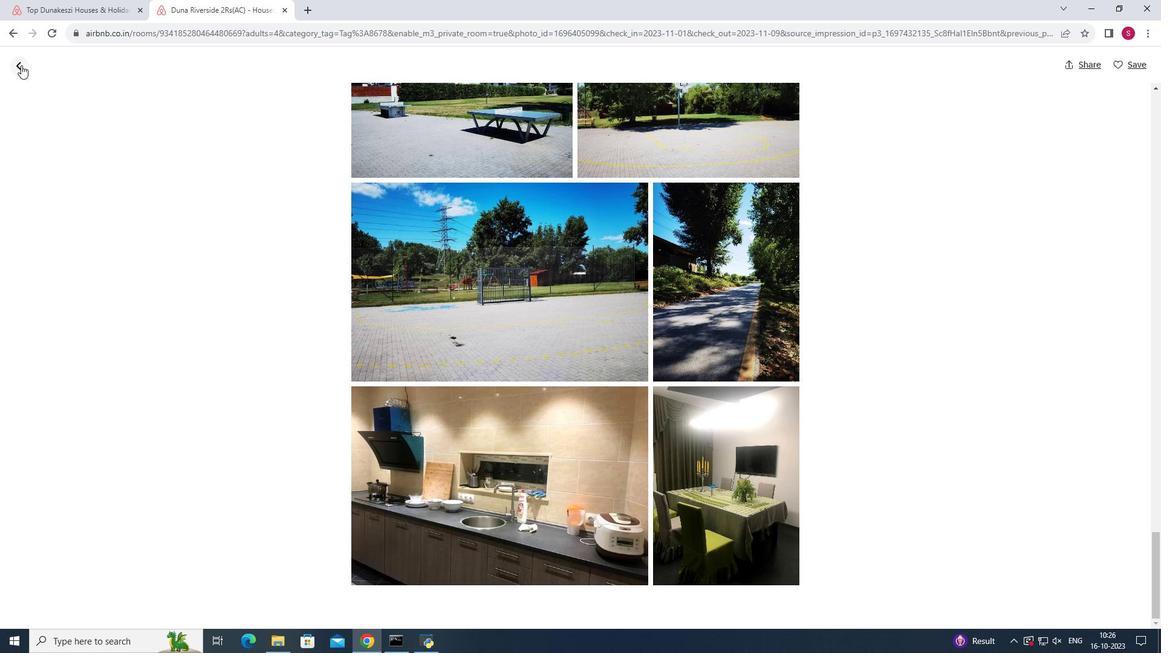 
Action: Mouse pressed left at (20, 64)
Screenshot: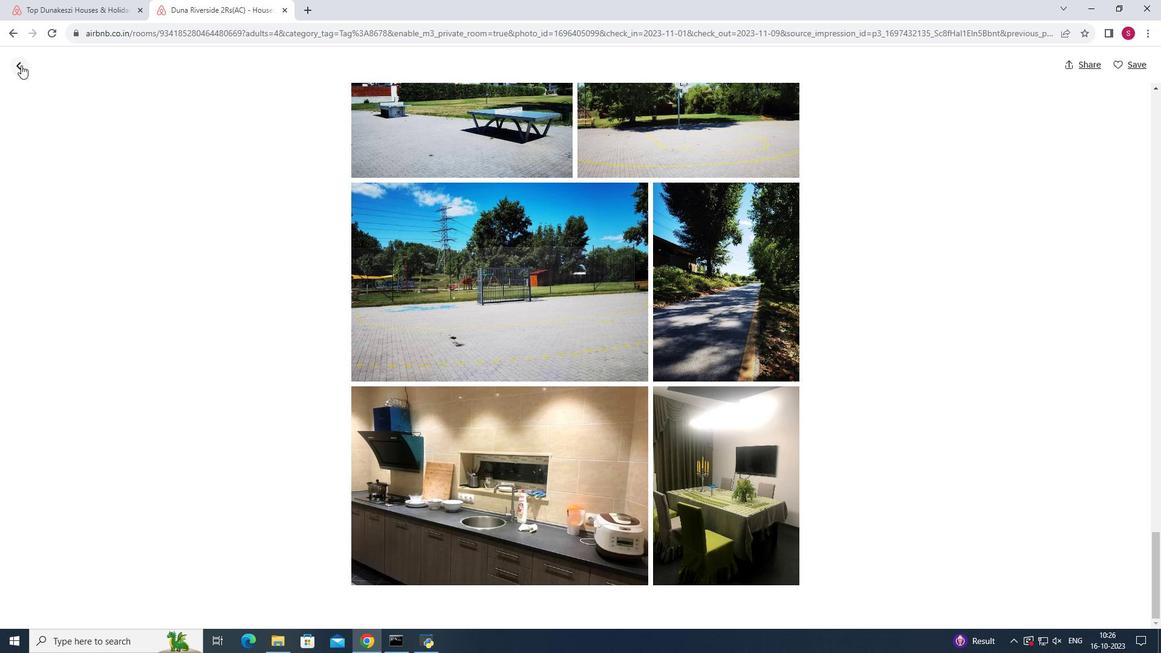 
Action: Mouse moved to (1017, 409)
Screenshot: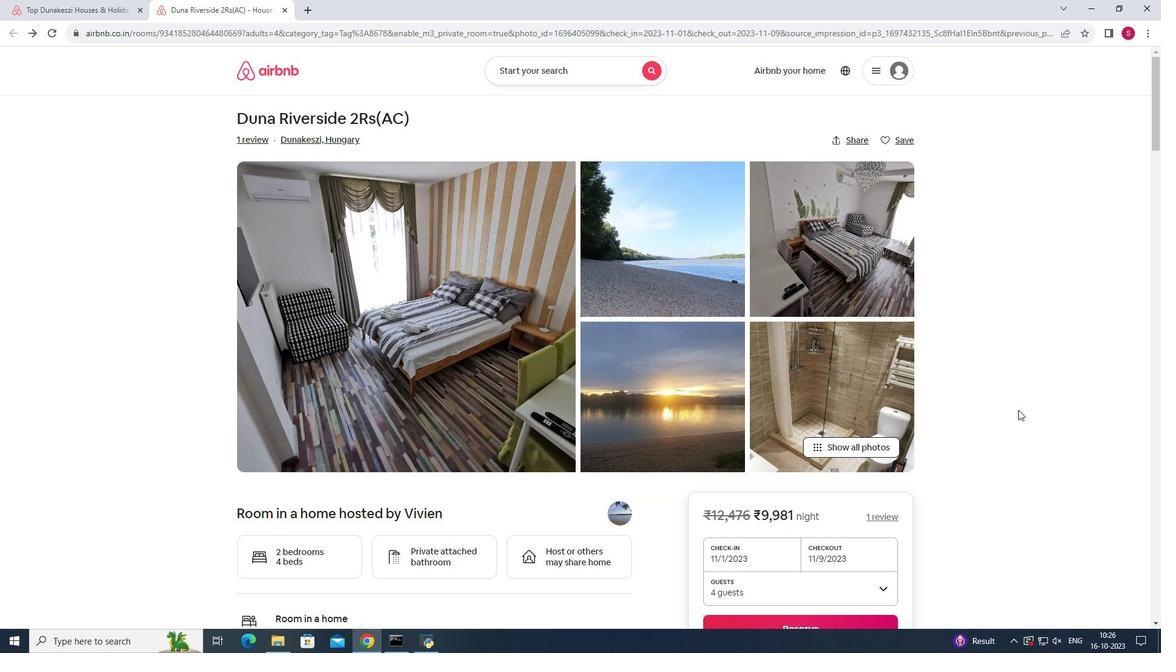 
Action: Mouse scrolled (1017, 408) with delta (0, 0)
Screenshot: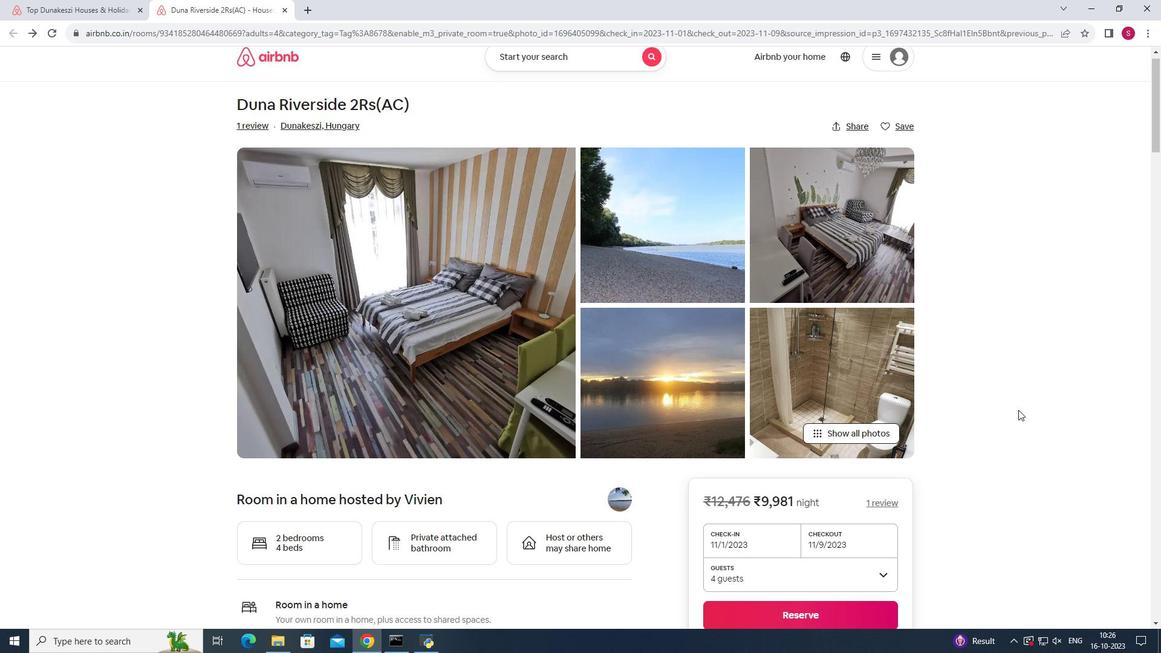 
Action: Mouse scrolled (1017, 408) with delta (0, 0)
Screenshot: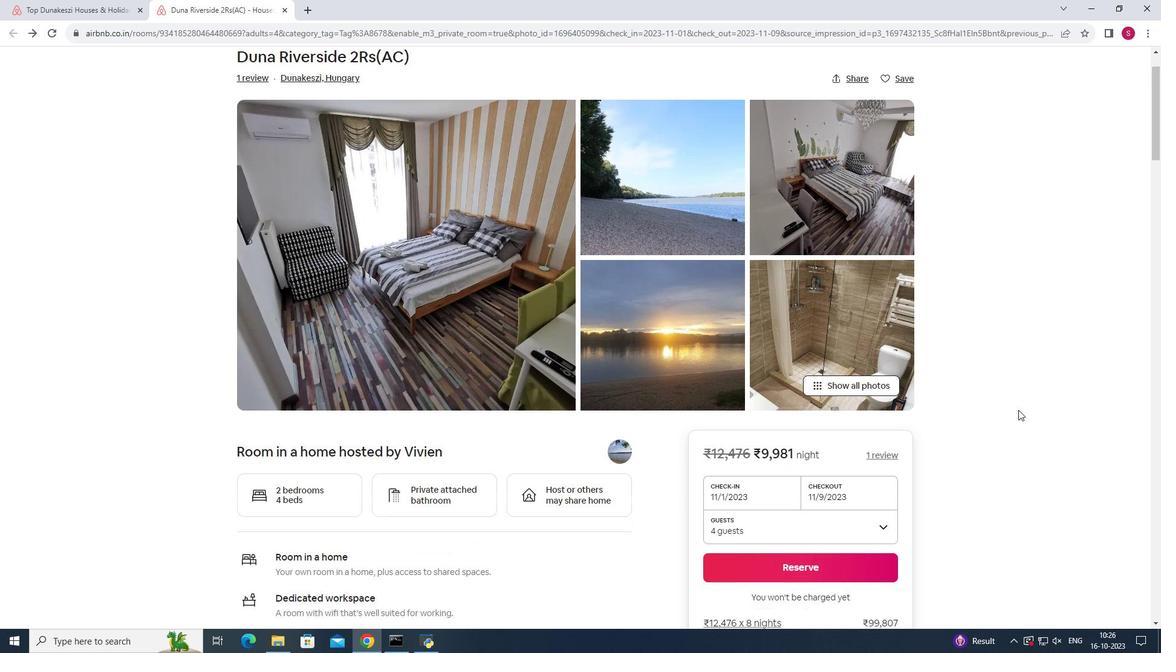 
Action: Mouse scrolled (1017, 408) with delta (0, 0)
Screenshot: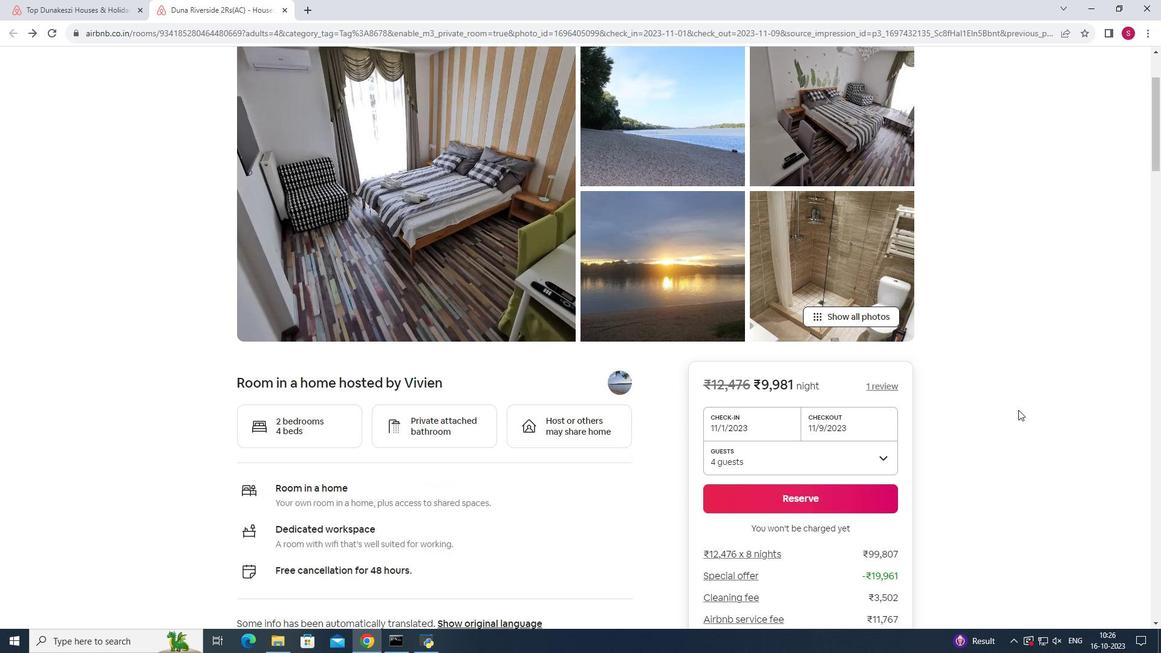 
Action: Mouse scrolled (1017, 408) with delta (0, 0)
Screenshot: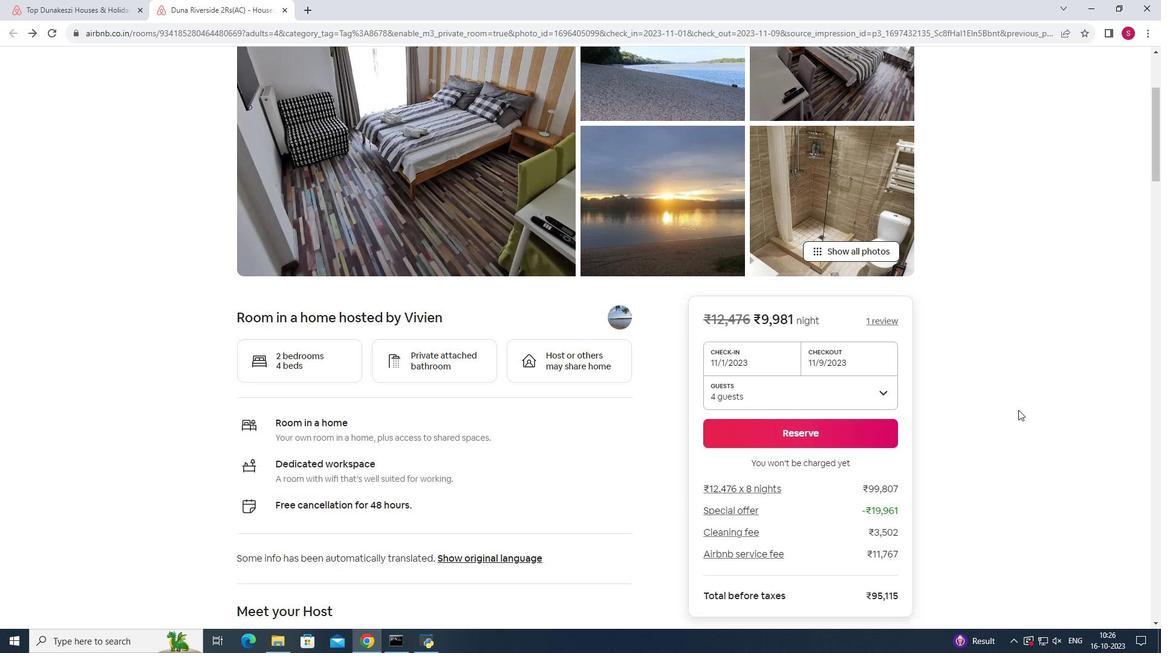 
Action: Mouse scrolled (1017, 408) with delta (0, 0)
Screenshot: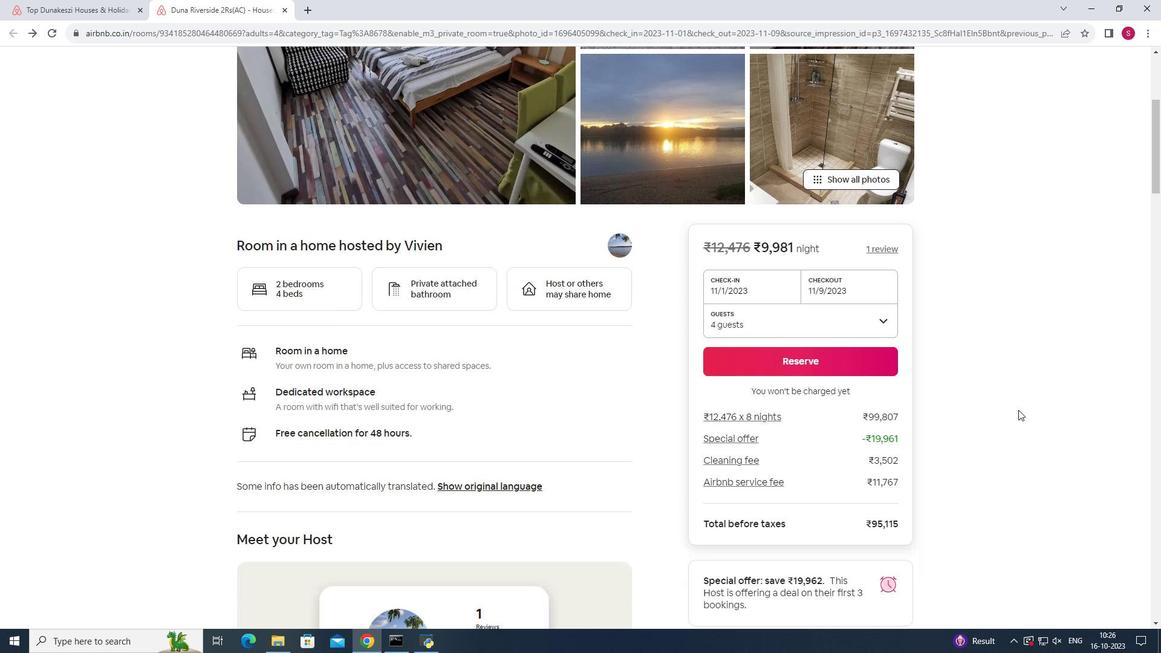 
Action: Mouse moved to (1024, 416)
Screenshot: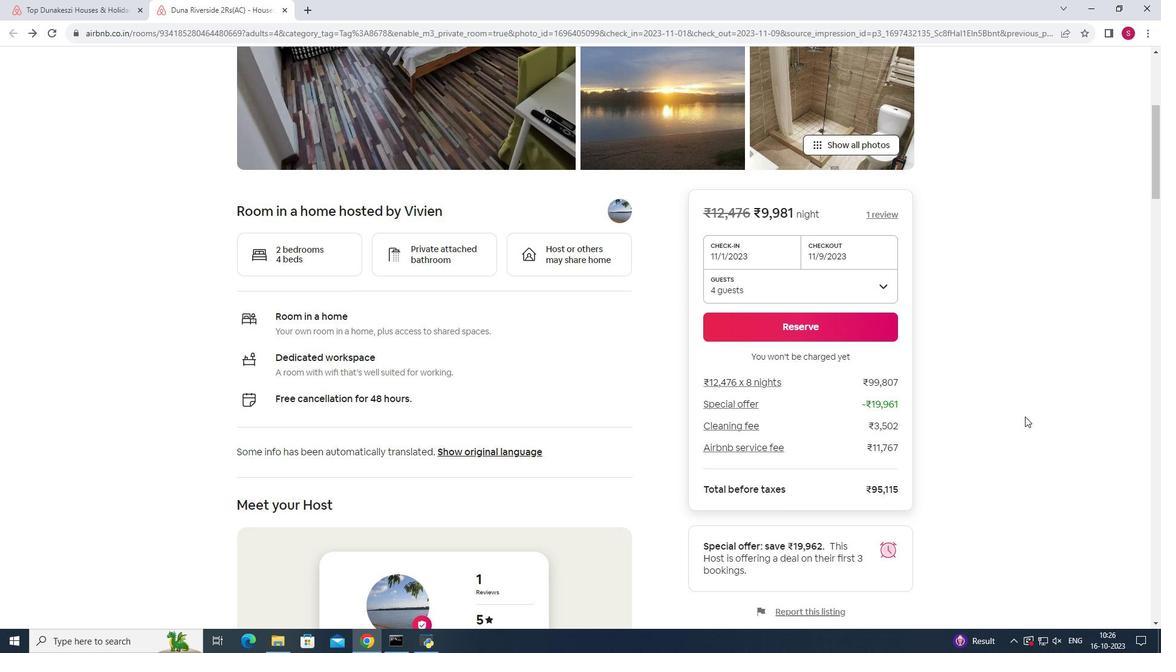 
Action: Mouse scrolled (1024, 415) with delta (0, 0)
Screenshot: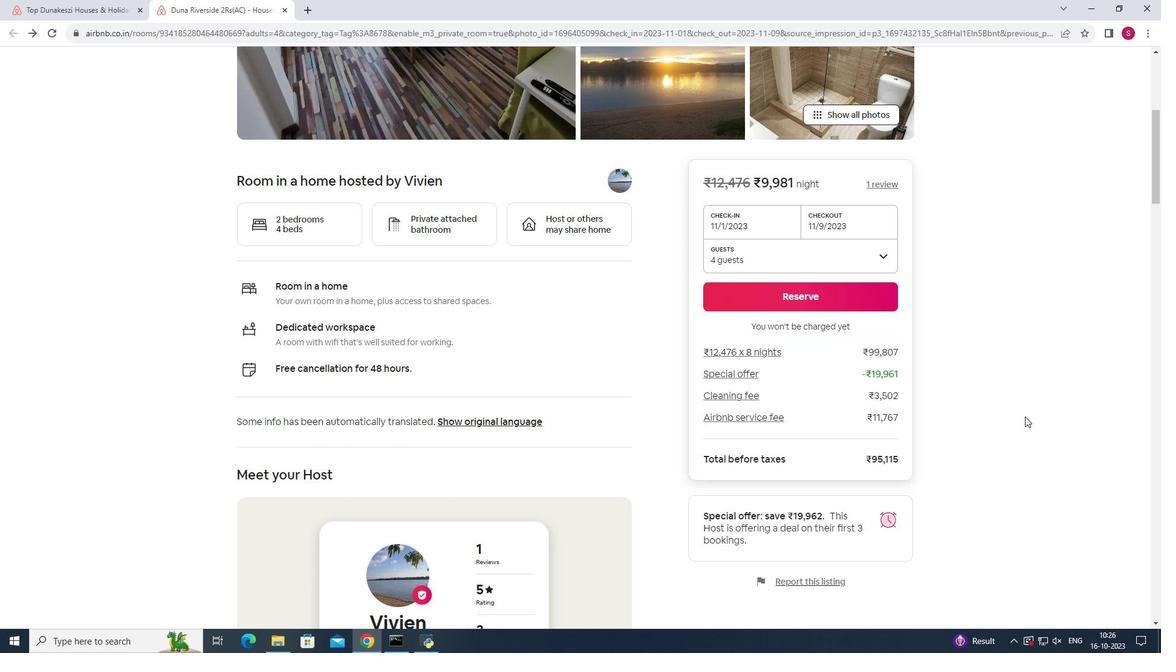 
Action: Mouse scrolled (1024, 415) with delta (0, 0)
Screenshot: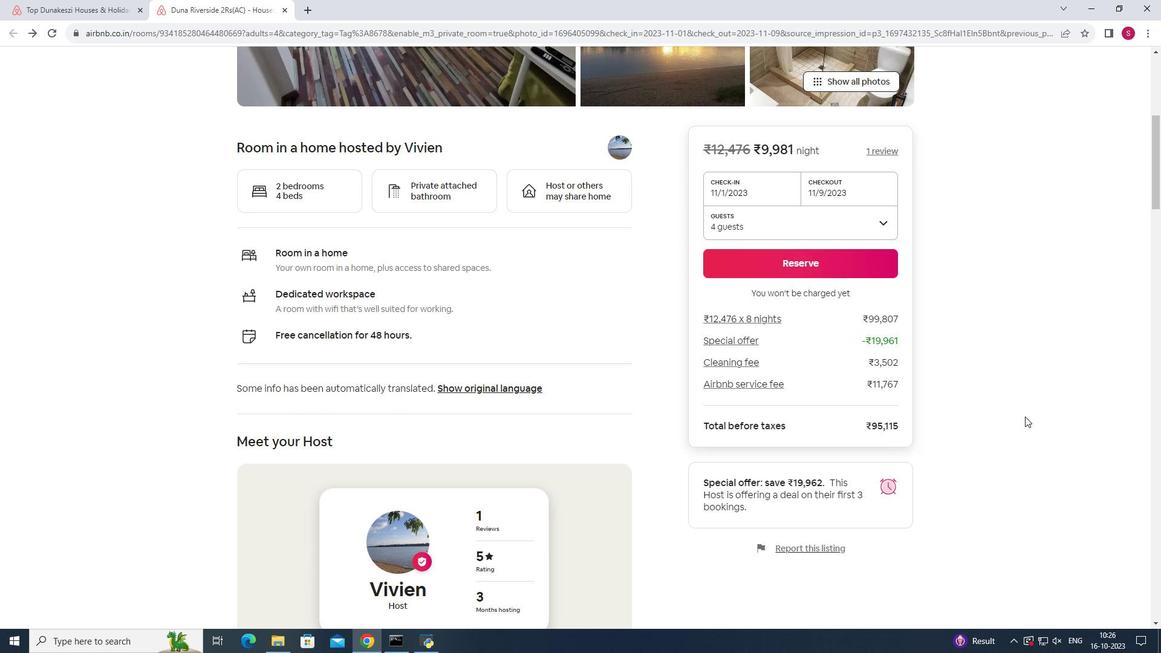 
Action: Mouse scrolled (1024, 415) with delta (0, 0)
Screenshot: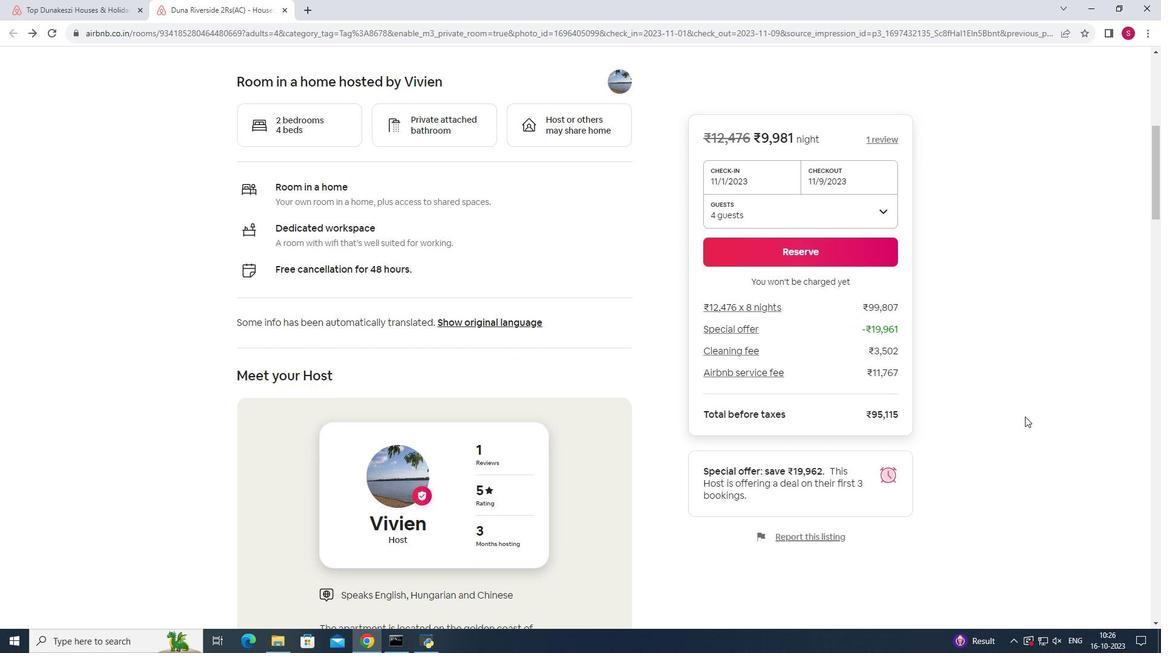 
Action: Mouse scrolled (1024, 415) with delta (0, 0)
Screenshot: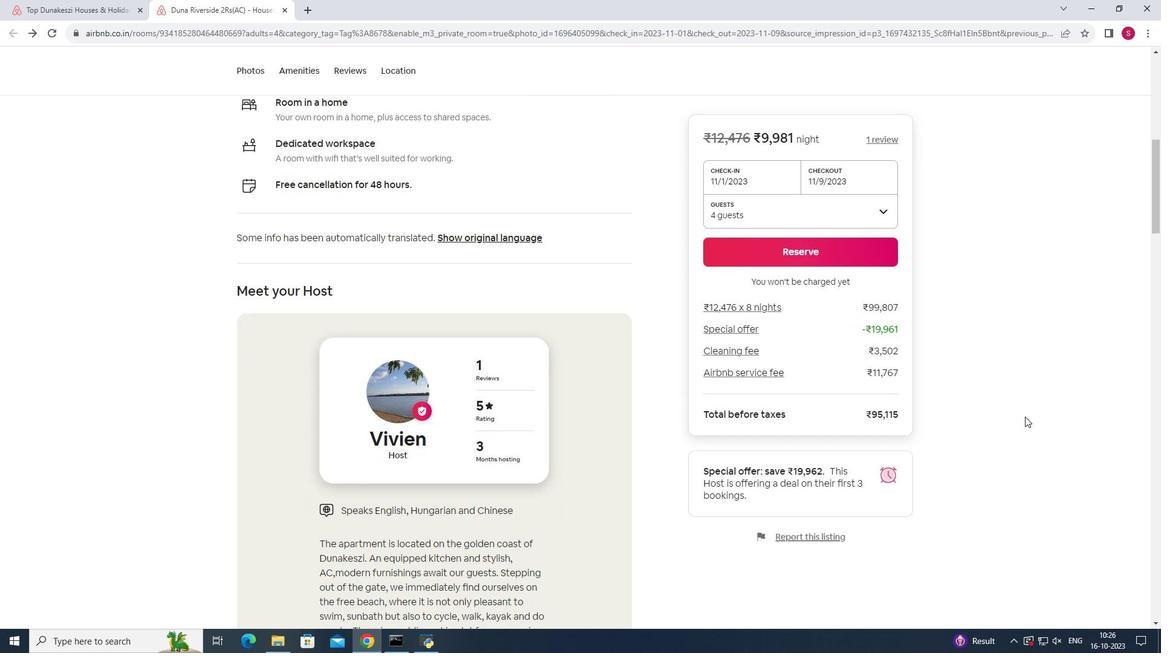 
Action: Mouse scrolled (1024, 415) with delta (0, 0)
Screenshot: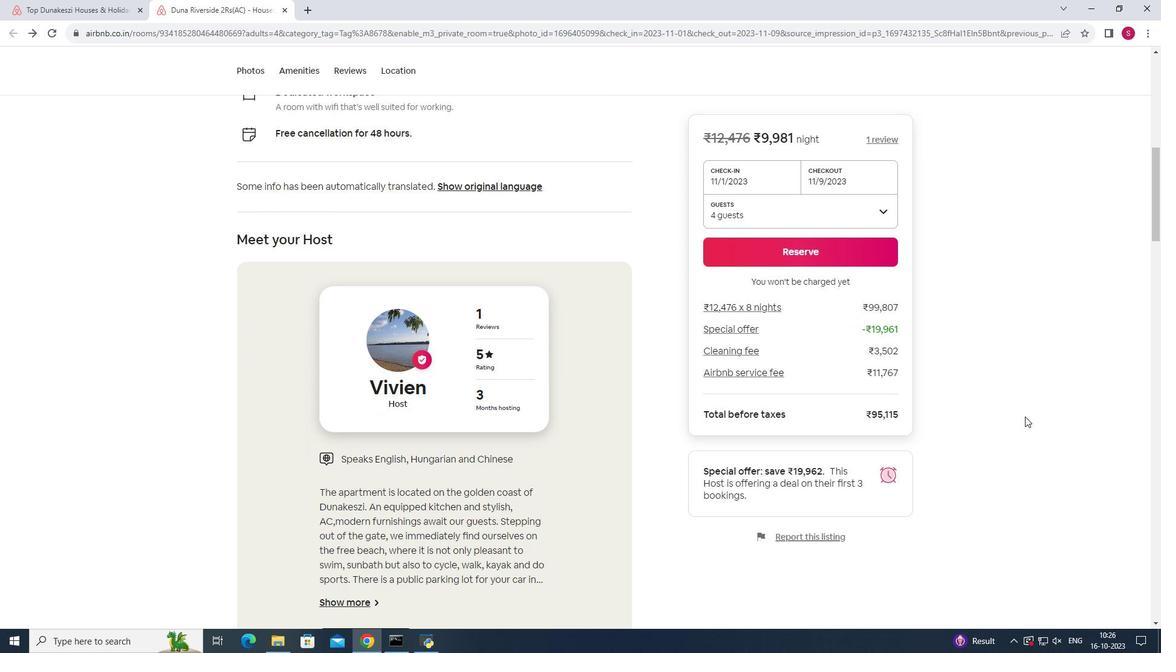 
Action: Mouse scrolled (1024, 415) with delta (0, 0)
Screenshot: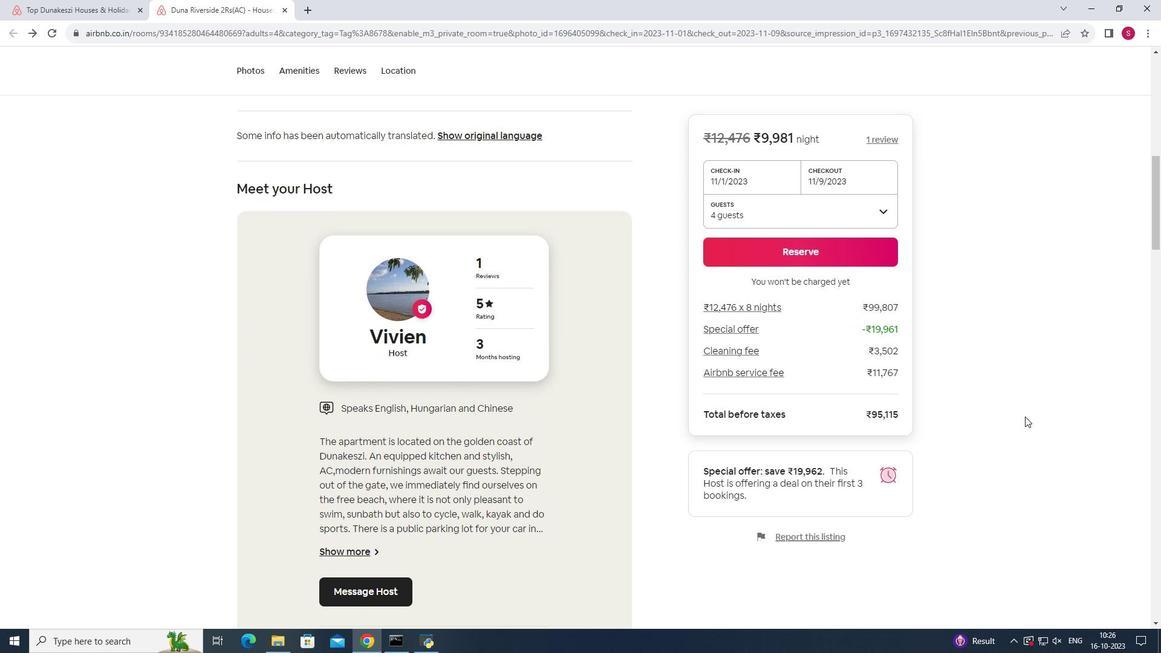 
Action: Mouse scrolled (1024, 415) with delta (0, 0)
Screenshot: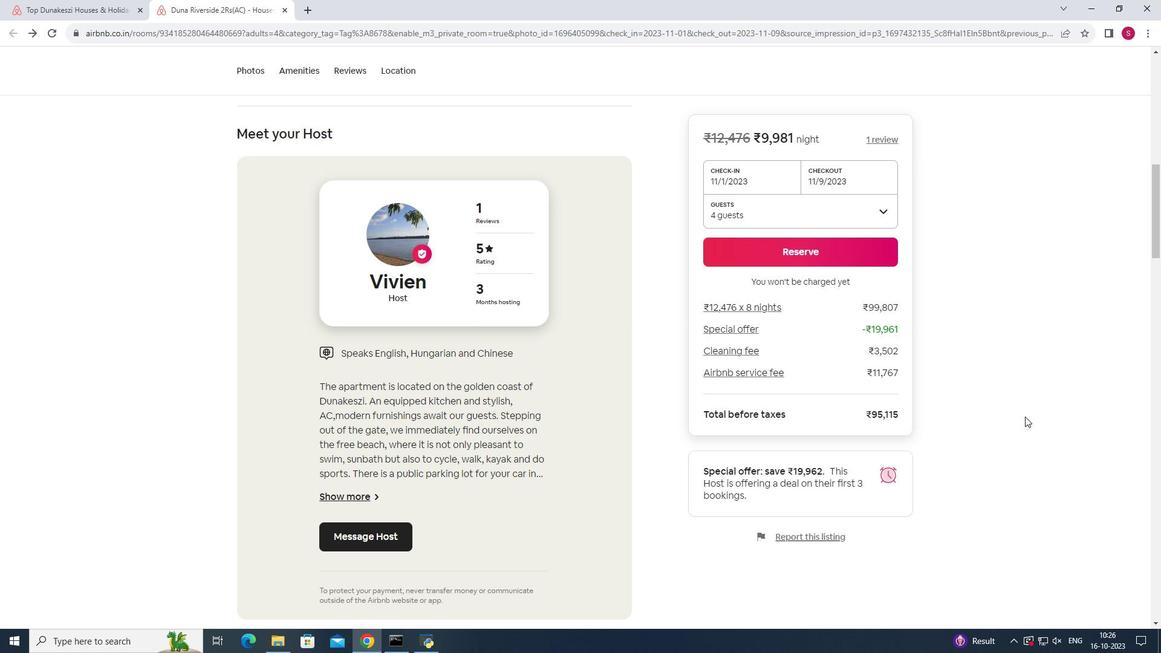 
Action: Mouse scrolled (1024, 415) with delta (0, 0)
Screenshot: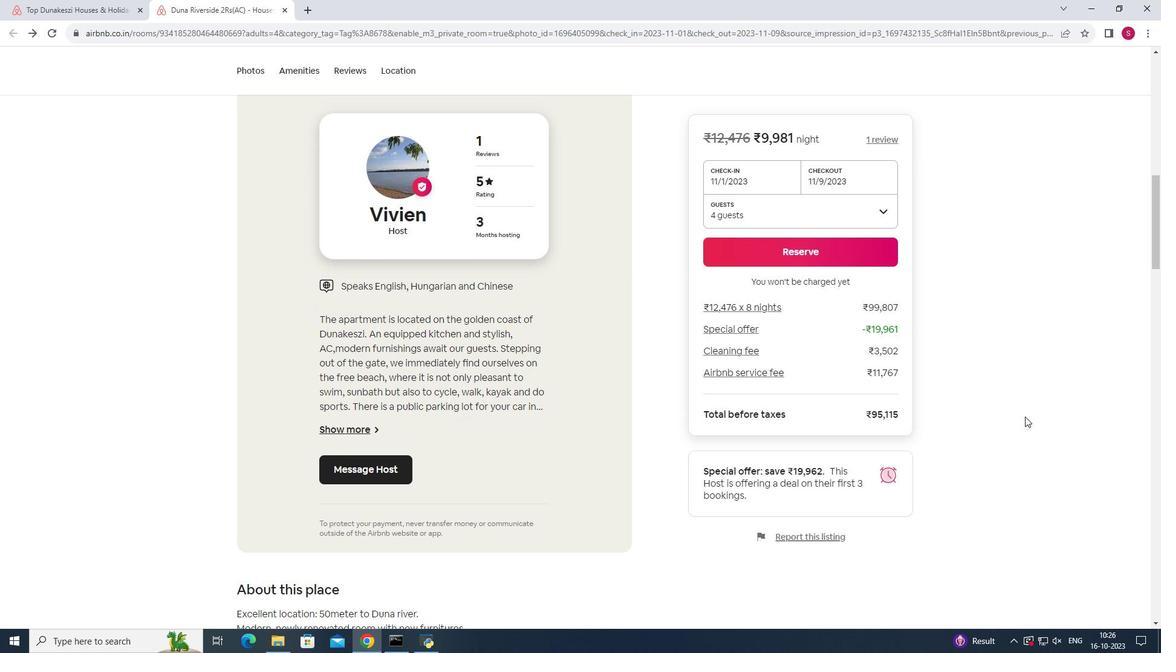 
Action: Mouse scrolled (1024, 415) with delta (0, 0)
Screenshot: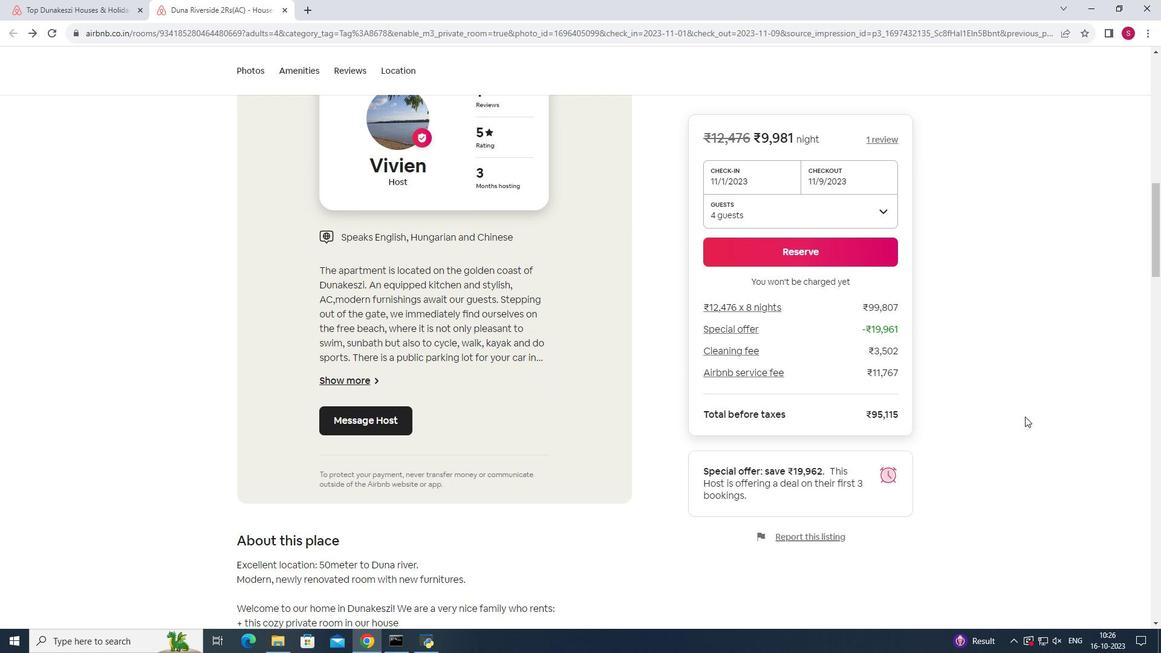 
Action: Mouse scrolled (1024, 415) with delta (0, 0)
Screenshot: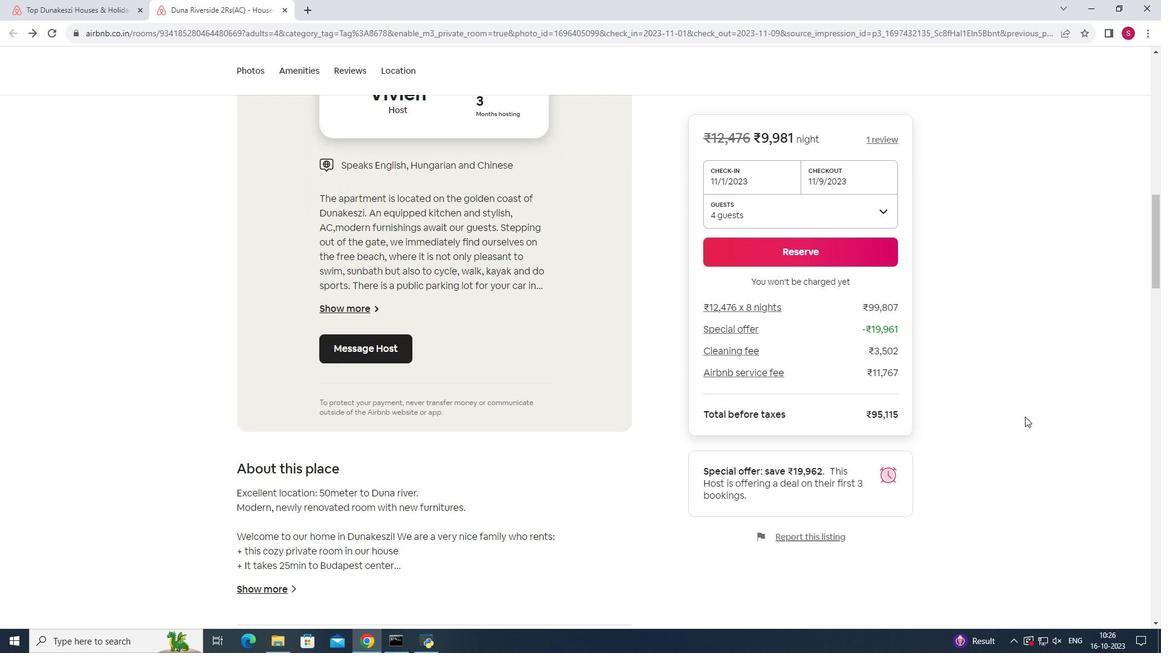 
Action: Mouse scrolled (1024, 415) with delta (0, 0)
Screenshot: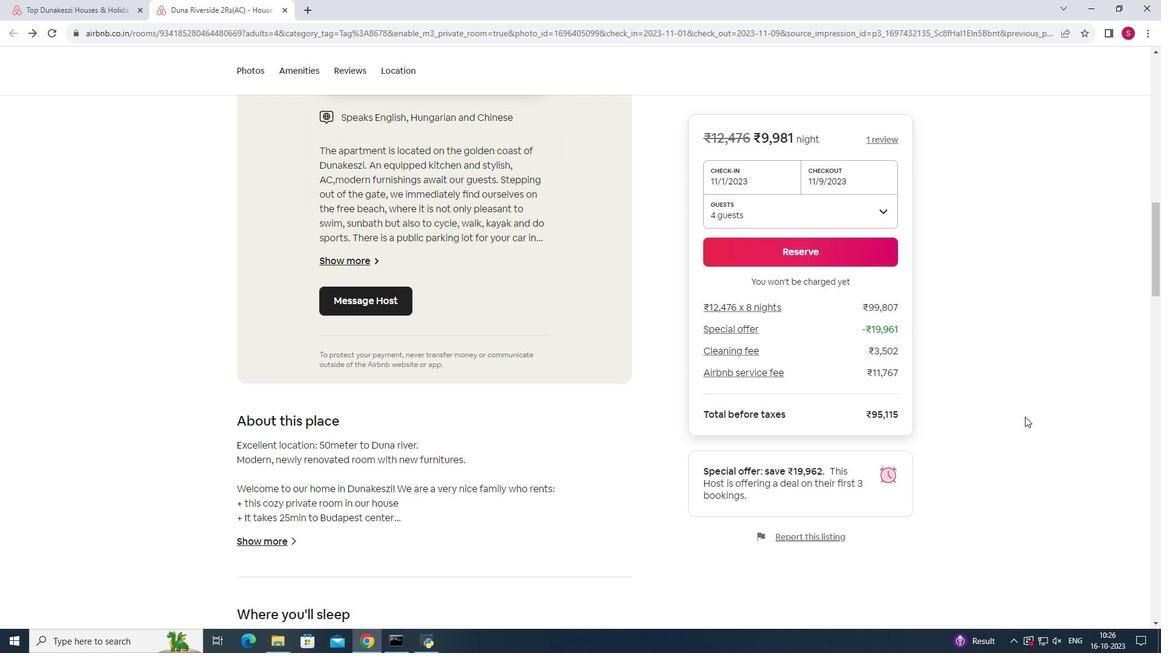 
Action: Mouse scrolled (1024, 415) with delta (0, 0)
Screenshot: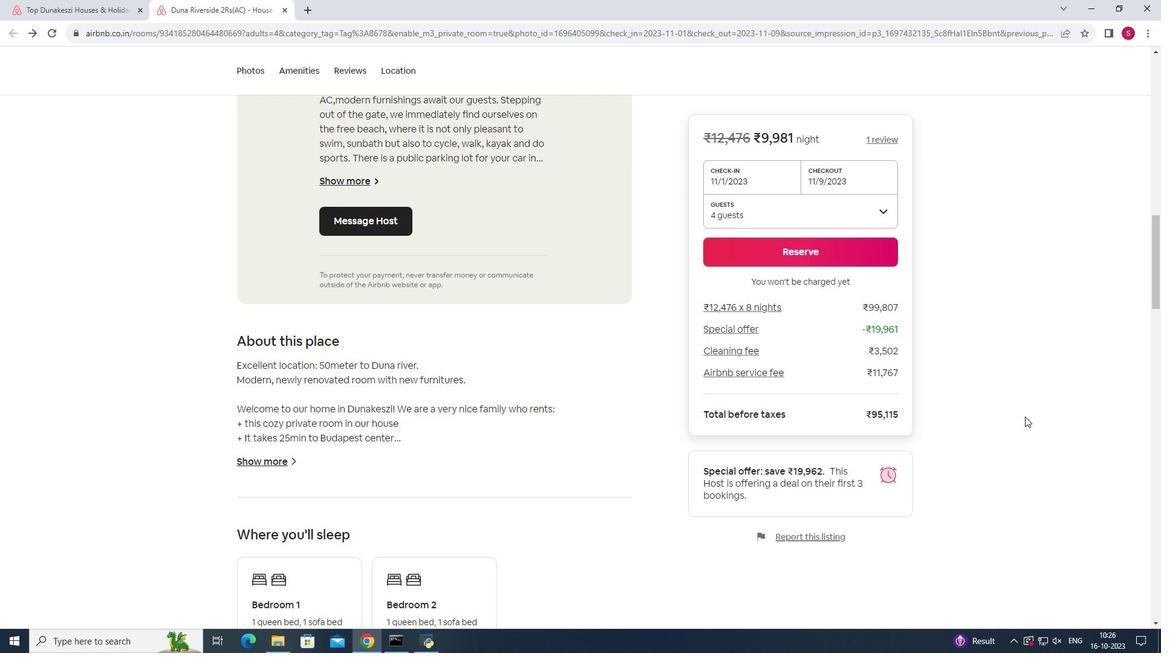 
Action: Mouse moved to (278, 418)
Screenshot: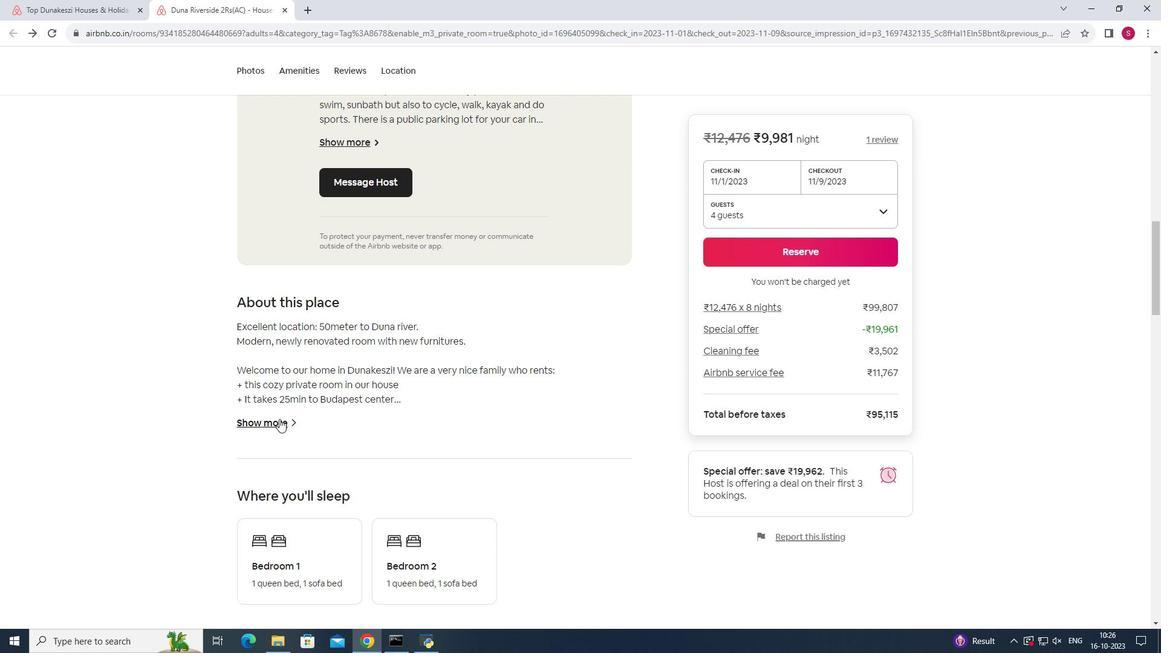 
Action: Mouse pressed left at (278, 418)
Screenshot: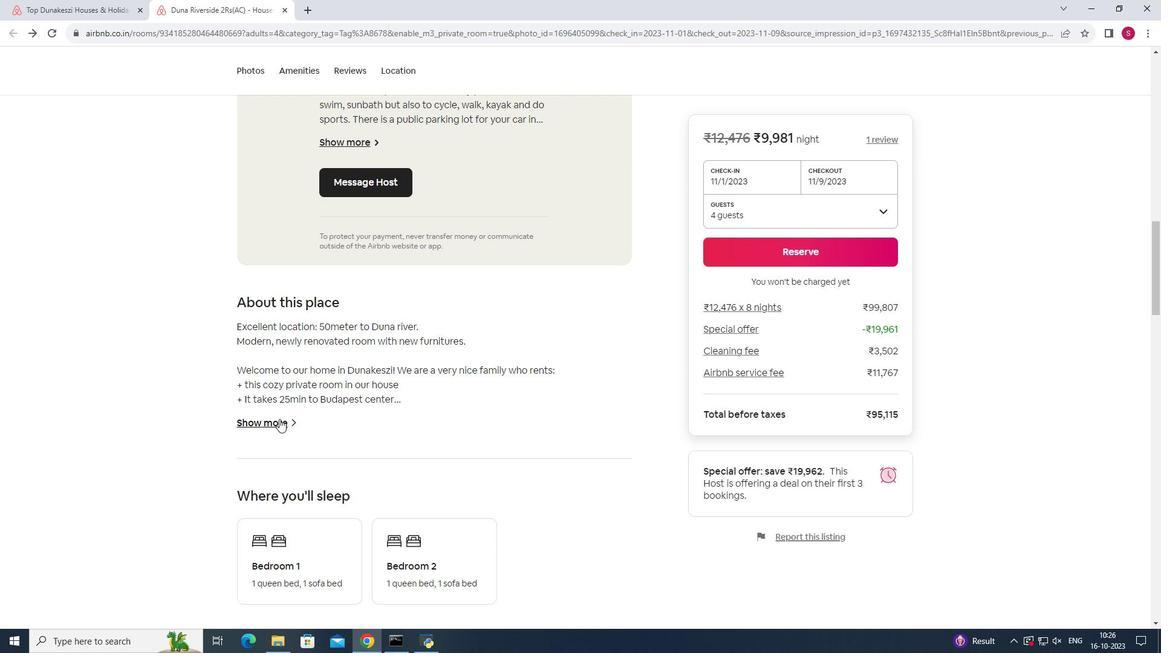 
Action: Mouse moved to (363, 146)
Screenshot: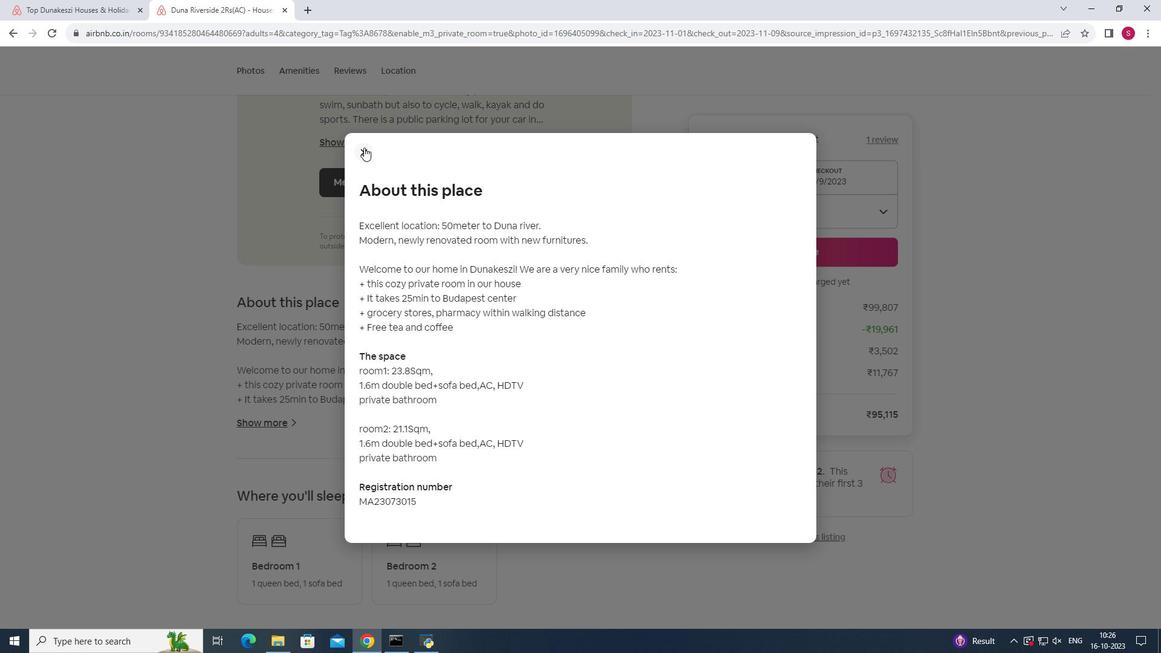 
Action: Mouse pressed left at (363, 146)
Screenshot: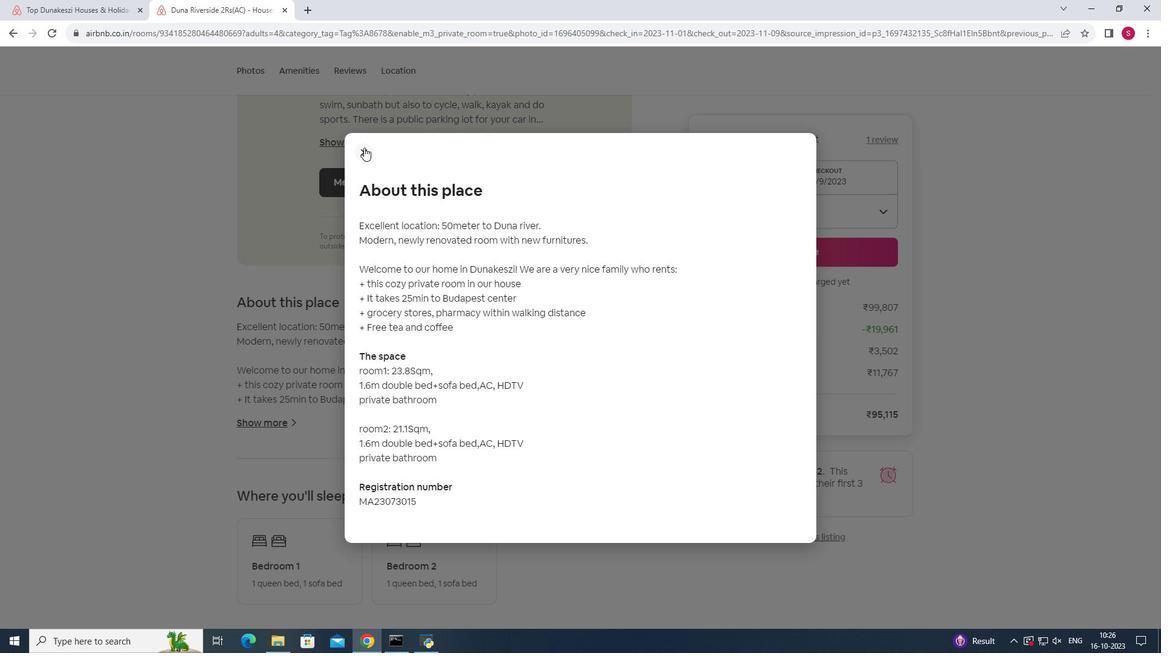 
Action: Mouse moved to (991, 446)
Screenshot: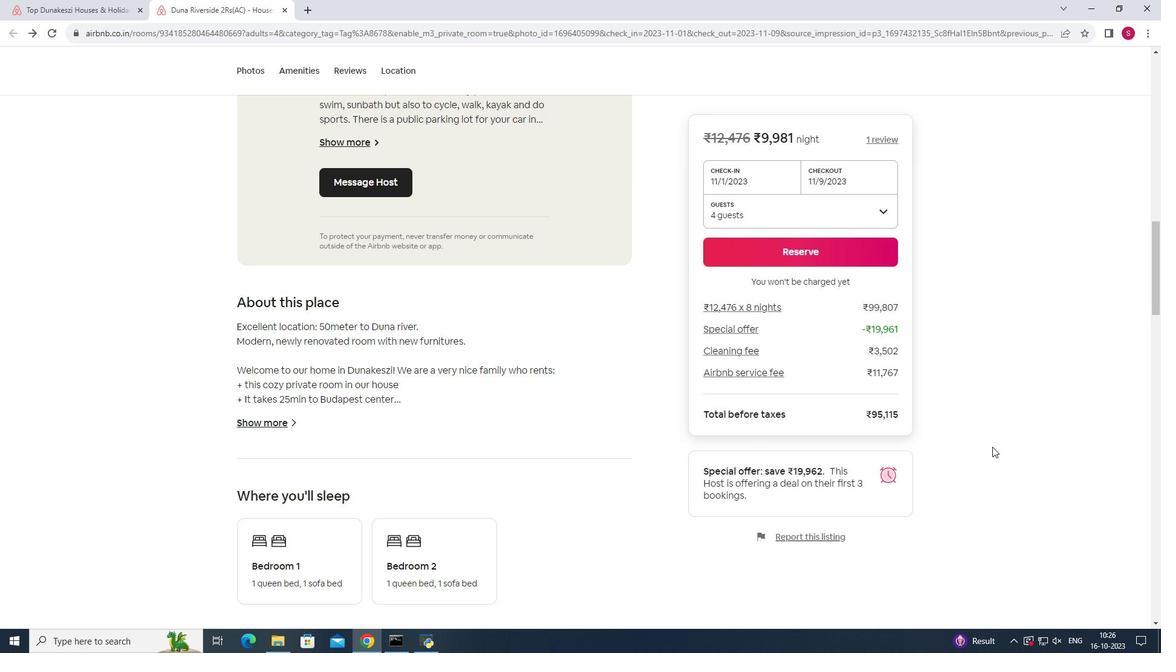 
Action: Mouse scrolled (991, 445) with delta (0, 0)
Screenshot: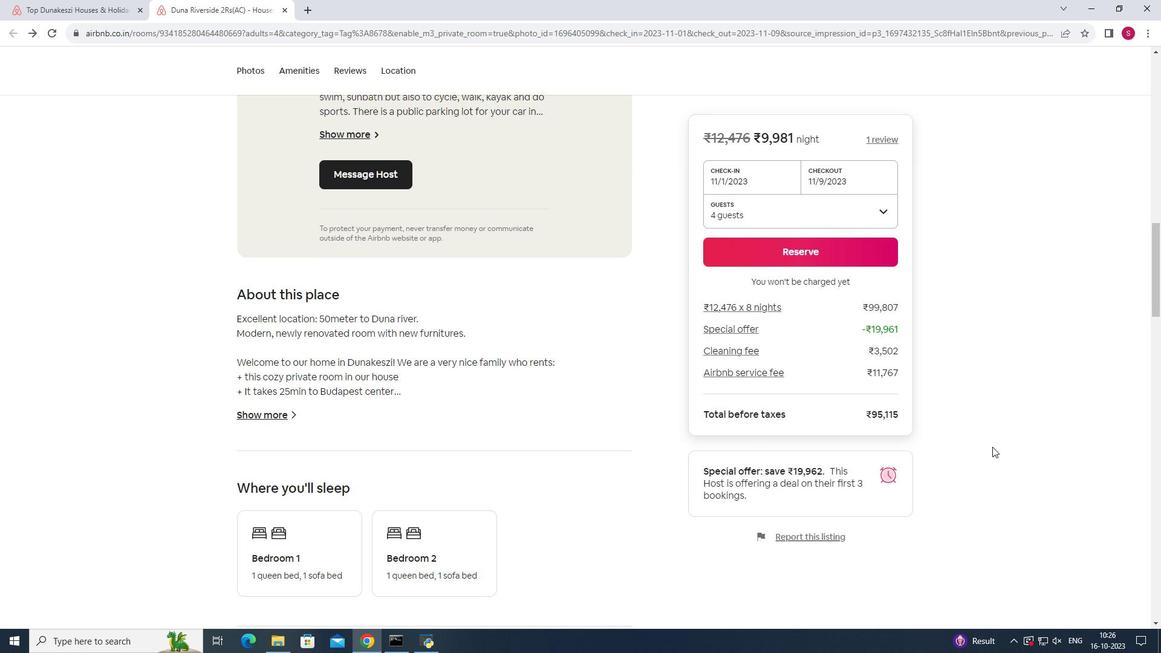 
Action: Mouse scrolled (991, 445) with delta (0, 0)
Screenshot: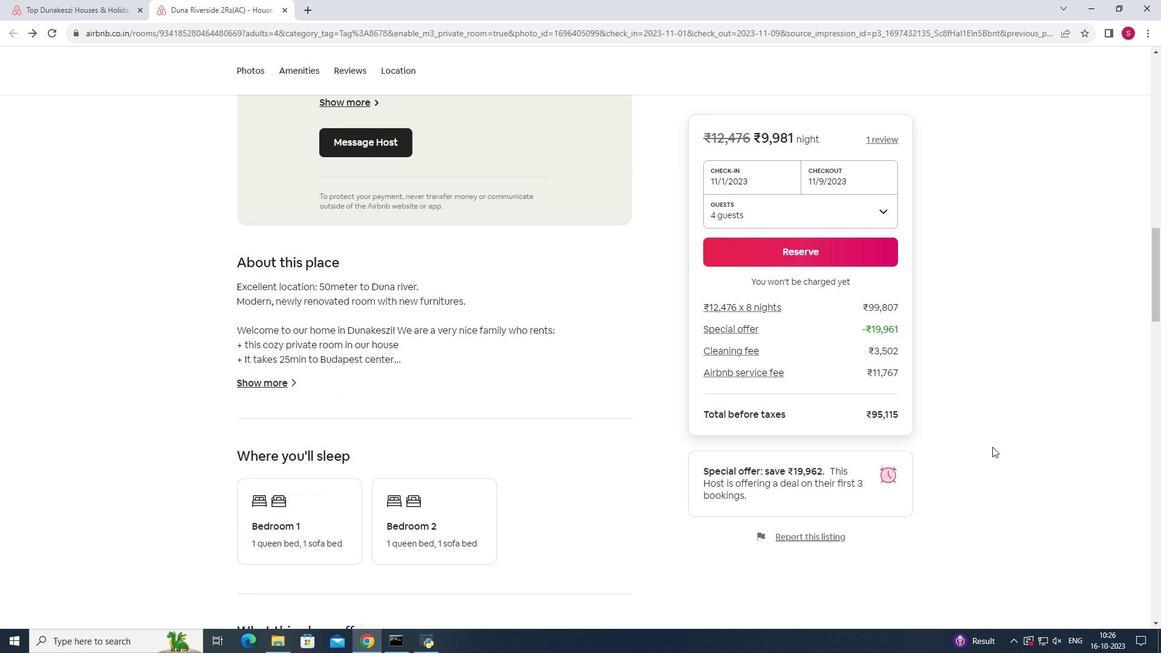 
Action: Mouse scrolled (991, 445) with delta (0, 0)
Screenshot: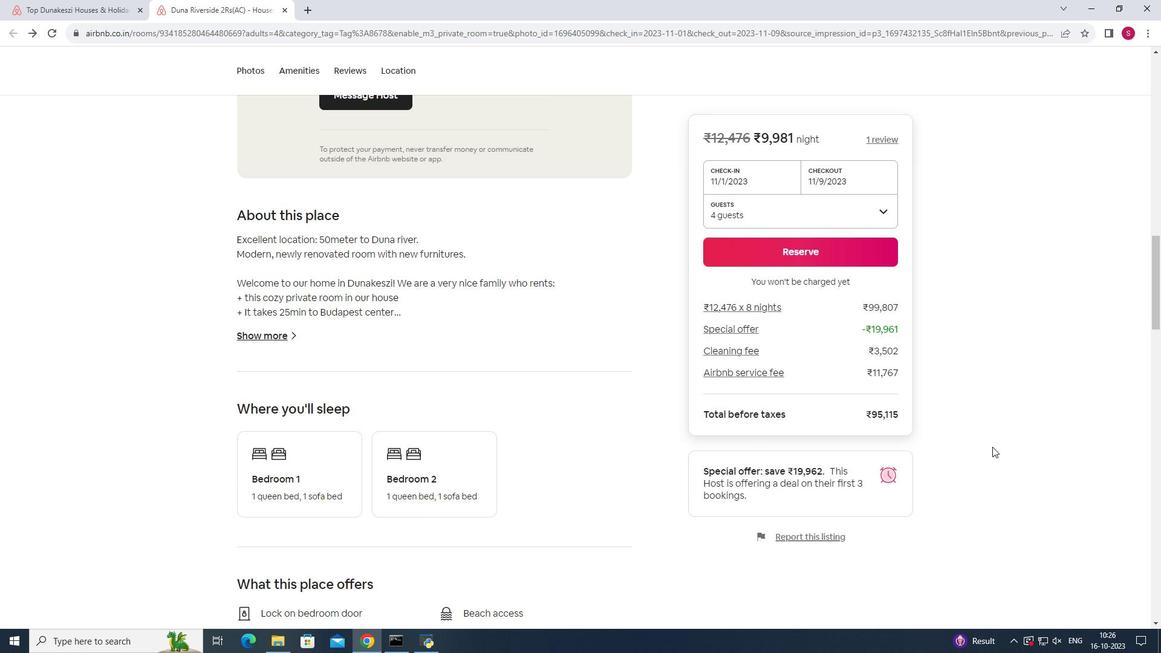 
Action: Mouse scrolled (991, 445) with delta (0, 0)
Screenshot: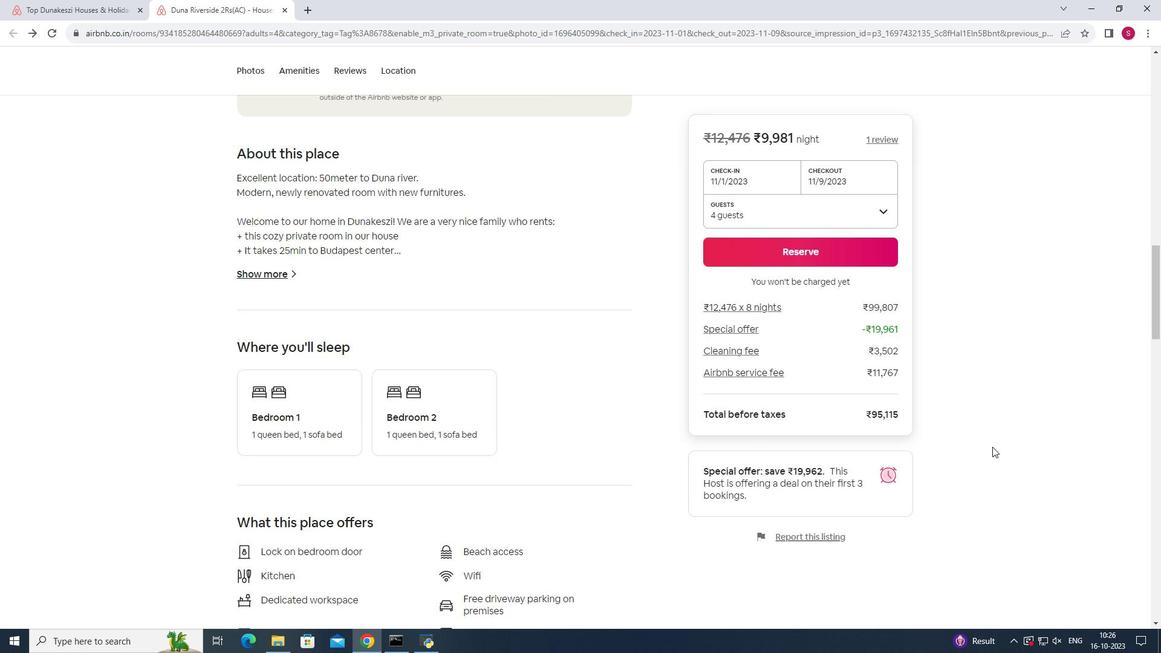 
Action: Mouse scrolled (991, 445) with delta (0, 0)
Screenshot: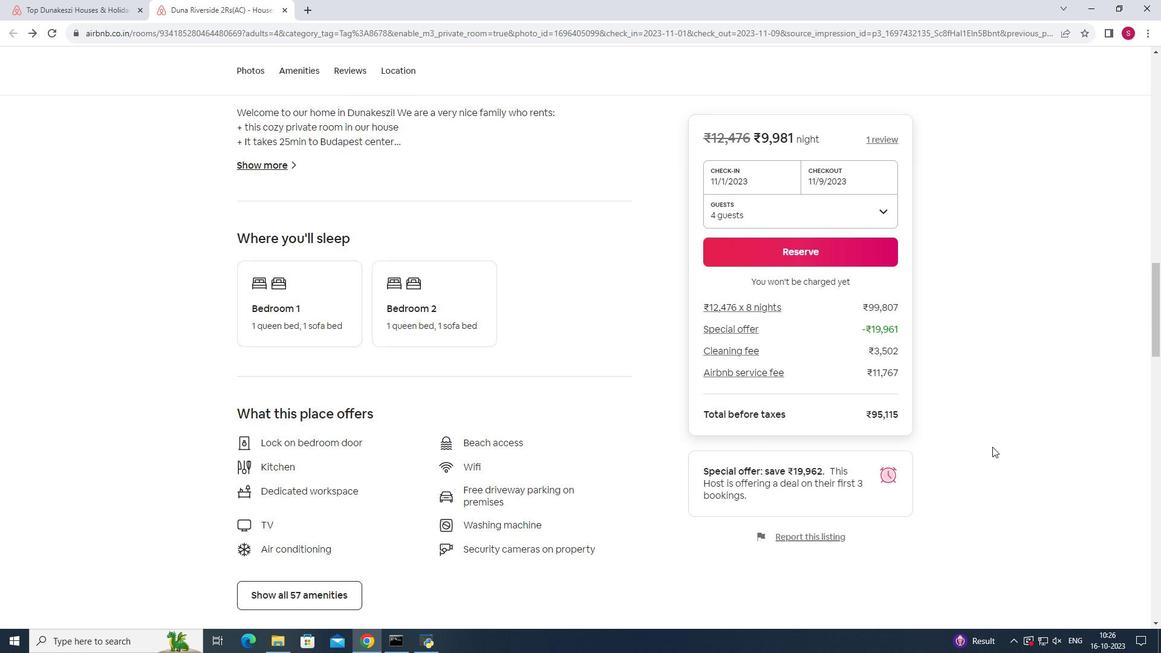 
Action: Mouse moved to (991, 446)
Screenshot: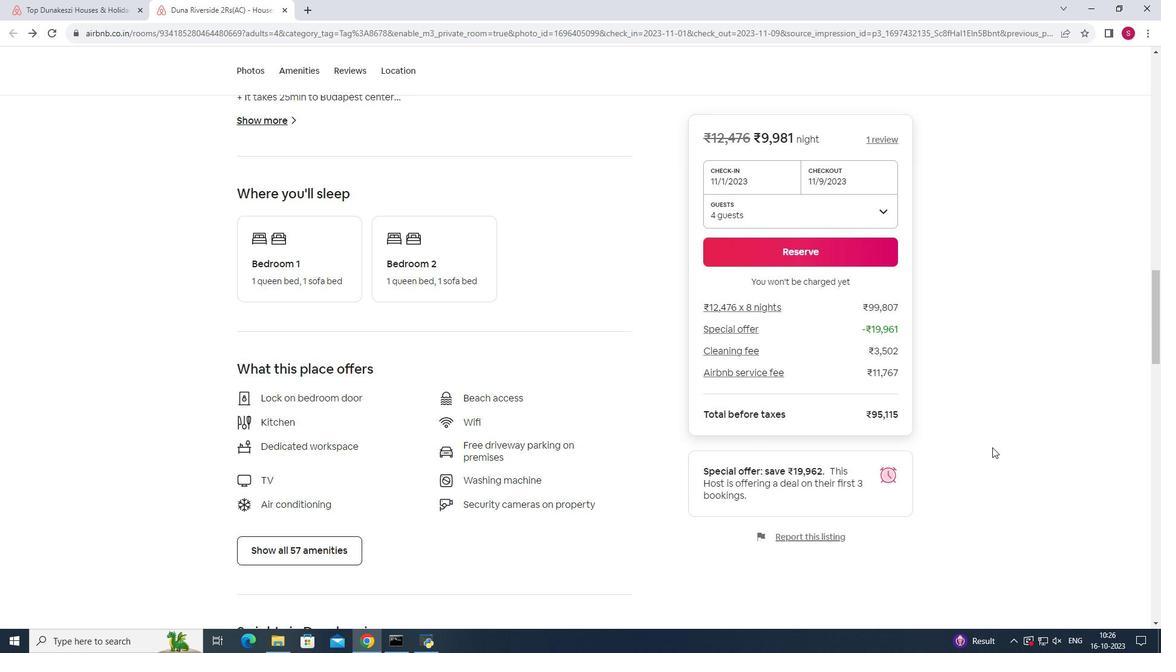 
Action: Mouse scrolled (991, 446) with delta (0, 0)
Screenshot: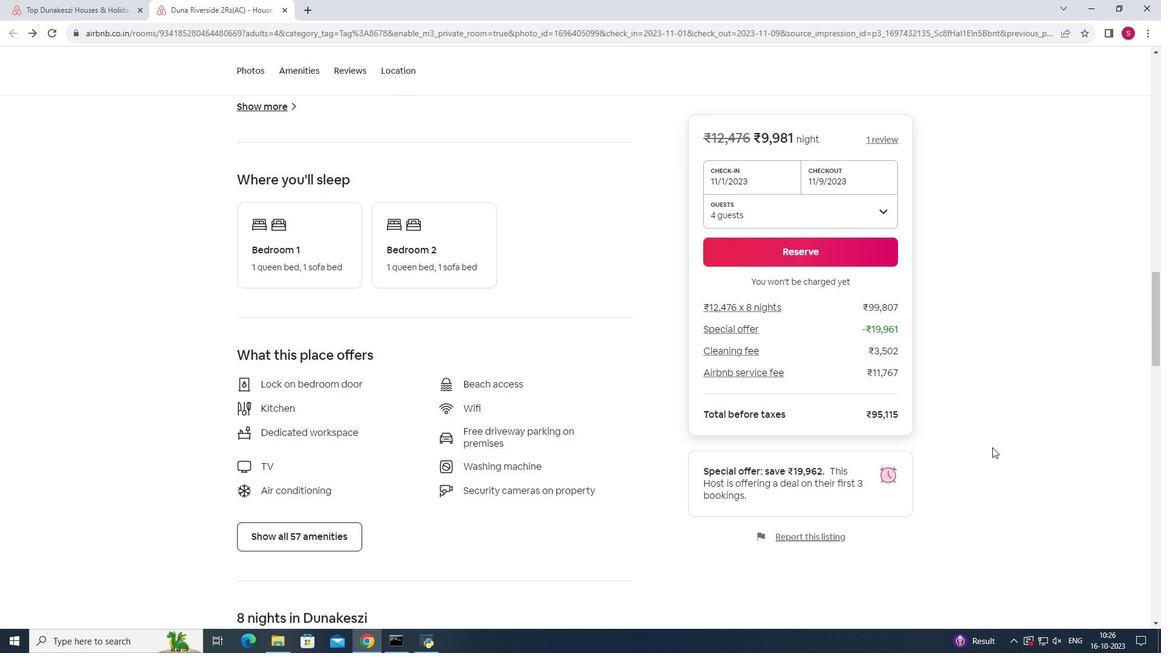 
Action: Mouse moved to (321, 489)
Screenshot: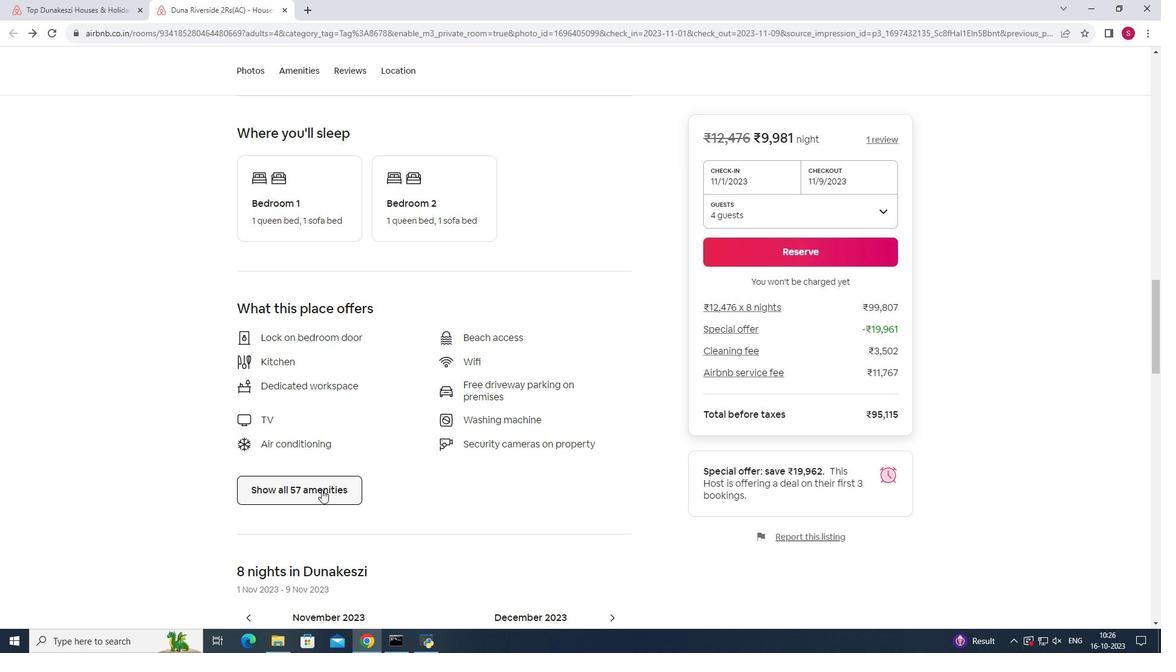 
Action: Mouse pressed left at (321, 489)
Screenshot: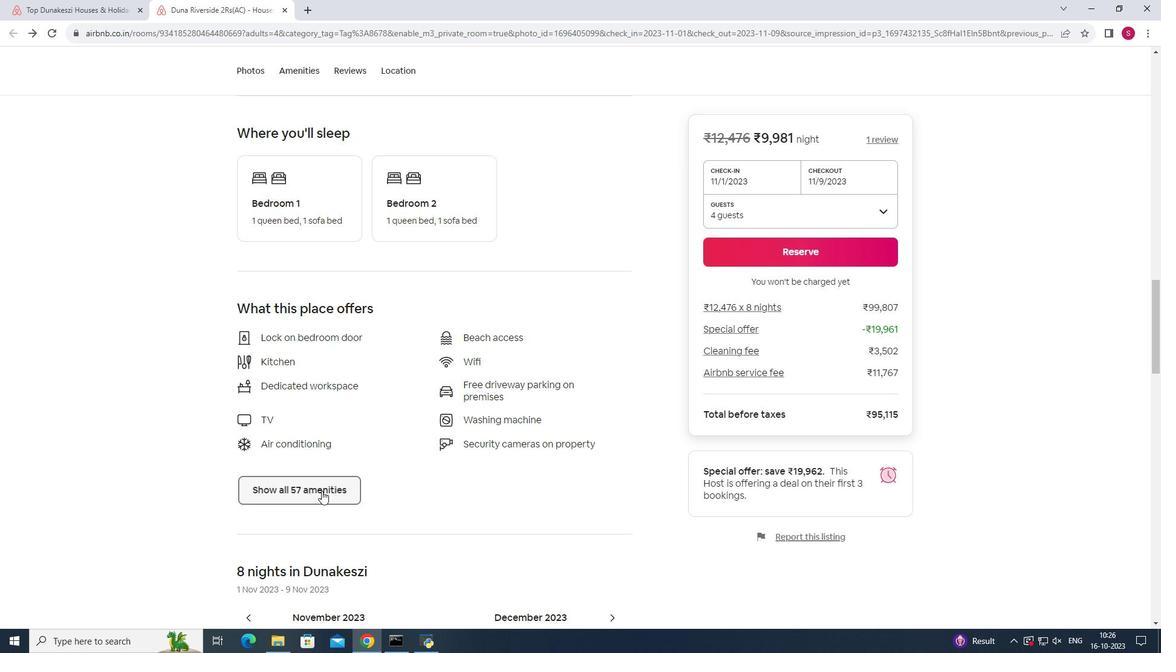 
Action: Mouse moved to (732, 365)
Screenshot: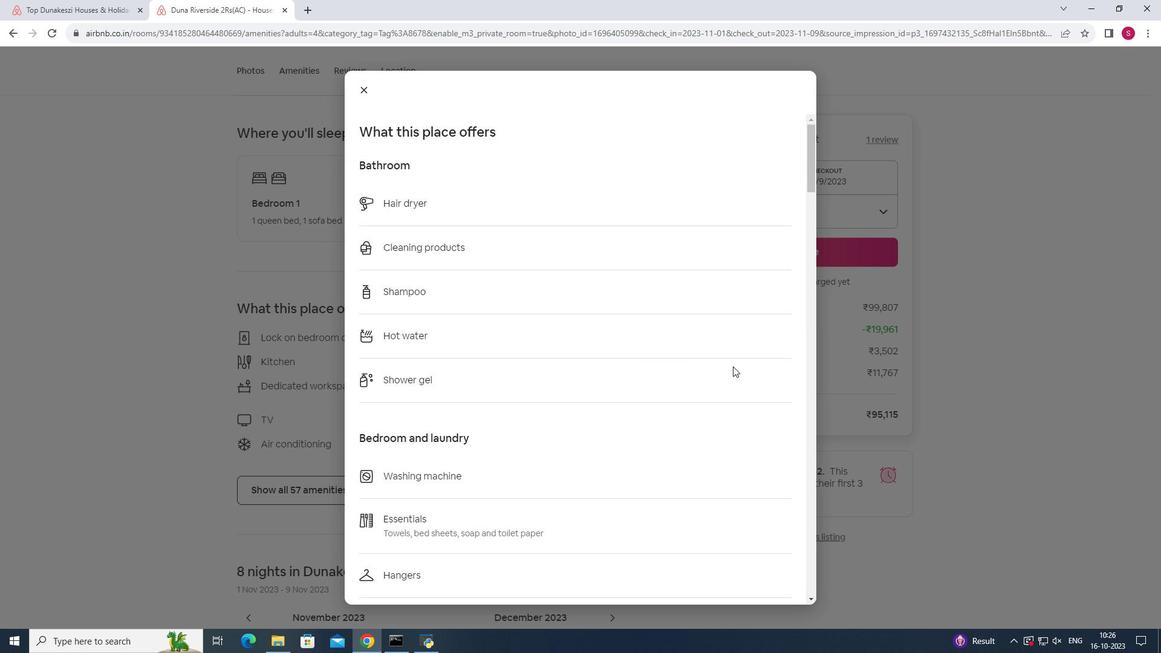 
Action: Mouse scrolled (732, 365) with delta (0, 0)
Screenshot: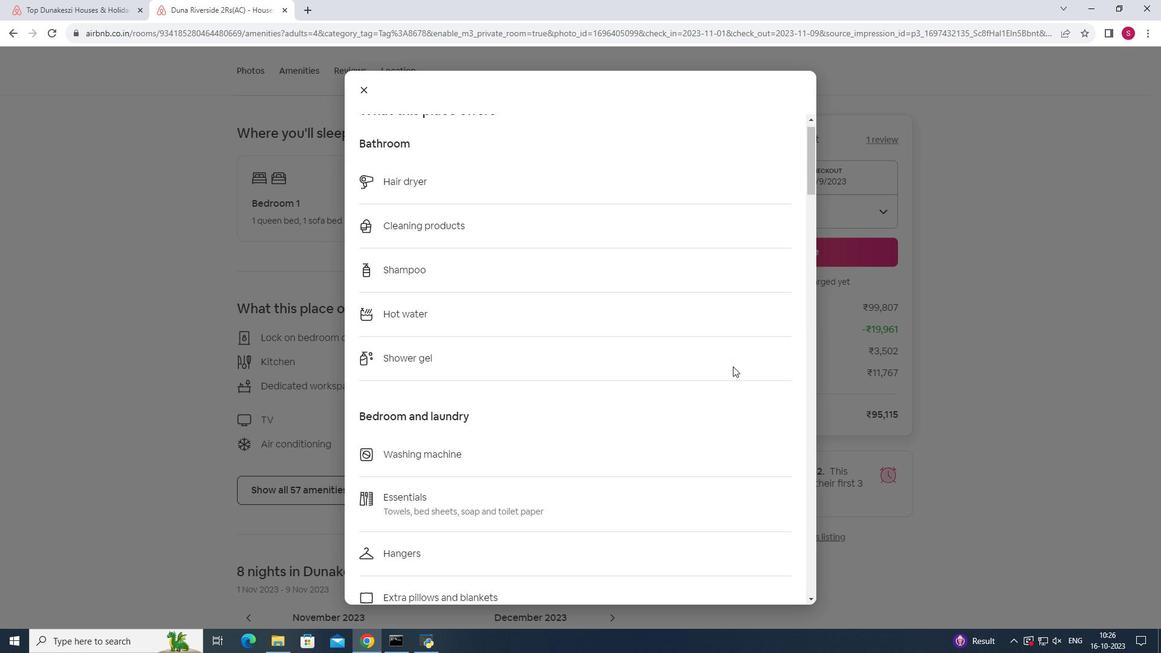 
Action: Mouse scrolled (732, 365) with delta (0, 0)
Screenshot: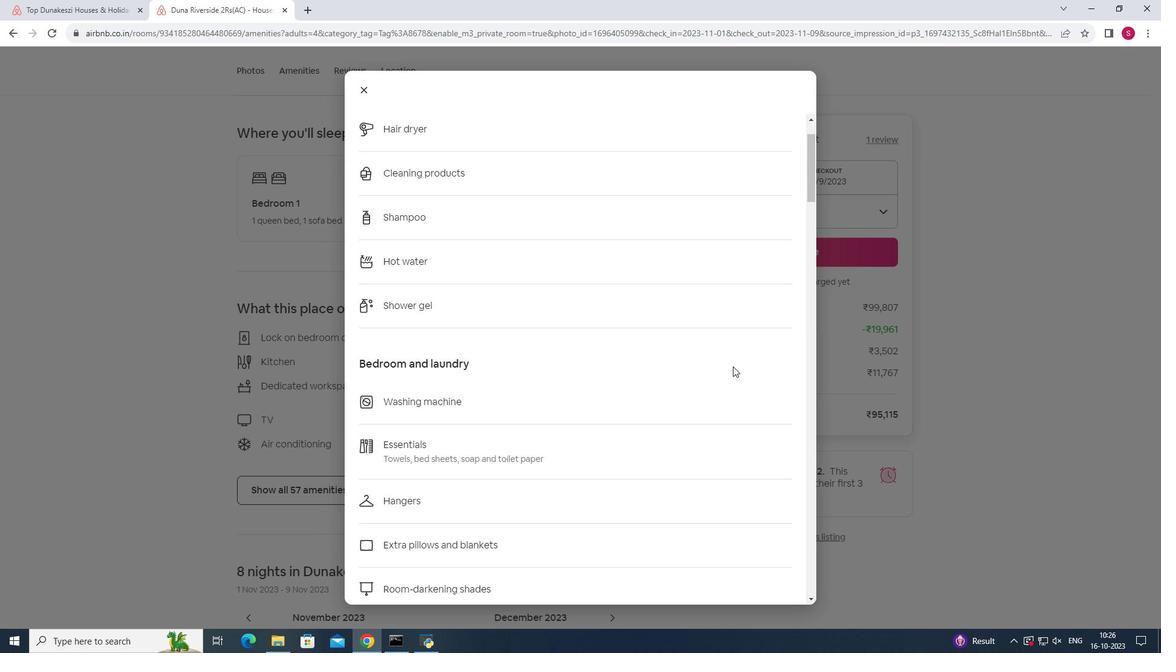 
Action: Mouse scrolled (732, 365) with delta (0, 0)
Screenshot: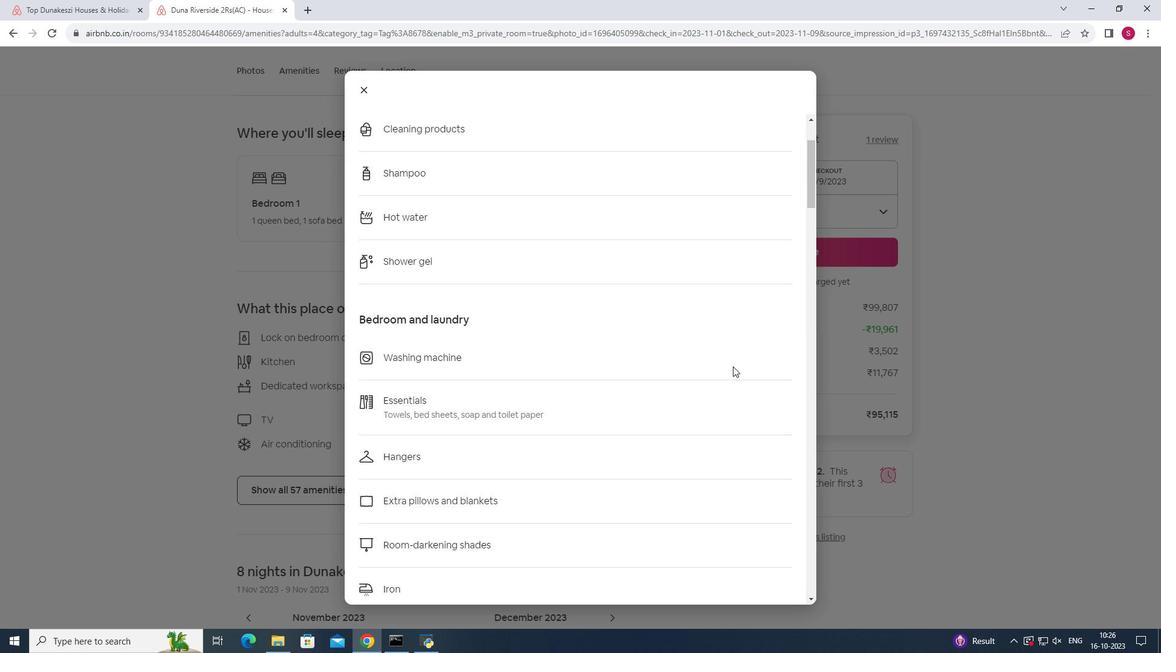 
Action: Mouse scrolled (732, 365) with delta (0, 0)
Screenshot: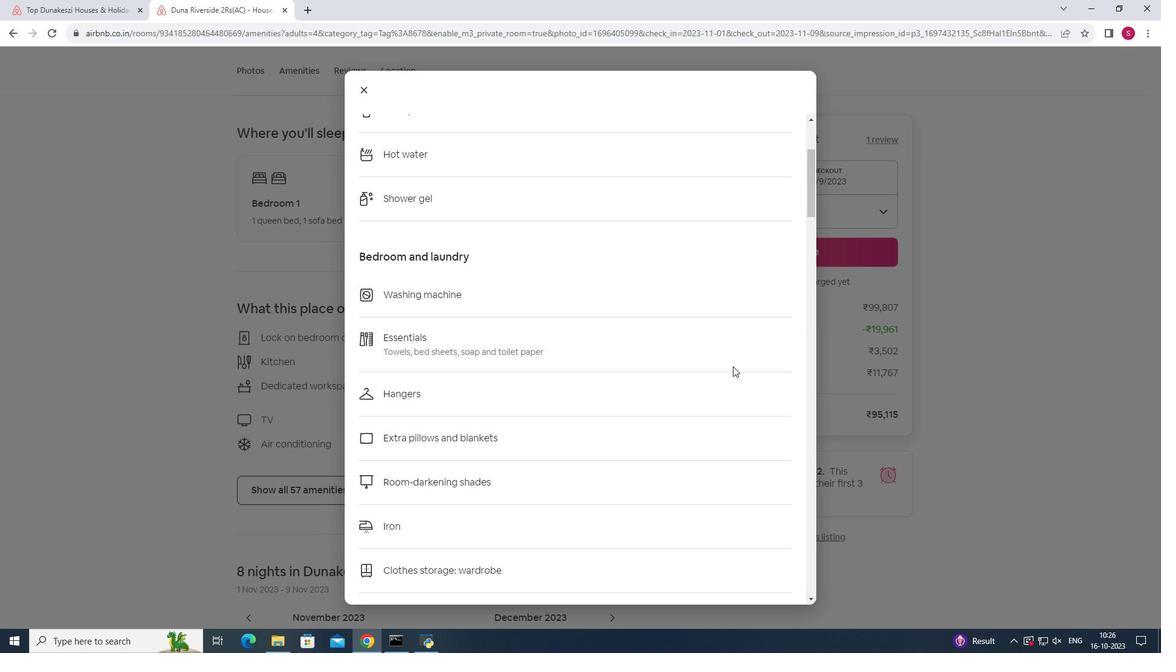 
Action: Mouse scrolled (732, 365) with delta (0, 0)
Screenshot: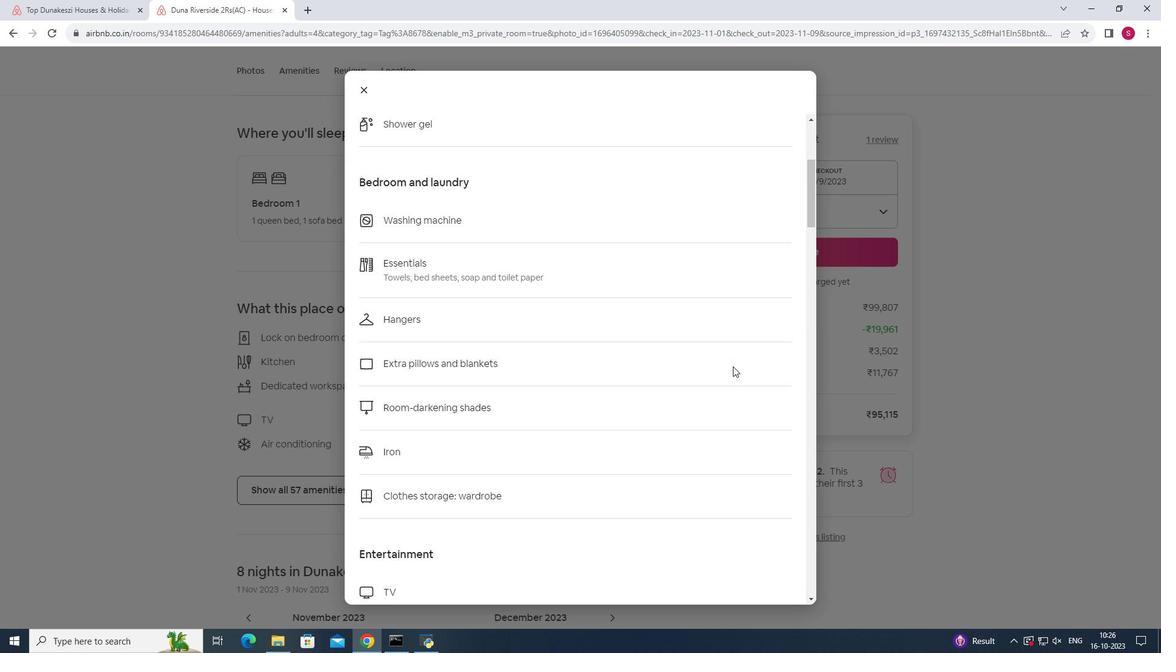 
Action: Mouse scrolled (732, 365) with delta (0, 0)
Screenshot: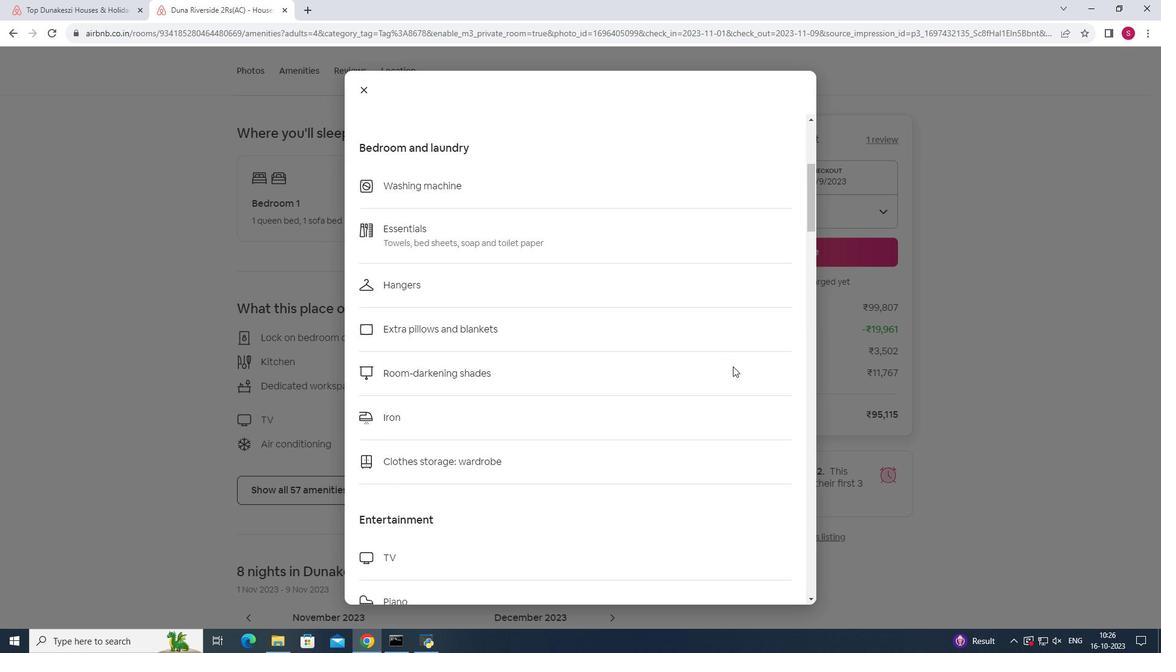 
Action: Mouse scrolled (732, 365) with delta (0, 0)
Screenshot: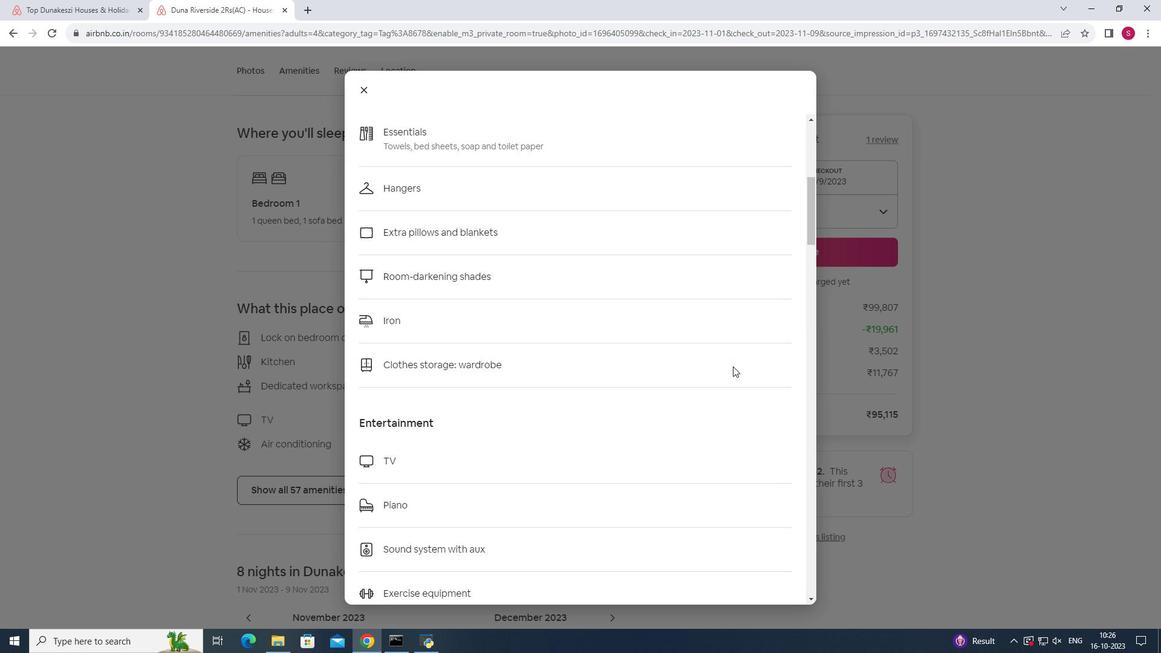 
Action: Mouse scrolled (732, 365) with delta (0, 0)
Screenshot: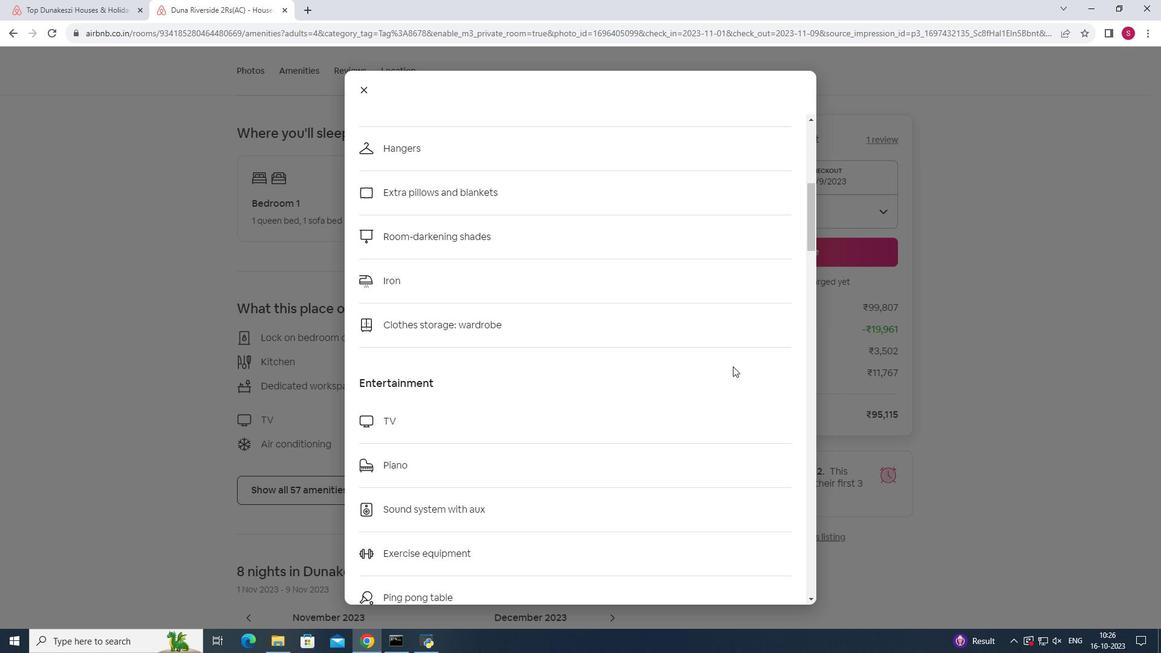 
Action: Mouse scrolled (732, 365) with delta (0, 0)
Screenshot: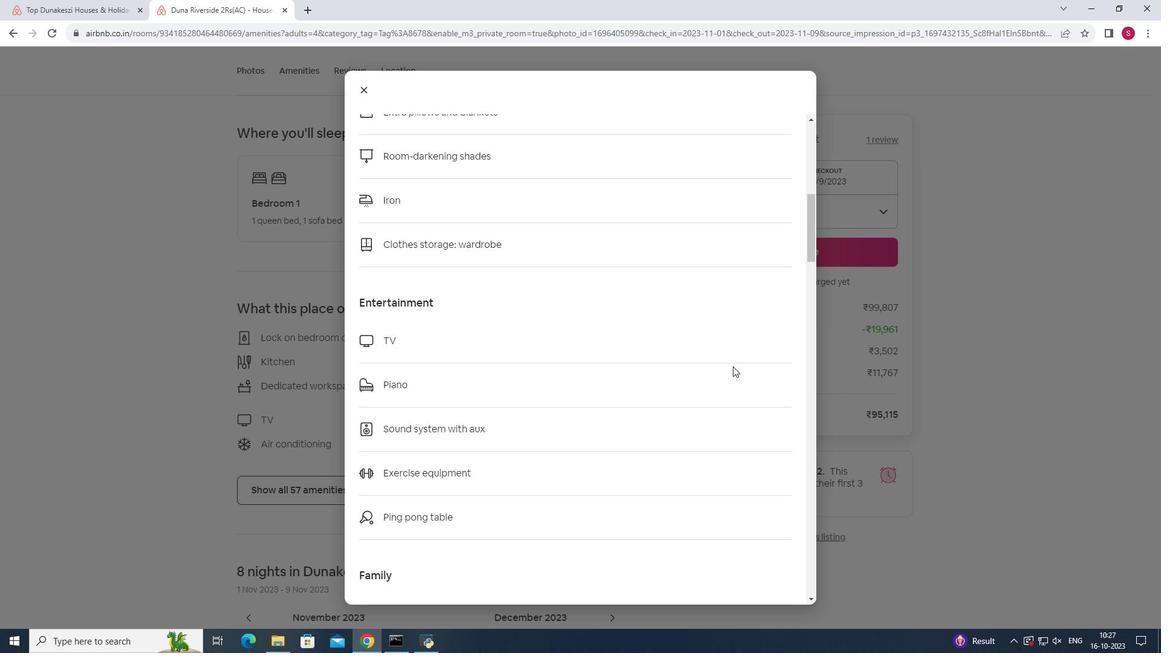 
Action: Mouse scrolled (732, 365) with delta (0, 0)
Screenshot: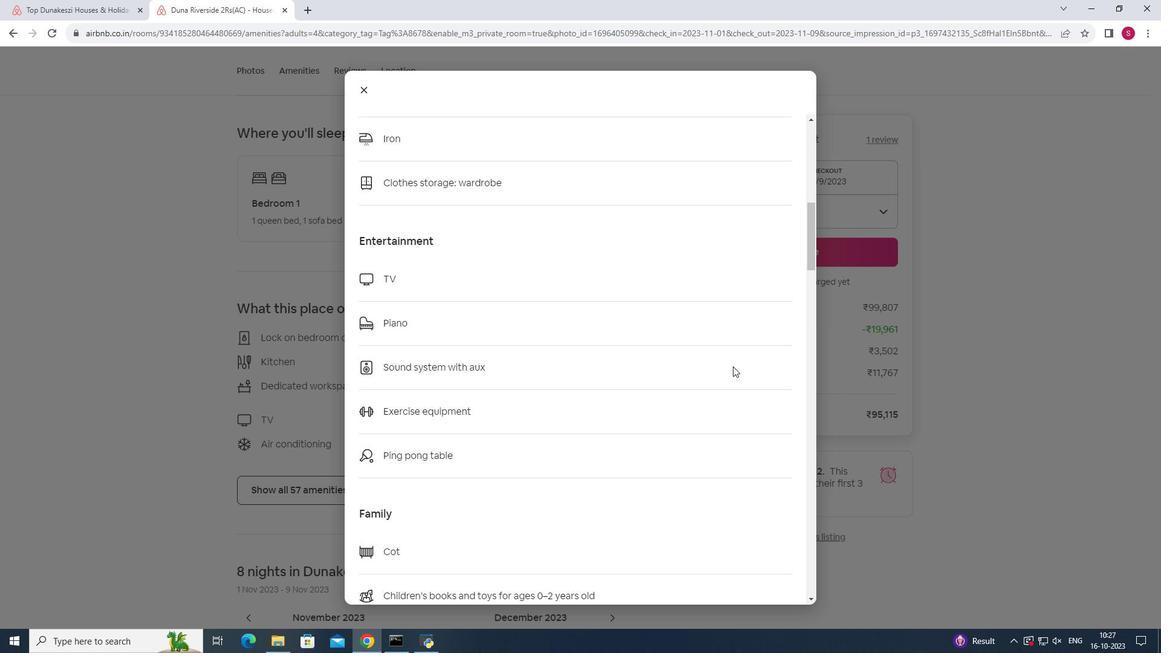 
Action: Mouse scrolled (732, 365) with delta (0, 0)
Screenshot: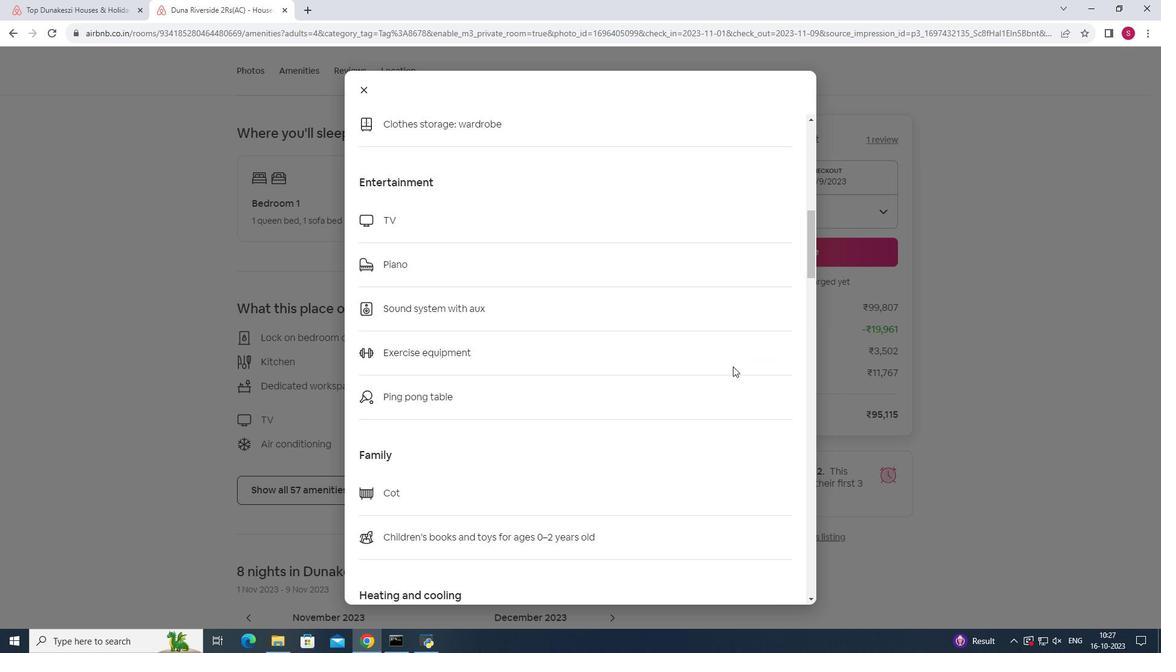 
Action: Mouse moved to (754, 372)
Screenshot: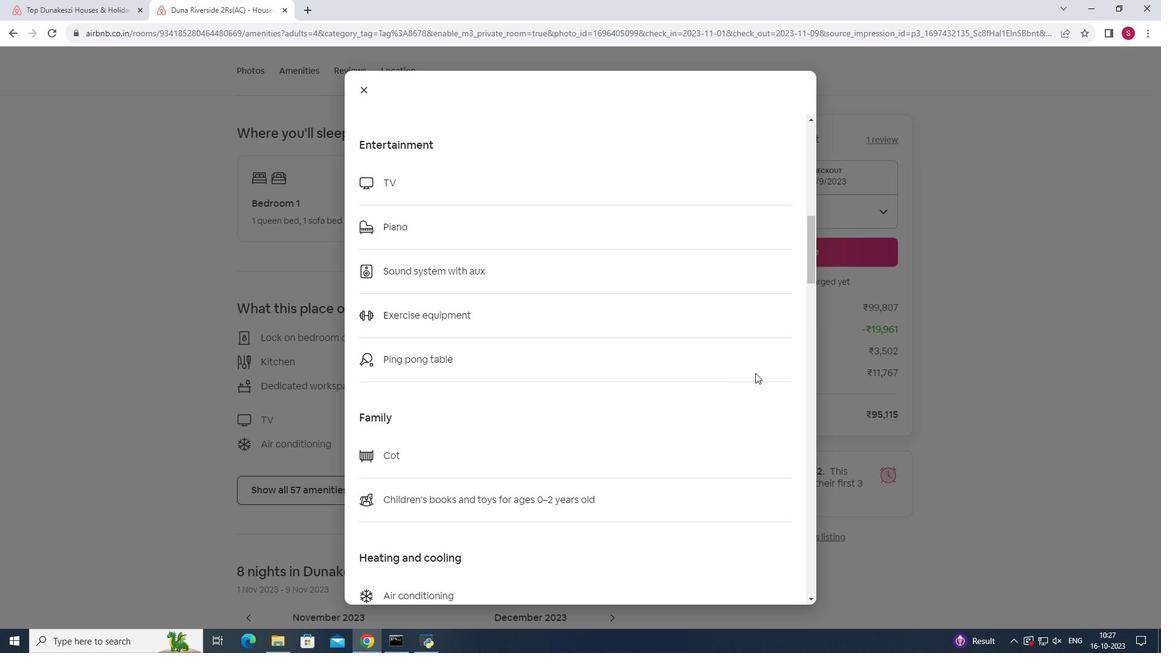 
Action: Mouse scrolled (754, 371) with delta (0, 0)
Screenshot: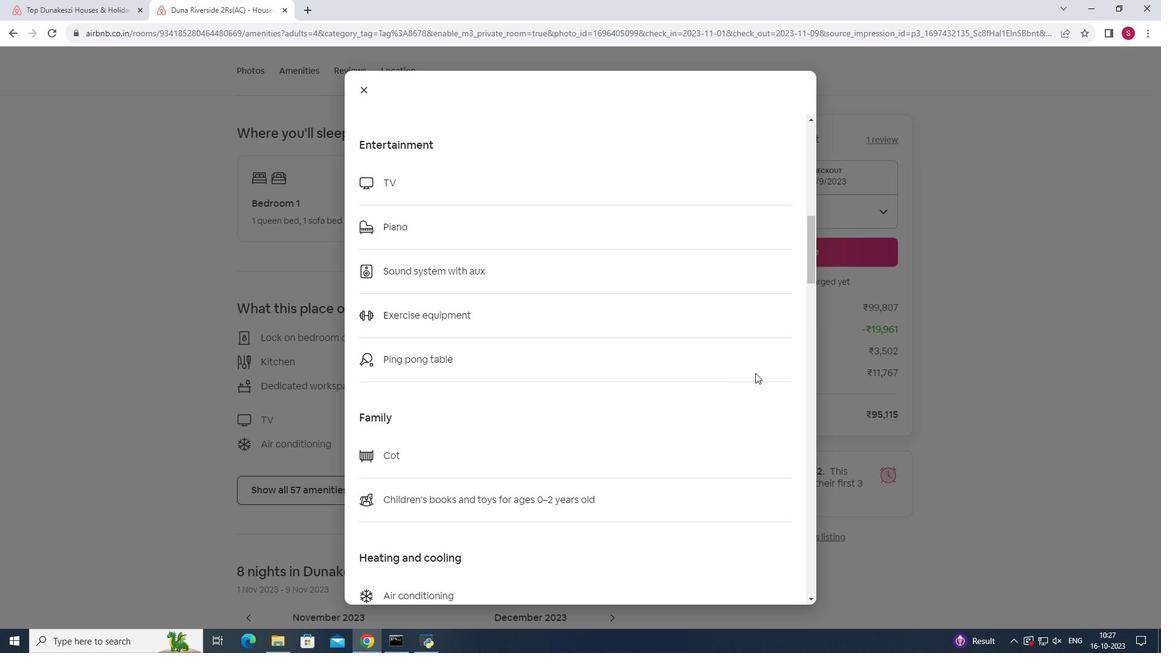
Action: Mouse moved to (755, 373)
Screenshot: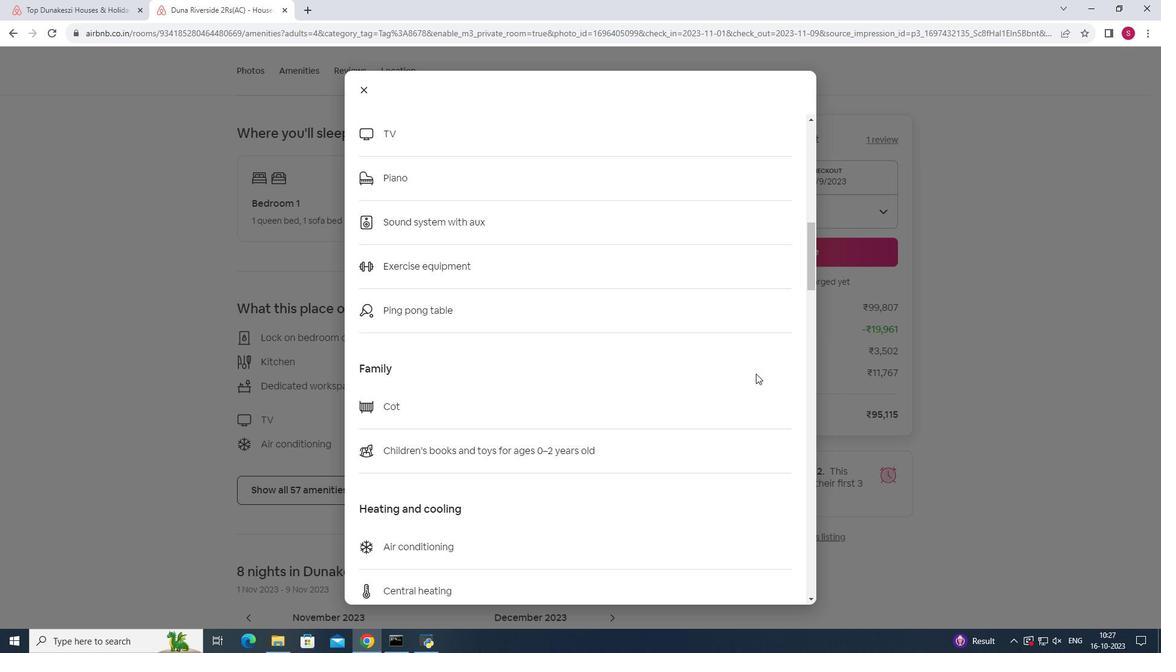 
Action: Mouse scrolled (755, 372) with delta (0, 0)
Screenshot: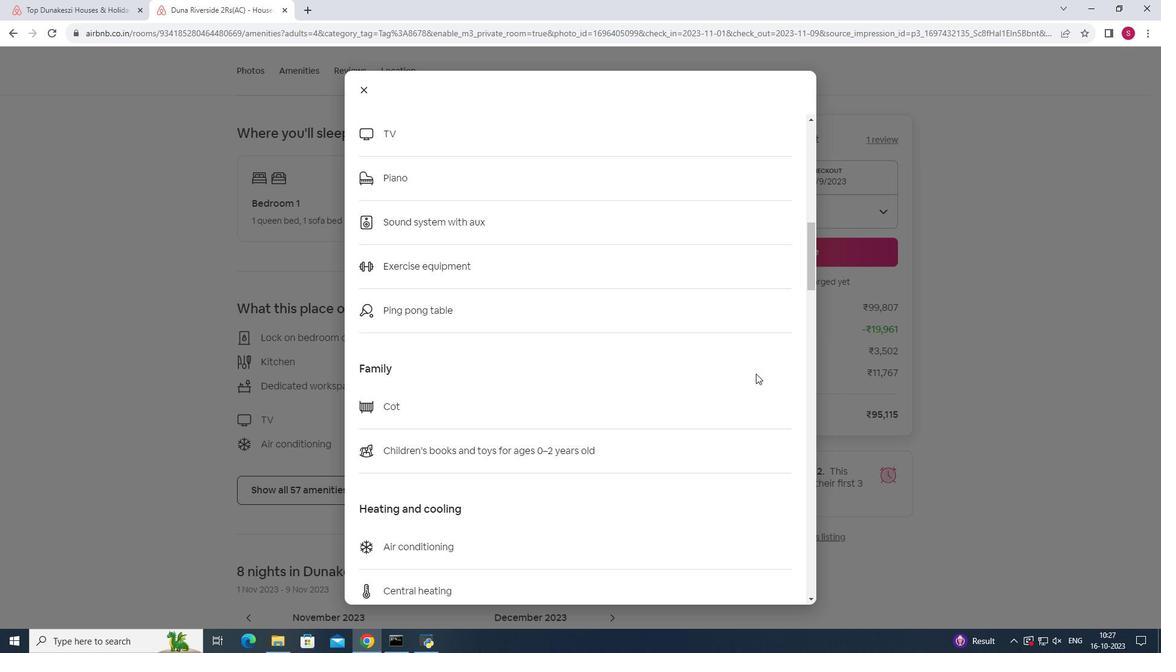 
Action: Mouse scrolled (755, 372) with delta (0, 0)
Screenshot: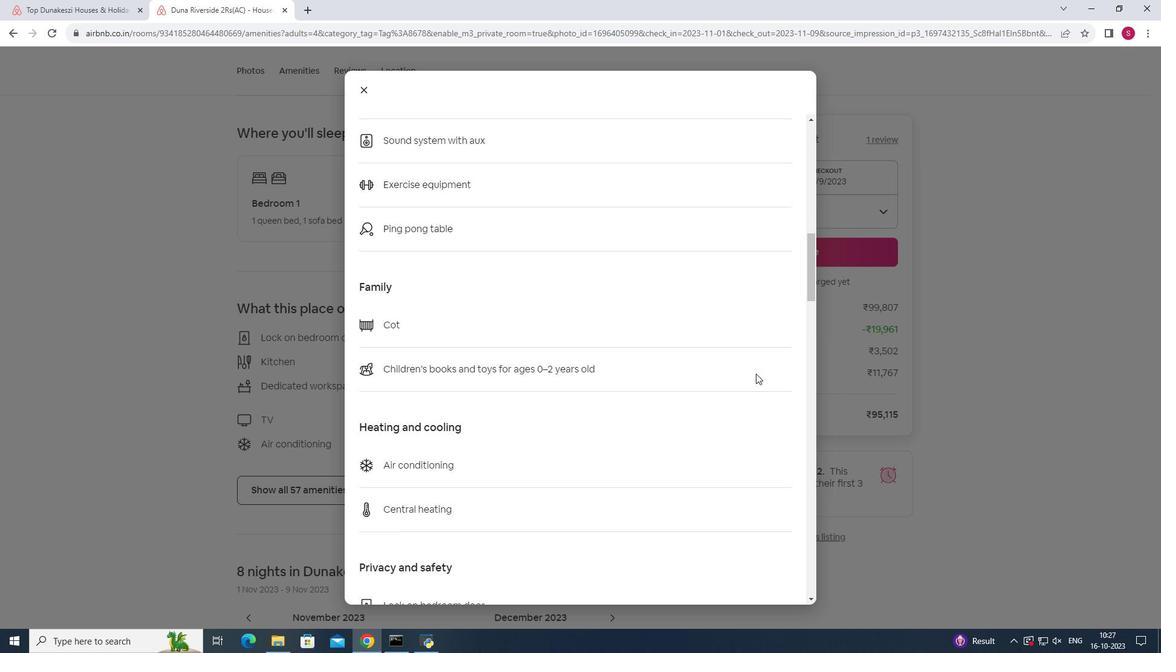 
Action: Mouse scrolled (755, 372) with delta (0, 0)
Screenshot: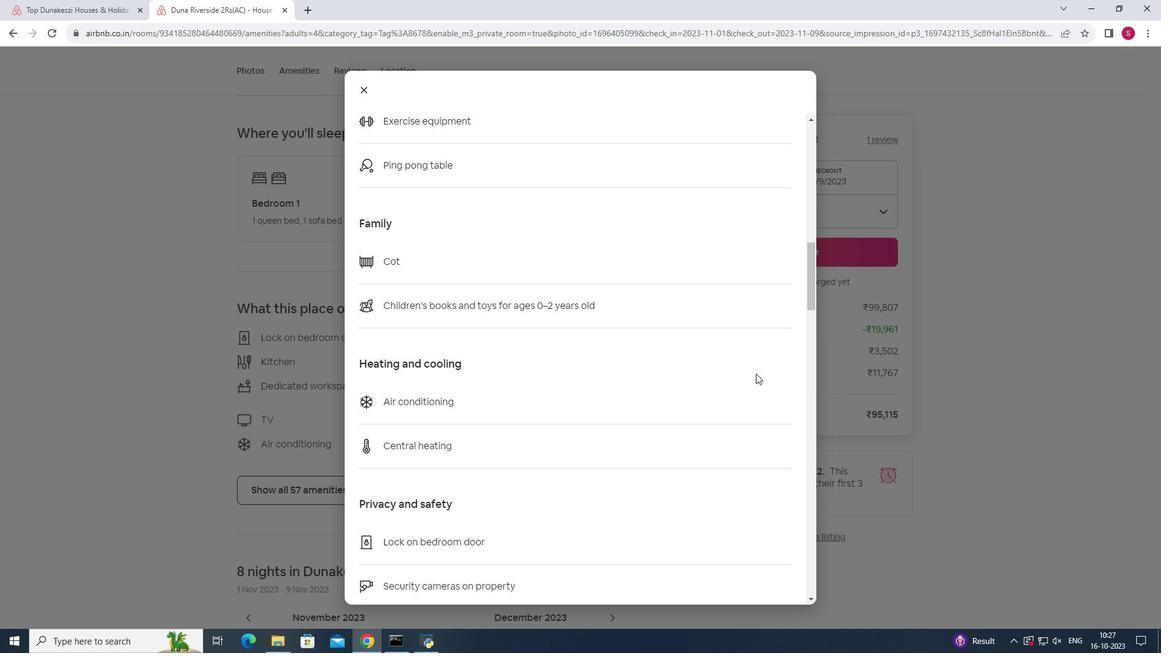 
Action: Mouse scrolled (755, 372) with delta (0, 0)
Screenshot: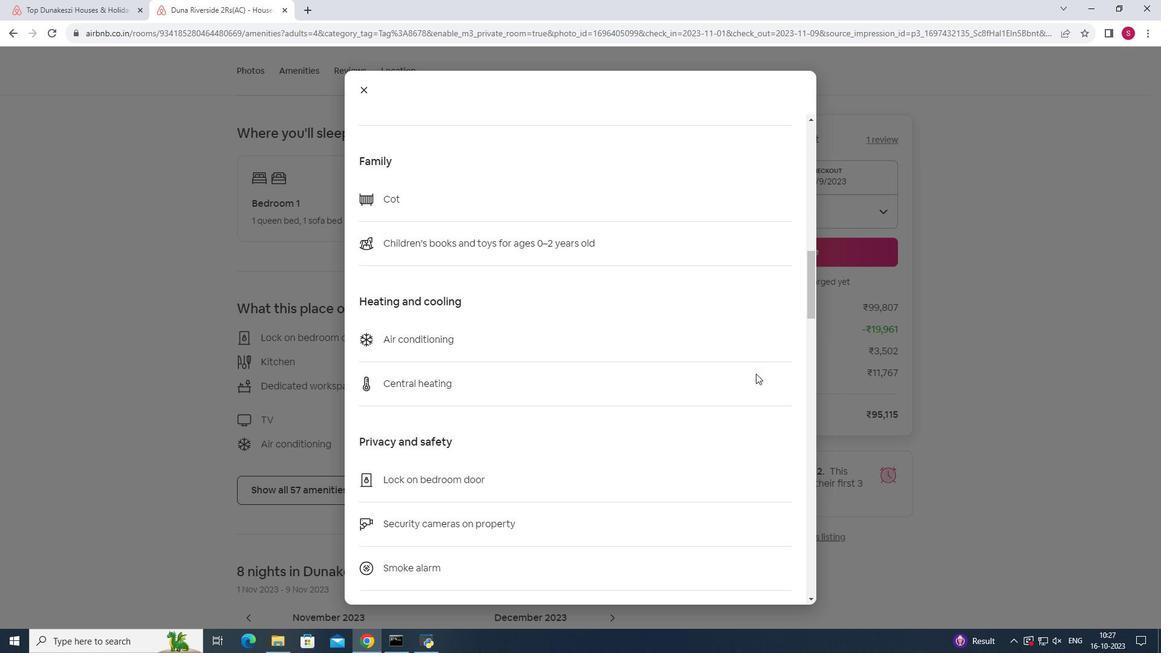 
Action: Mouse scrolled (755, 372) with delta (0, 0)
Screenshot: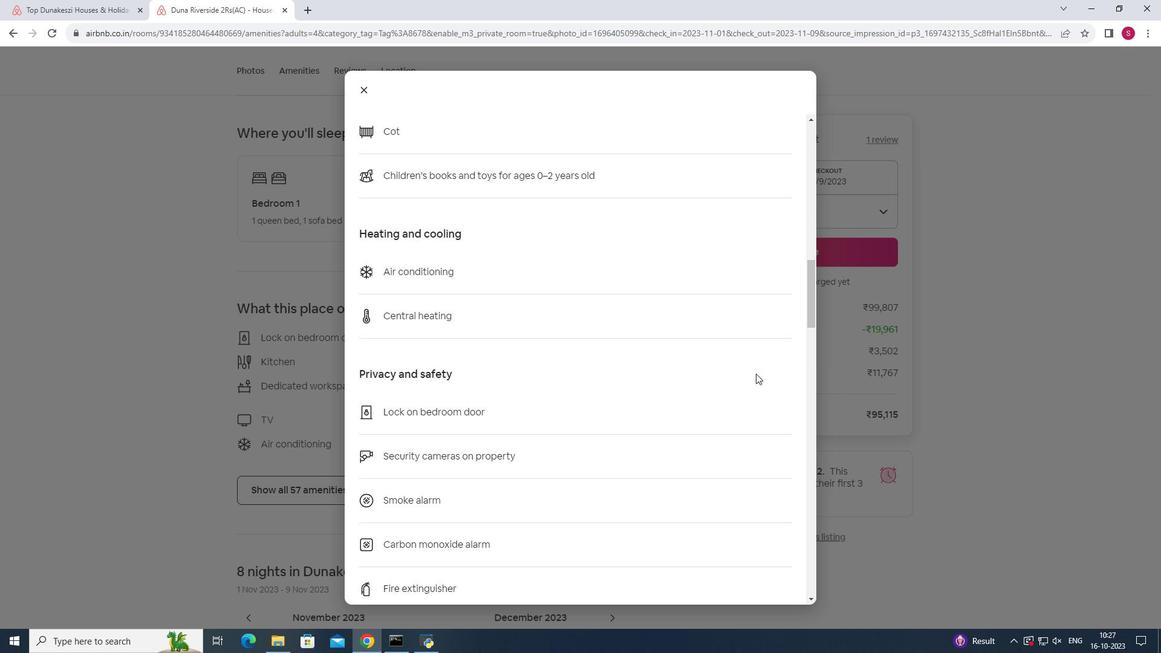 
Action: Mouse scrolled (755, 372) with delta (0, 0)
Screenshot: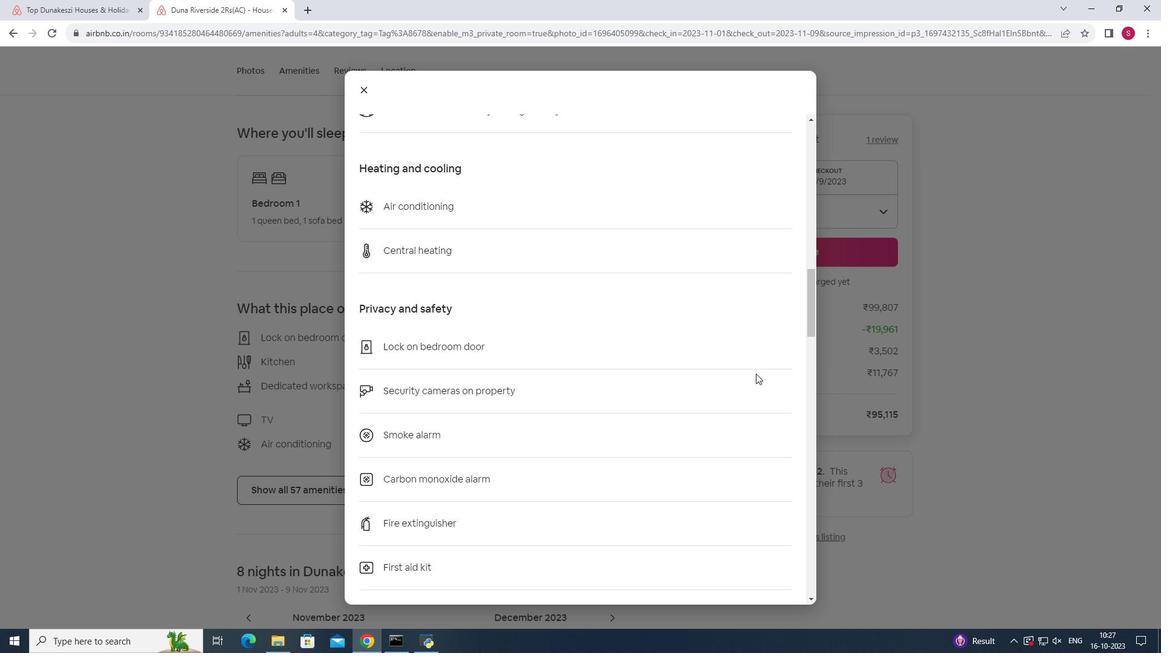 
Action: Mouse scrolled (755, 372) with delta (0, 0)
Screenshot: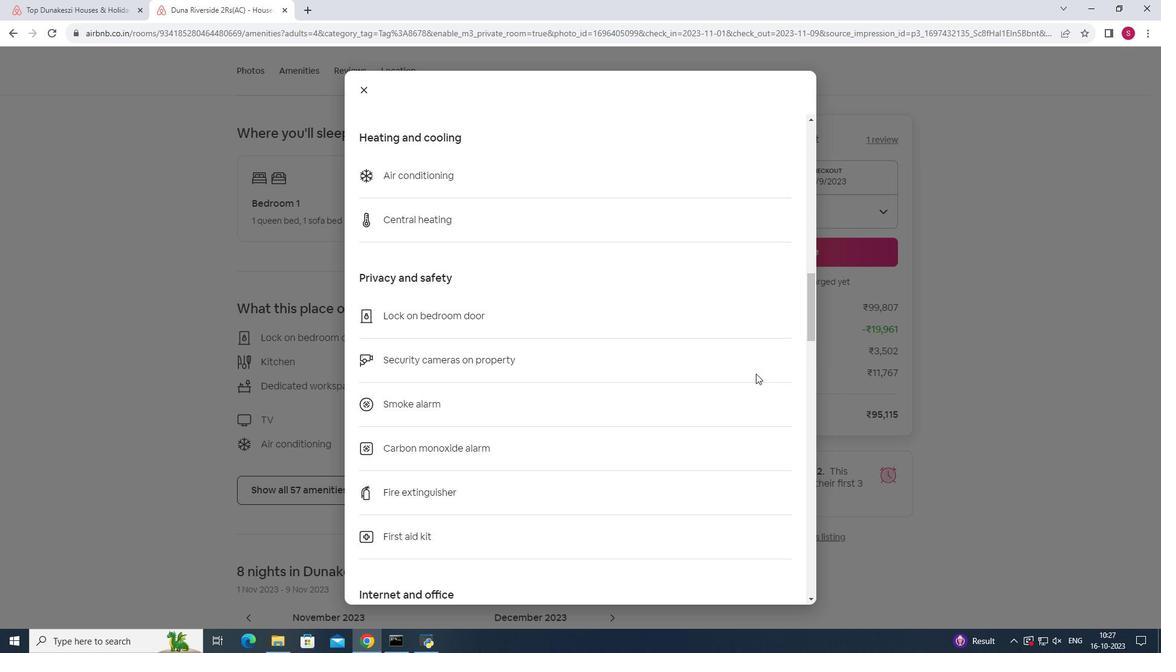
Action: Mouse scrolled (755, 372) with delta (0, 0)
Screenshot: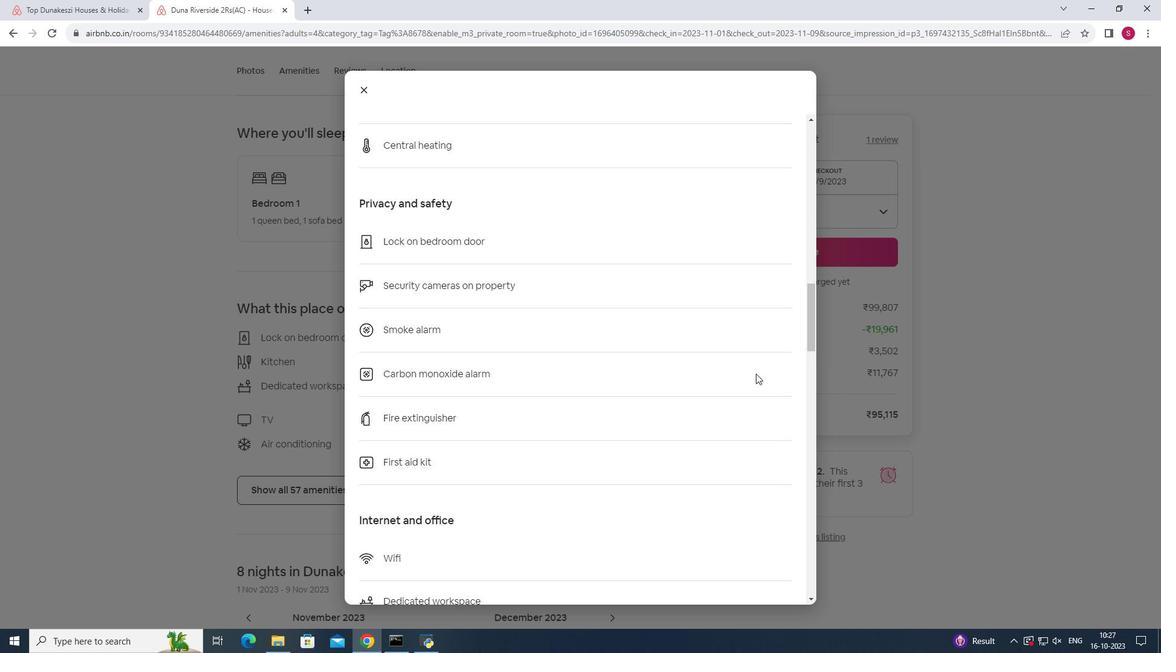 
Action: Mouse scrolled (755, 372) with delta (0, 0)
Screenshot: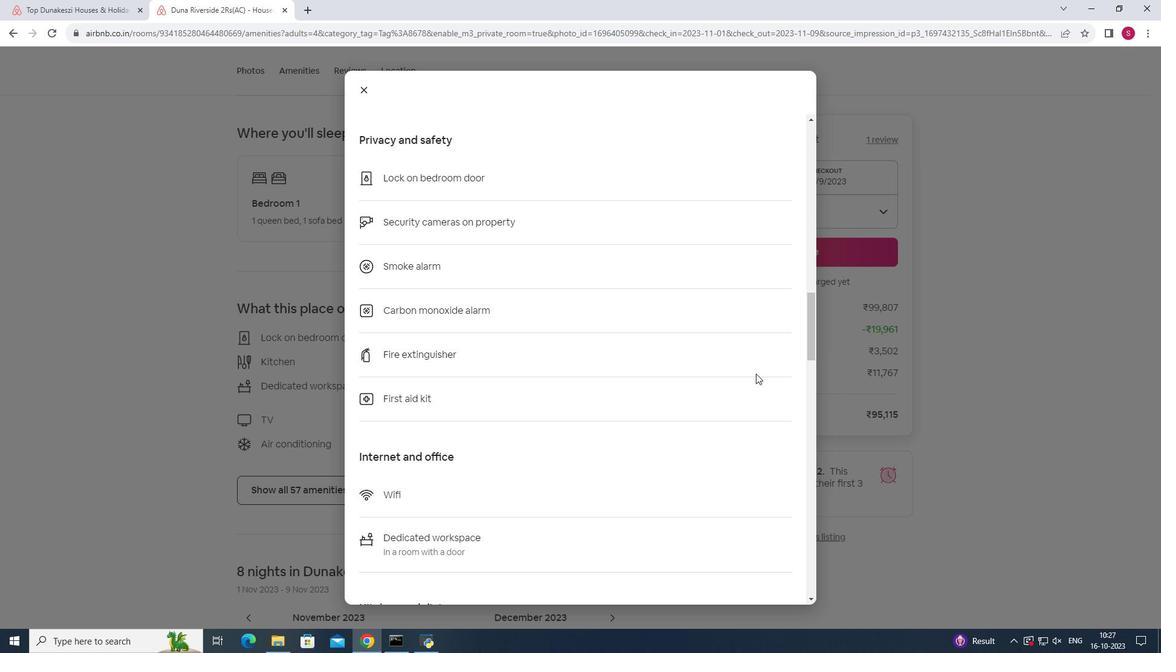 
Action: Mouse scrolled (755, 372) with delta (0, 0)
Screenshot: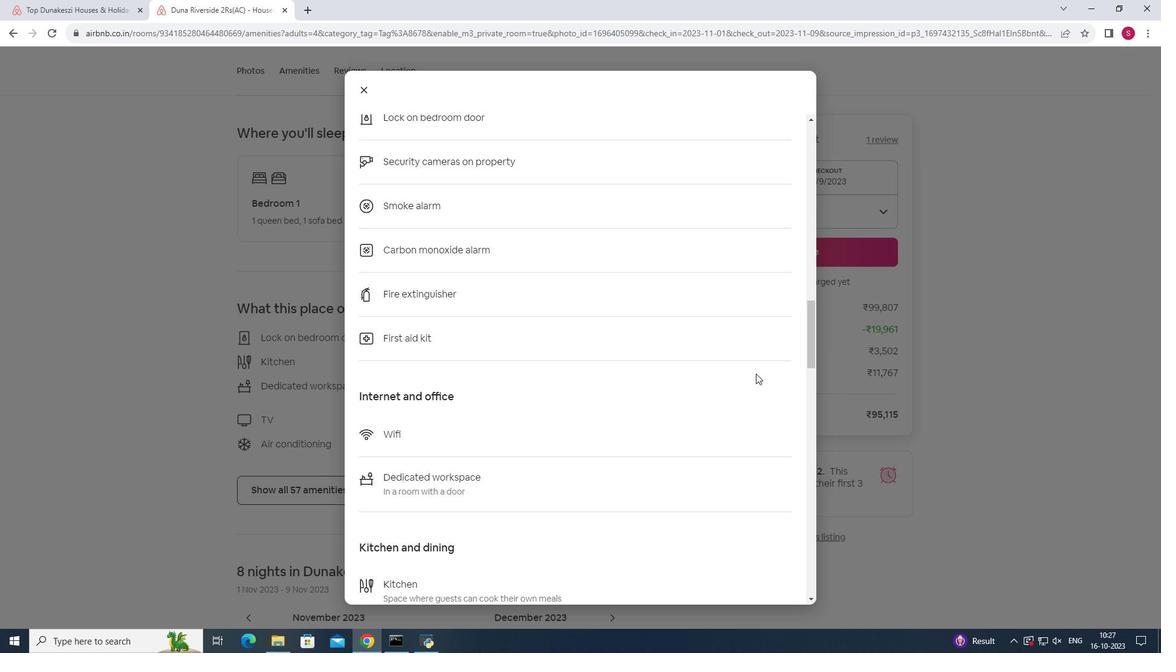 
Action: Mouse scrolled (755, 372) with delta (0, 0)
Screenshot: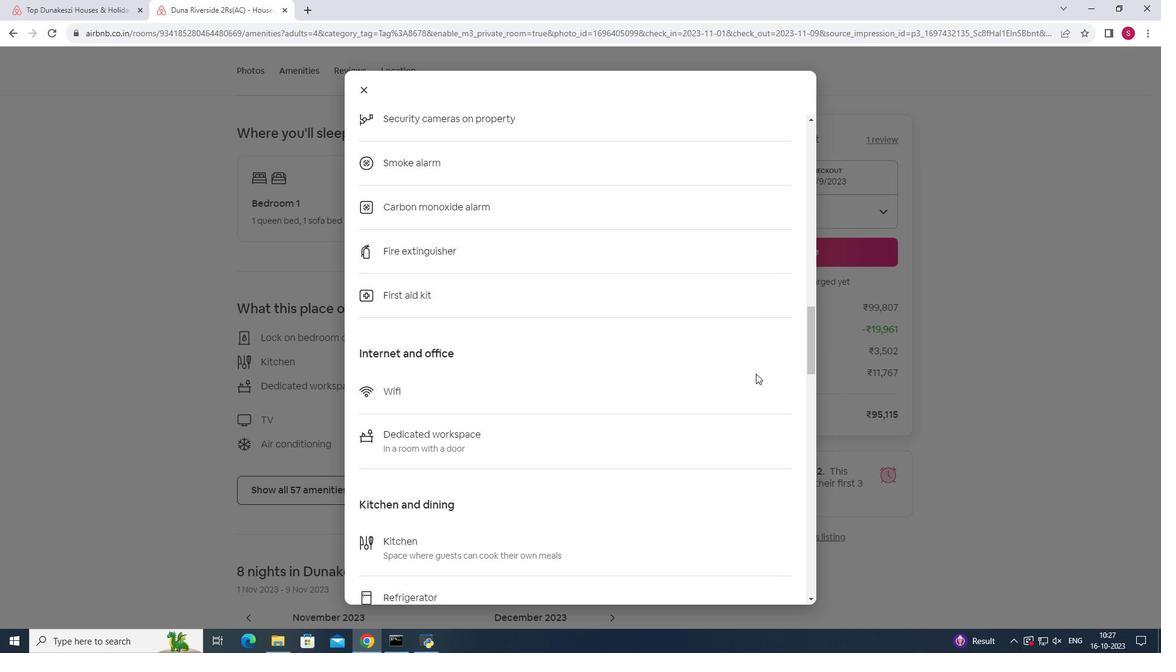 
Action: Mouse scrolled (755, 372) with delta (0, 0)
Screenshot: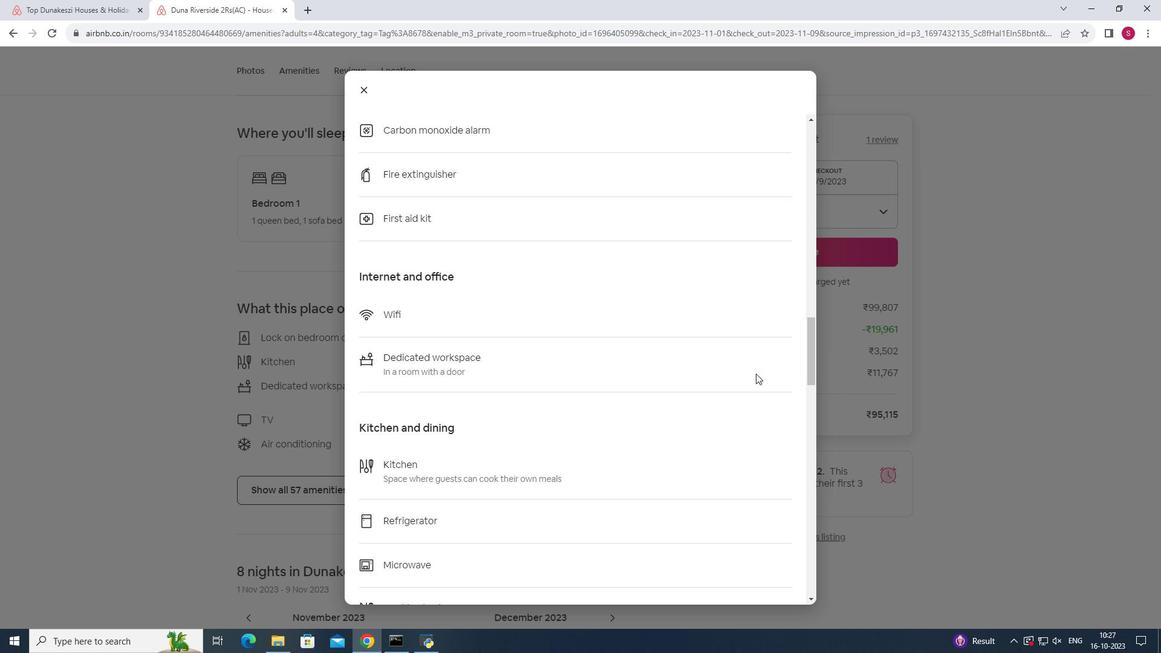 
Action: Mouse scrolled (755, 372) with delta (0, 0)
Screenshot: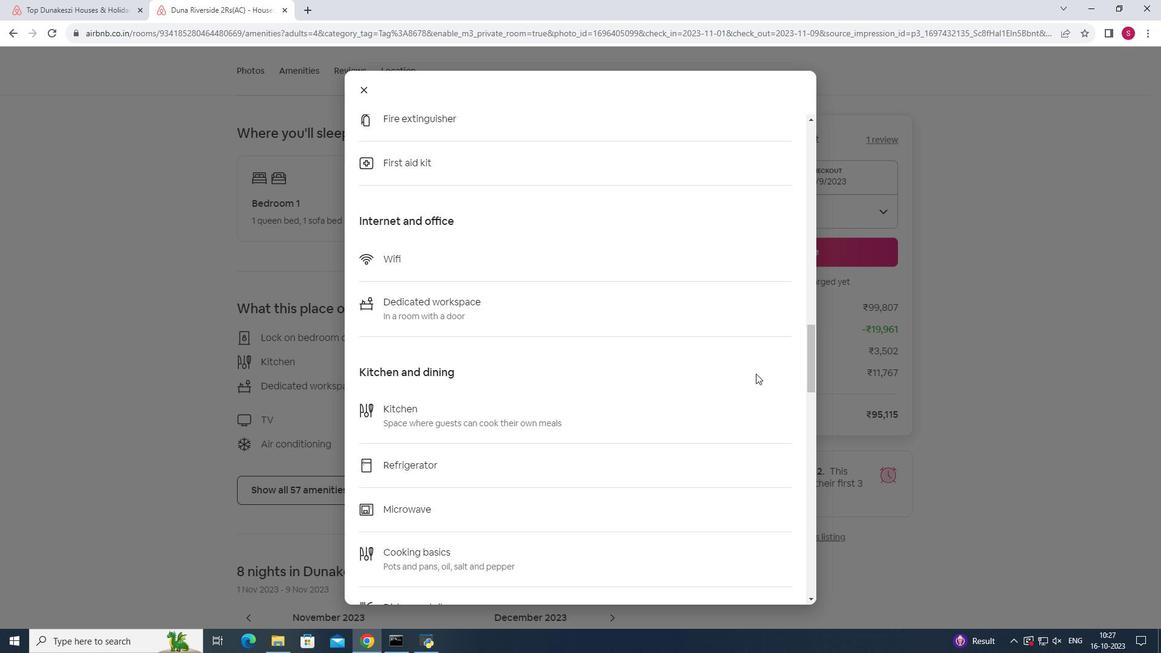 
Action: Mouse scrolled (755, 372) with delta (0, 0)
Screenshot: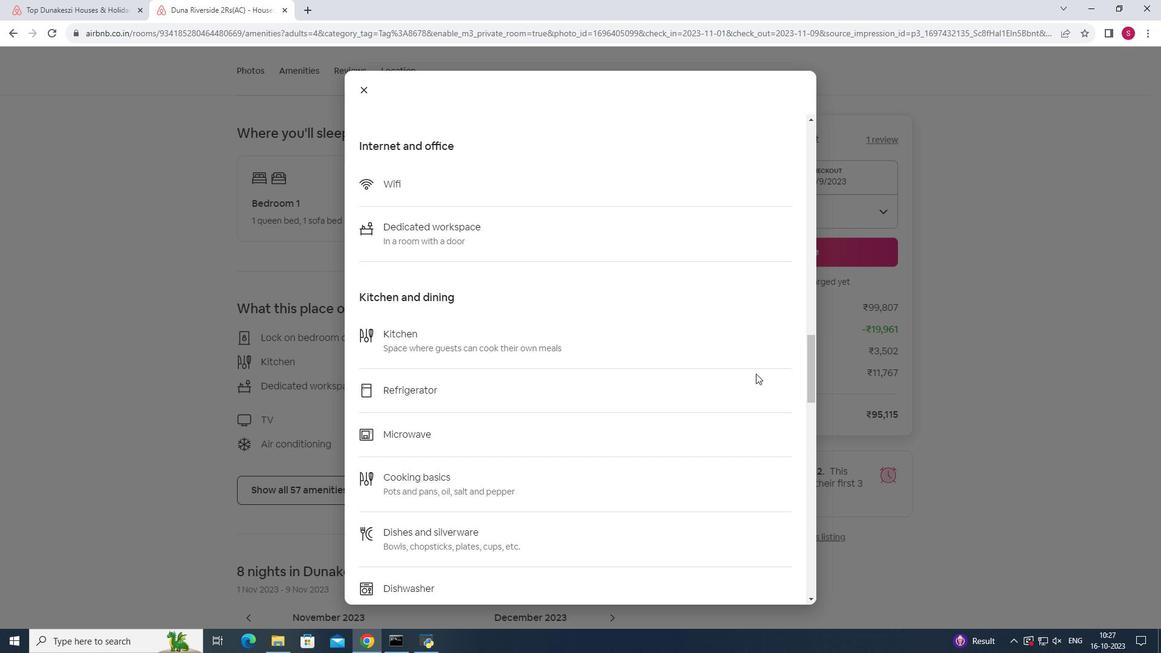 
Action: Mouse scrolled (755, 372) with delta (0, 0)
Screenshot: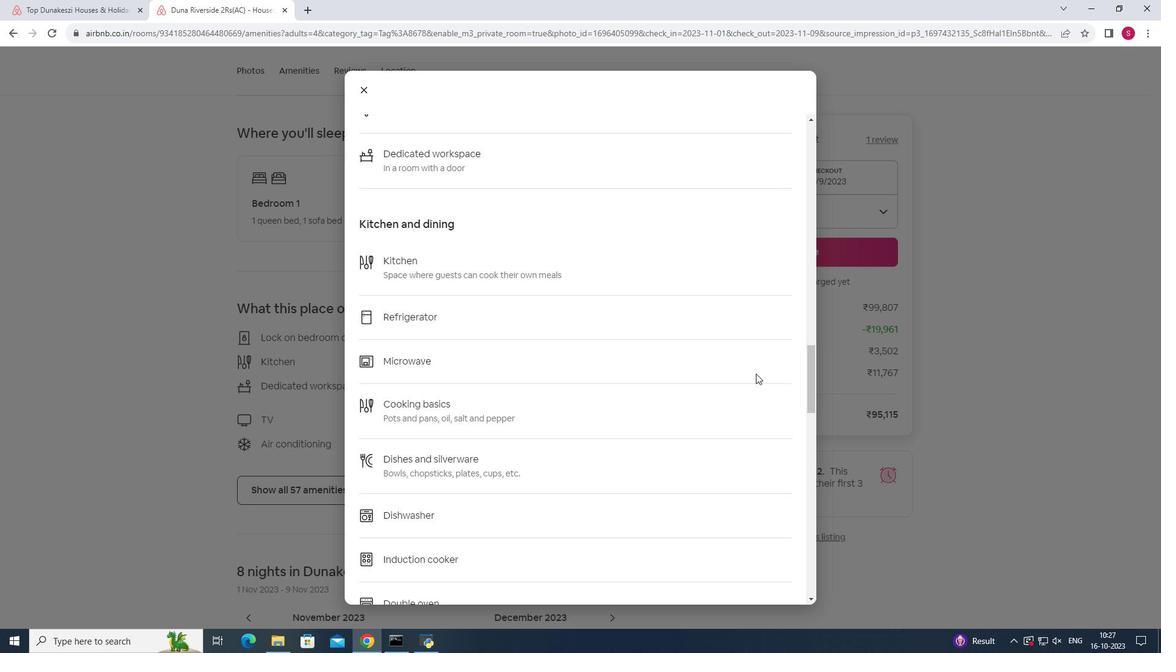 
Action: Mouse scrolled (755, 372) with delta (0, 0)
Screenshot: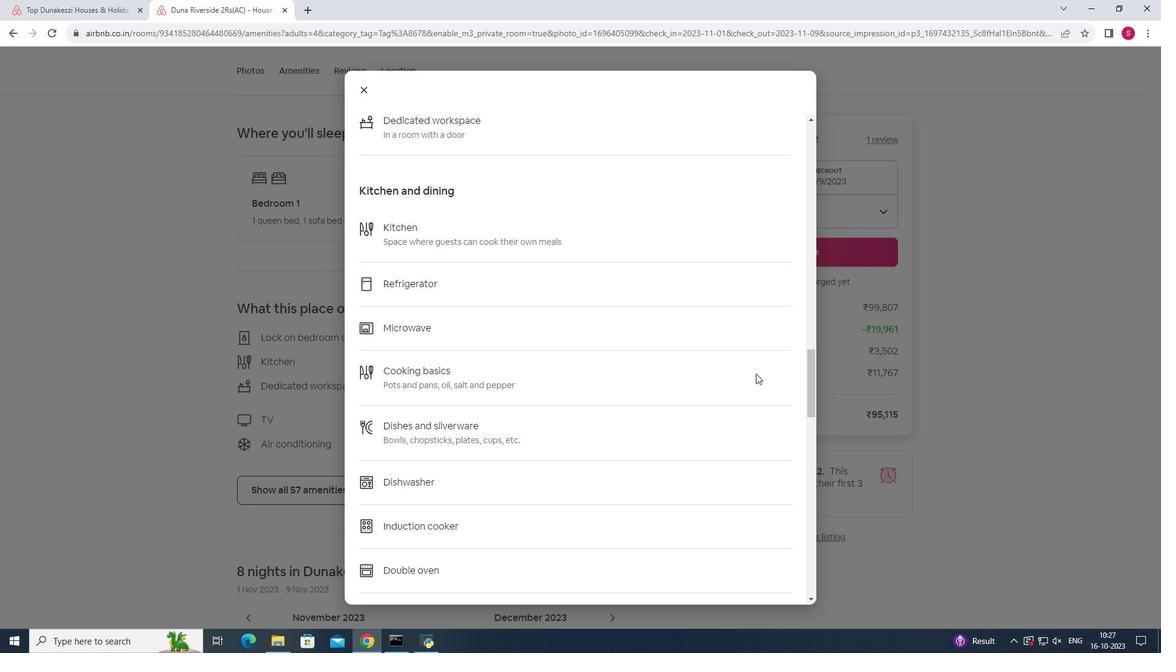 
Action: Mouse scrolled (755, 372) with delta (0, 0)
Screenshot: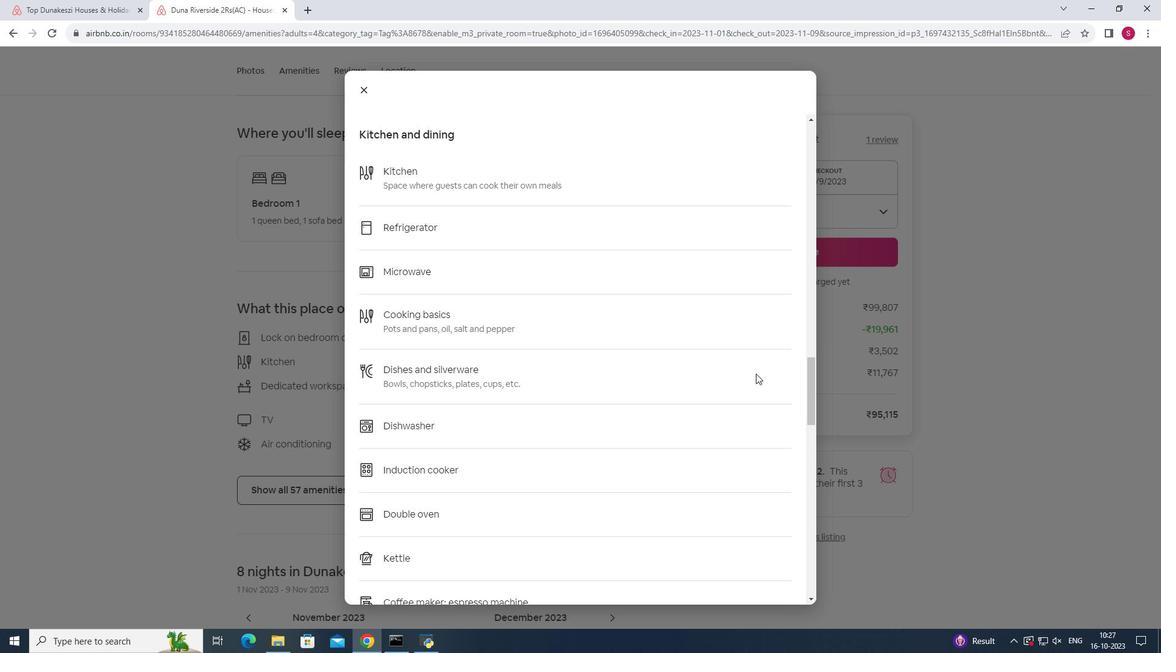 
Action: Mouse scrolled (755, 372) with delta (0, 0)
Screenshot: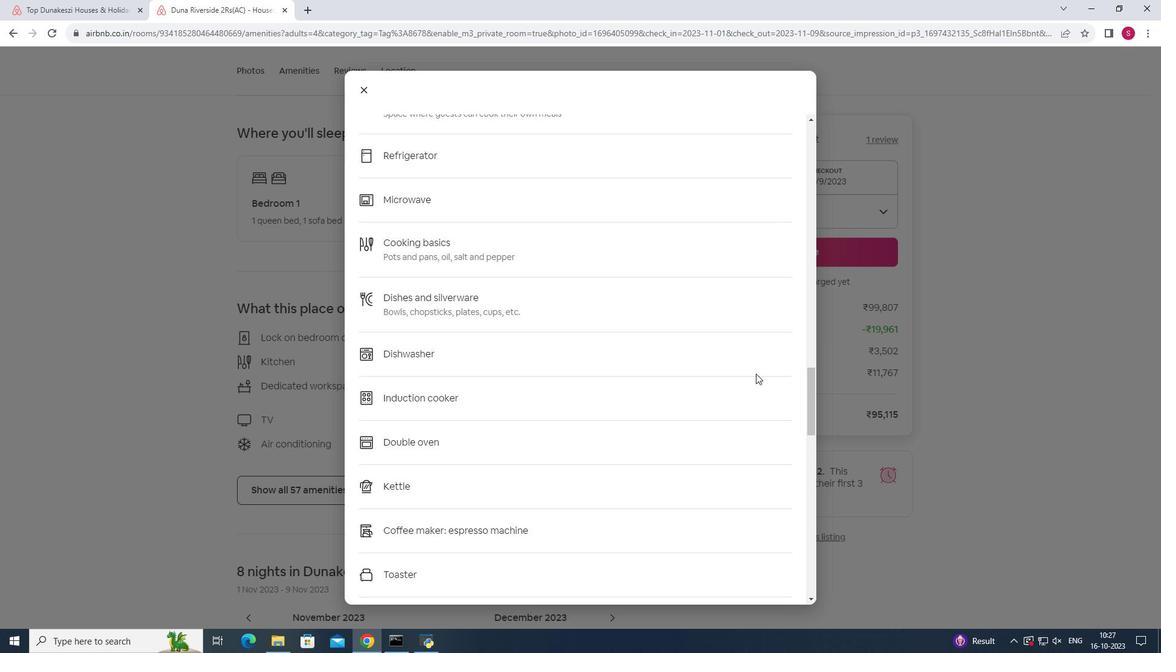 
Action: Mouse scrolled (755, 372) with delta (0, 0)
Screenshot: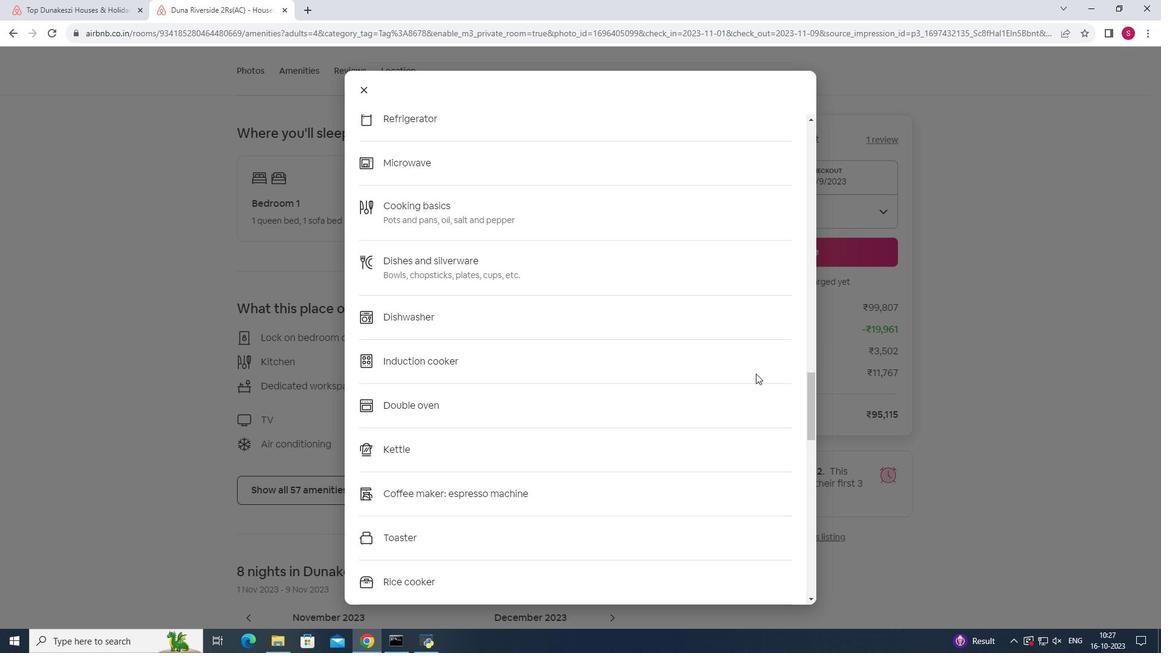 
Action: Mouse scrolled (755, 372) with delta (0, 0)
Screenshot: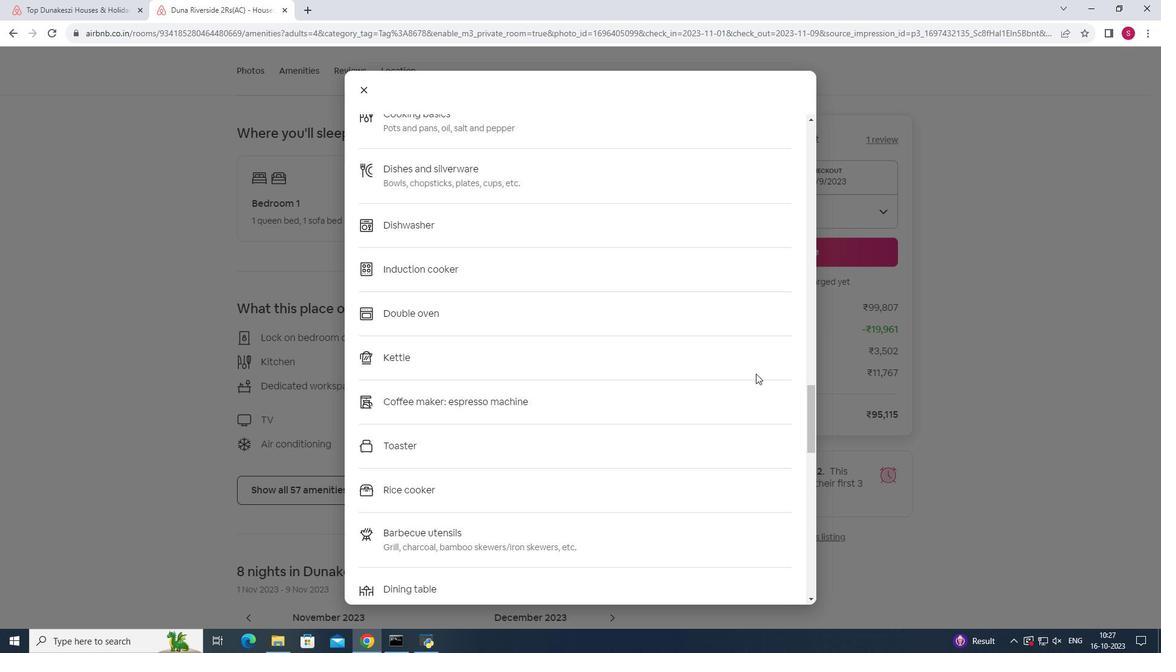 
Action: Mouse moved to (769, 413)
